 Task: Explore Airbnb accommodation in Iasi, Romania from 5th December, 2023 to 12th December, 2023 for 2 adults.  With 1  bedroom having 1 bed and 1 bathroom. Property type can be hotel. Look for 5 properties as per requirement.
Action: Mouse moved to (516, 73)
Screenshot: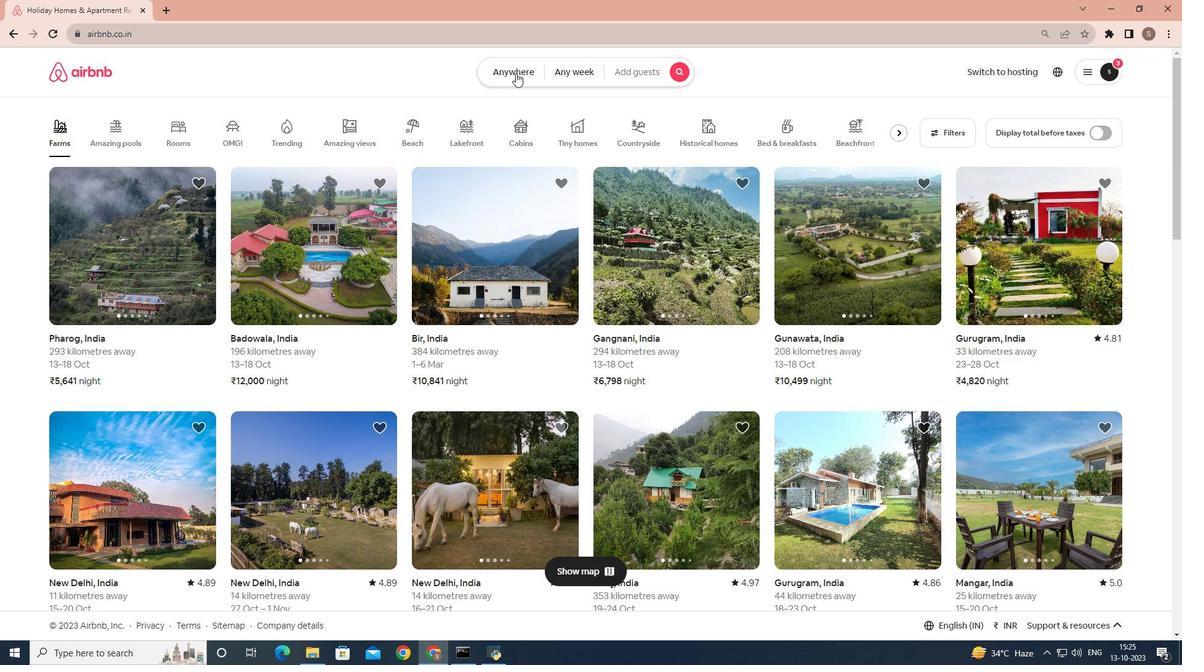
Action: Mouse pressed left at (516, 73)
Screenshot: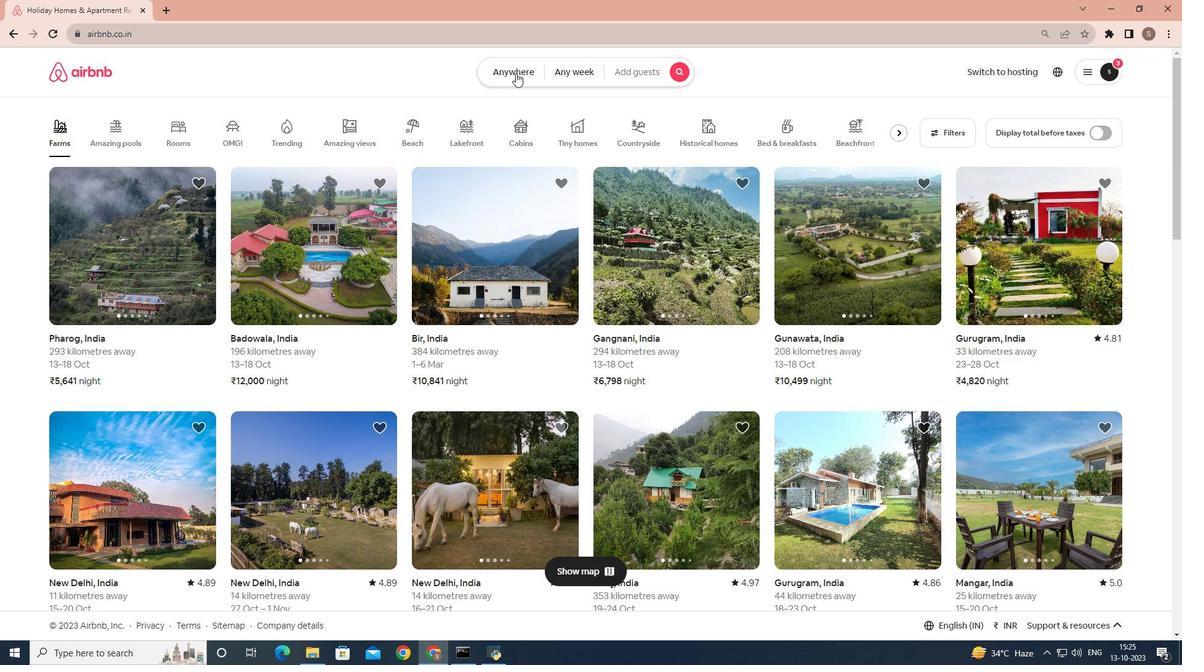 
Action: Mouse moved to (434, 125)
Screenshot: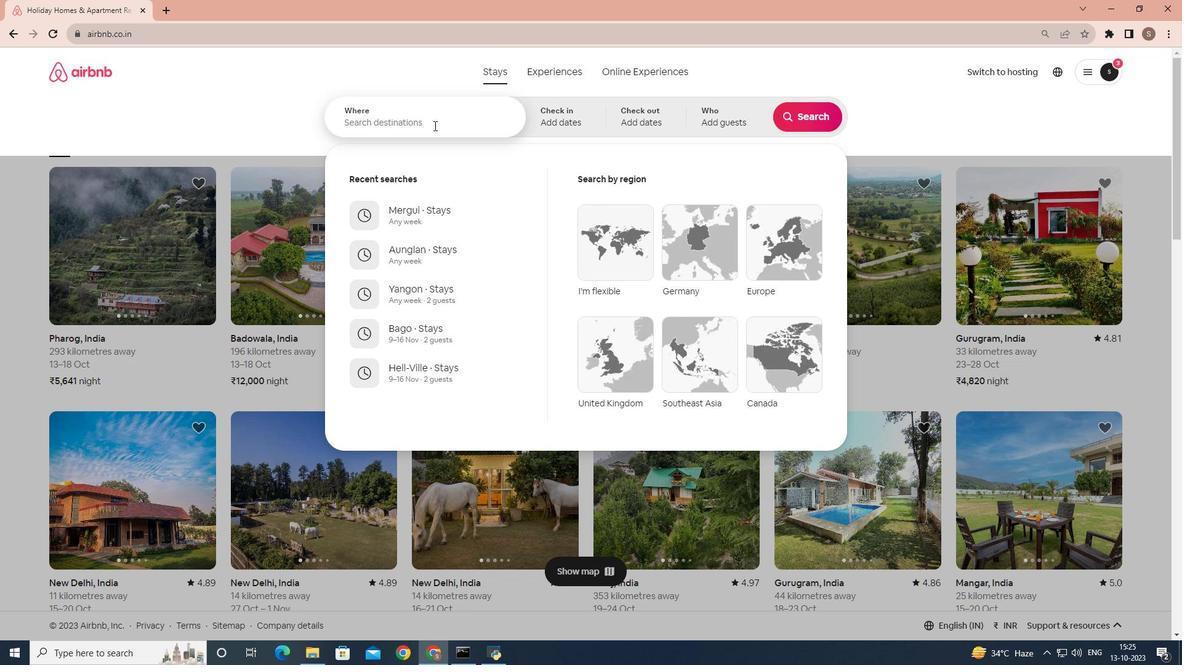 
Action: Mouse pressed left at (434, 125)
Screenshot: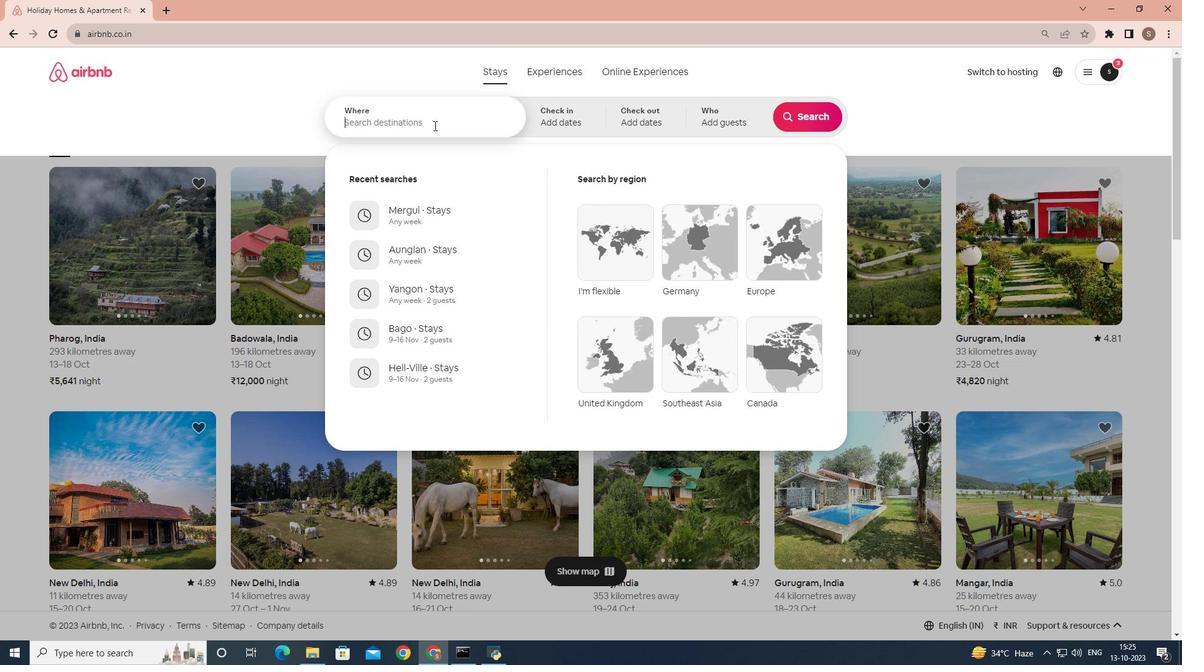 
Action: Key pressed <Key.shift>lasi,<Key.space><Key.shift>Romania
Screenshot: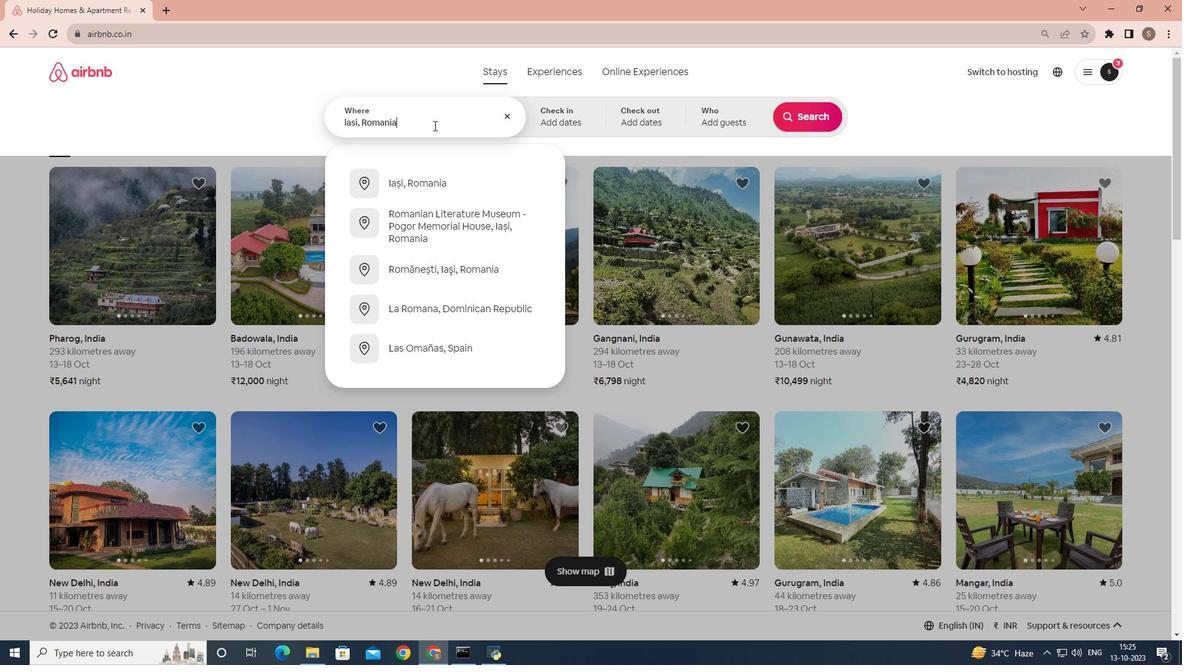 
Action: Mouse moved to (433, 172)
Screenshot: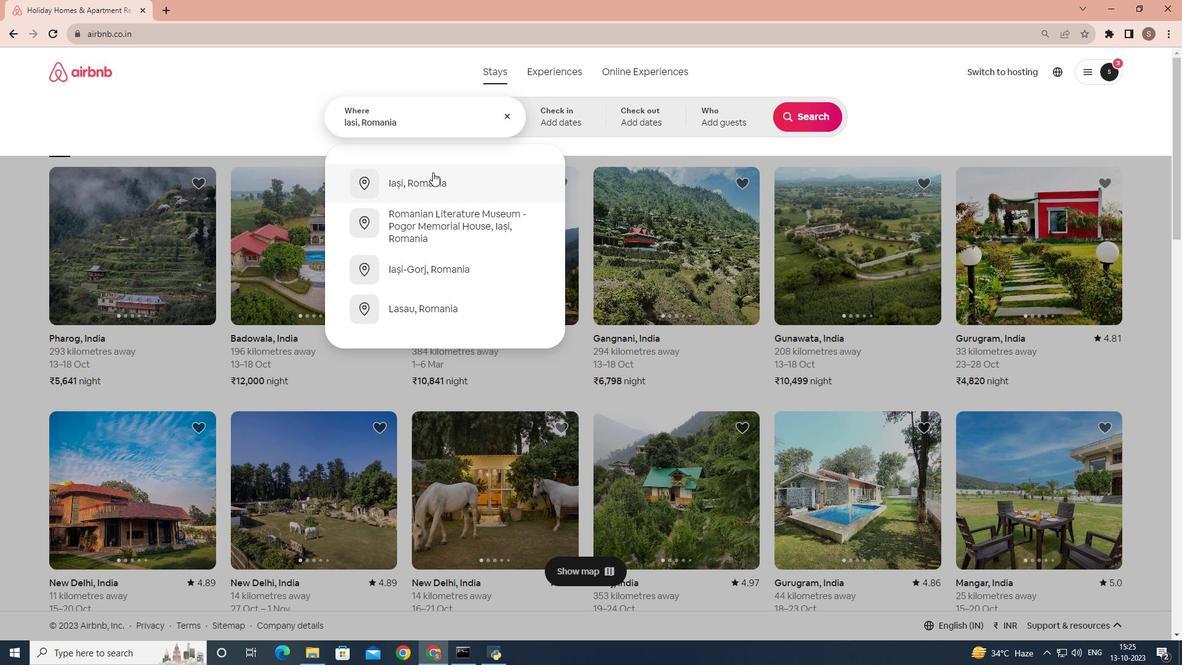 
Action: Mouse pressed left at (433, 172)
Screenshot: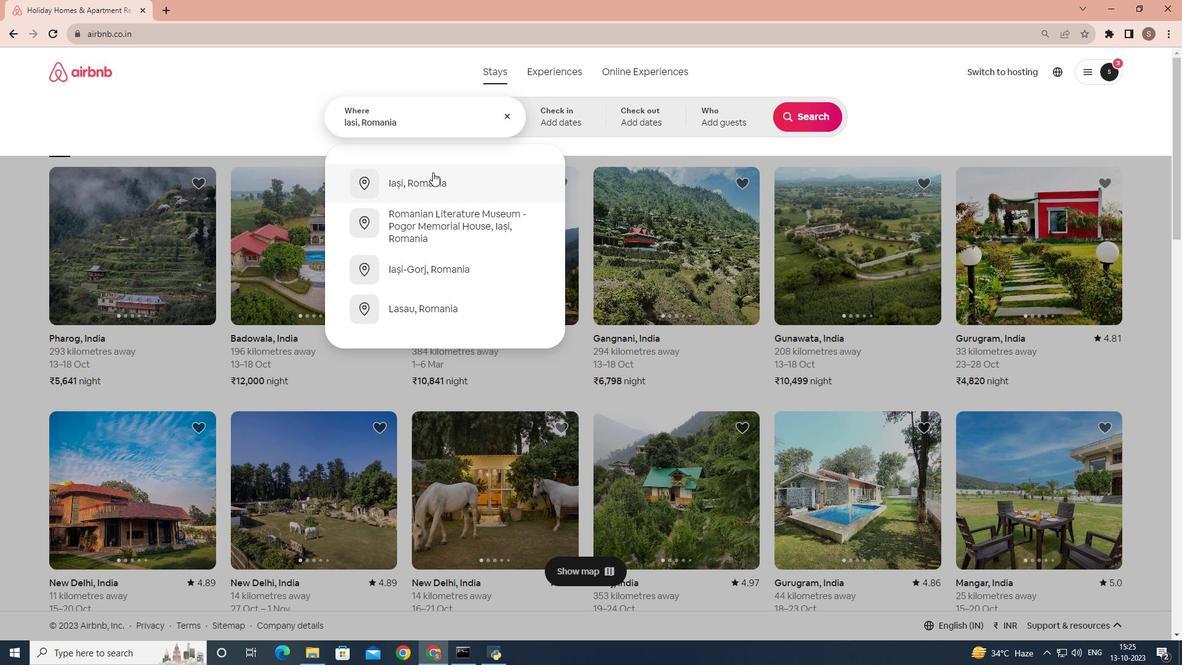 
Action: Mouse moved to (804, 214)
Screenshot: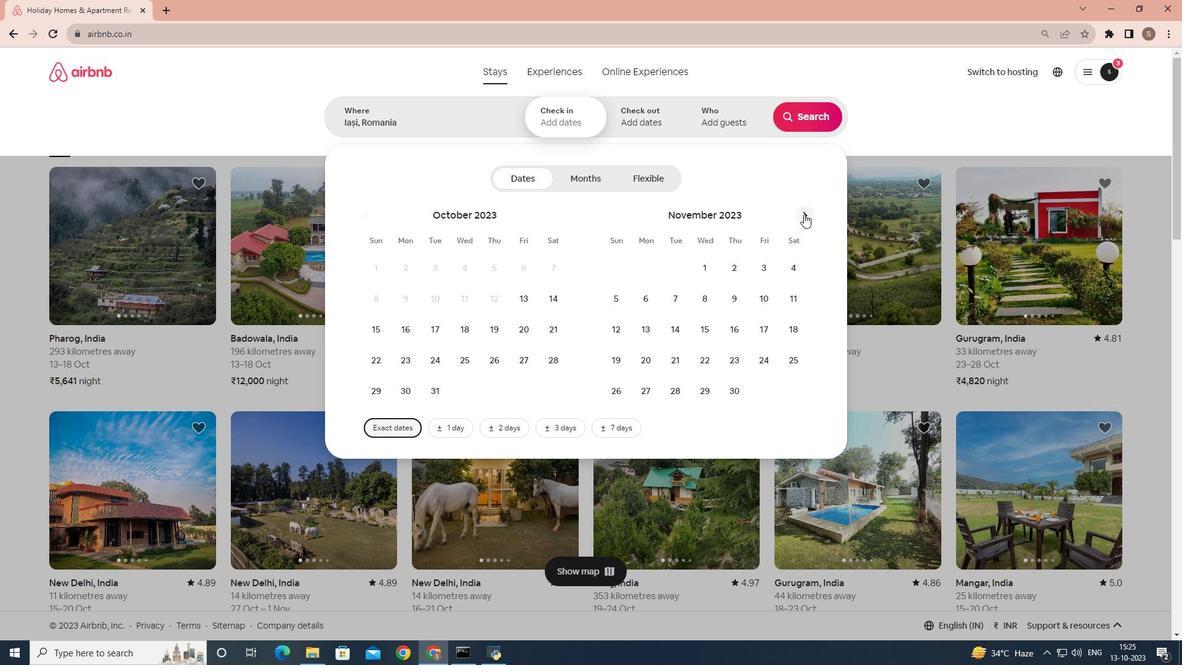 
Action: Mouse pressed left at (804, 214)
Screenshot: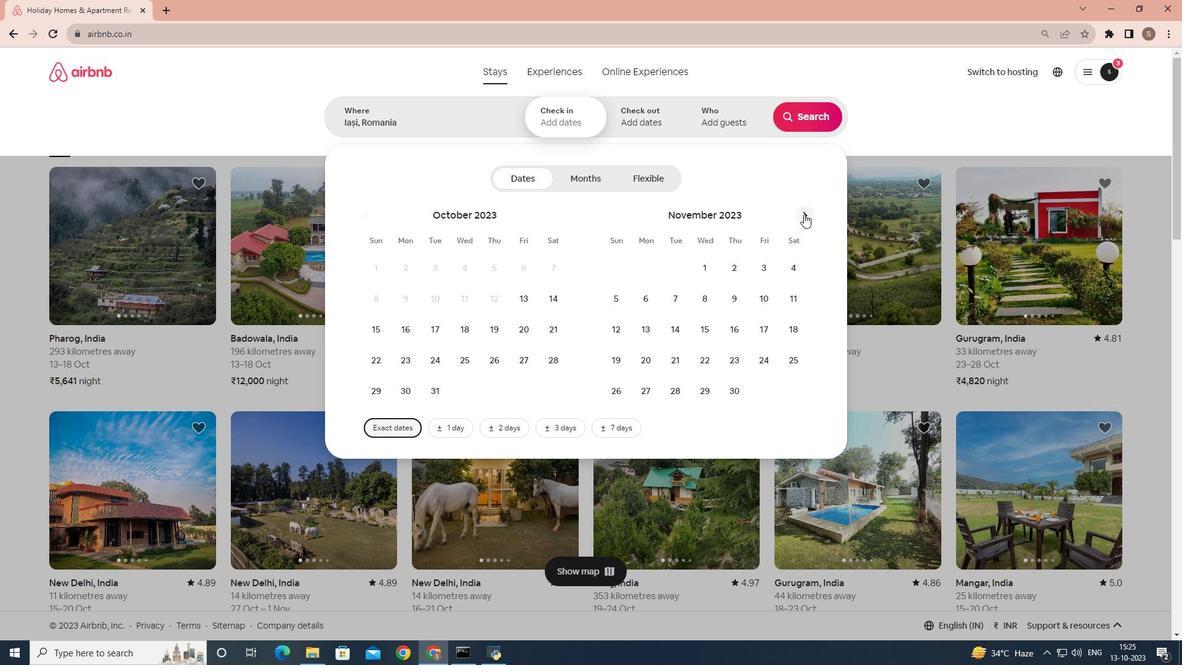 
Action: Mouse moved to (670, 295)
Screenshot: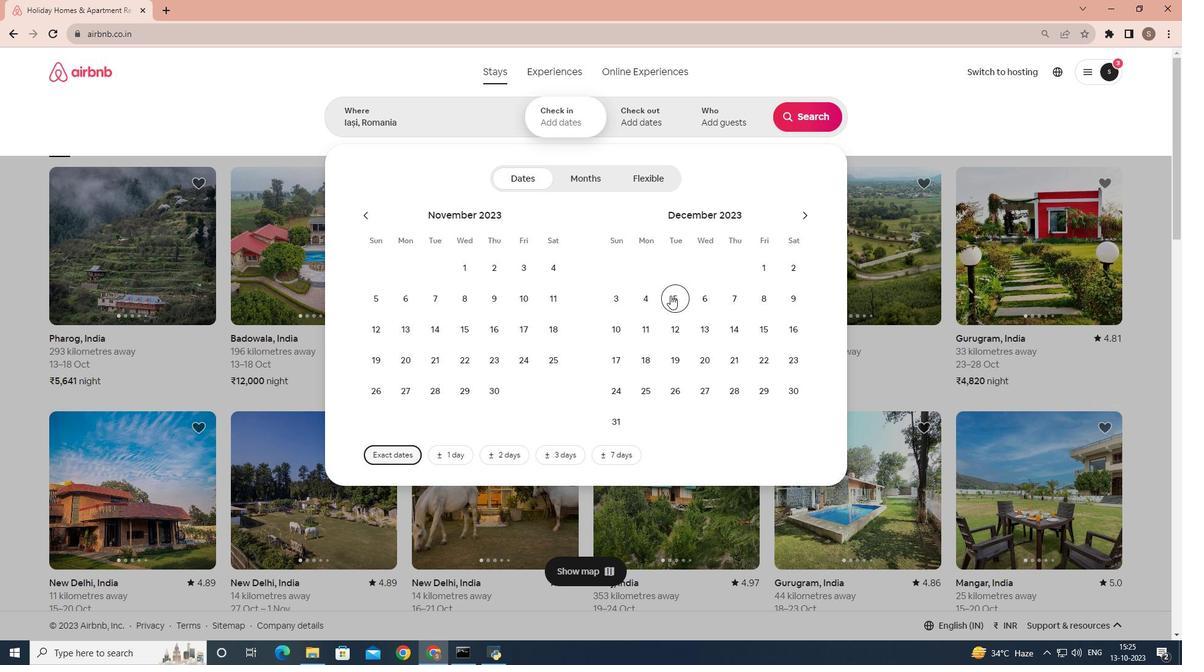 
Action: Mouse pressed left at (670, 295)
Screenshot: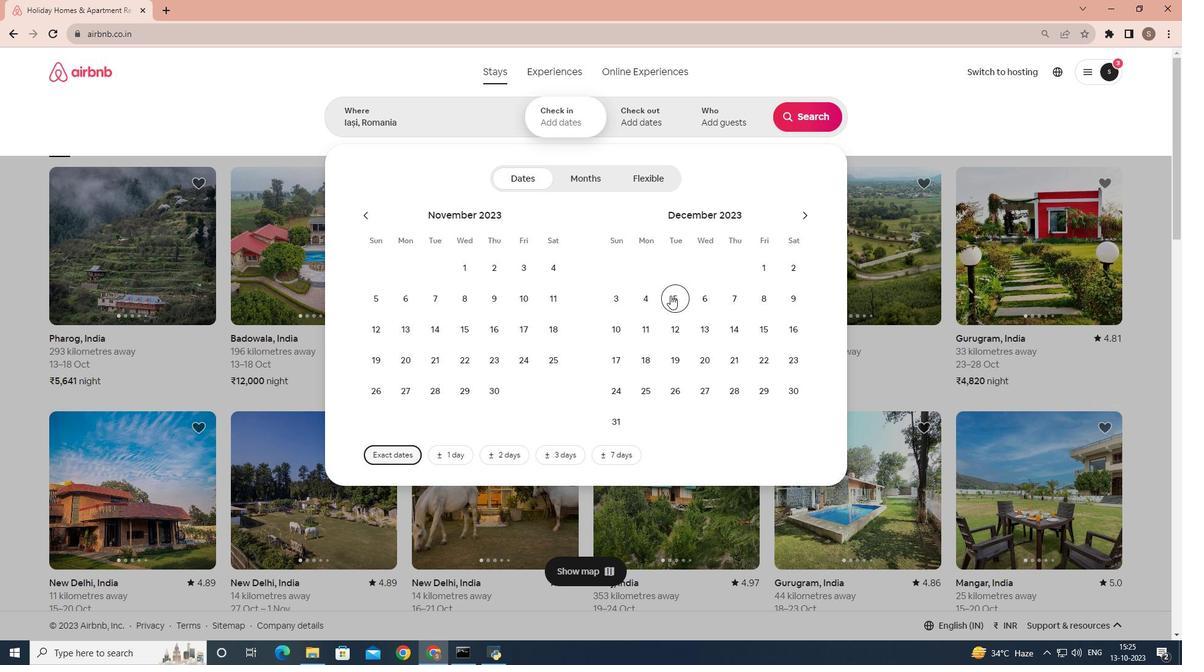 
Action: Mouse moved to (681, 334)
Screenshot: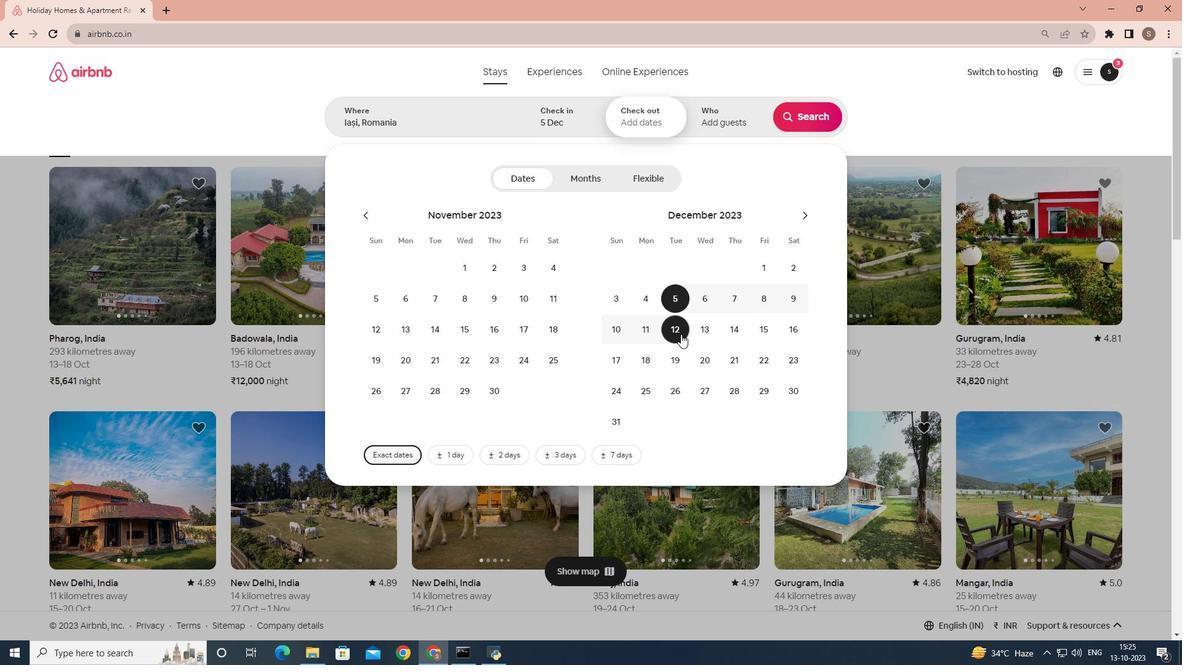 
Action: Mouse pressed left at (681, 334)
Screenshot: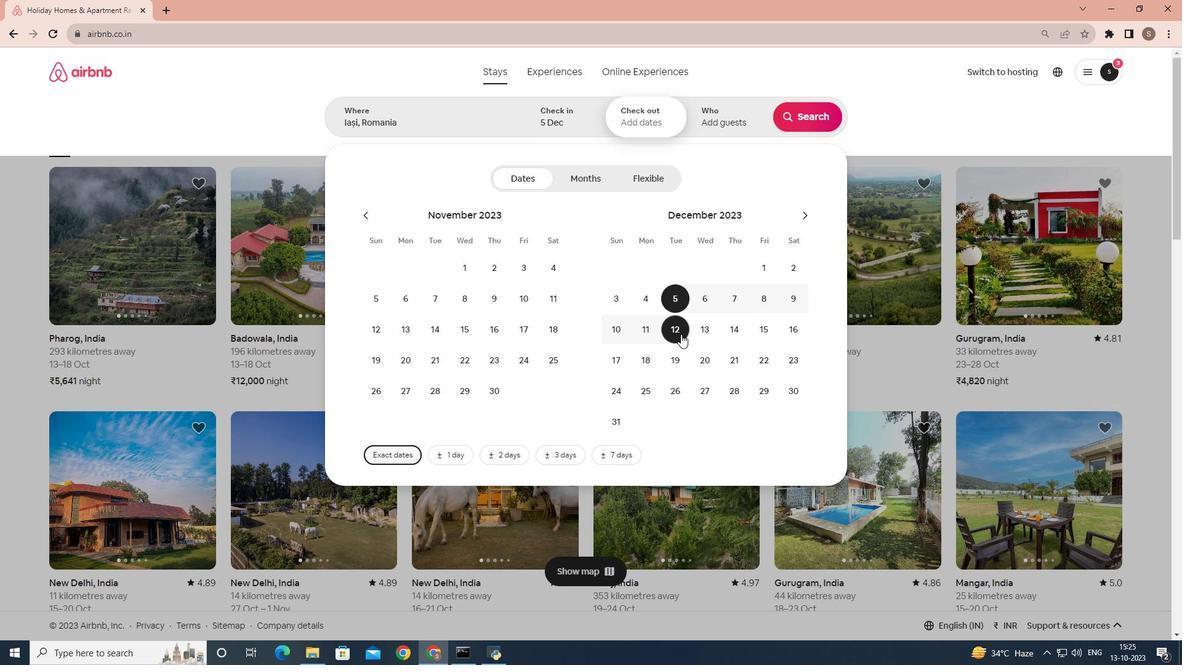 
Action: Mouse moved to (693, 102)
Screenshot: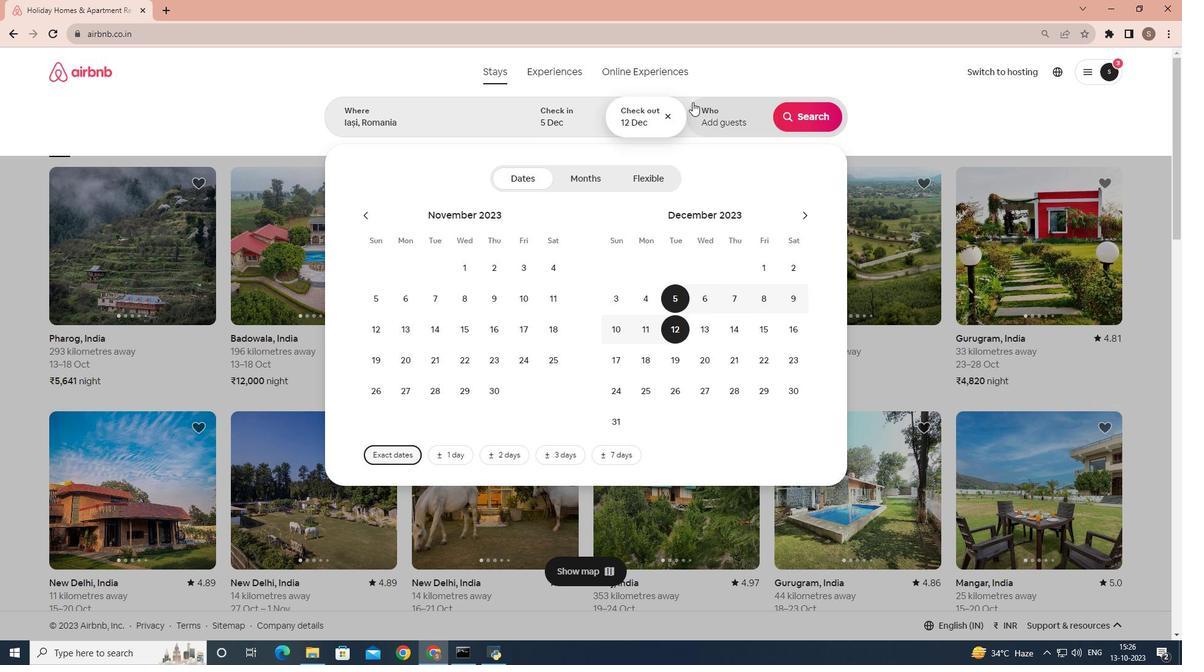
Action: Mouse pressed left at (693, 102)
Screenshot: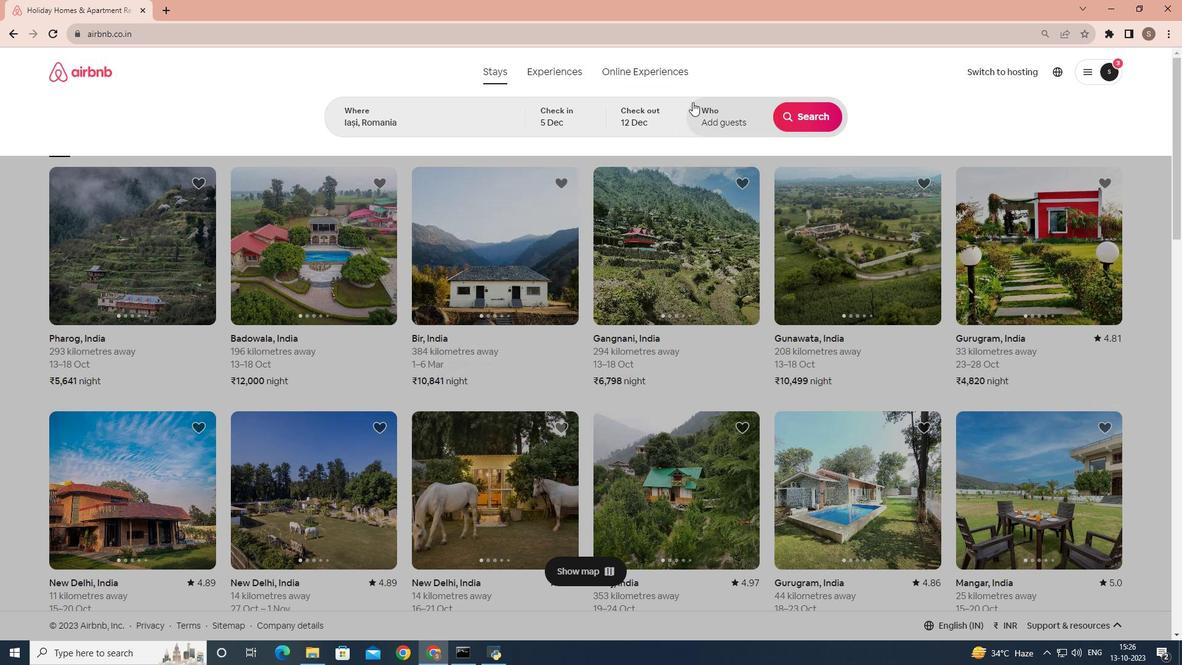
Action: Mouse moved to (813, 184)
Screenshot: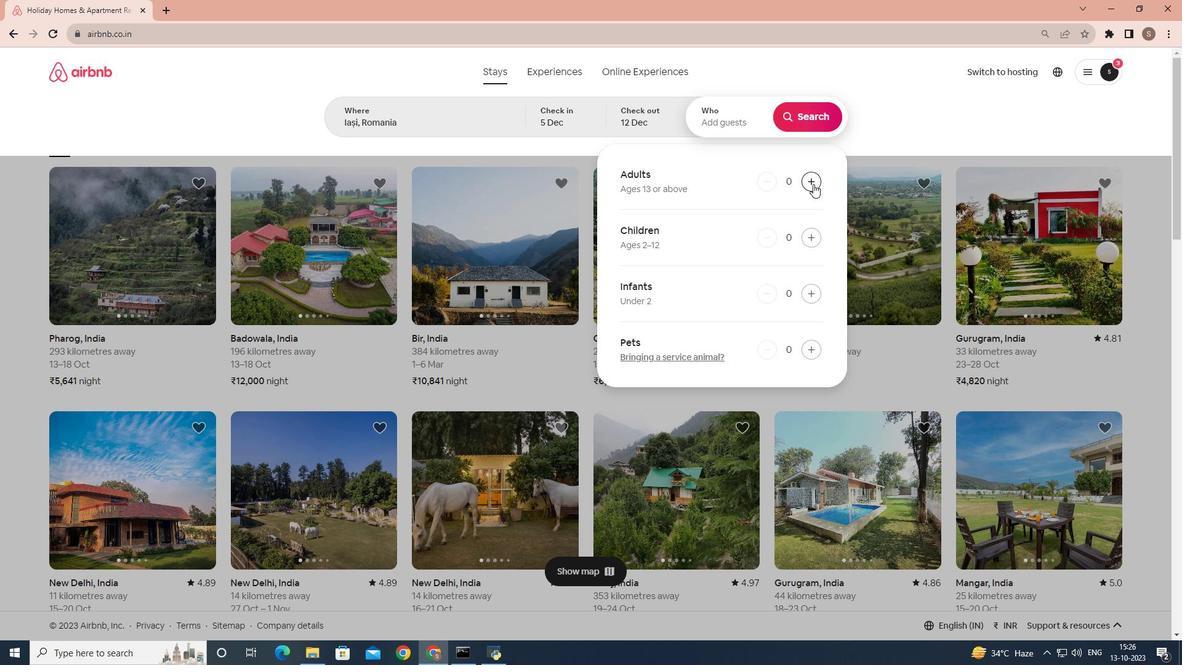 
Action: Mouse pressed left at (813, 184)
Screenshot: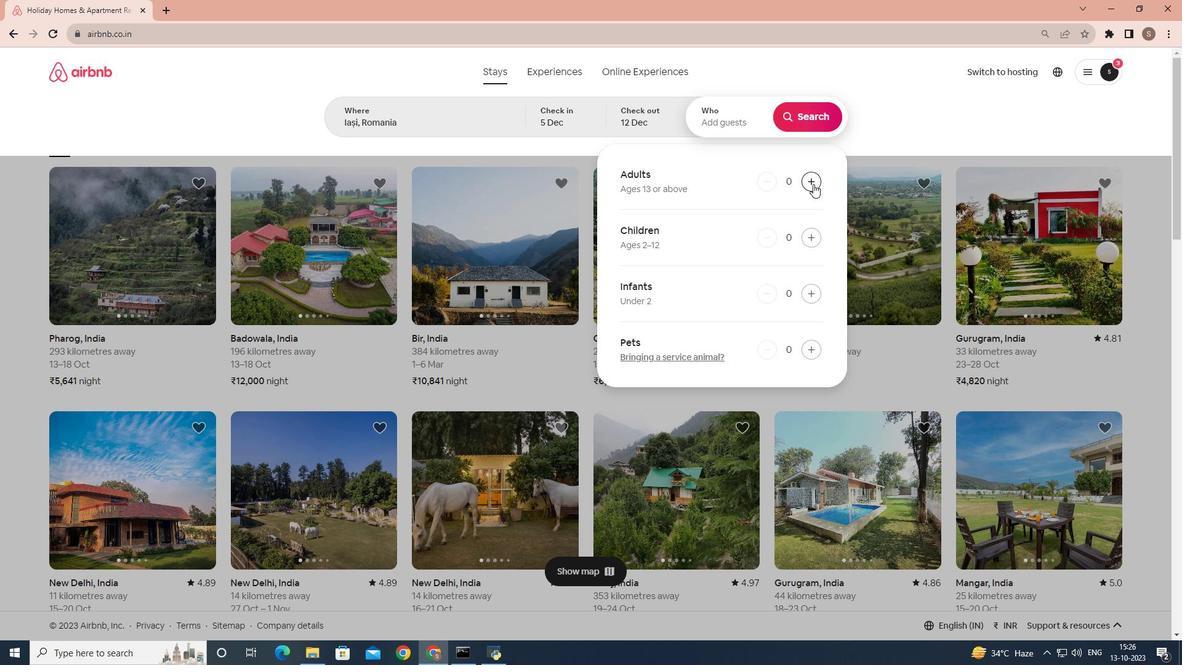 
Action: Mouse pressed left at (813, 184)
Screenshot: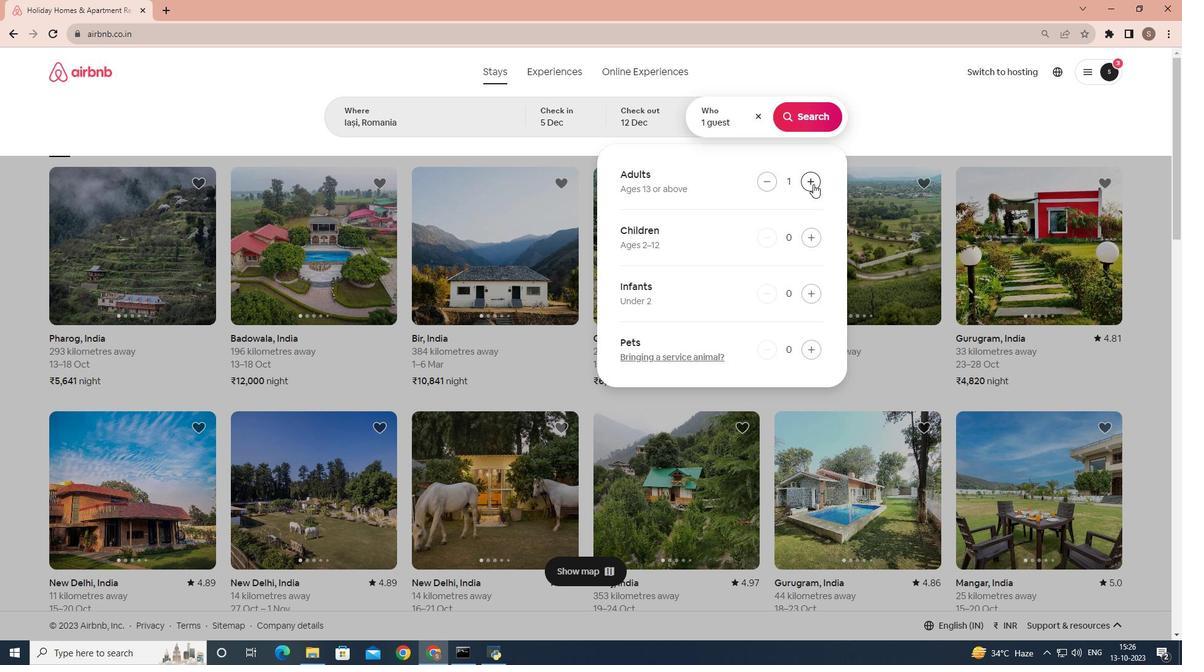 
Action: Mouse moved to (813, 113)
Screenshot: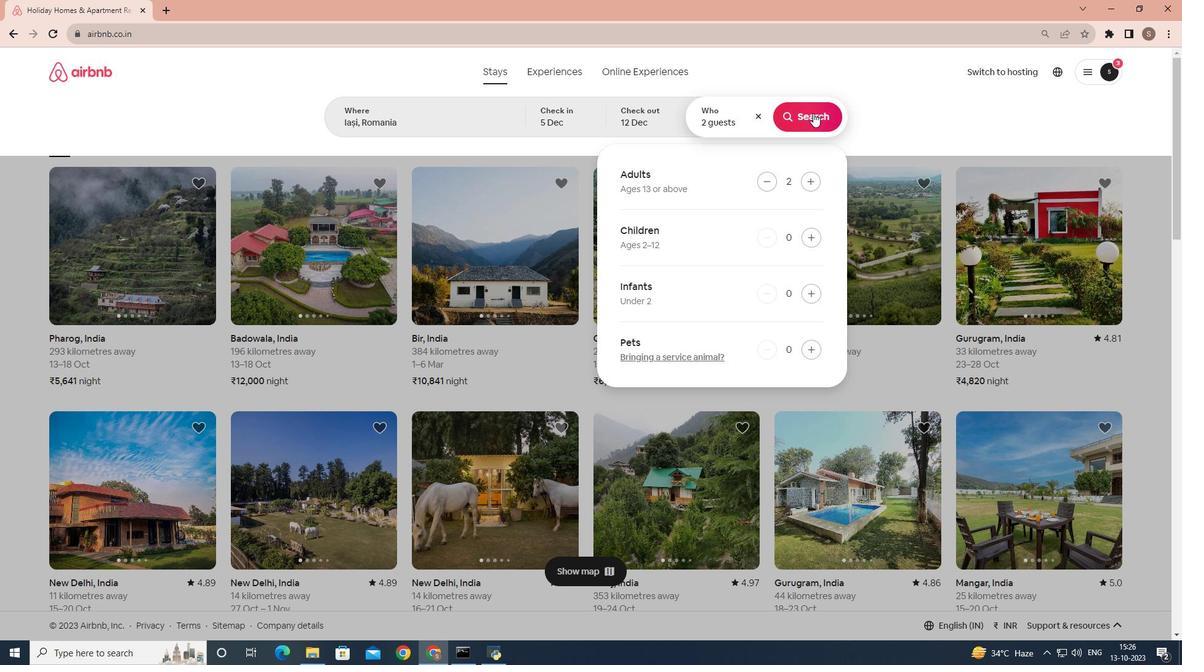 
Action: Mouse pressed left at (813, 113)
Screenshot: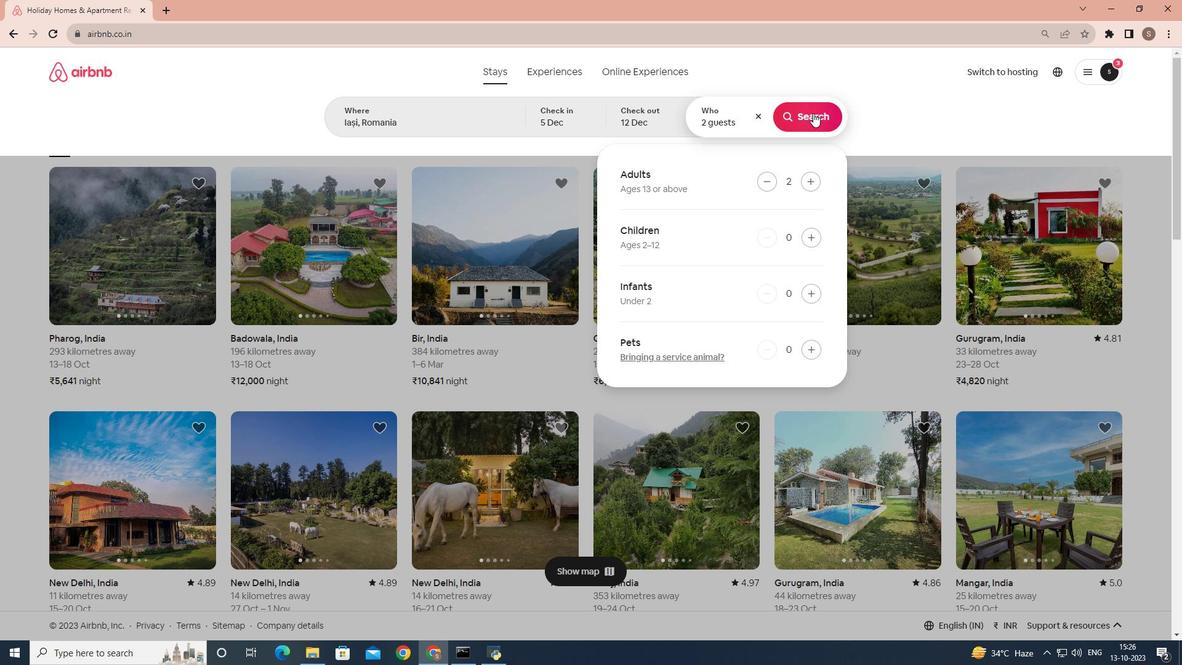 
Action: Mouse moved to (979, 115)
Screenshot: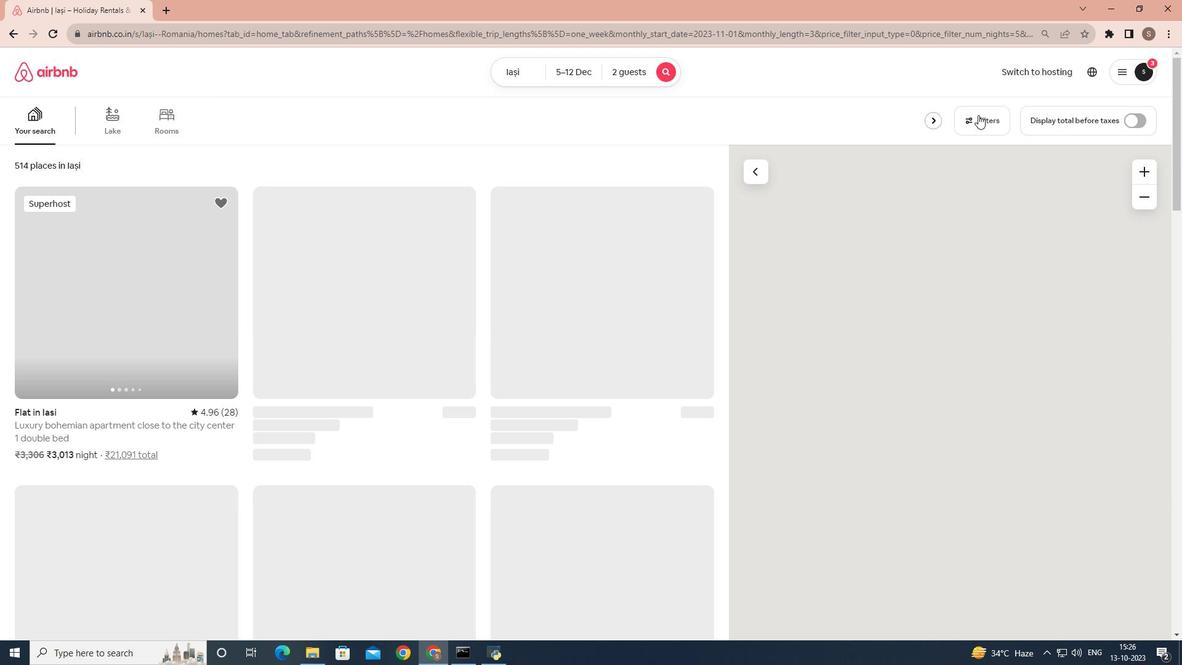 
Action: Mouse pressed left at (979, 115)
Screenshot: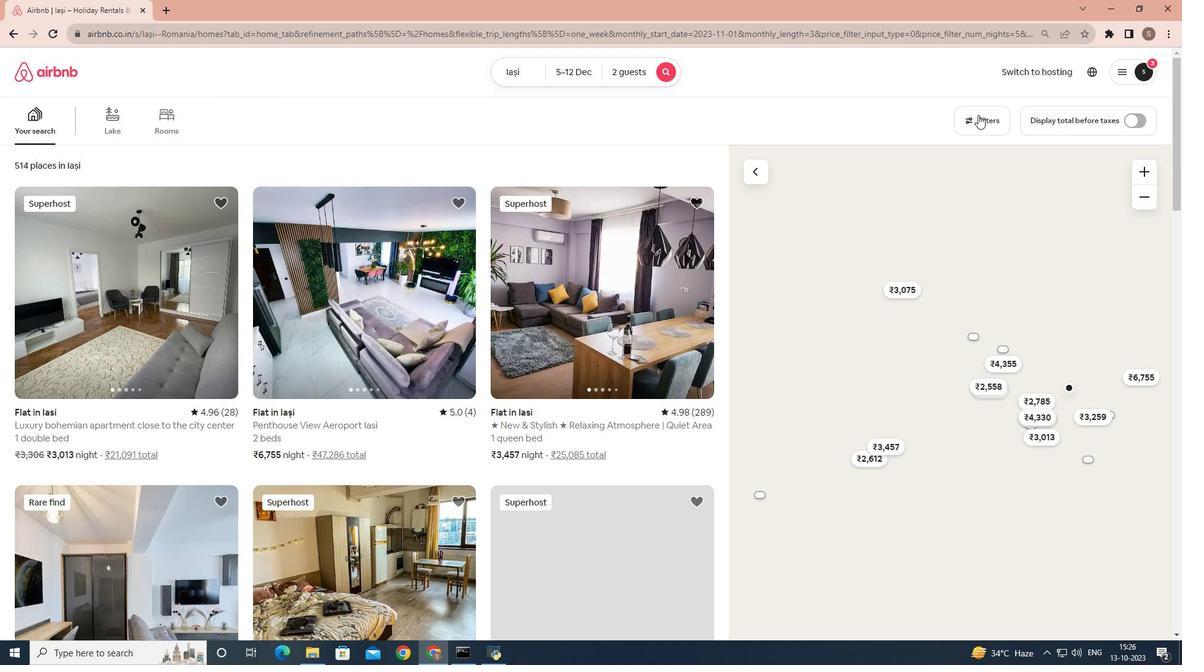 
Action: Mouse moved to (441, 387)
Screenshot: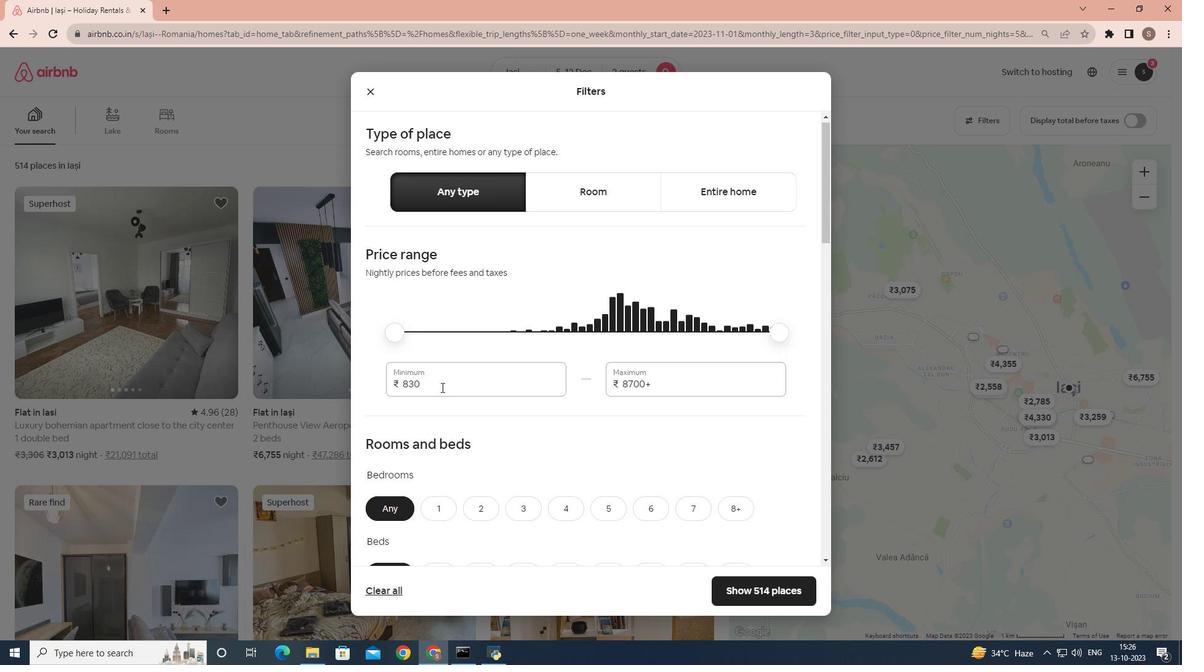 
Action: Mouse scrolled (441, 386) with delta (0, 0)
Screenshot: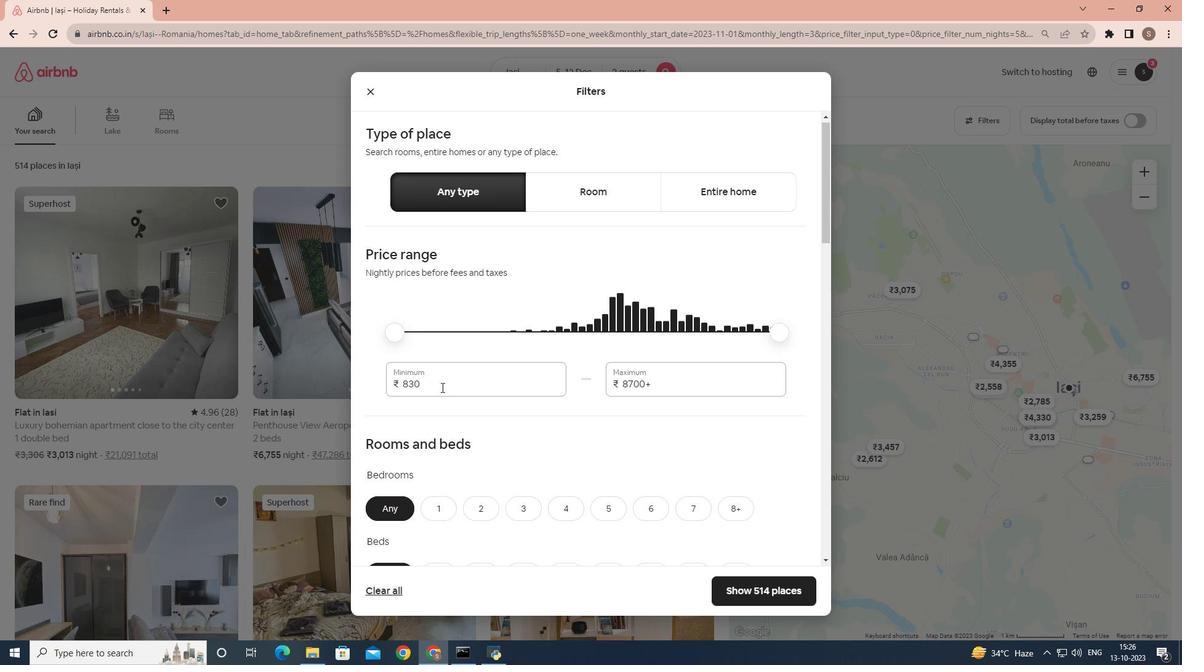 
Action: Mouse moved to (434, 404)
Screenshot: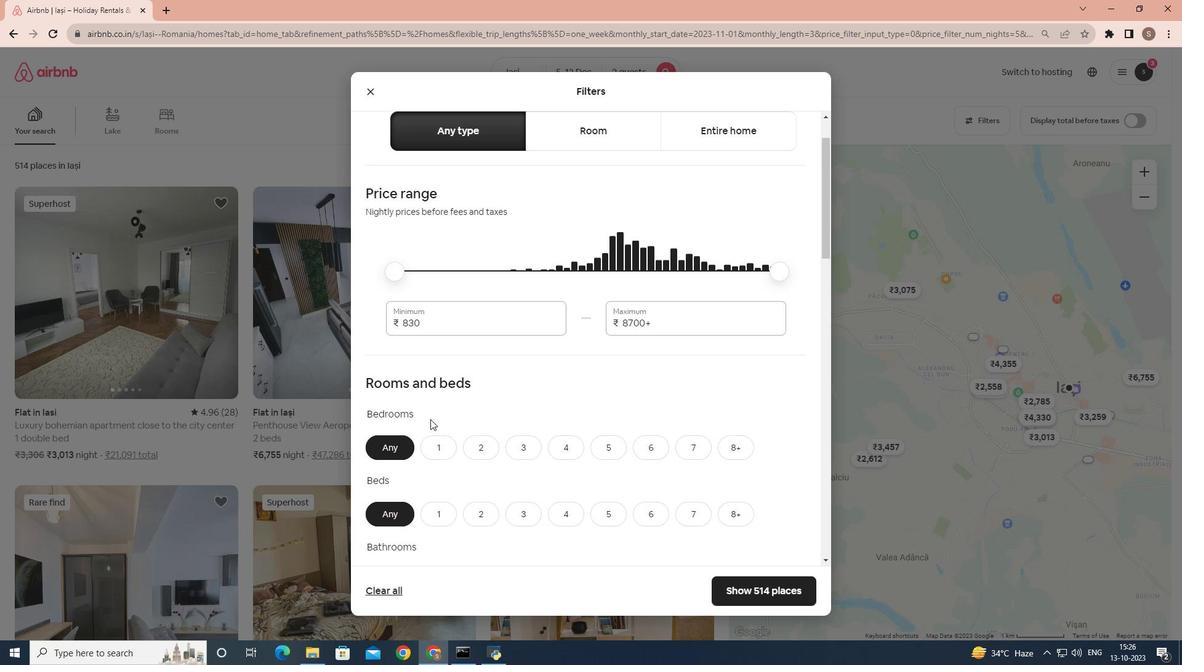 
Action: Mouse scrolled (434, 401) with delta (0, 0)
Screenshot: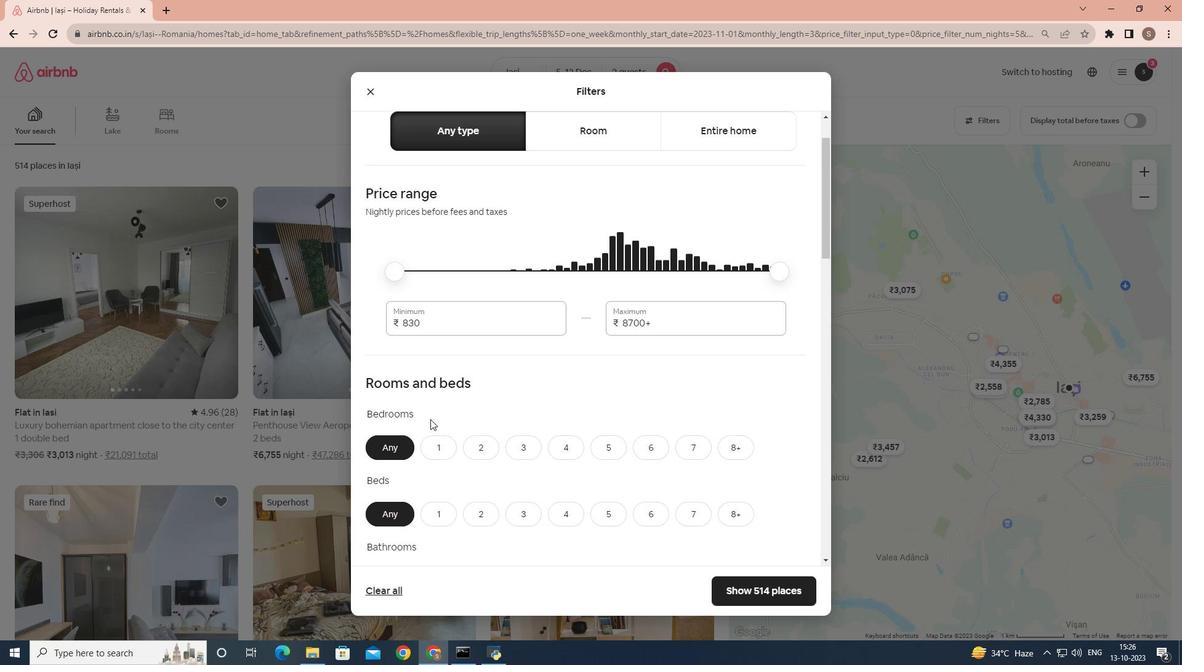 
Action: Mouse moved to (436, 391)
Screenshot: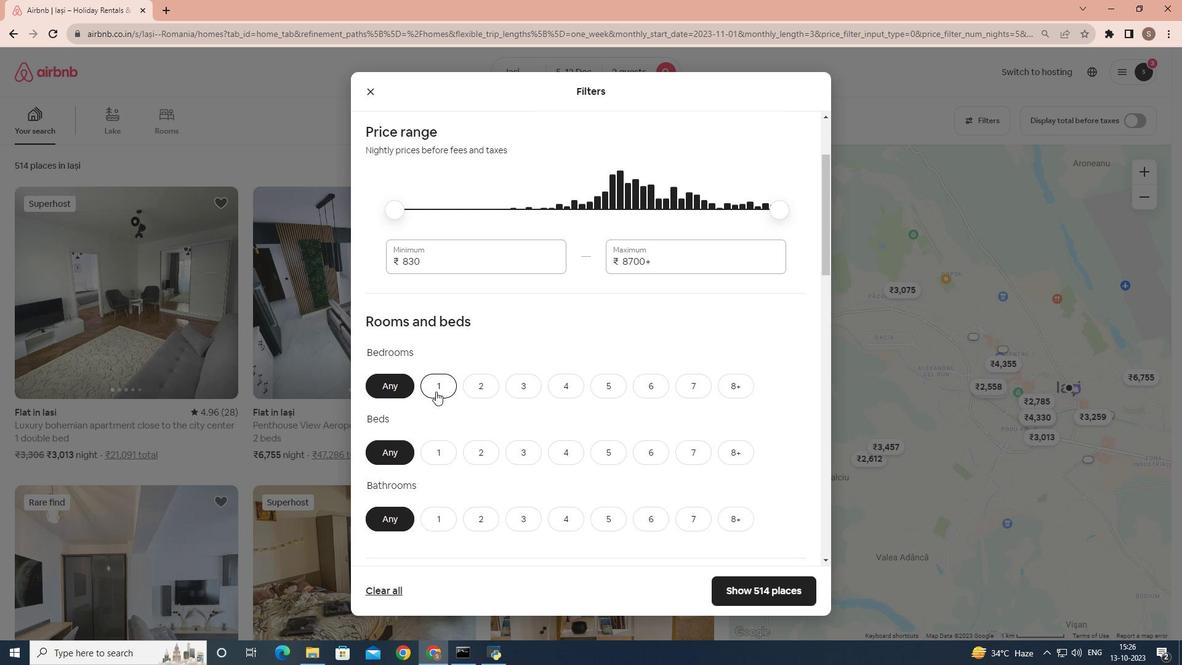 
Action: Mouse pressed left at (436, 391)
Screenshot: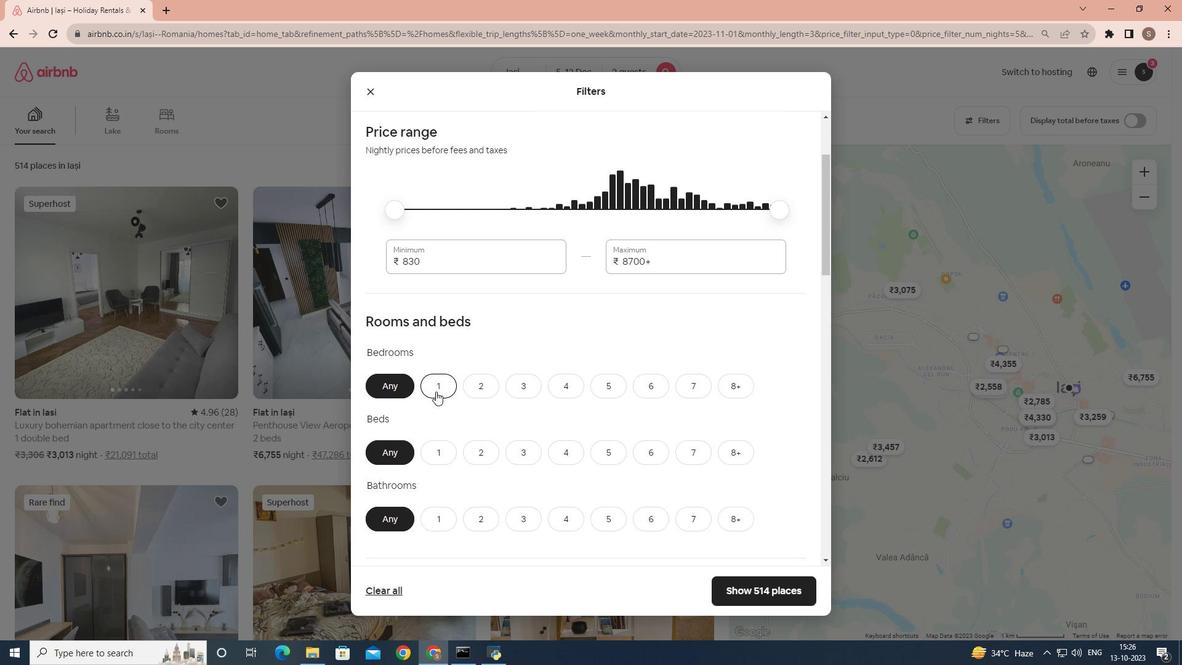 
Action: Mouse scrolled (436, 391) with delta (0, 0)
Screenshot: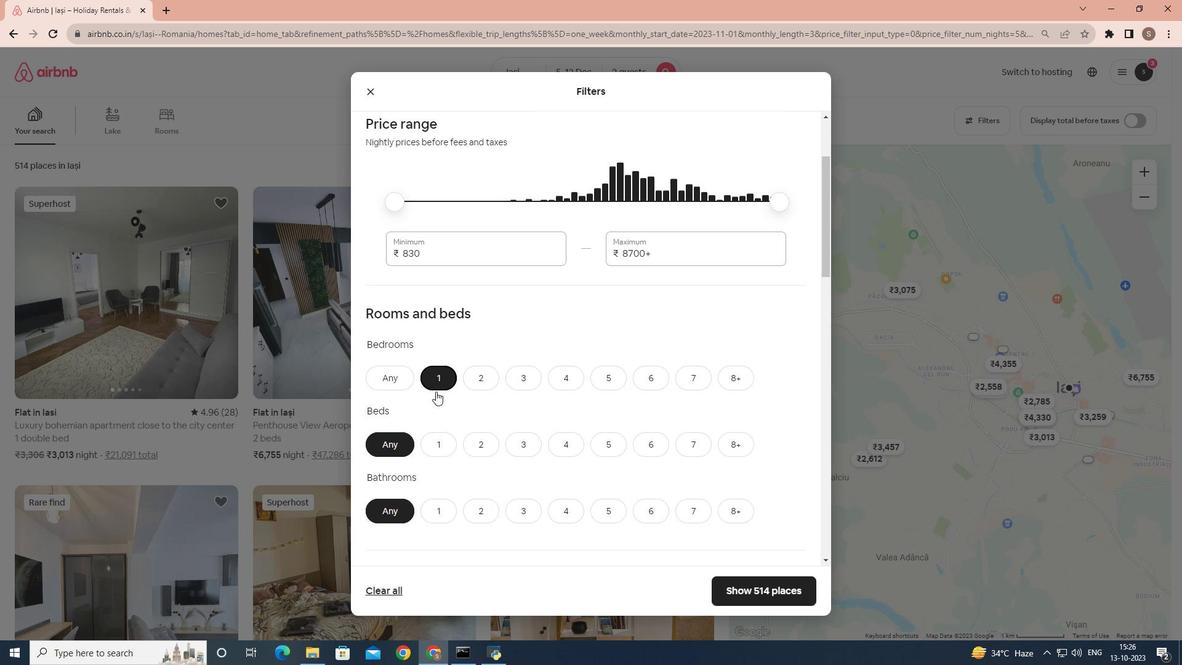 
Action: Mouse moved to (442, 385)
Screenshot: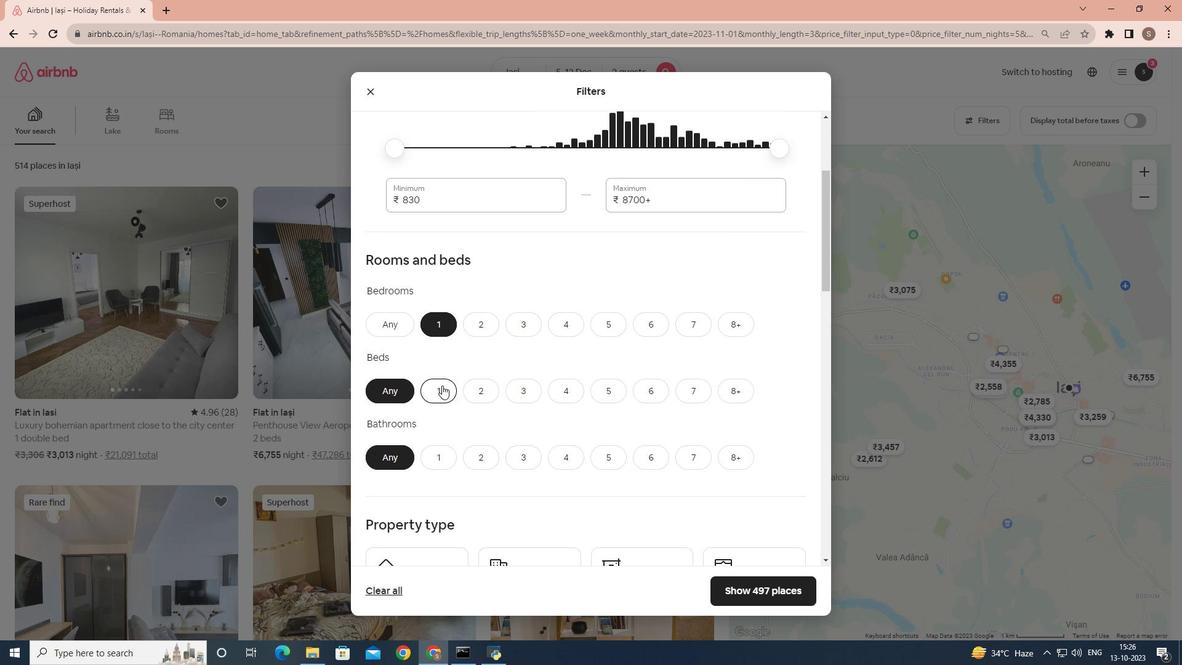 
Action: Mouse pressed left at (442, 385)
Screenshot: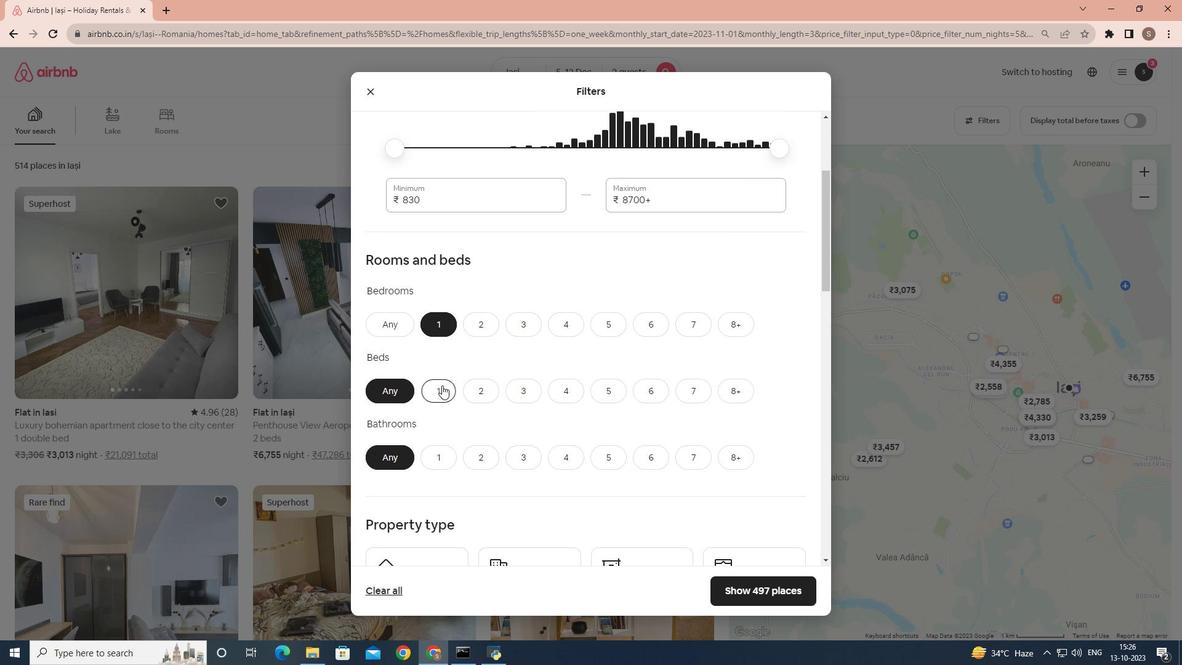 
Action: Mouse scrolled (442, 385) with delta (0, 0)
Screenshot: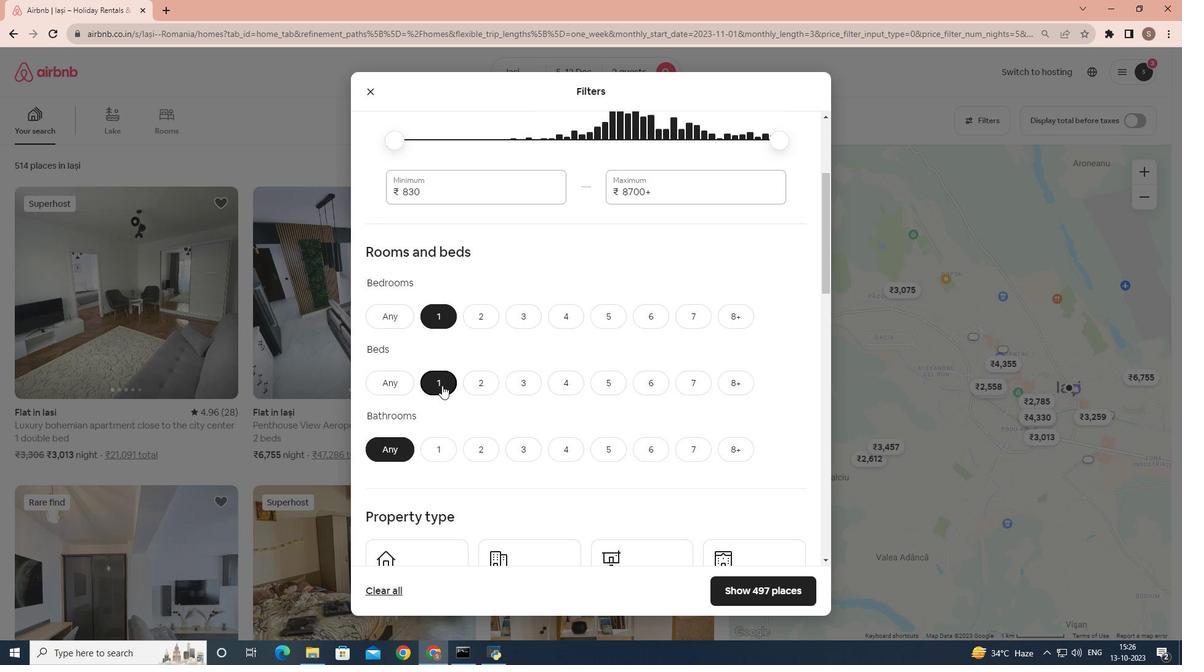 
Action: Mouse scrolled (442, 385) with delta (0, 0)
Screenshot: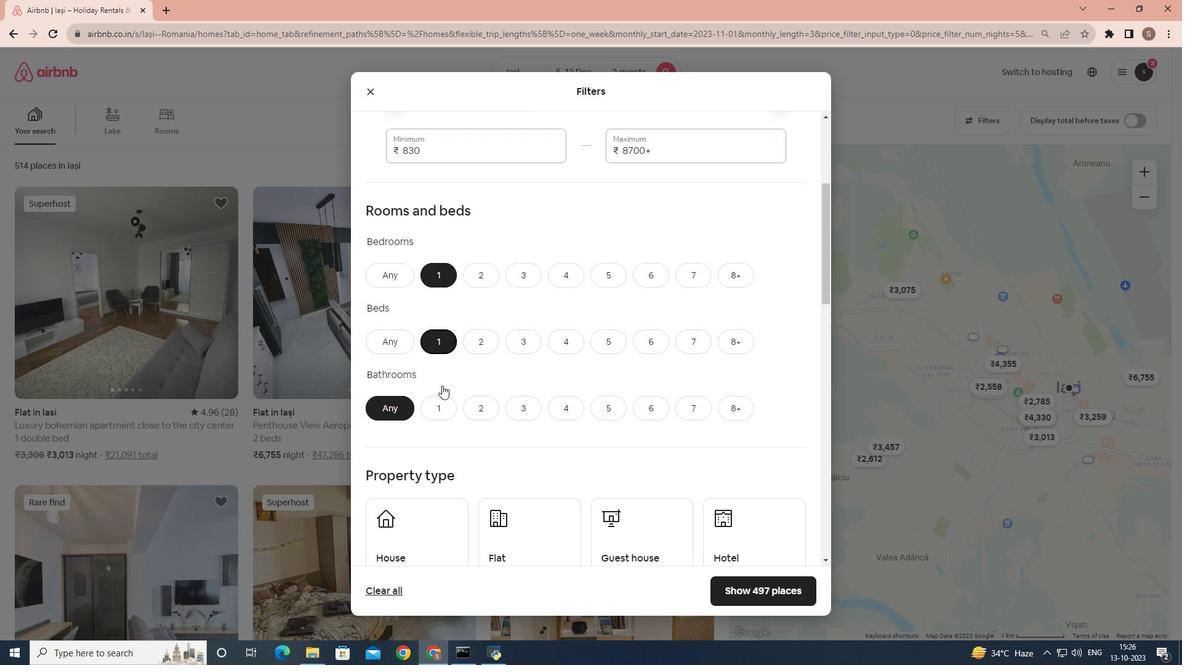 
Action: Mouse moved to (443, 333)
Screenshot: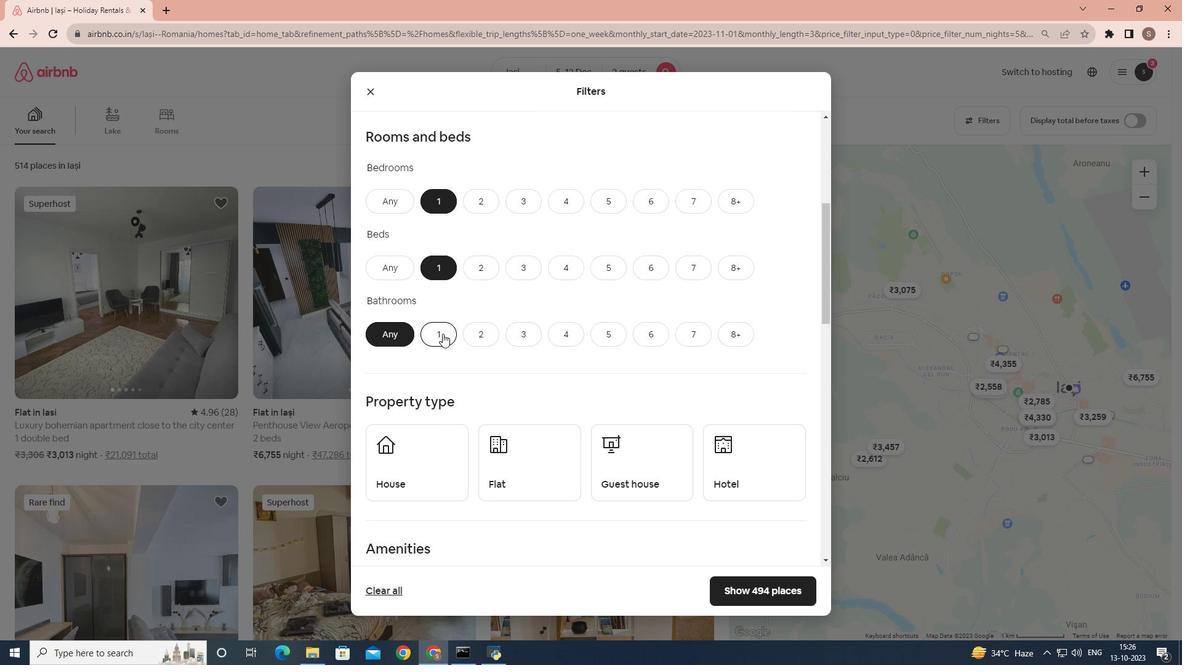 
Action: Mouse pressed left at (443, 333)
Screenshot: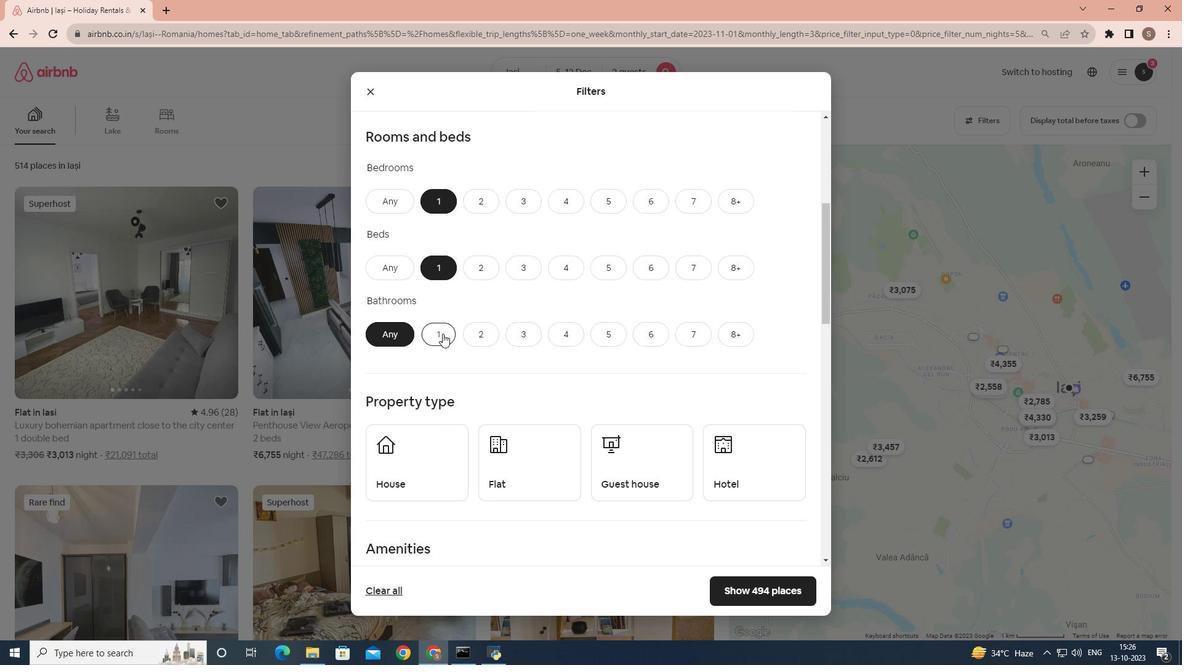 
Action: Mouse moved to (457, 343)
Screenshot: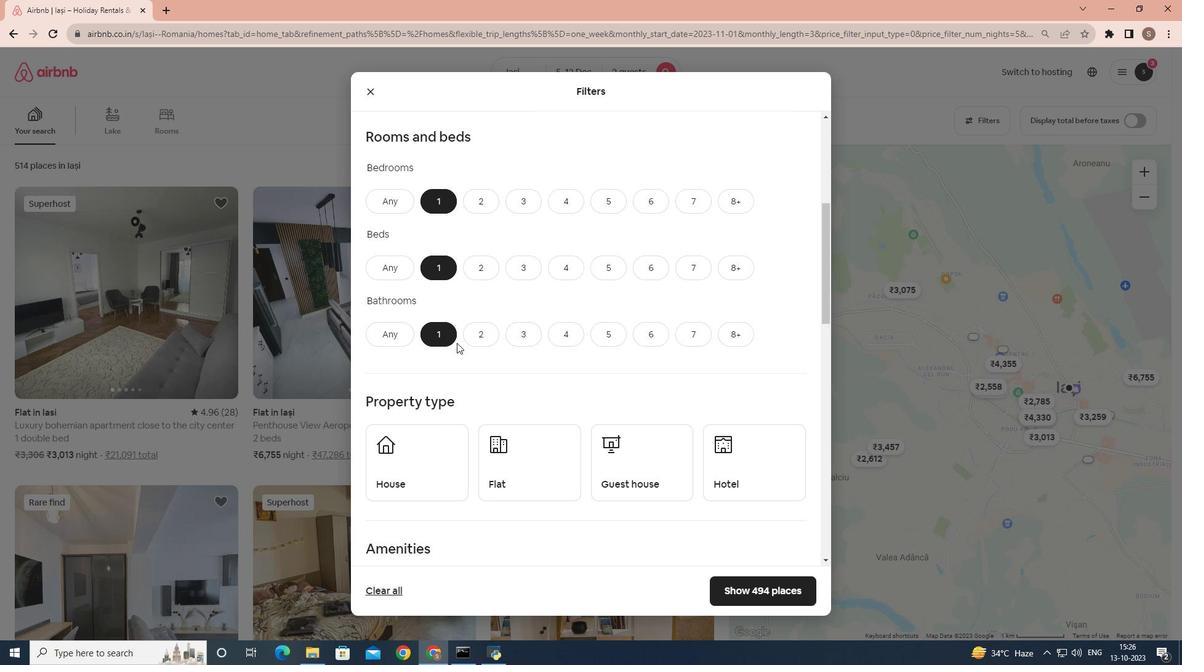 
Action: Mouse scrolled (457, 342) with delta (0, 0)
Screenshot: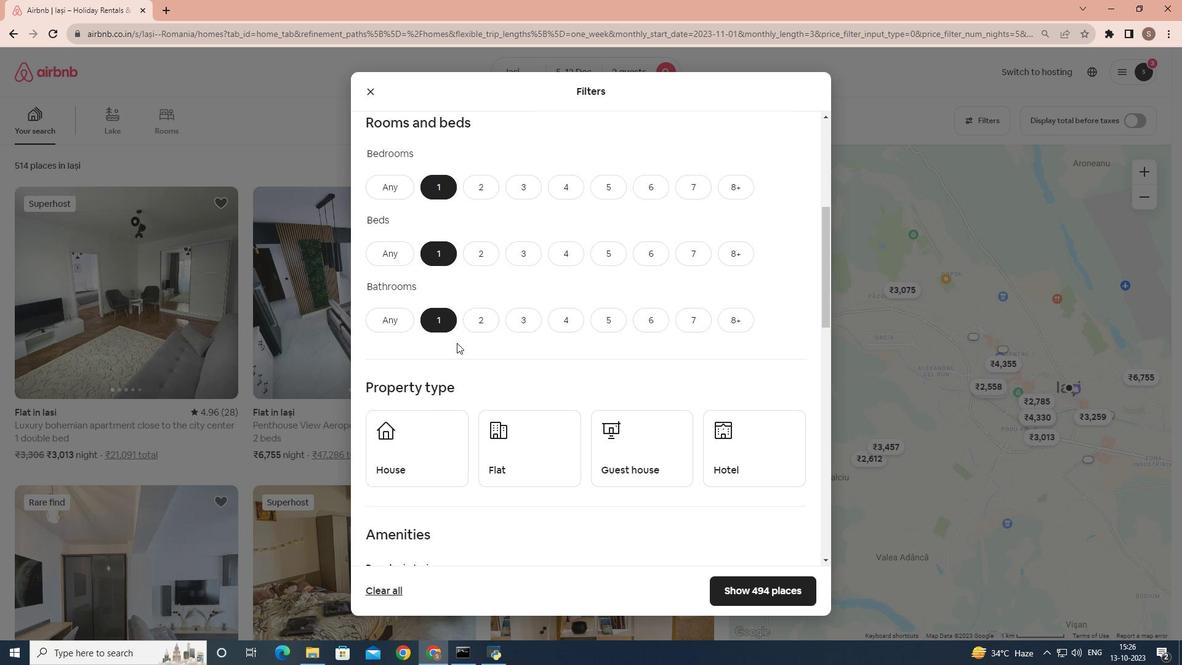 
Action: Mouse scrolled (457, 342) with delta (0, 0)
Screenshot: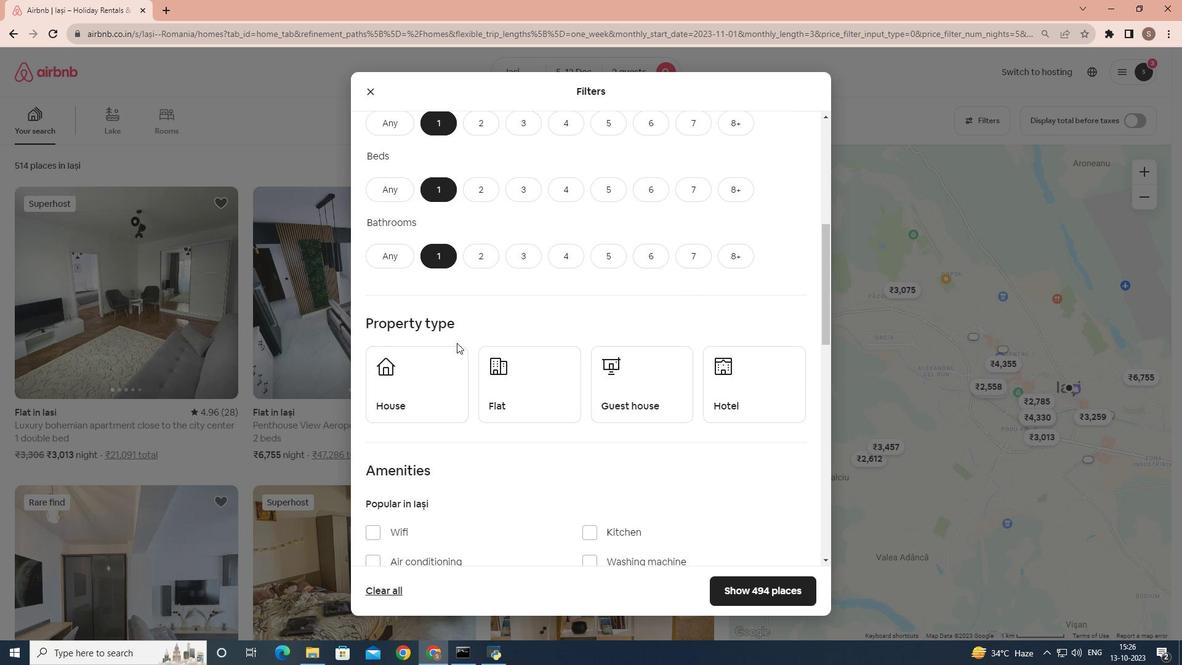 
Action: Mouse moved to (718, 337)
Screenshot: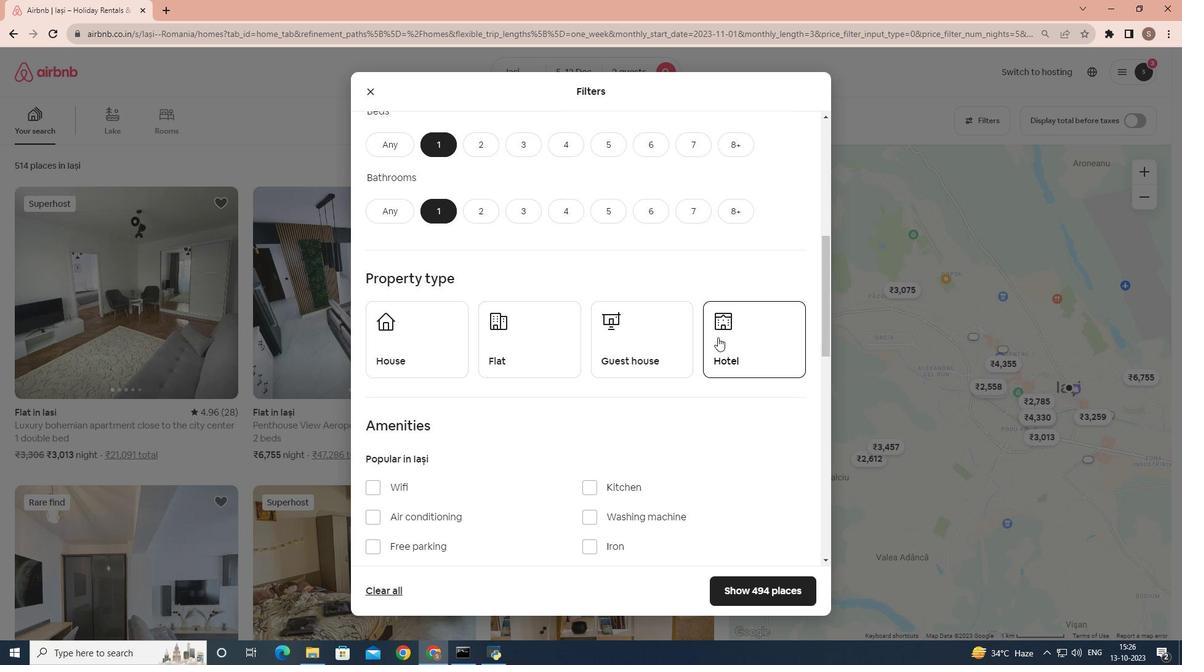 
Action: Mouse pressed left at (718, 337)
Screenshot: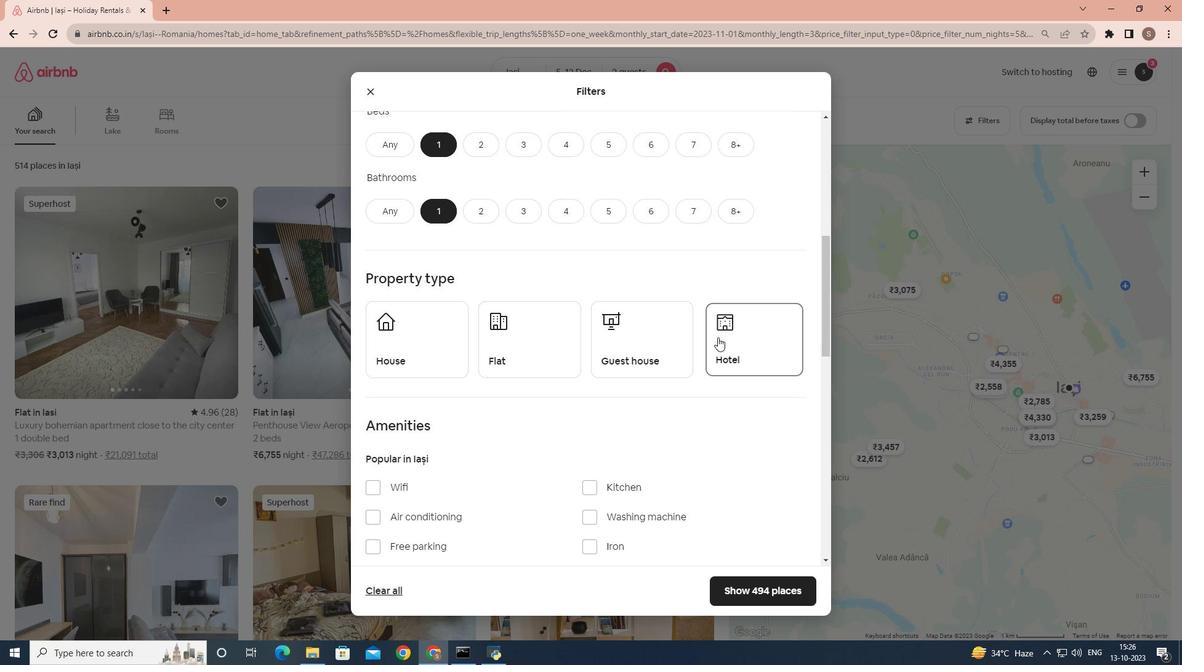 
Action: Mouse moved to (744, 582)
Screenshot: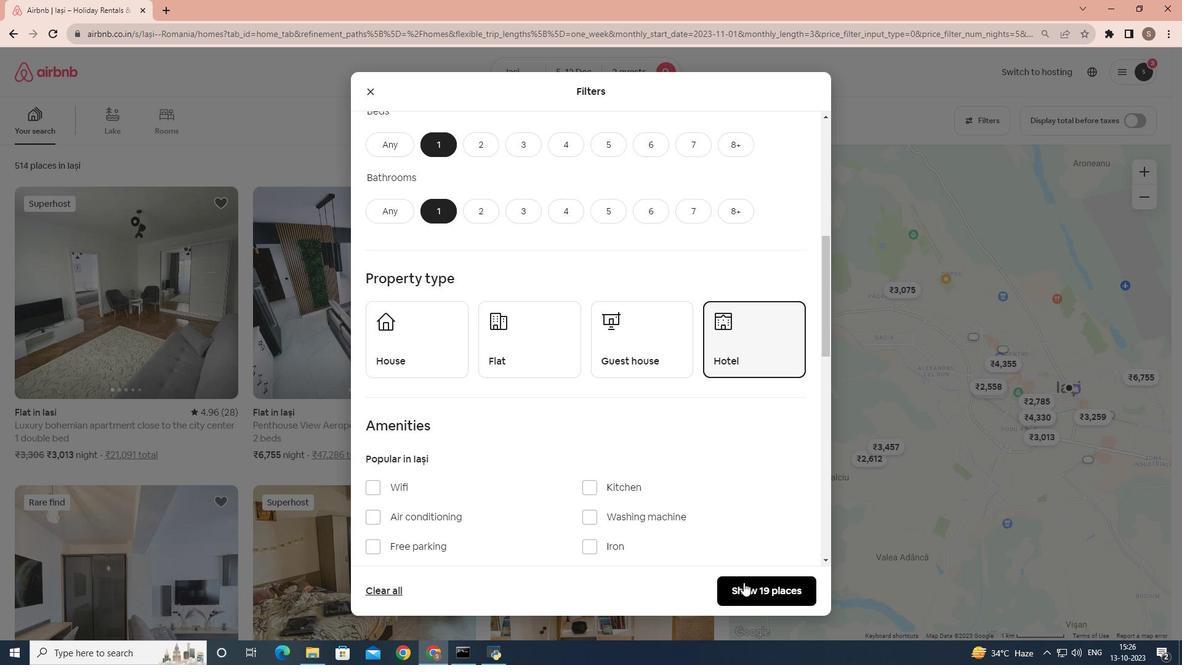 
Action: Mouse pressed left at (744, 582)
Screenshot: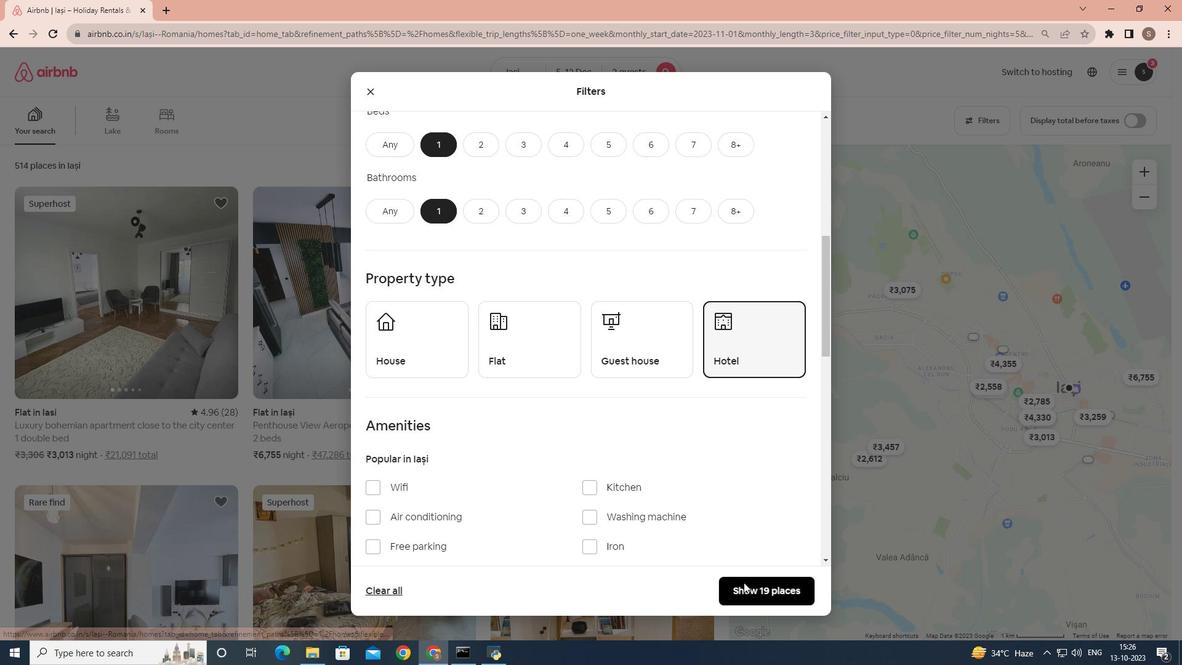 
Action: Mouse moved to (182, 360)
Screenshot: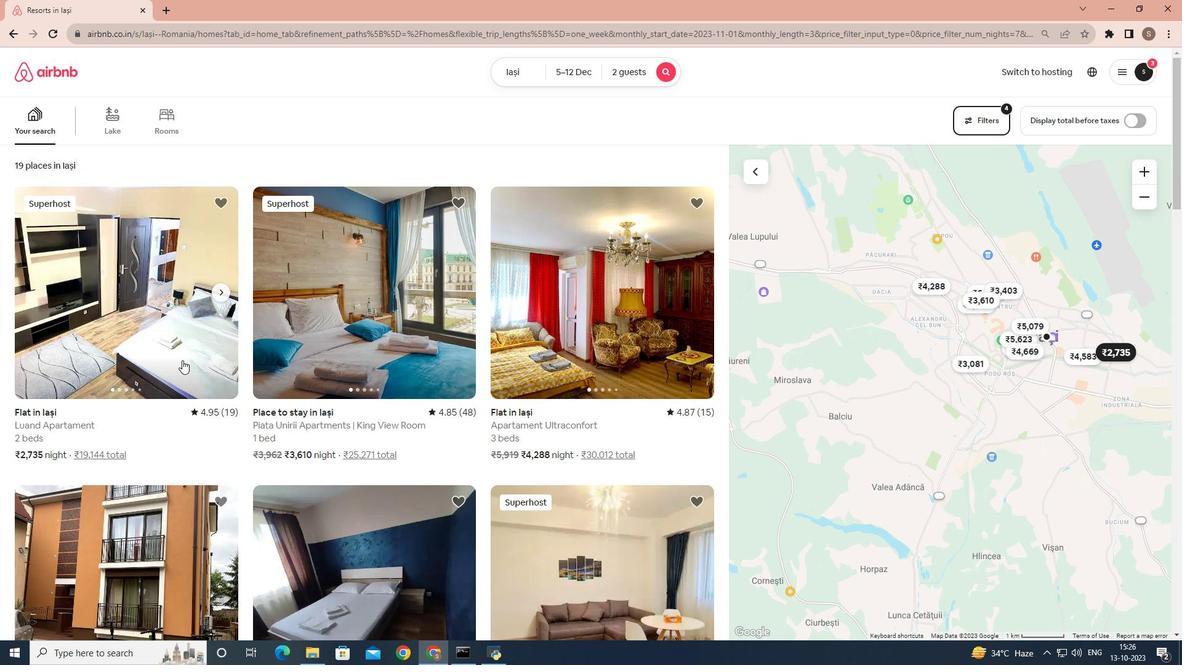 
Action: Mouse pressed left at (182, 360)
Screenshot: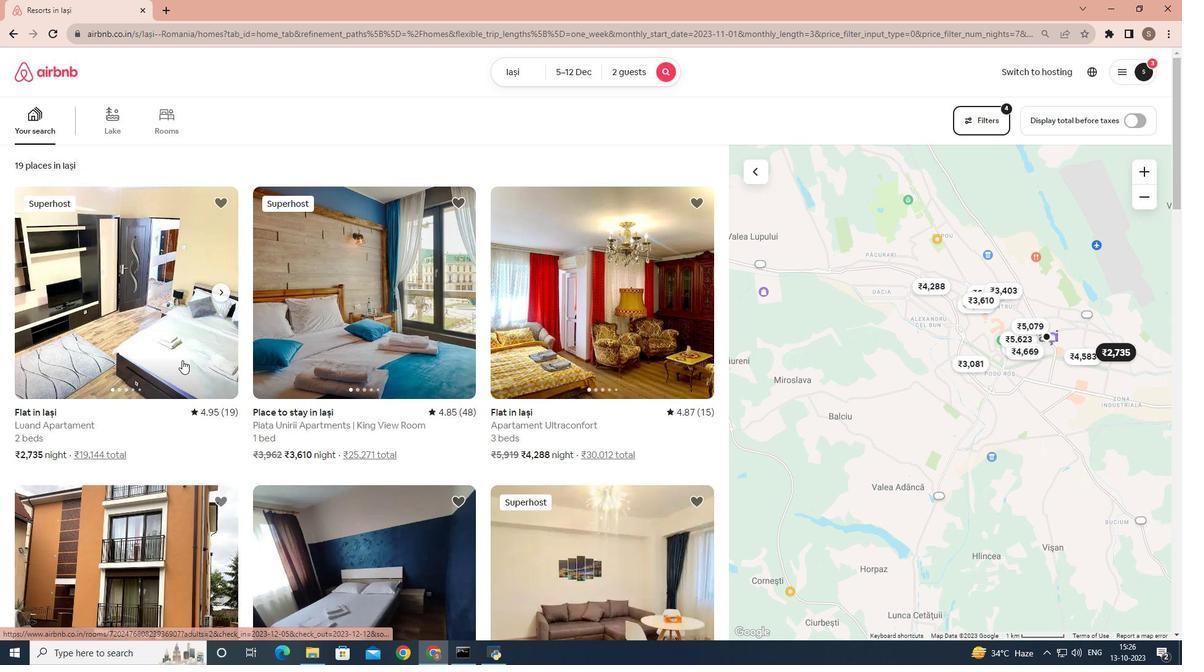 
Action: Mouse moved to (869, 457)
Screenshot: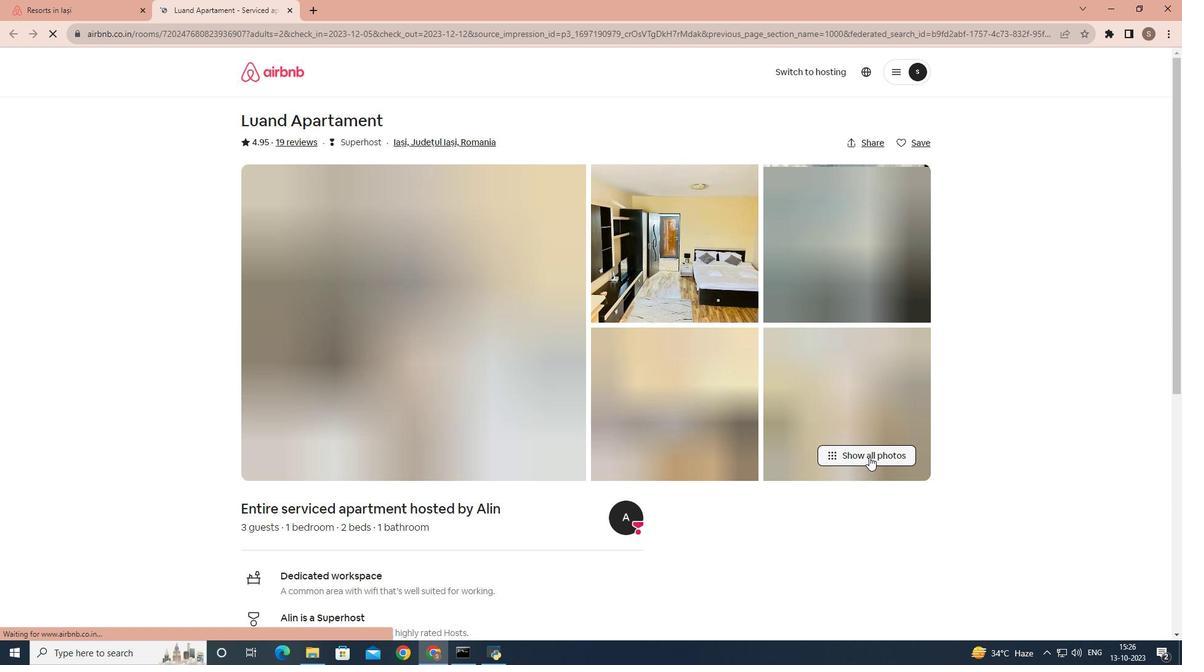 
Action: Mouse pressed left at (869, 457)
Screenshot: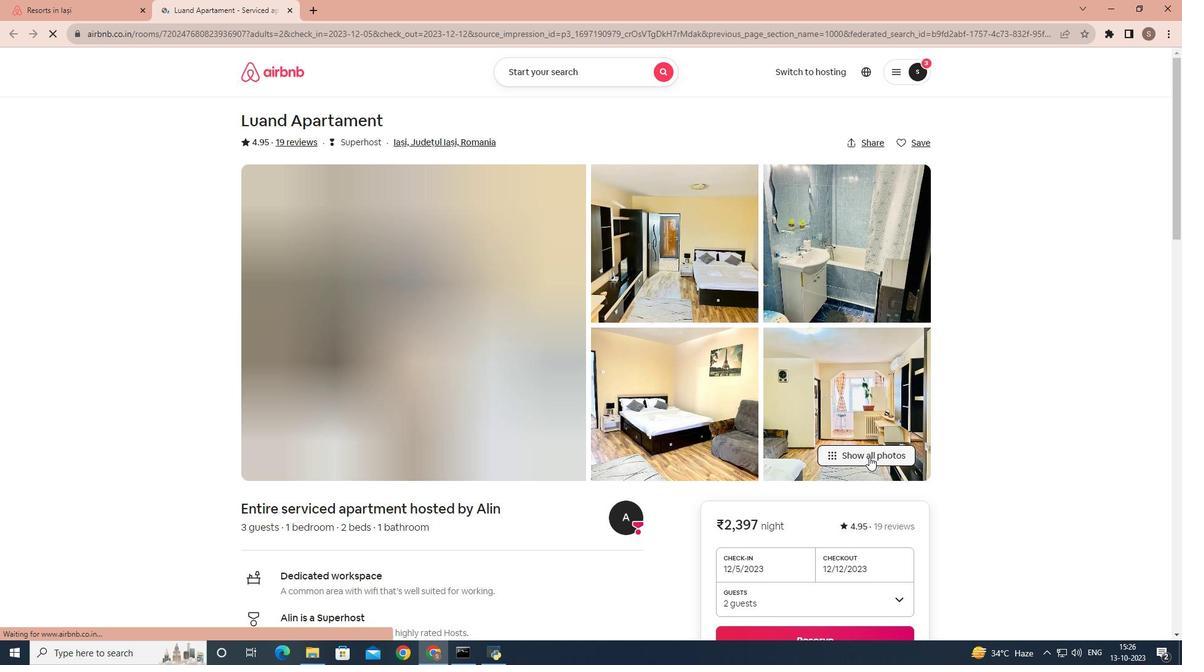 
Action: Mouse moved to (765, 378)
Screenshot: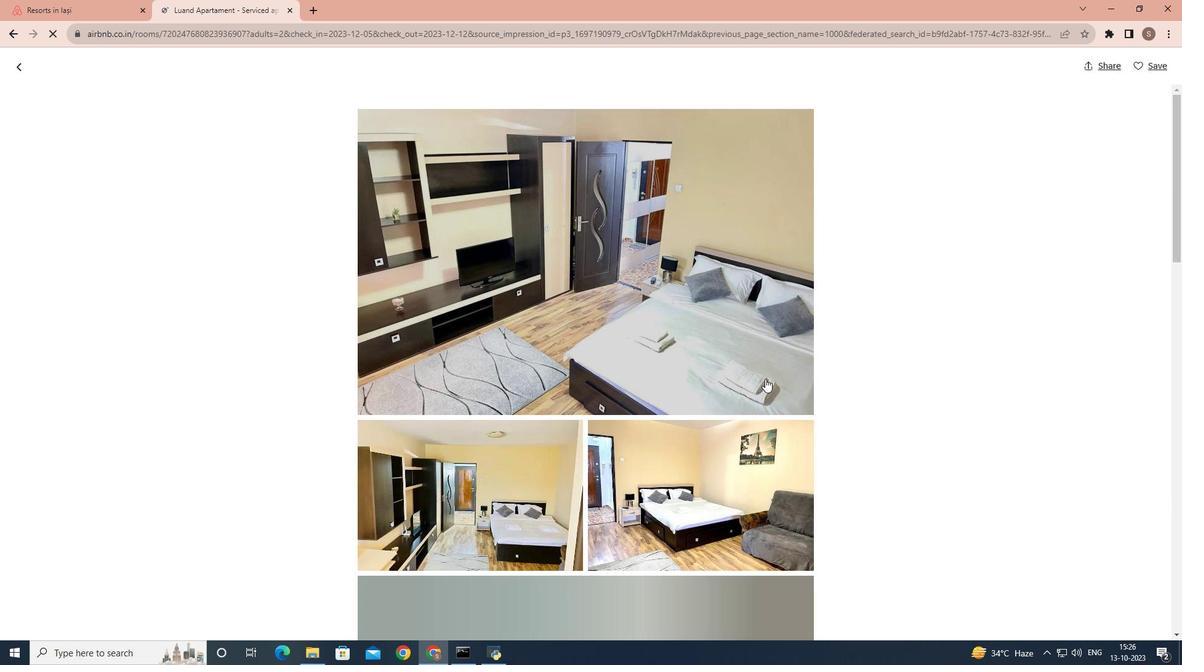 
Action: Mouse scrolled (765, 378) with delta (0, 0)
Screenshot: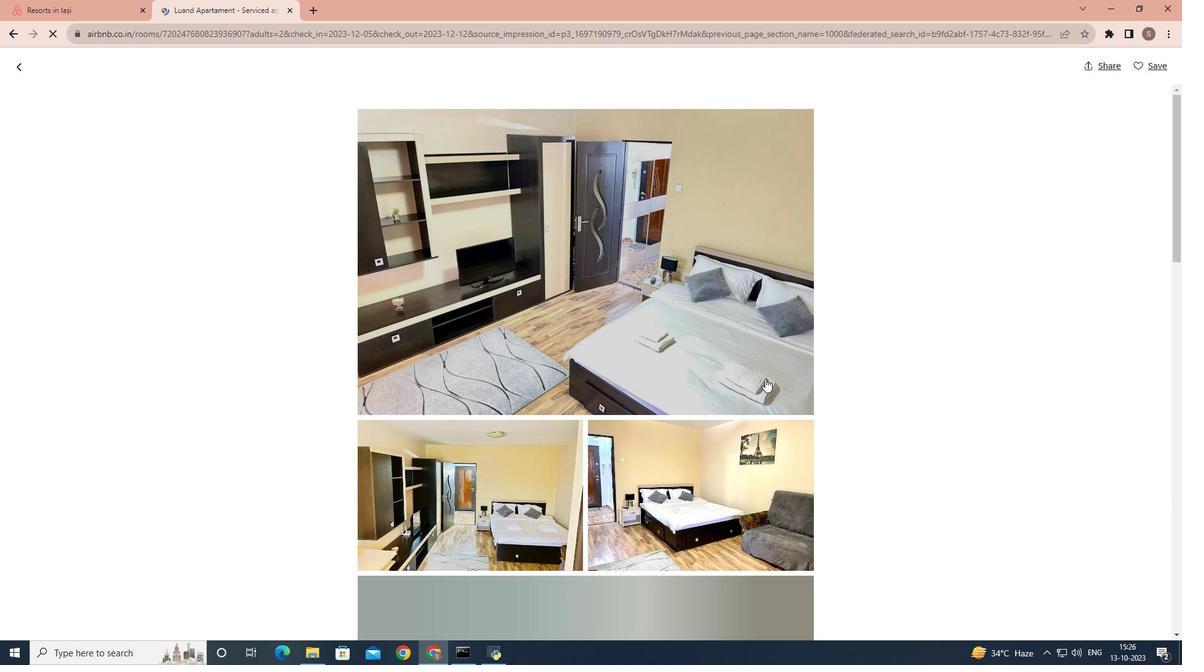
Action: Mouse scrolled (765, 378) with delta (0, 0)
Screenshot: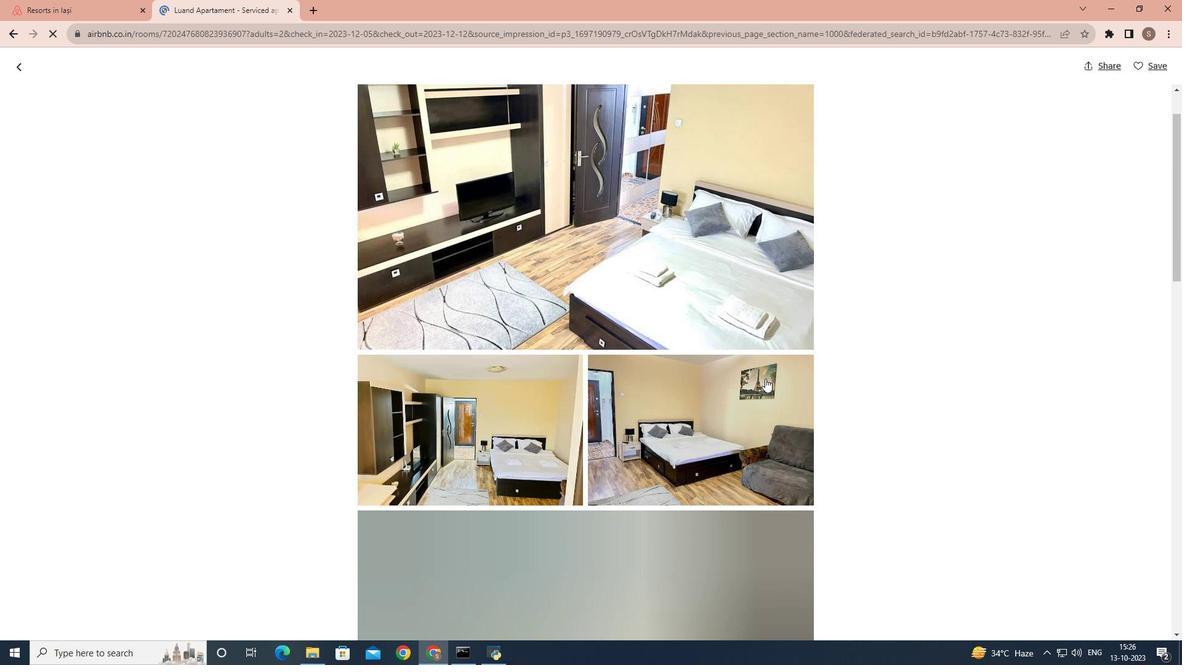 
Action: Mouse scrolled (765, 378) with delta (0, 0)
Screenshot: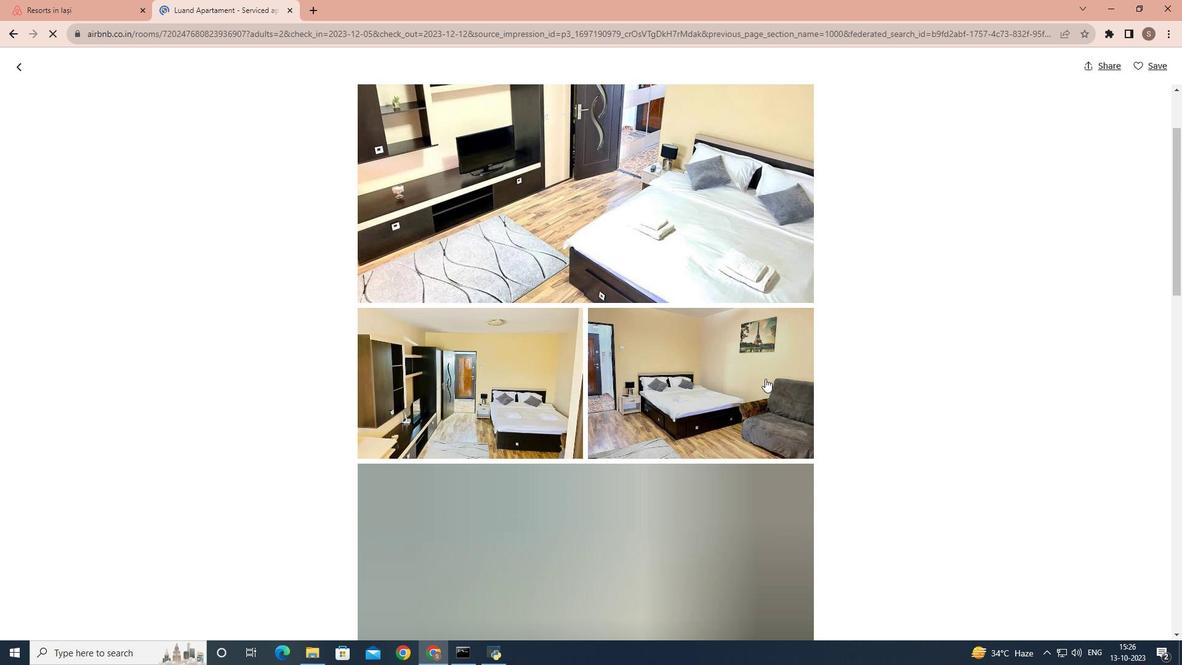 
Action: Mouse scrolled (765, 378) with delta (0, 0)
Screenshot: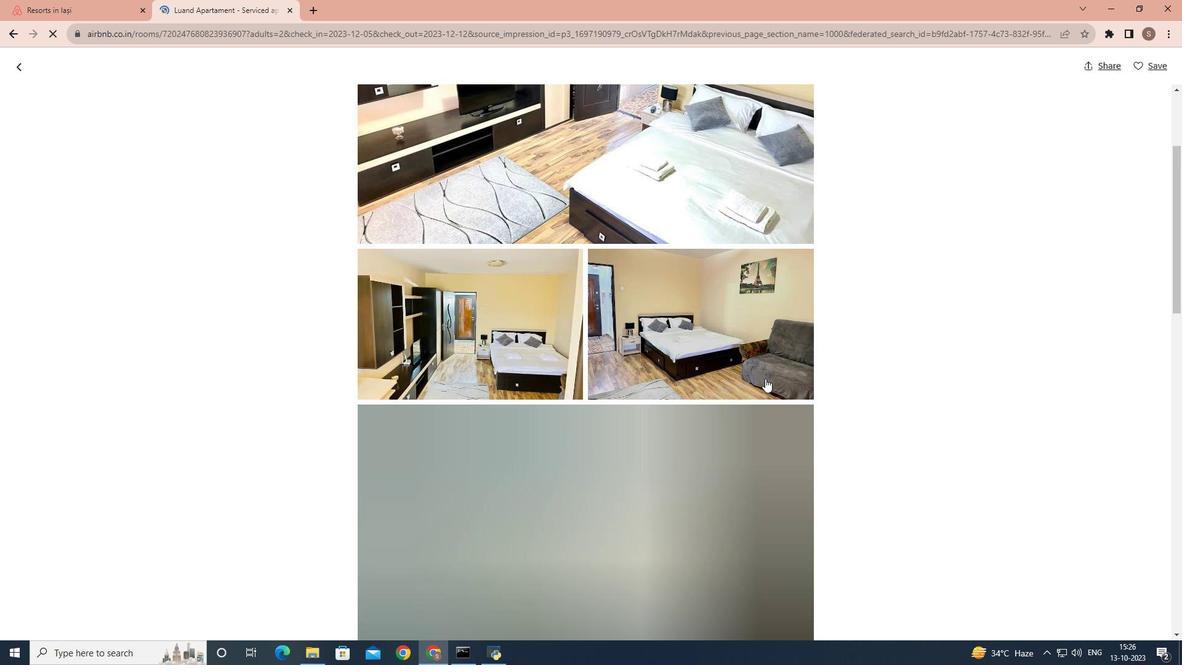 
Action: Mouse scrolled (765, 378) with delta (0, 0)
Screenshot: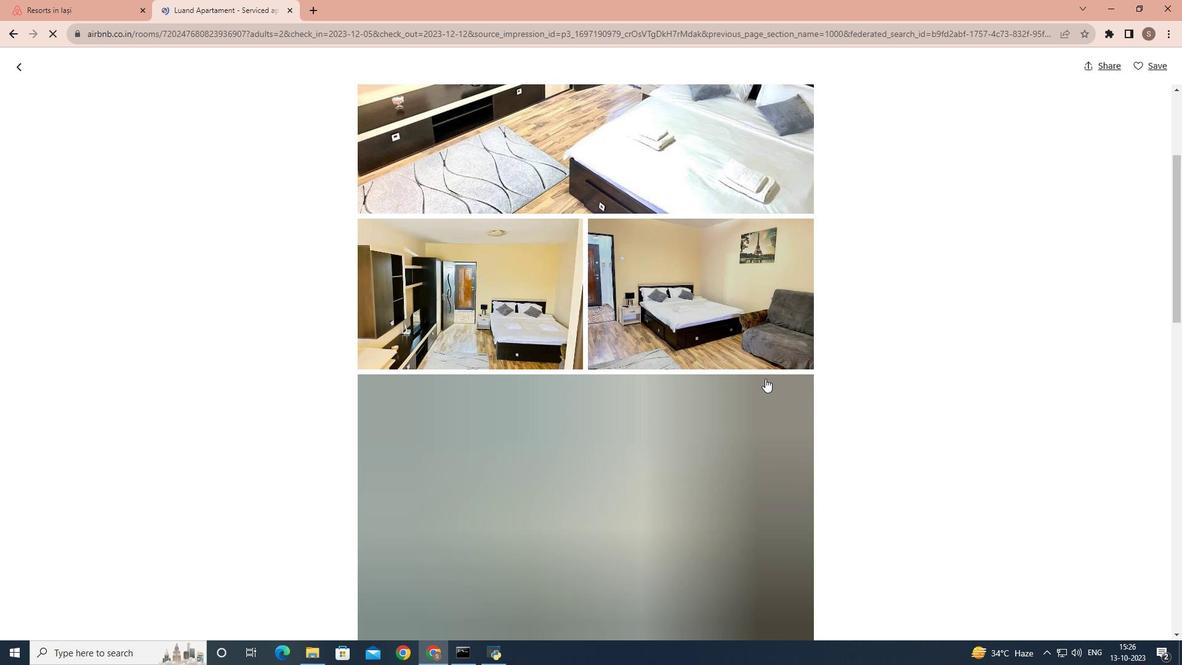 
Action: Mouse scrolled (765, 378) with delta (0, 0)
Screenshot: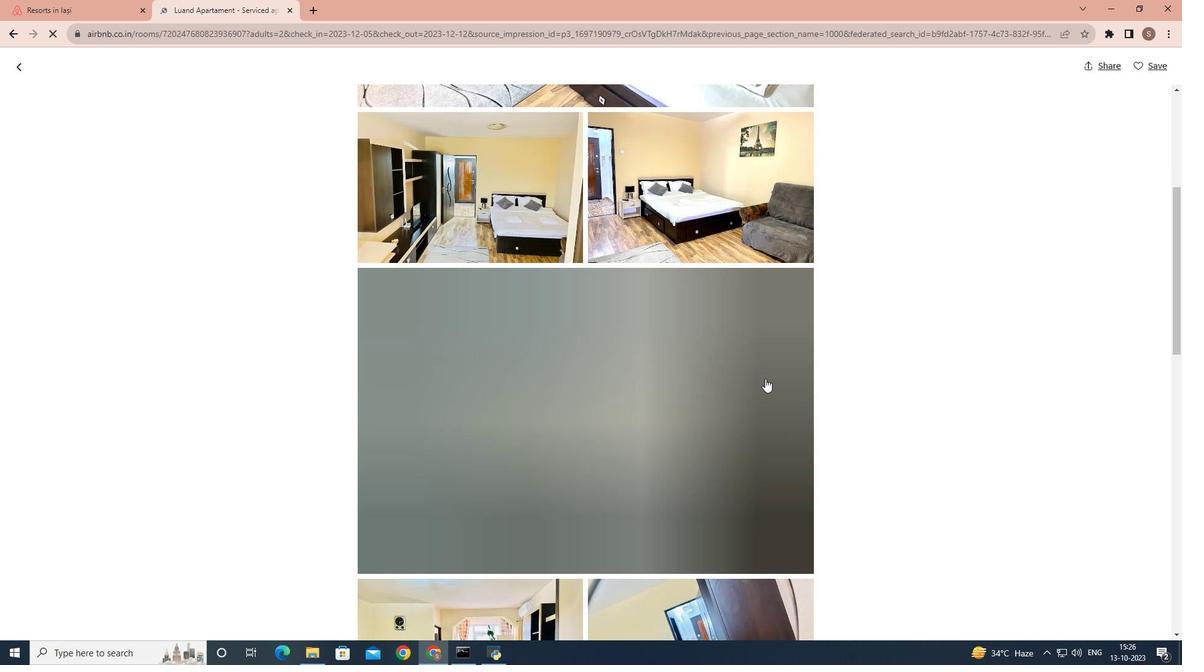 
Action: Mouse scrolled (765, 378) with delta (0, 0)
Screenshot: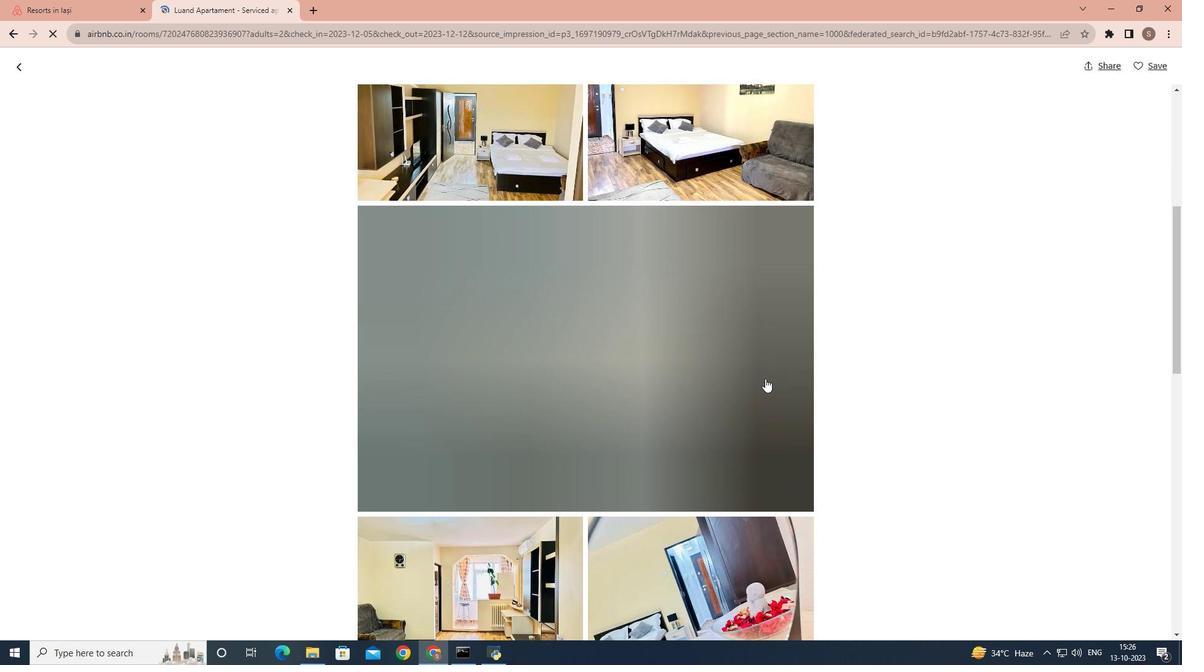 
Action: Mouse scrolled (765, 378) with delta (0, 0)
Screenshot: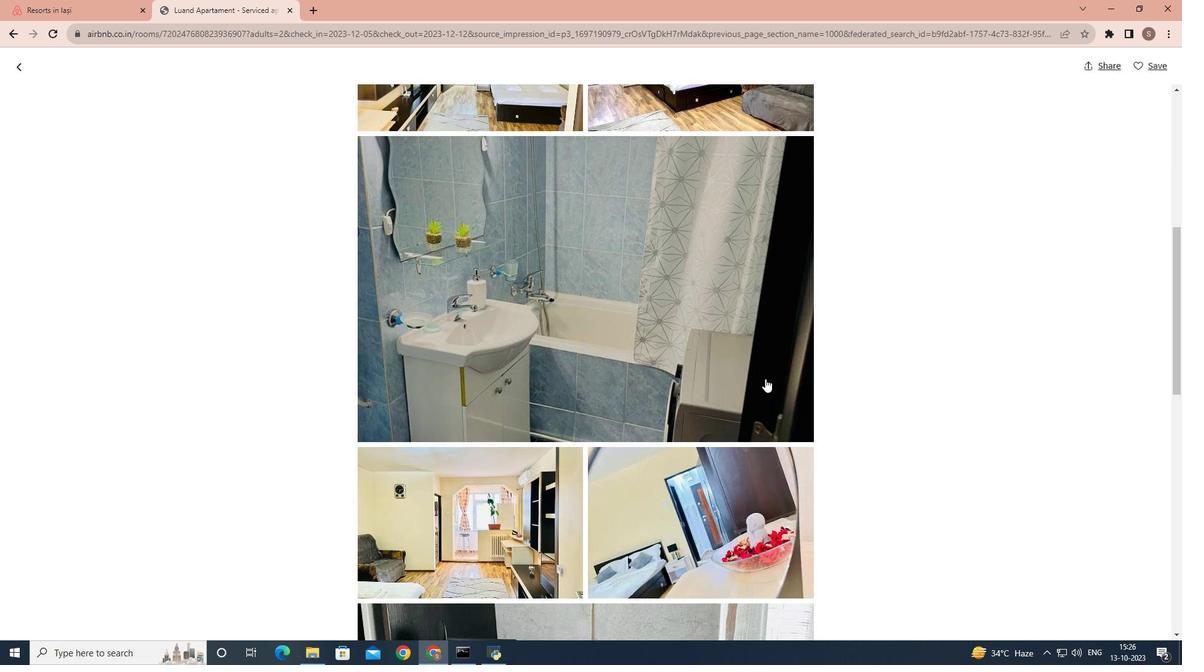 
Action: Mouse scrolled (765, 378) with delta (0, 0)
Screenshot: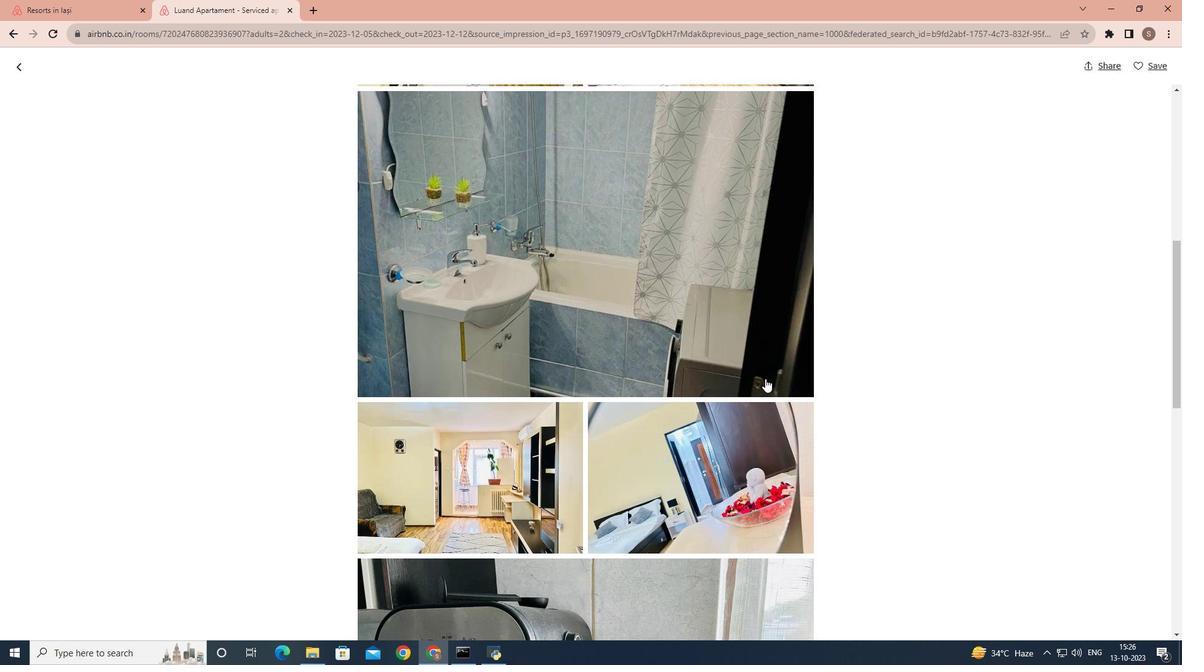 
Action: Mouse scrolled (765, 378) with delta (0, 0)
Screenshot: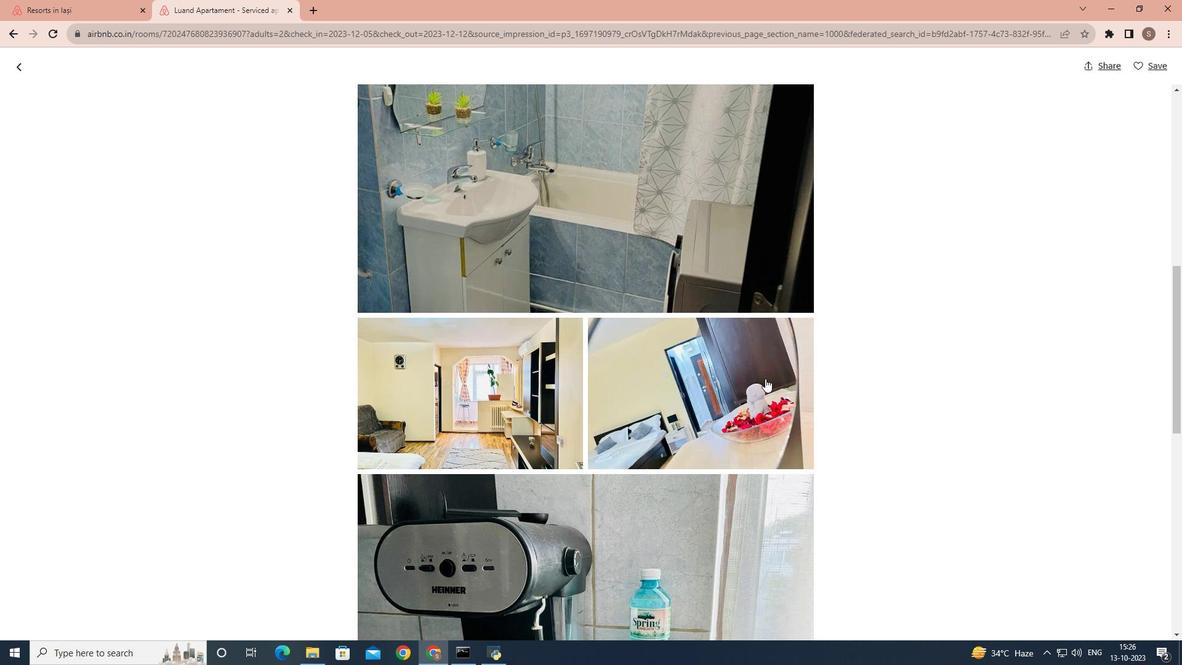 
Action: Mouse scrolled (765, 378) with delta (0, 0)
Screenshot: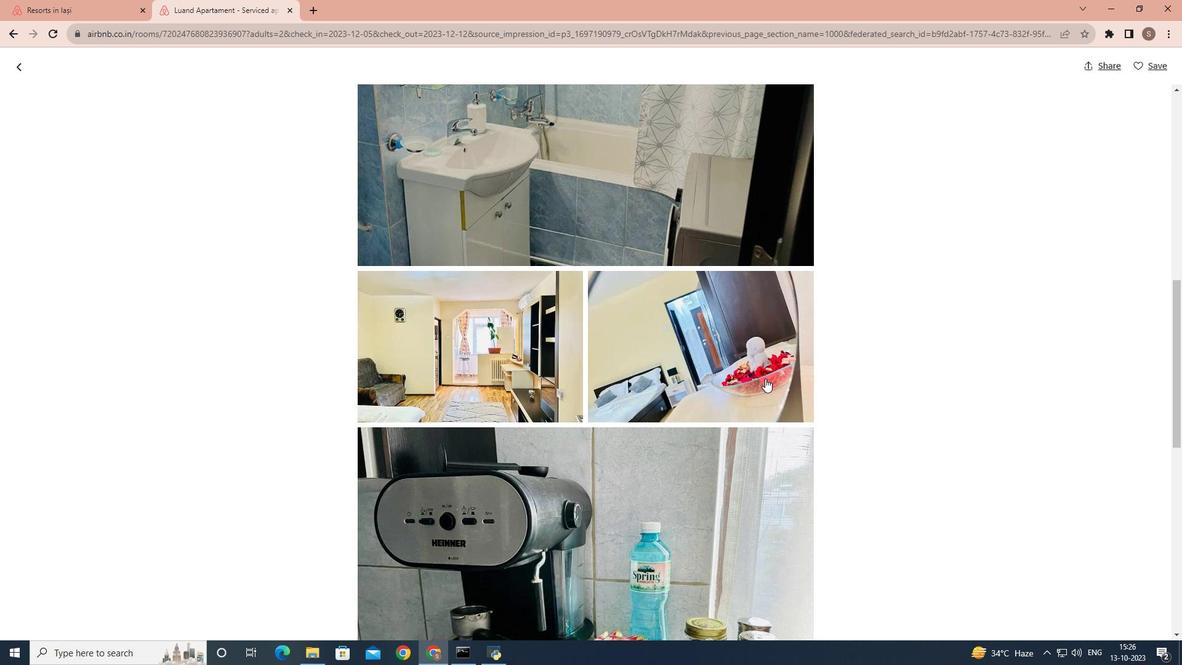
Action: Mouse scrolled (765, 378) with delta (0, 0)
Screenshot: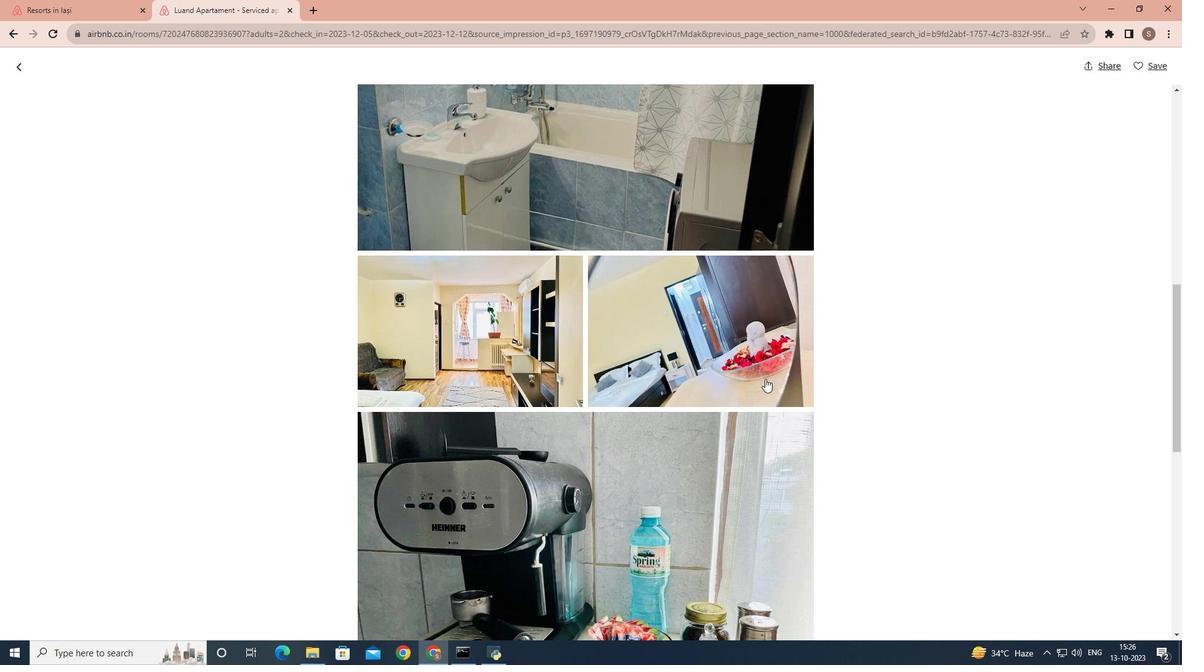 
Action: Mouse scrolled (765, 378) with delta (0, 0)
Screenshot: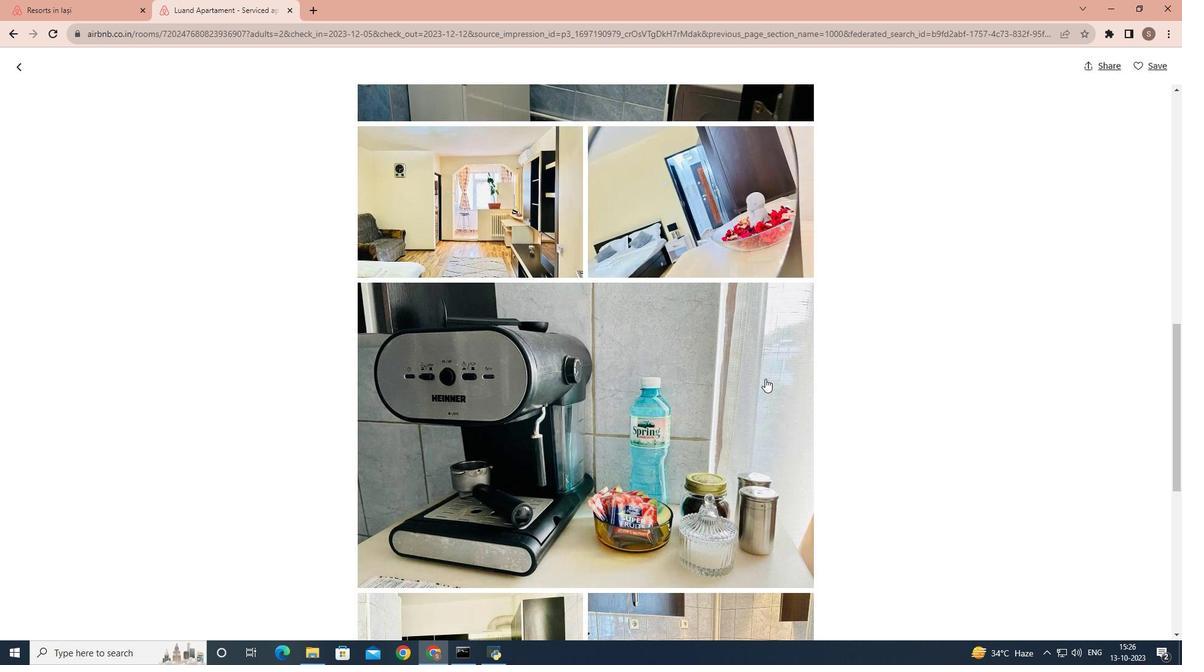 
Action: Mouse scrolled (765, 378) with delta (0, 0)
Screenshot: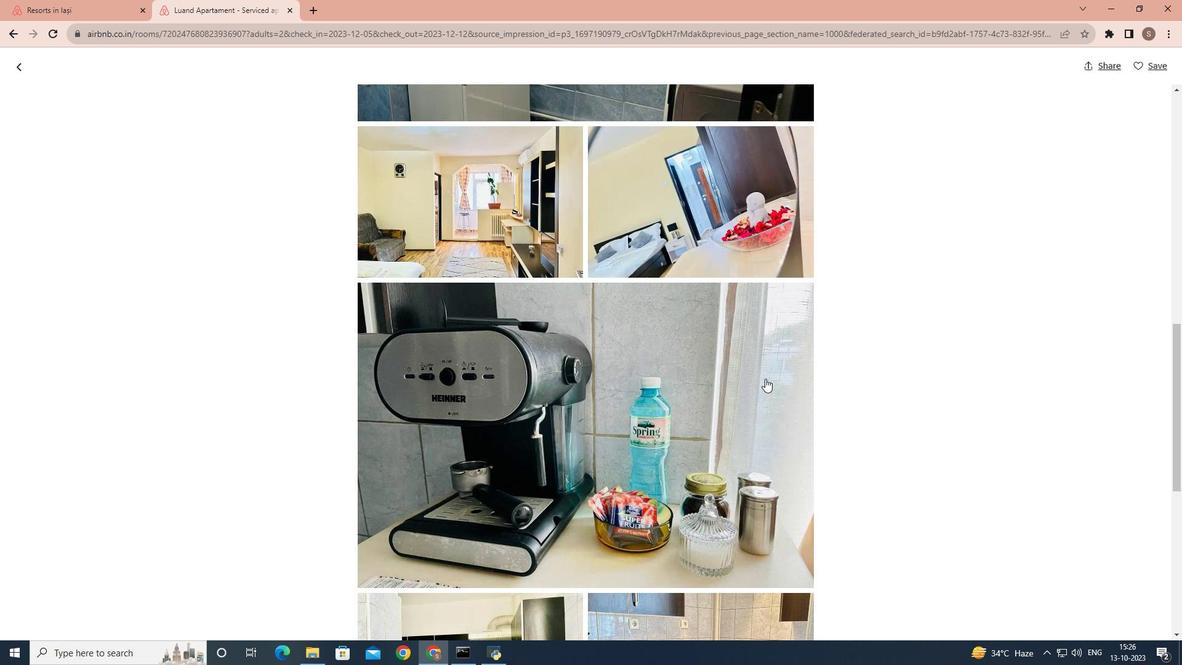 
Action: Mouse scrolled (765, 378) with delta (0, 0)
Screenshot: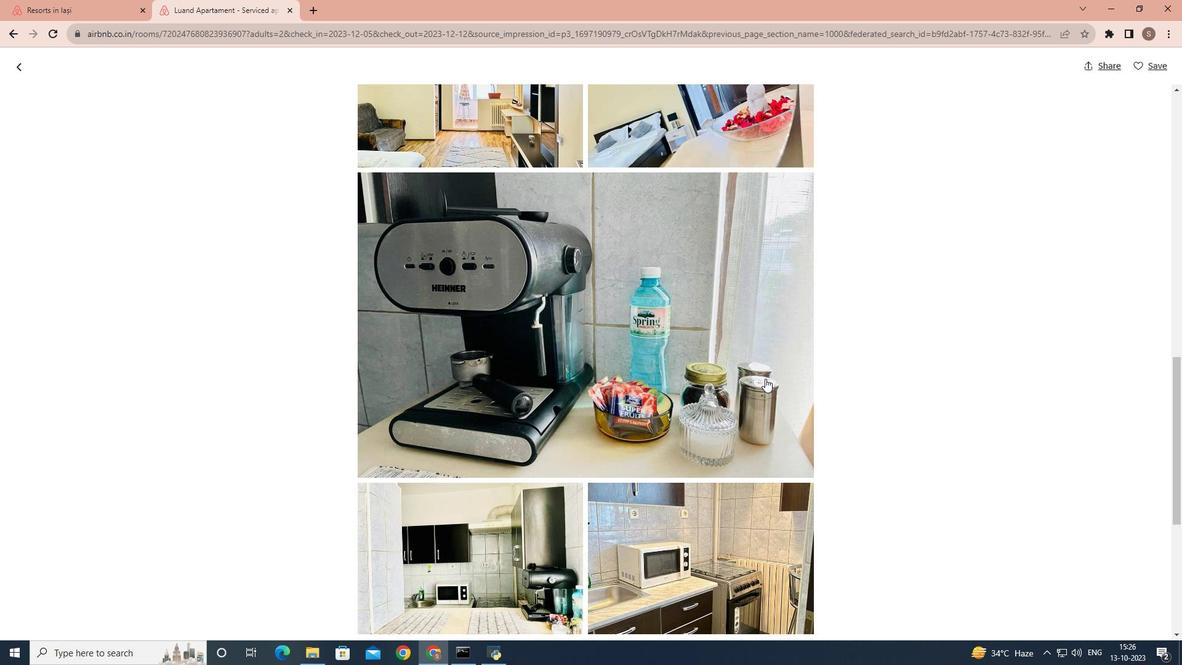 
Action: Mouse scrolled (765, 378) with delta (0, 0)
Screenshot: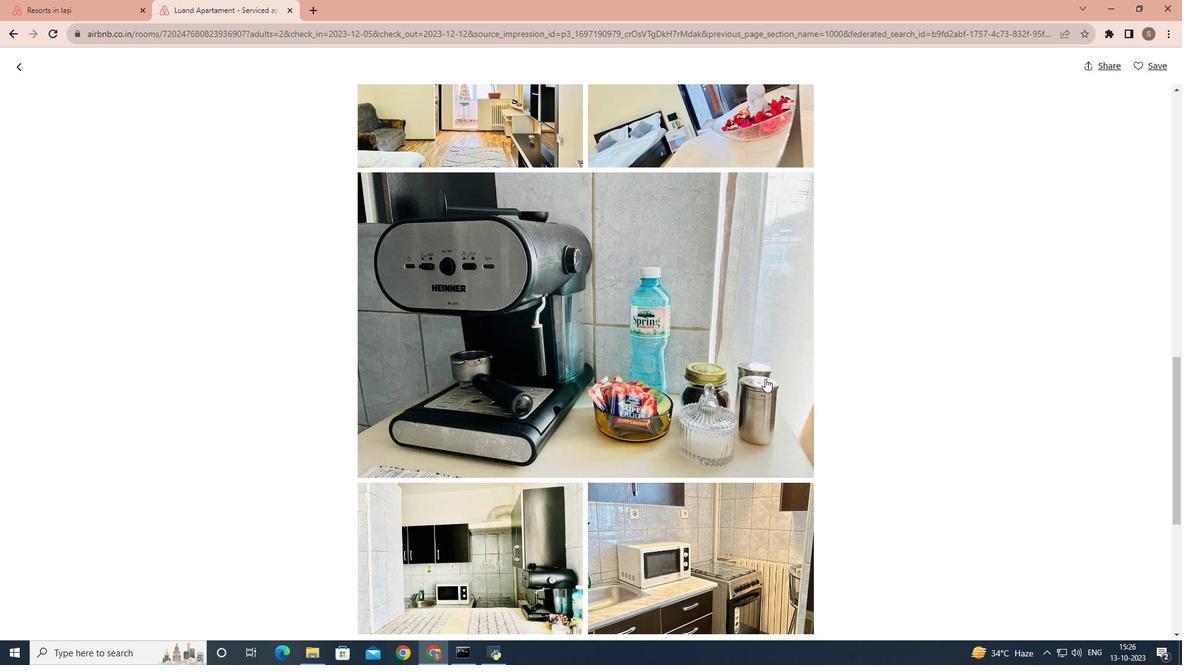 
Action: Mouse scrolled (765, 378) with delta (0, 0)
Screenshot: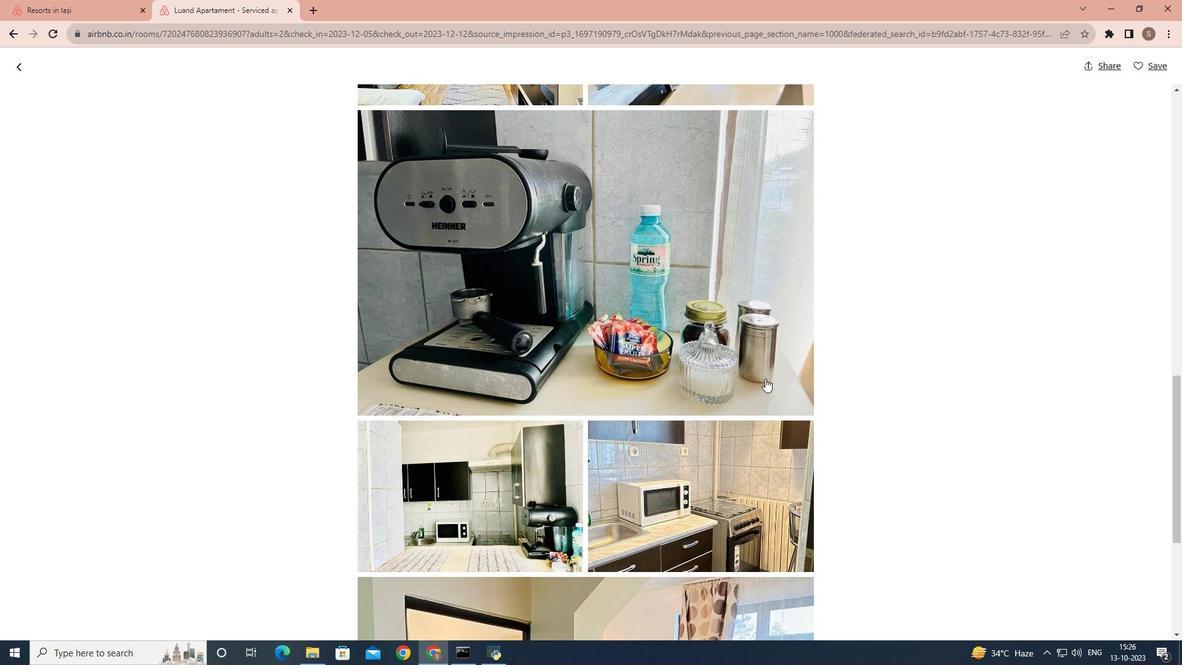 
Action: Mouse scrolled (765, 378) with delta (0, 0)
Screenshot: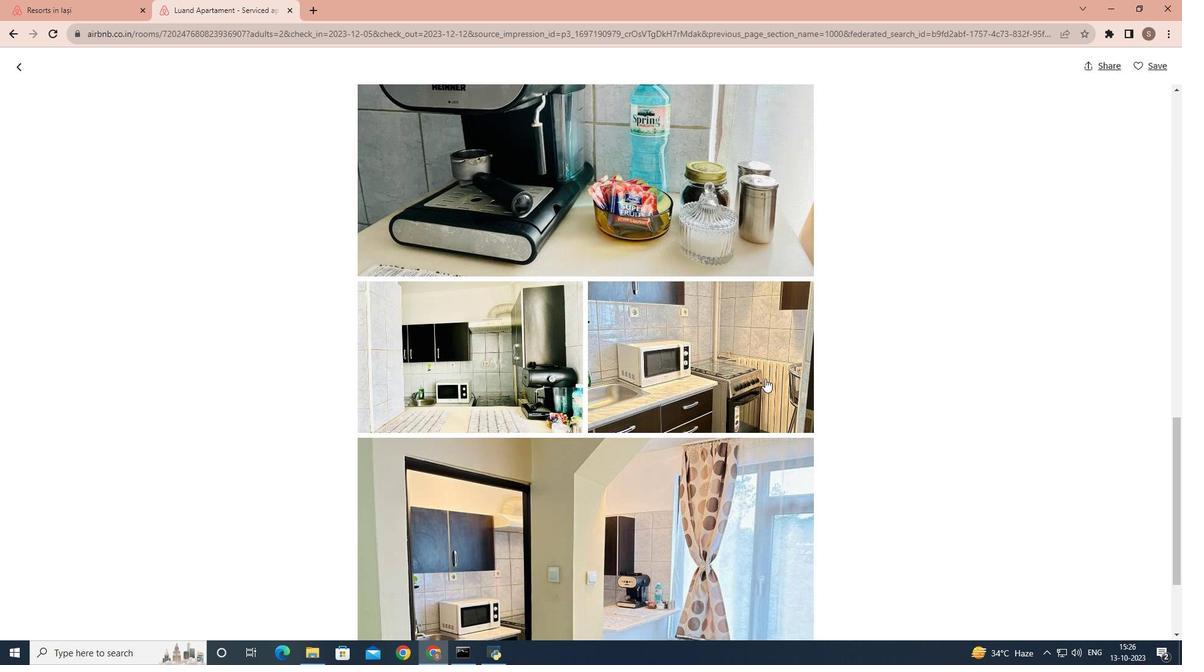 
Action: Mouse scrolled (765, 378) with delta (0, 0)
Screenshot: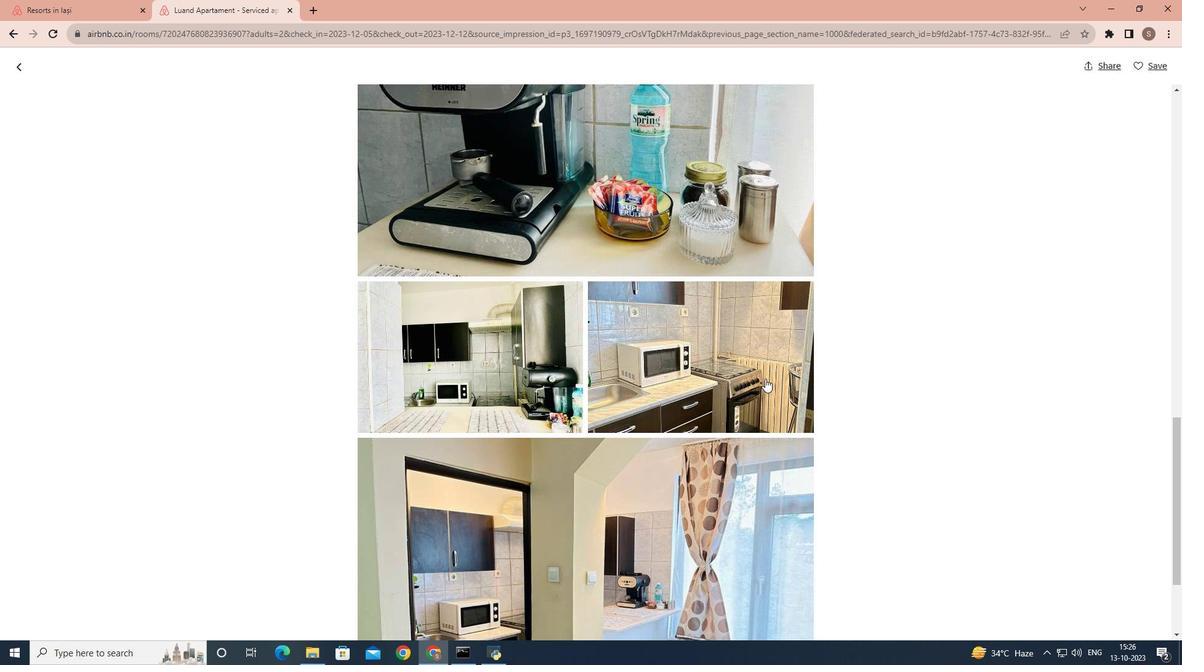 
Action: Mouse scrolled (765, 378) with delta (0, 0)
Screenshot: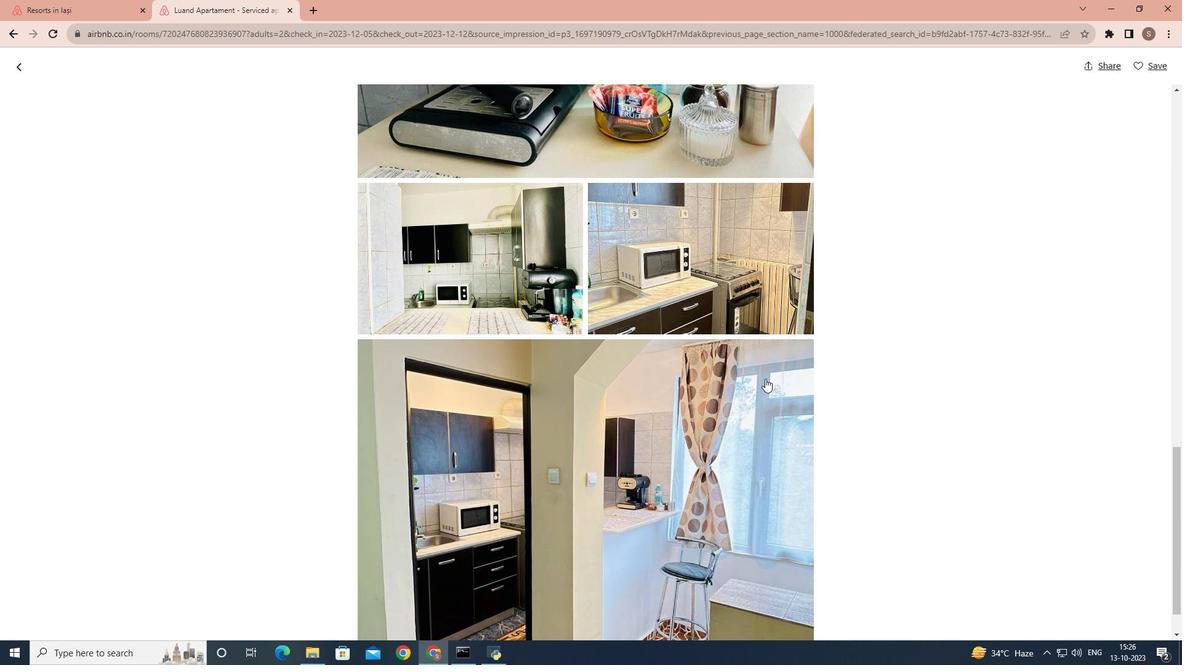 
Action: Mouse scrolled (765, 378) with delta (0, 0)
Screenshot: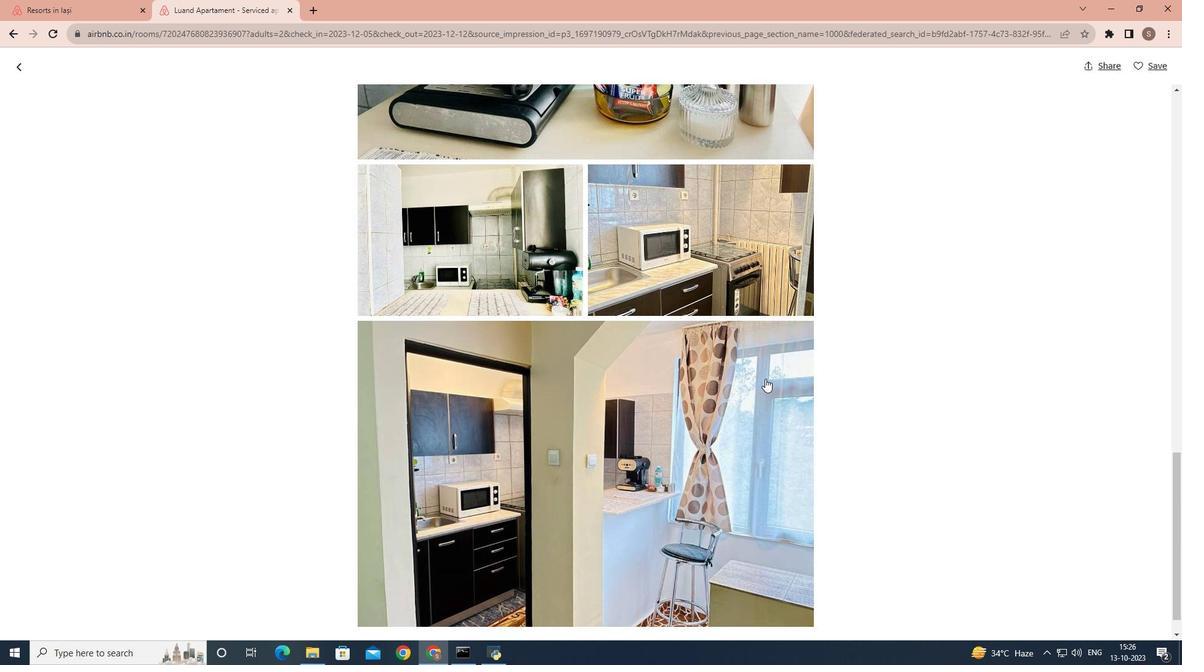 
Action: Mouse scrolled (765, 378) with delta (0, 0)
Screenshot: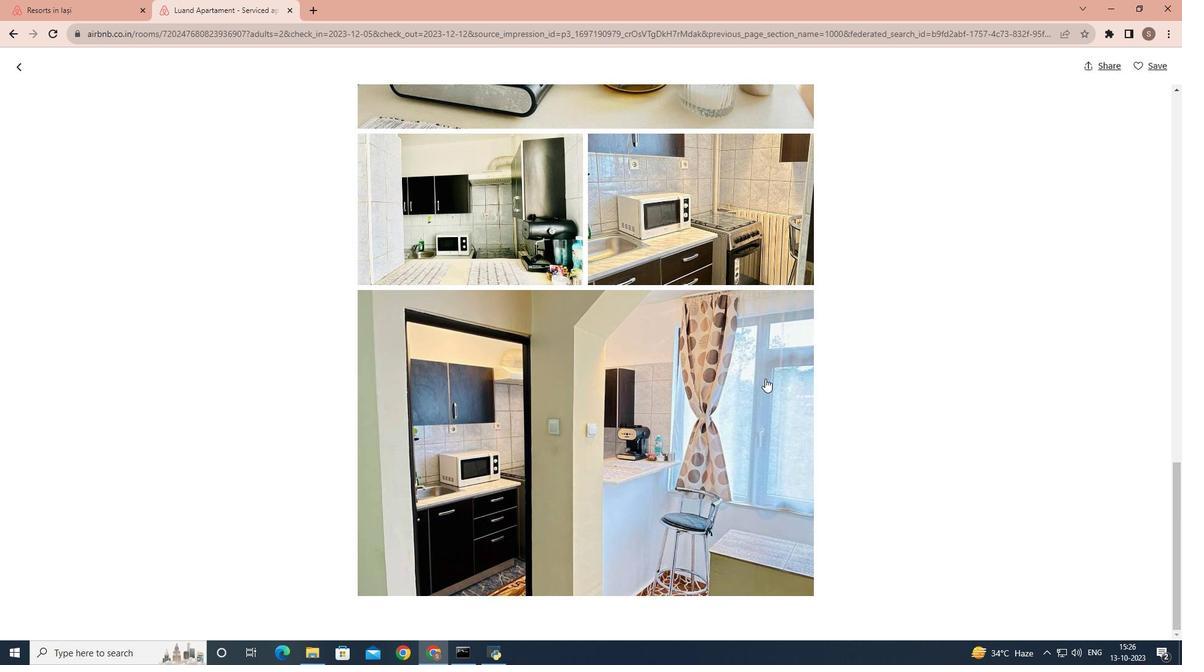 
Action: Mouse scrolled (765, 378) with delta (0, 0)
Screenshot: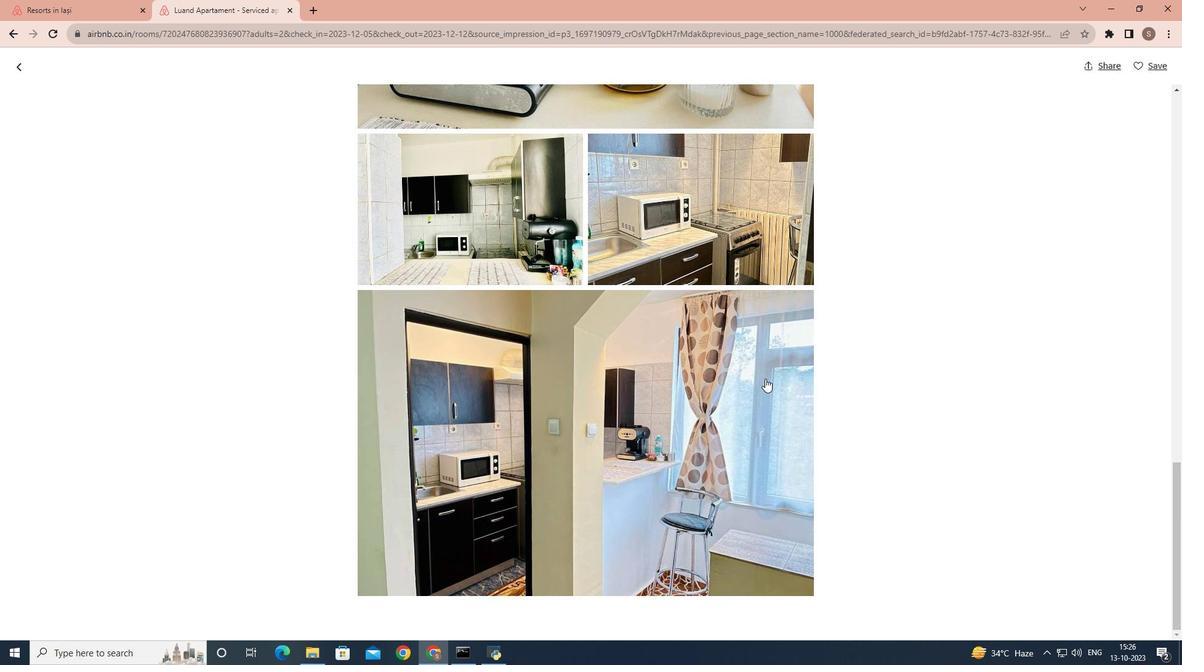 
Action: Mouse scrolled (765, 378) with delta (0, 0)
Screenshot: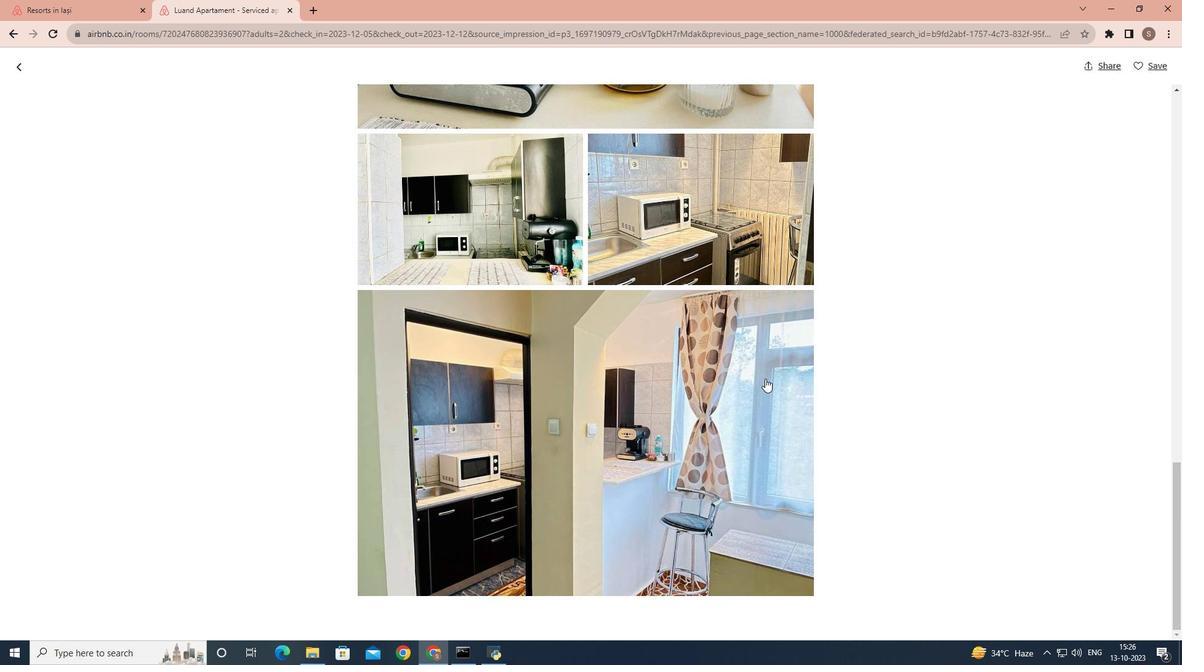 
Action: Mouse scrolled (765, 378) with delta (0, 0)
Screenshot: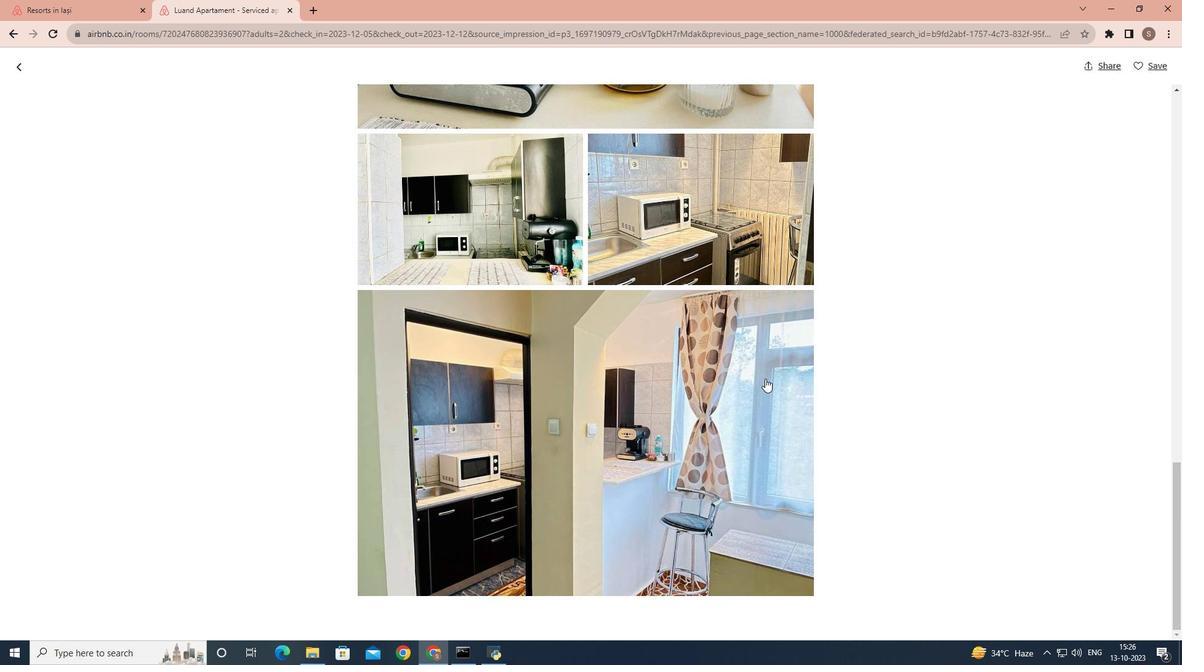 
Action: Mouse scrolled (765, 378) with delta (0, 0)
Screenshot: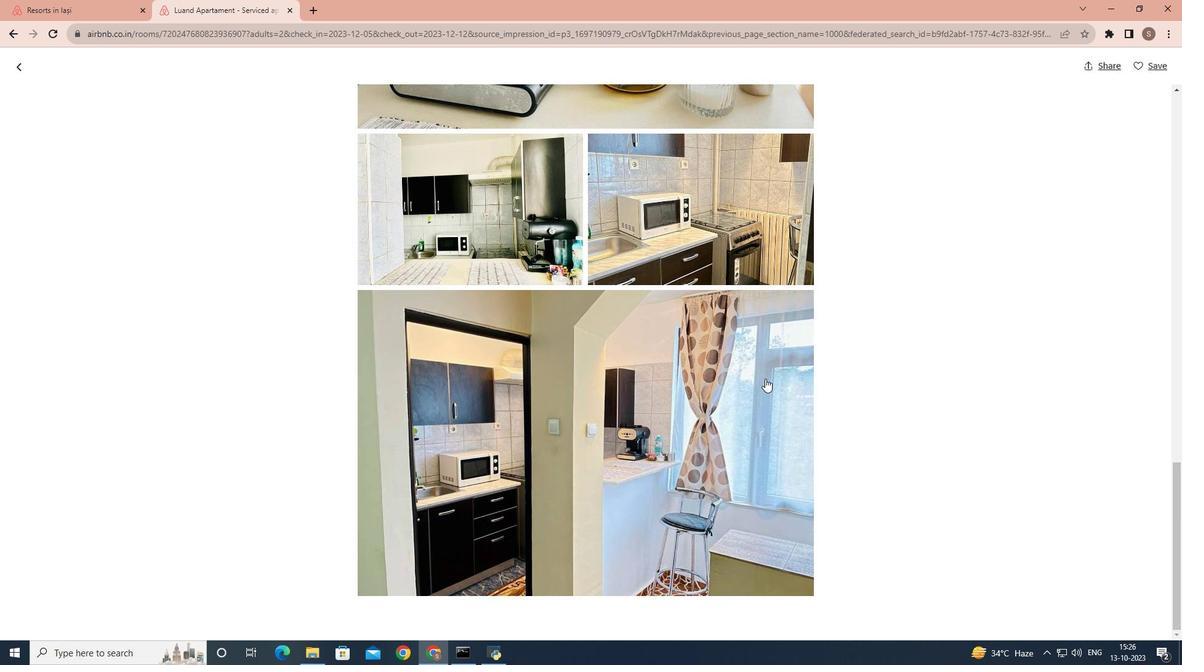 
Action: Mouse moved to (29, 66)
Screenshot: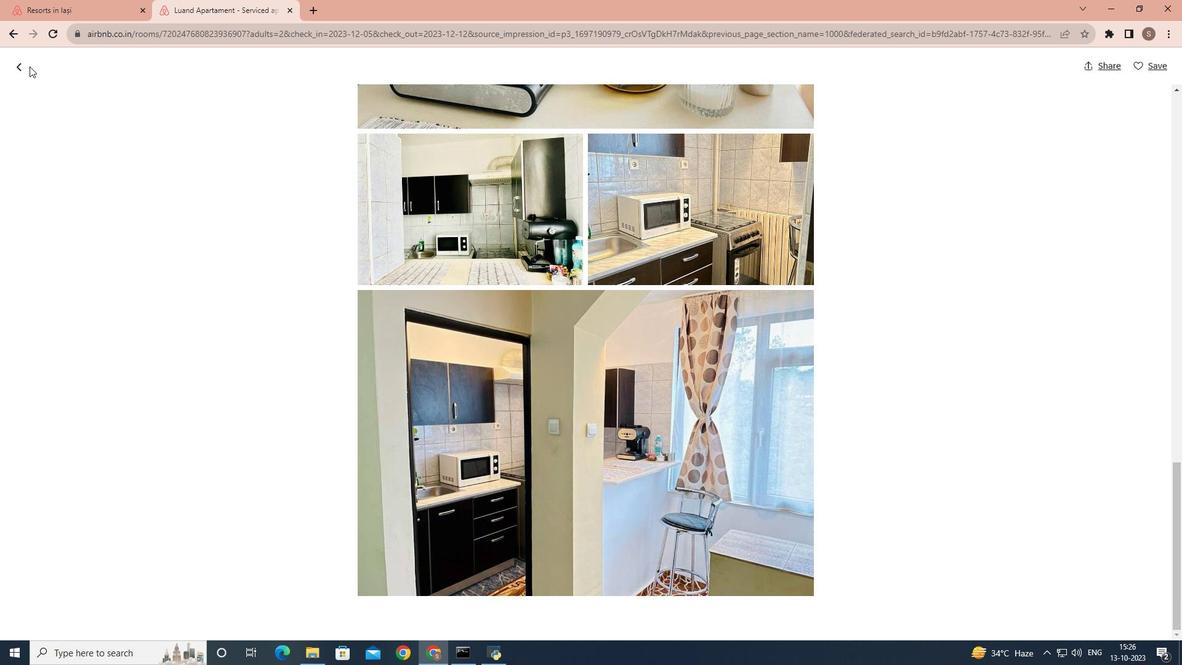 
Action: Mouse pressed left at (29, 66)
Screenshot: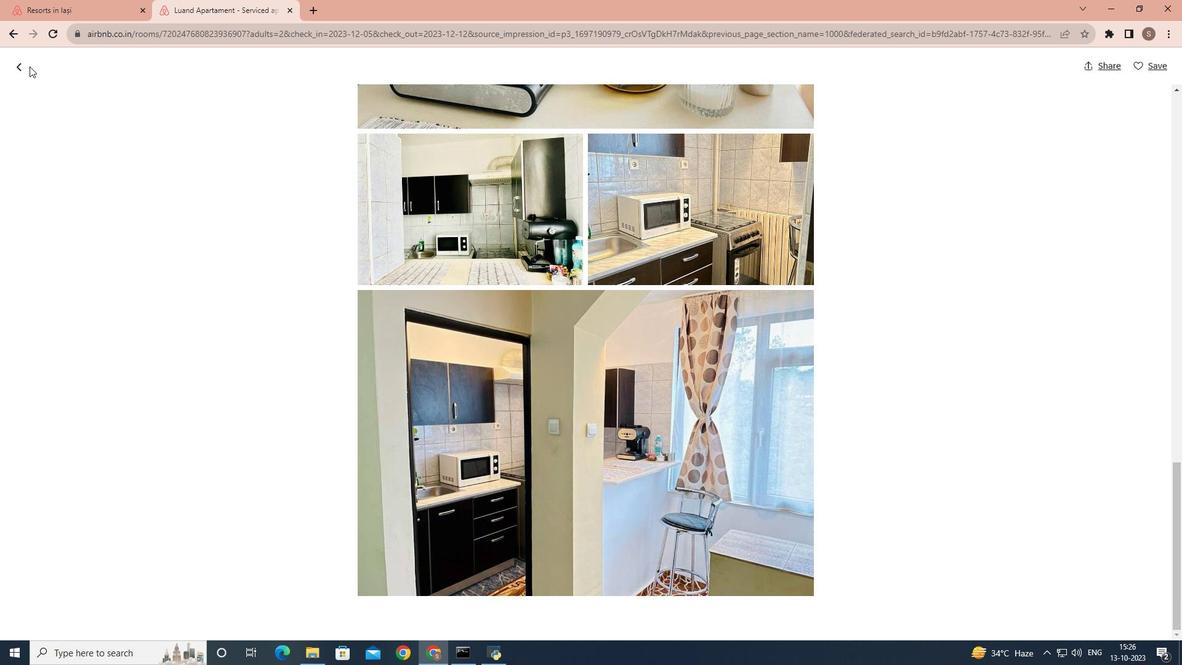 
Action: Mouse moved to (24, 68)
Screenshot: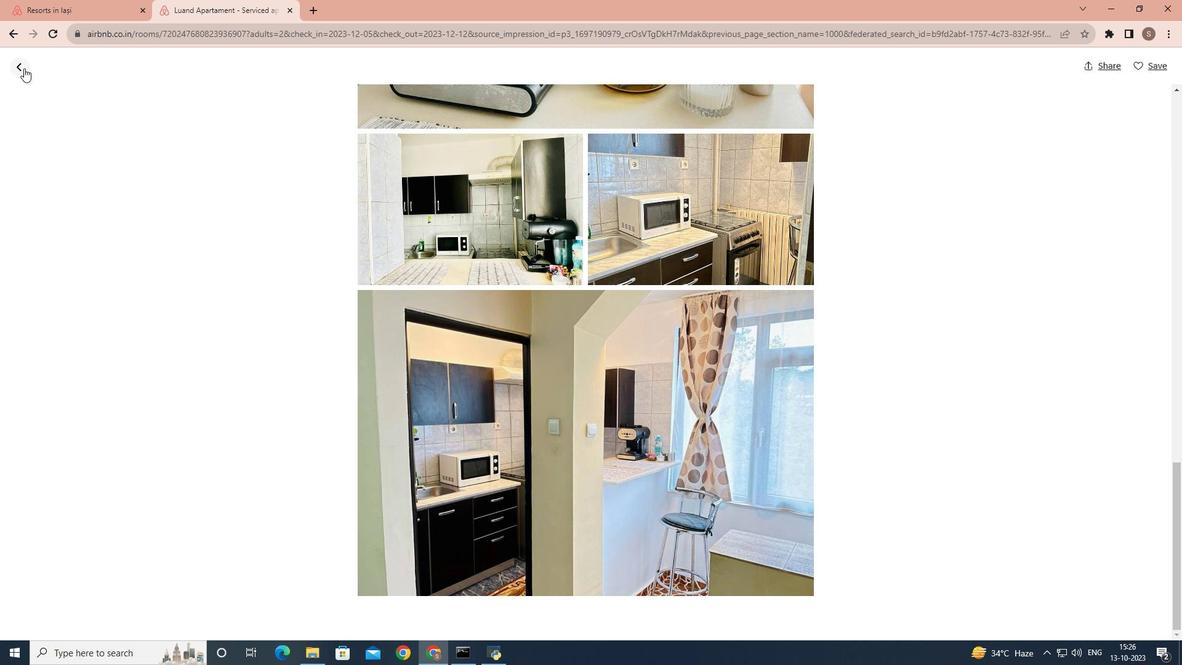 
Action: Mouse pressed left at (24, 68)
Screenshot: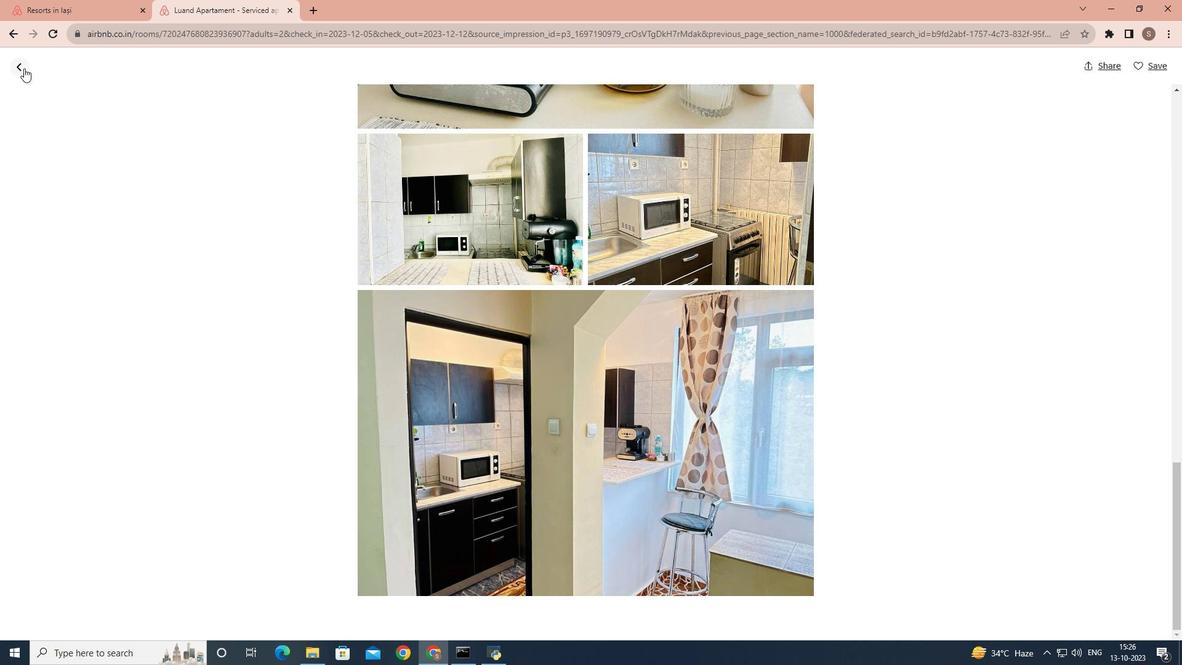 
Action: Mouse moved to (469, 424)
Screenshot: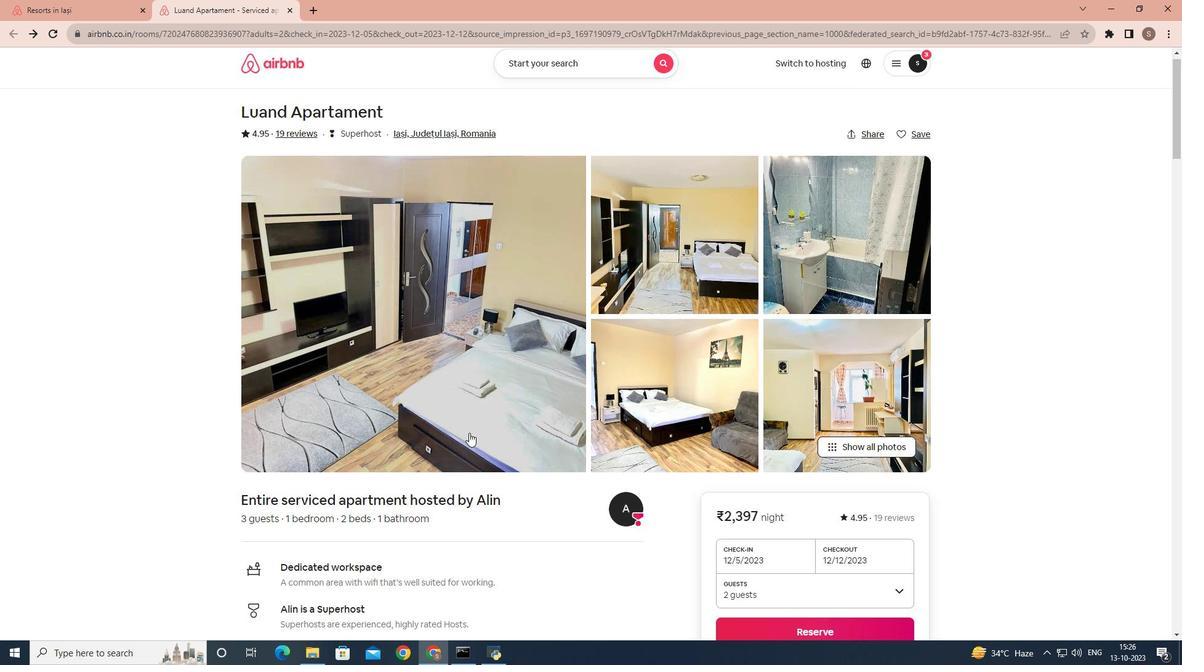
Action: Mouse scrolled (469, 423) with delta (0, 0)
Screenshot: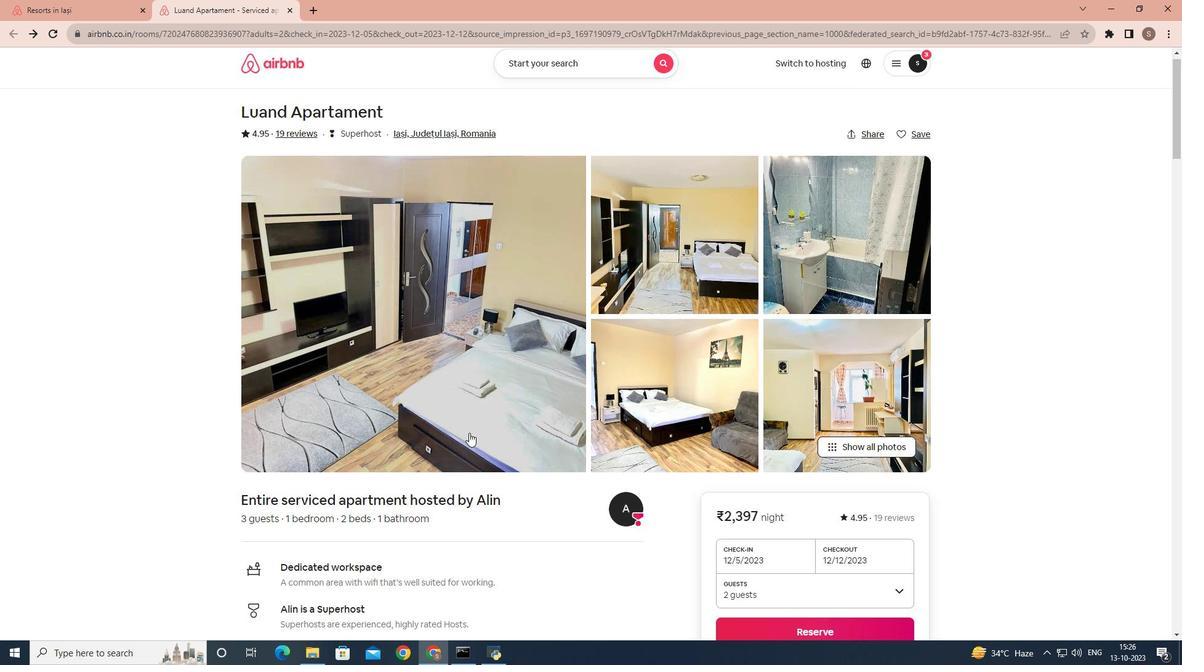 
Action: Mouse moved to (469, 428)
Screenshot: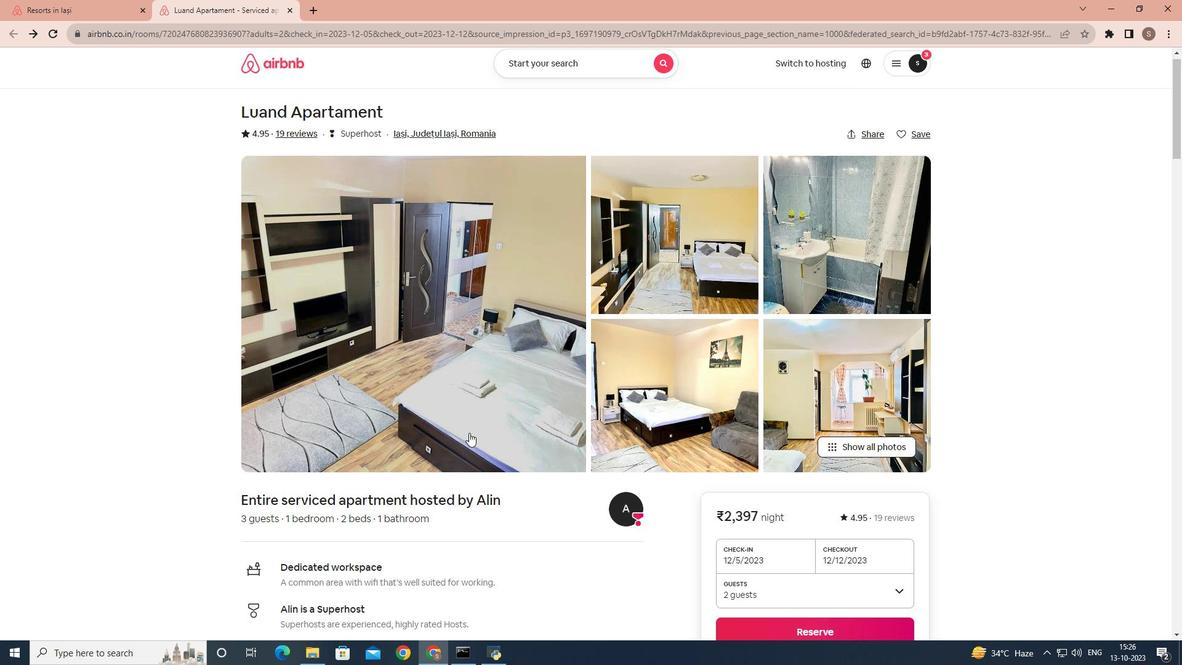 
Action: Mouse scrolled (469, 428) with delta (0, 0)
Screenshot: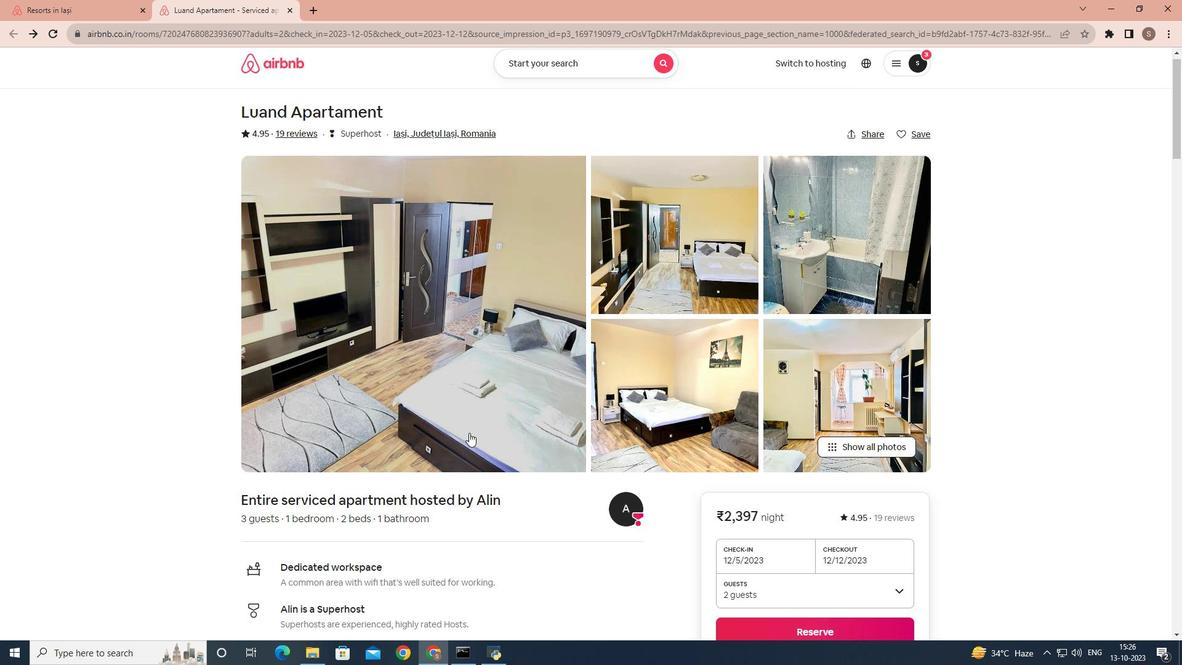 
Action: Mouse moved to (469, 433)
Screenshot: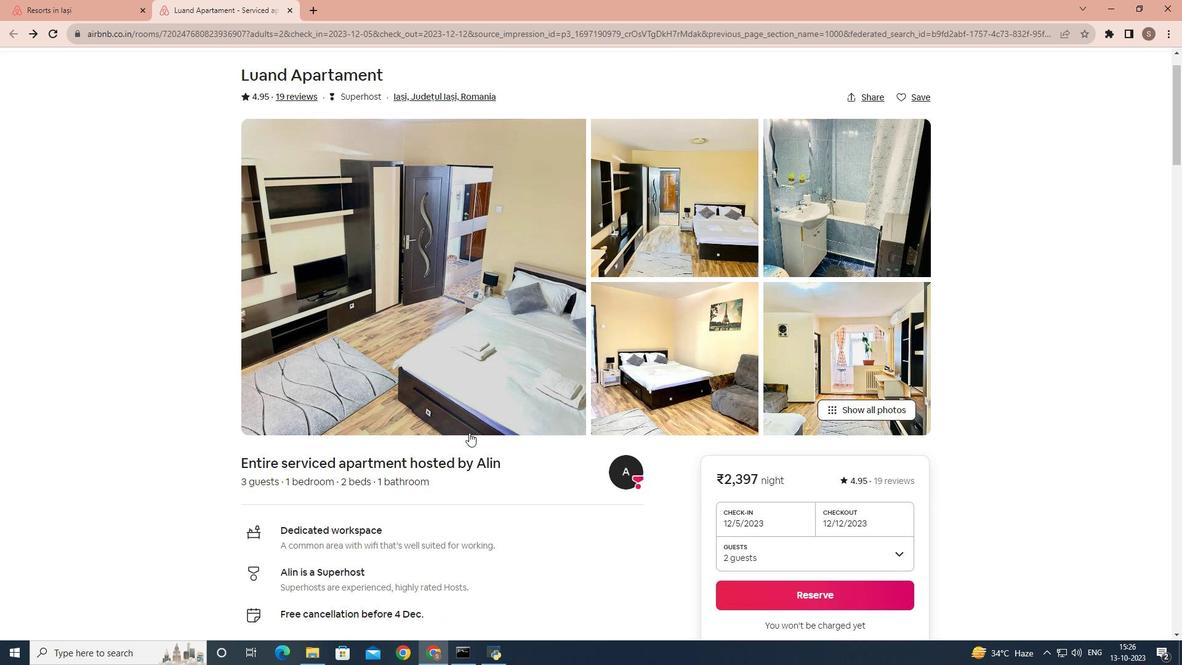 
Action: Mouse scrolled (469, 432) with delta (0, 0)
Screenshot: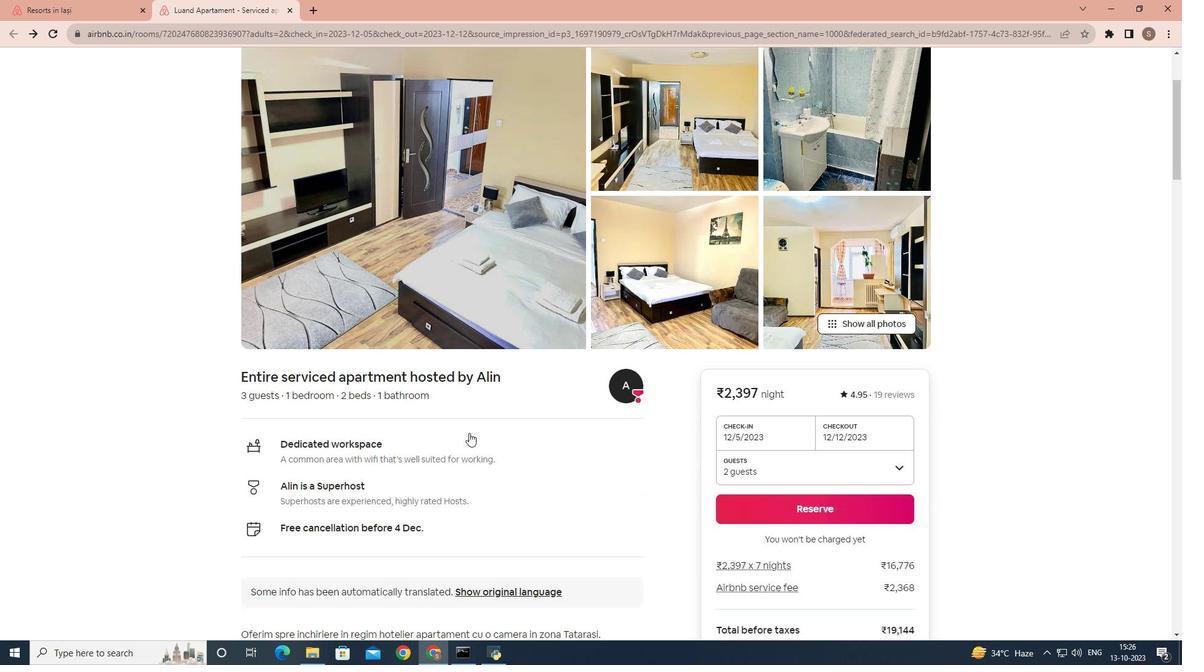 
Action: Mouse moved to (469, 433)
Screenshot: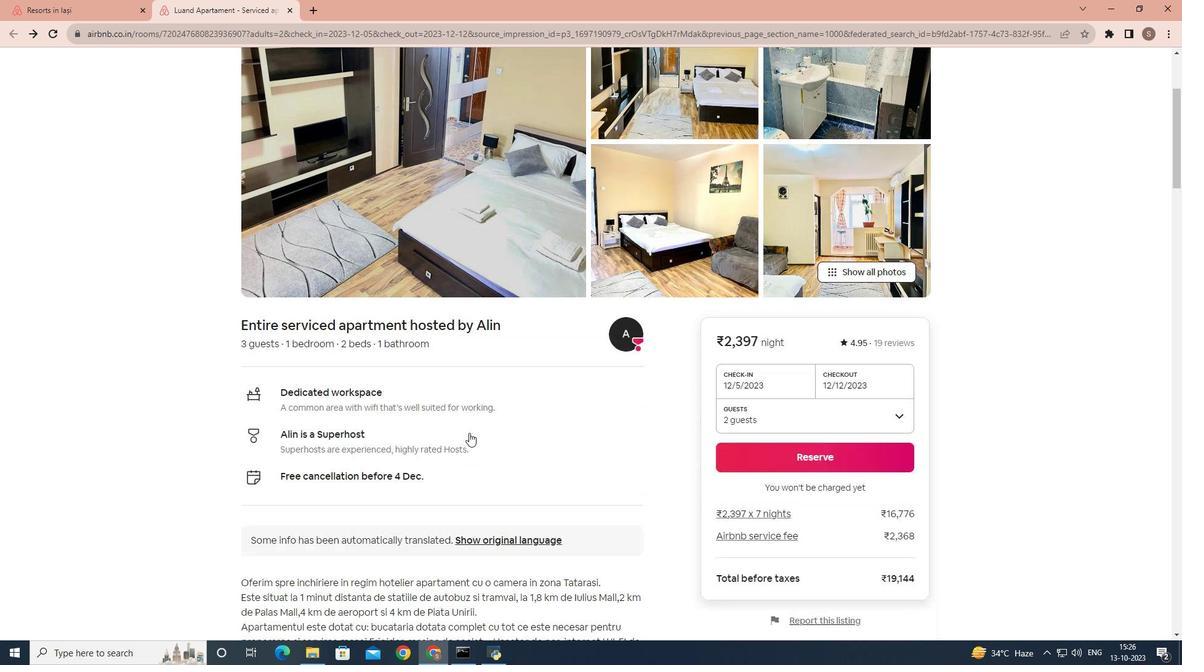 
Action: Mouse scrolled (469, 432) with delta (0, 0)
Screenshot: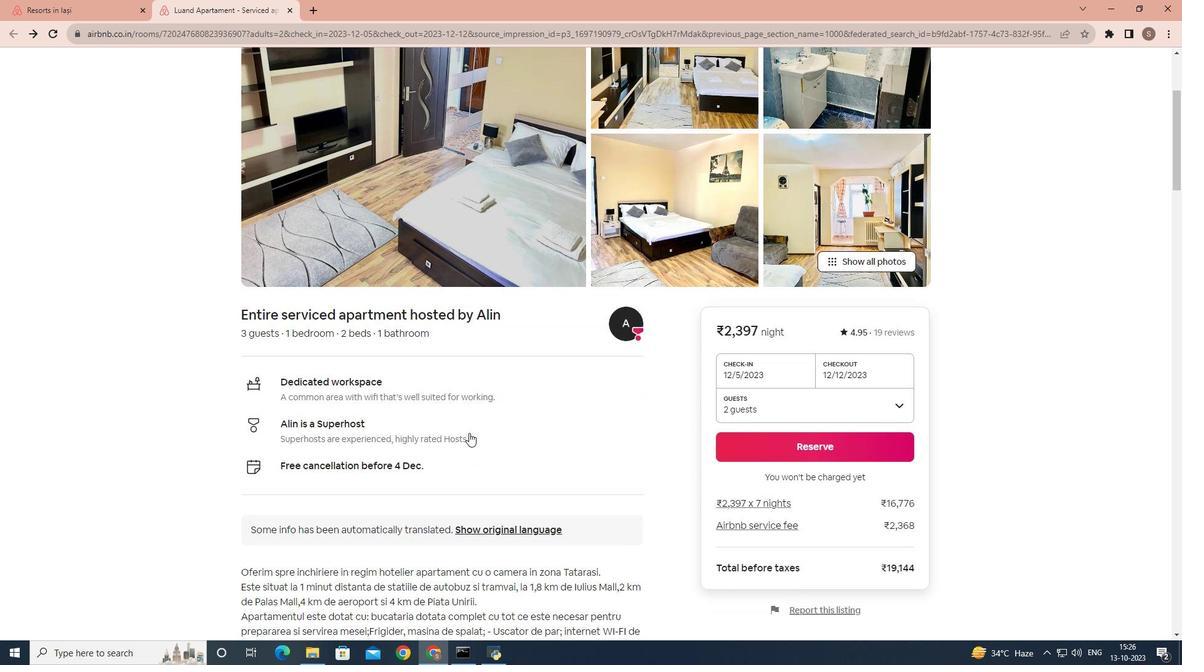 
Action: Mouse scrolled (469, 432) with delta (0, 0)
Screenshot: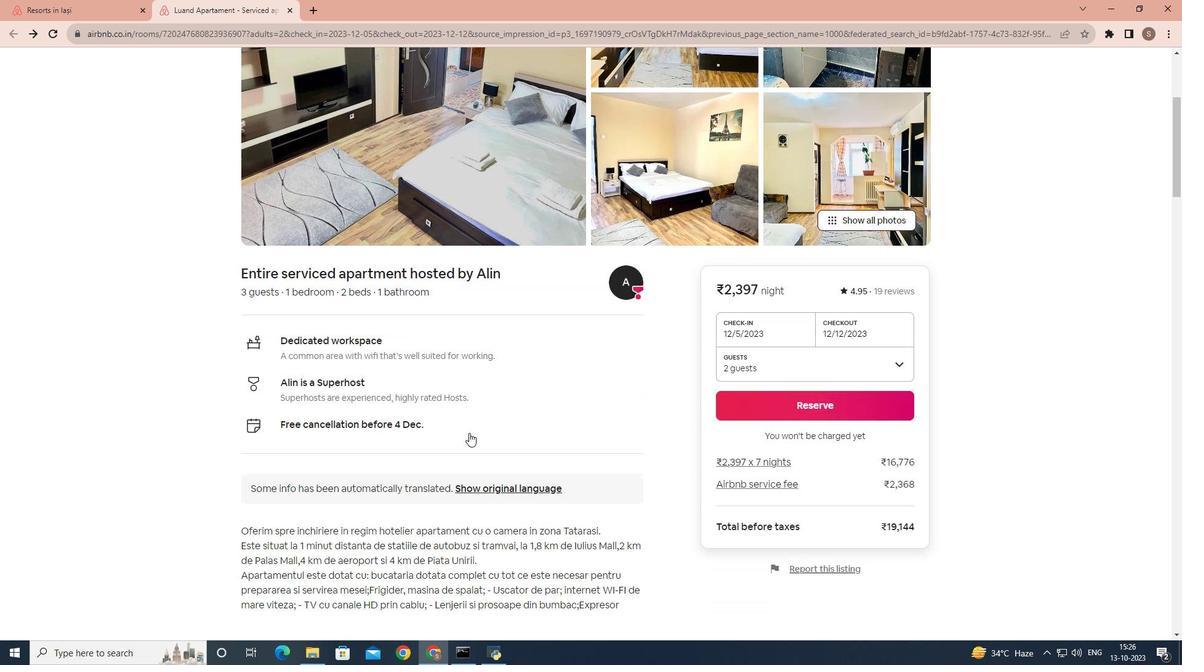 
Action: Mouse scrolled (469, 432) with delta (0, 0)
Screenshot: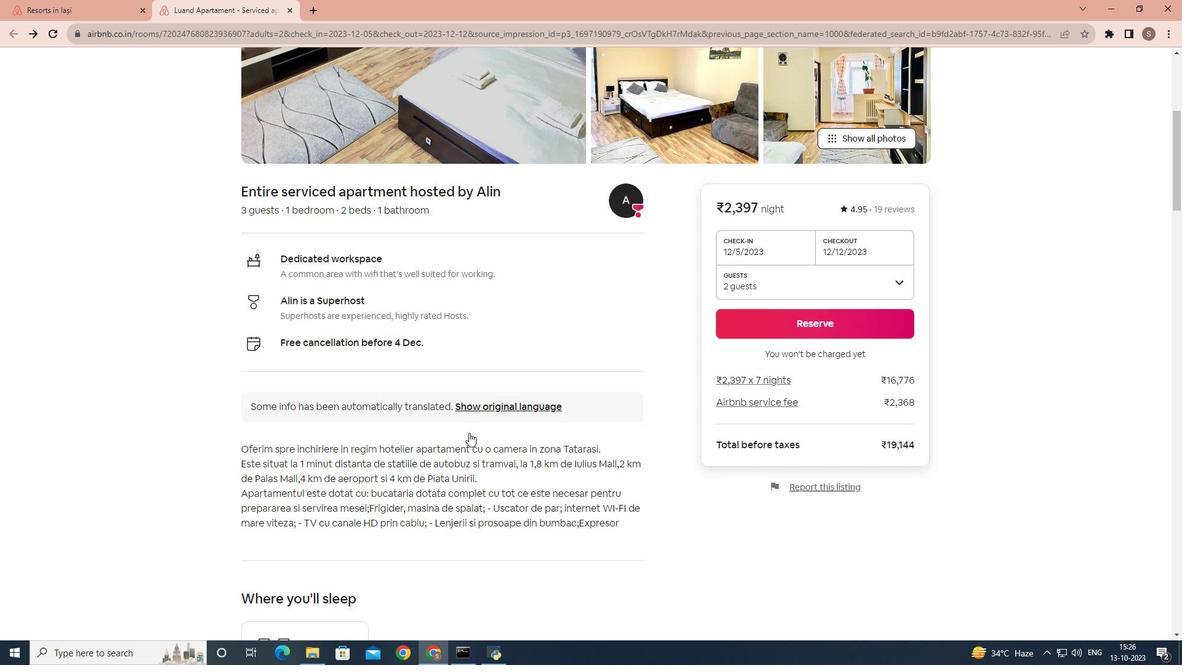 
Action: Mouse scrolled (469, 432) with delta (0, 0)
Screenshot: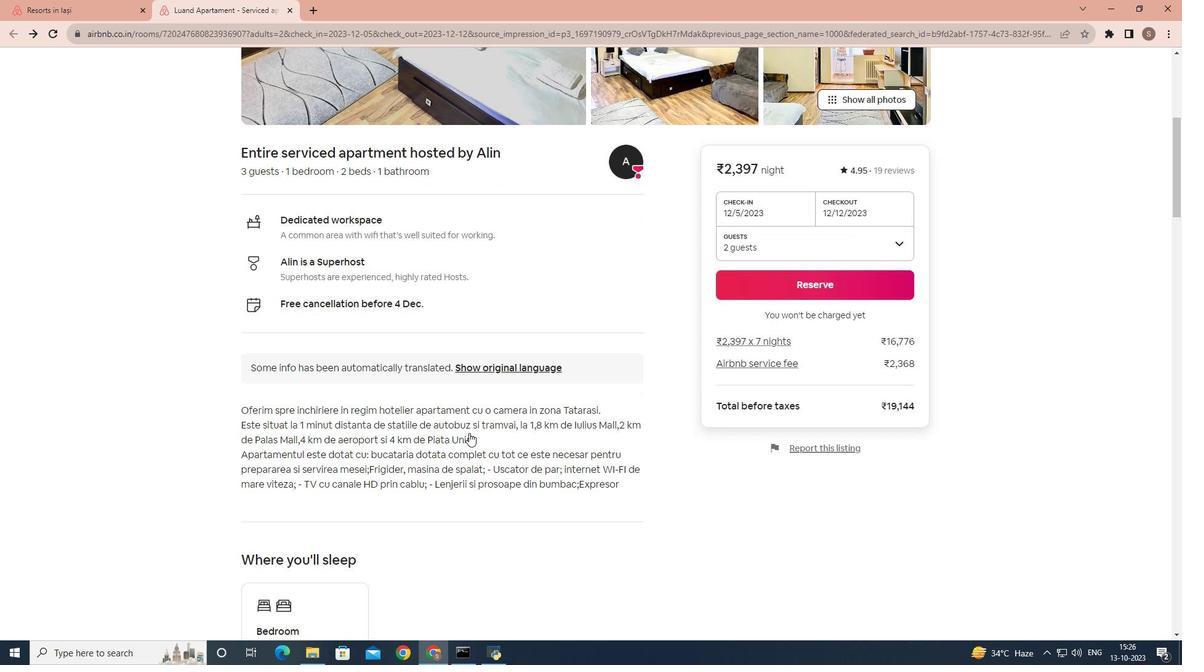 
Action: Mouse moved to (355, 434)
Screenshot: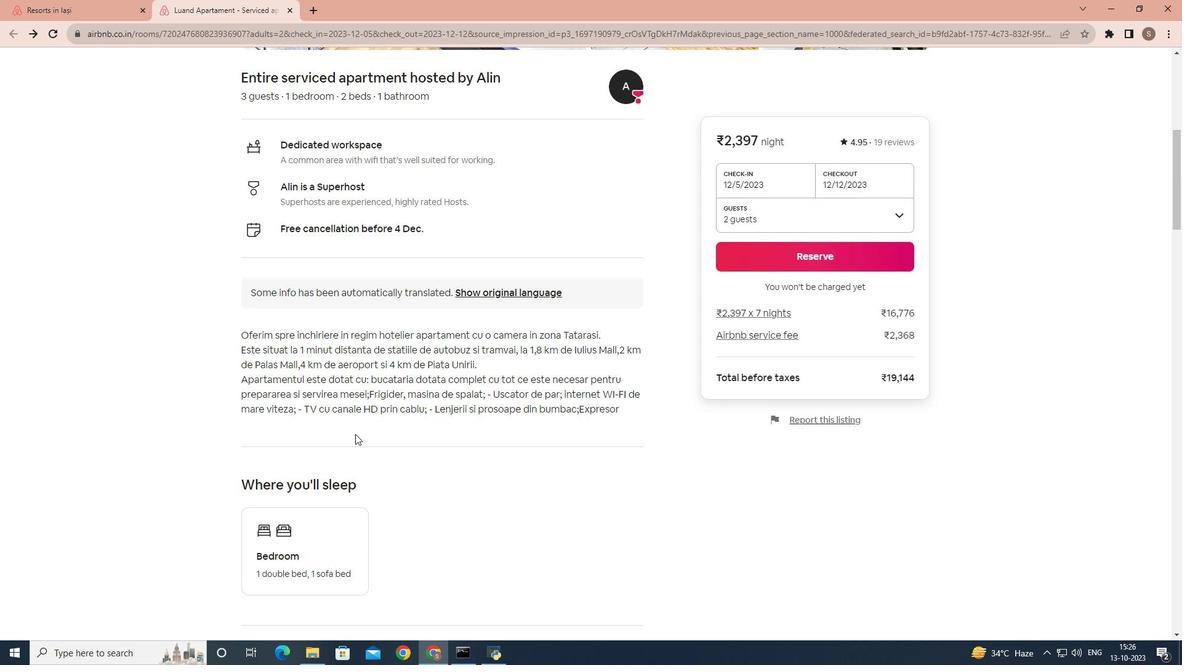 
Action: Mouse scrolled (355, 433) with delta (0, 0)
Screenshot: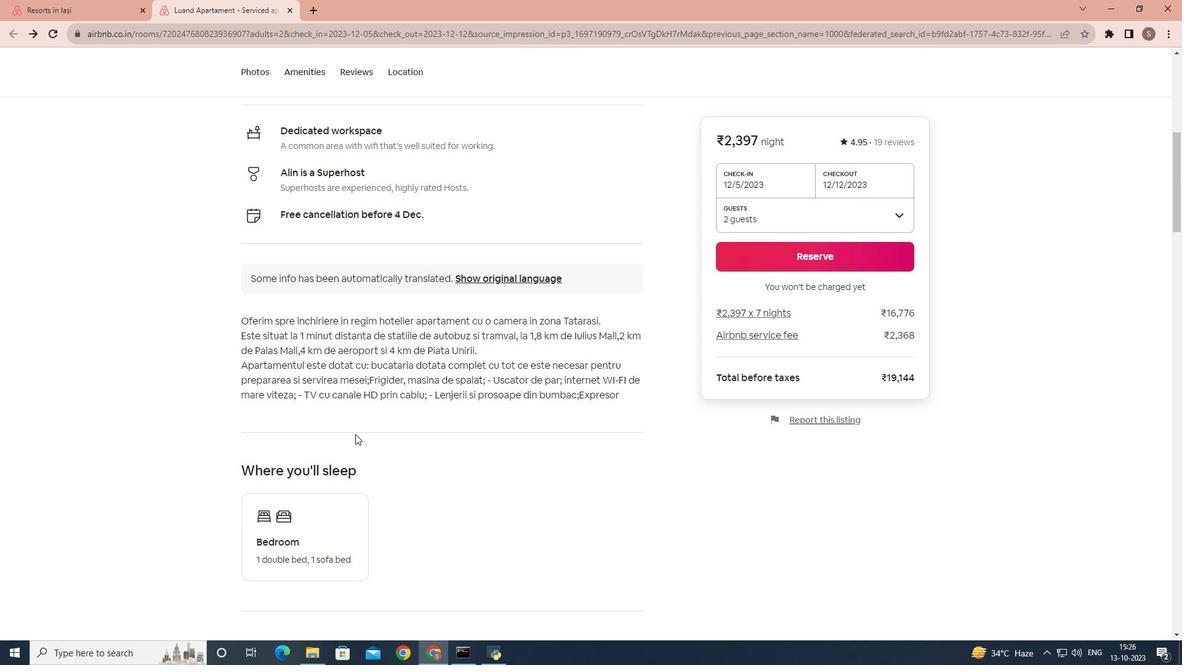
Action: Mouse scrolled (355, 433) with delta (0, 0)
Screenshot: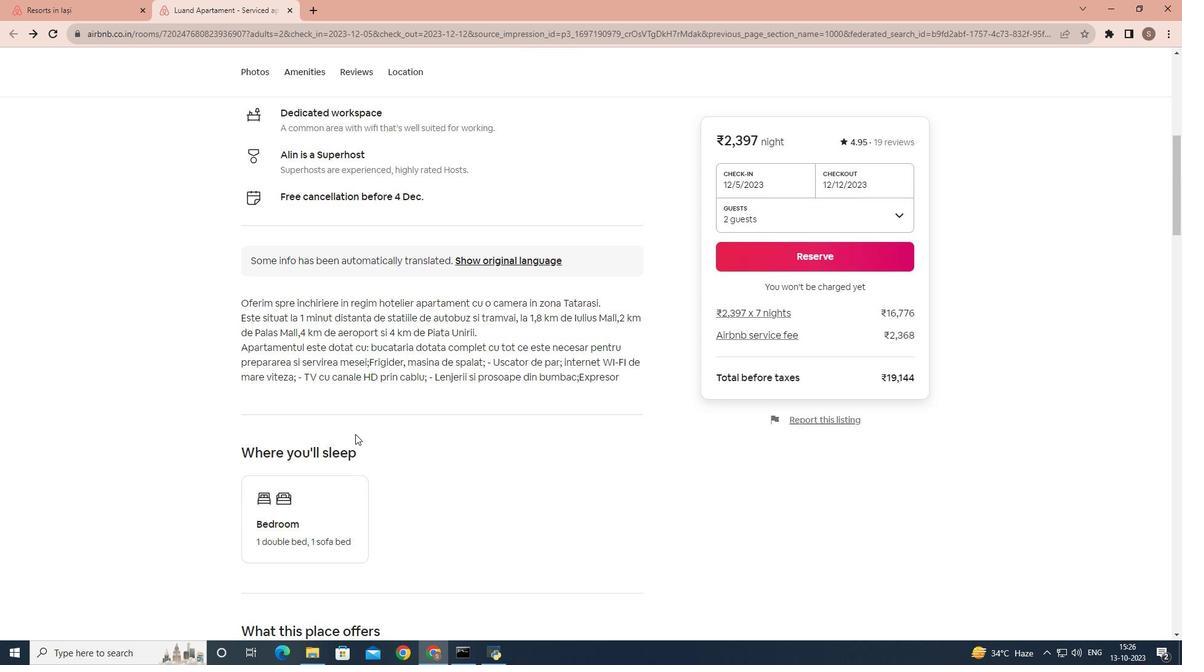 
Action: Mouse scrolled (355, 433) with delta (0, 0)
Screenshot: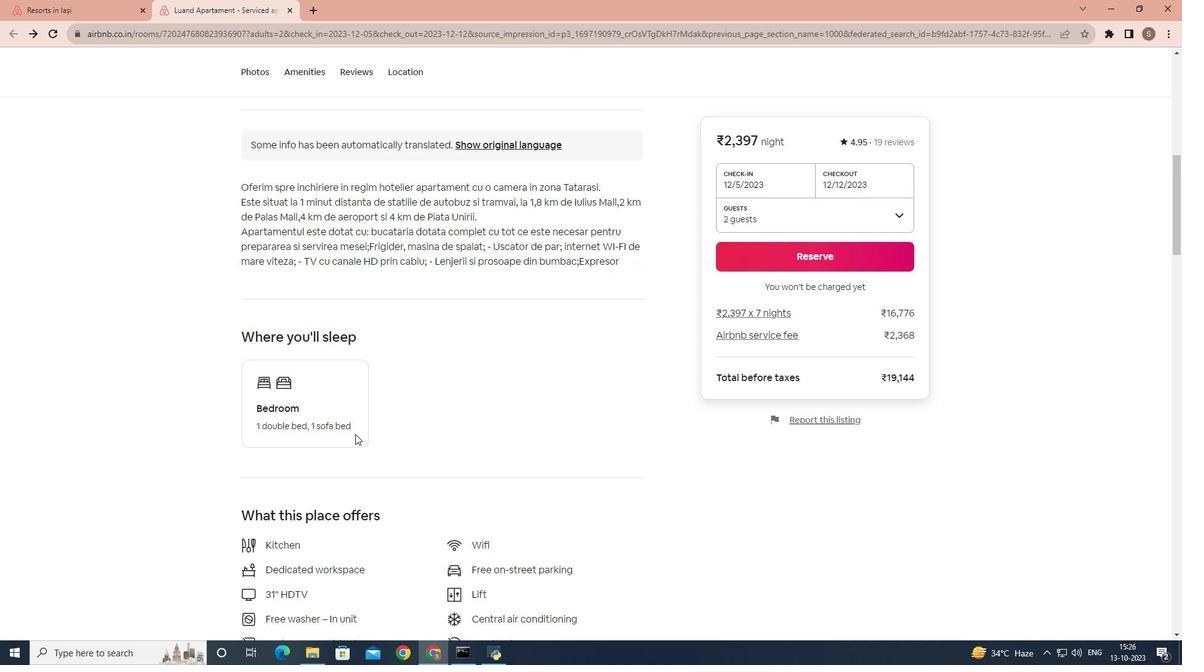 
Action: Mouse scrolled (355, 433) with delta (0, 0)
Screenshot: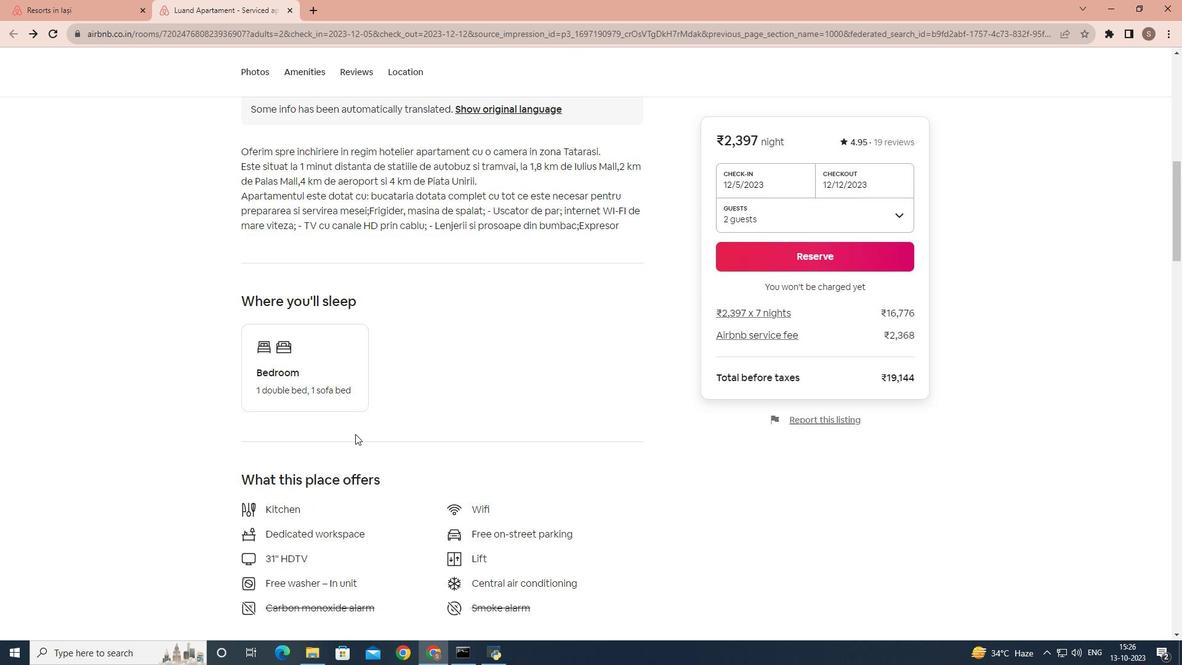 
Action: Mouse scrolled (355, 433) with delta (0, 0)
Screenshot: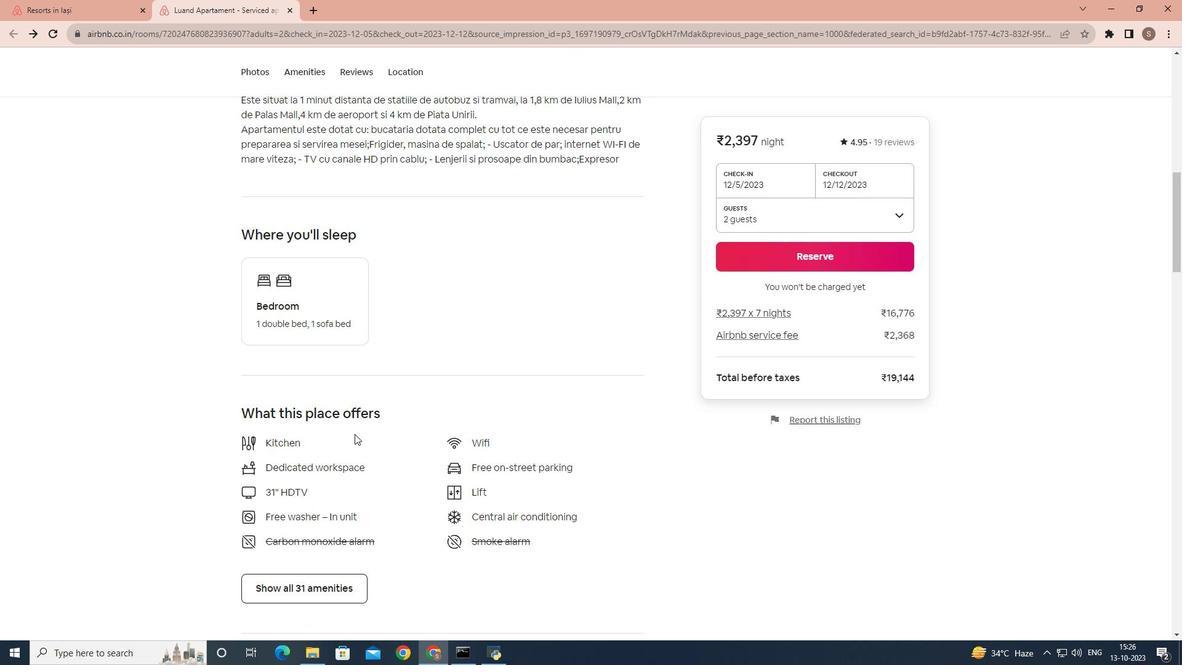 
Action: Mouse moved to (354, 434)
Screenshot: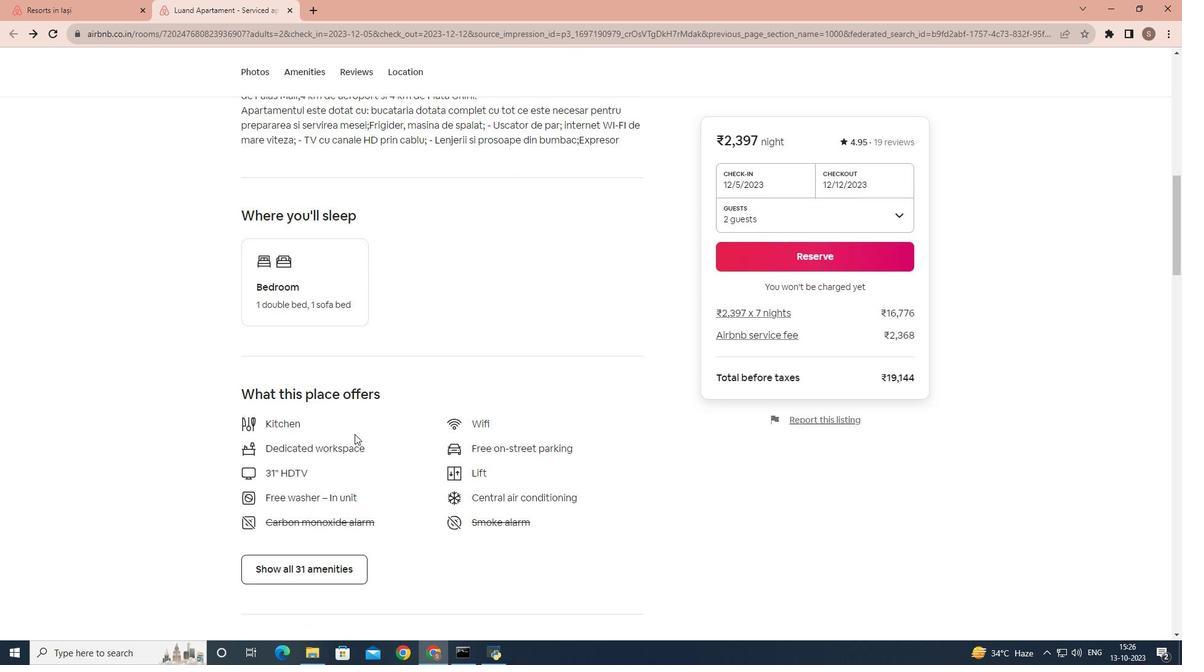 
Action: Mouse scrolled (354, 433) with delta (0, 0)
Screenshot: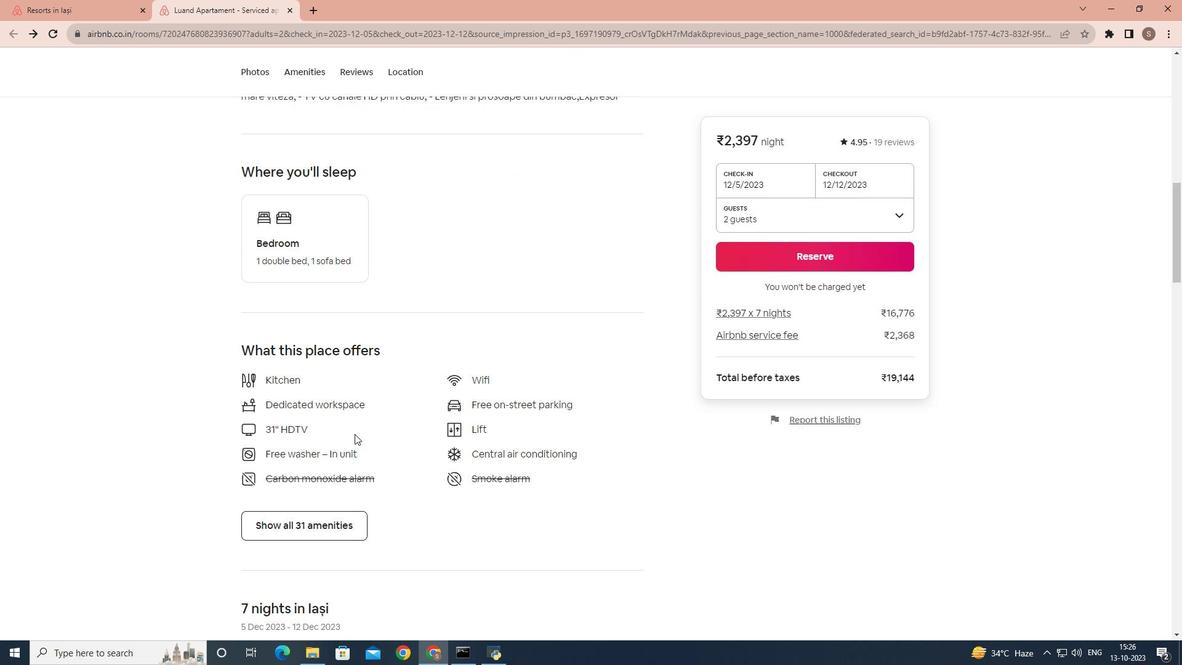 
Action: Mouse moved to (307, 469)
Screenshot: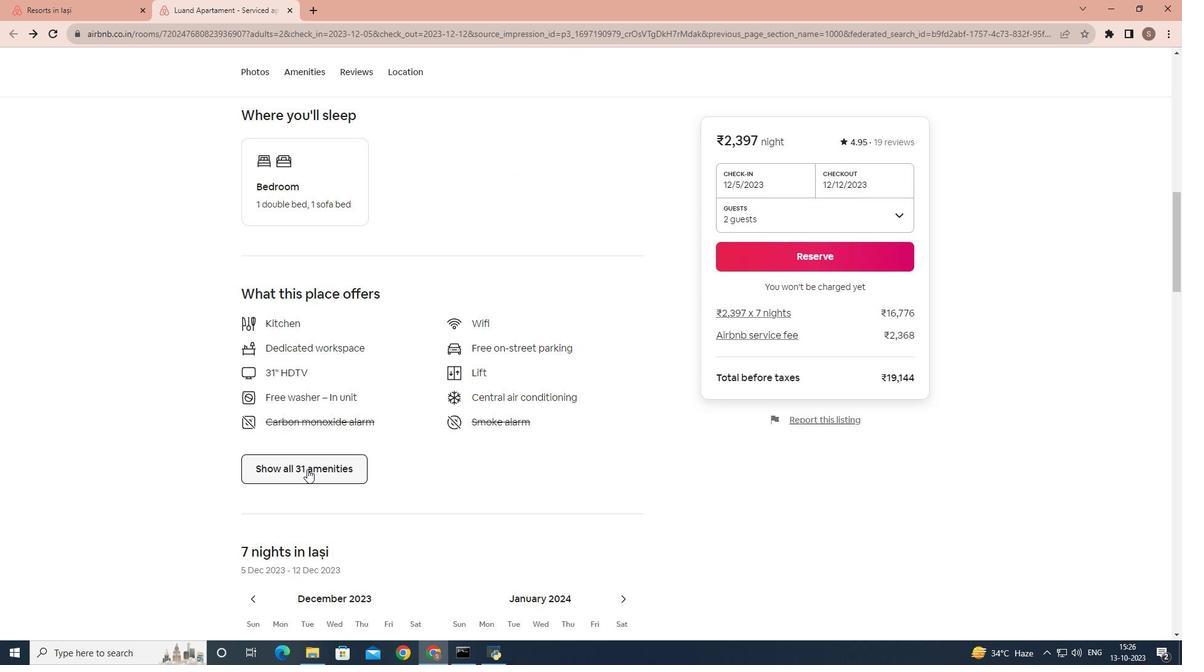 
Action: Mouse pressed left at (307, 469)
Screenshot: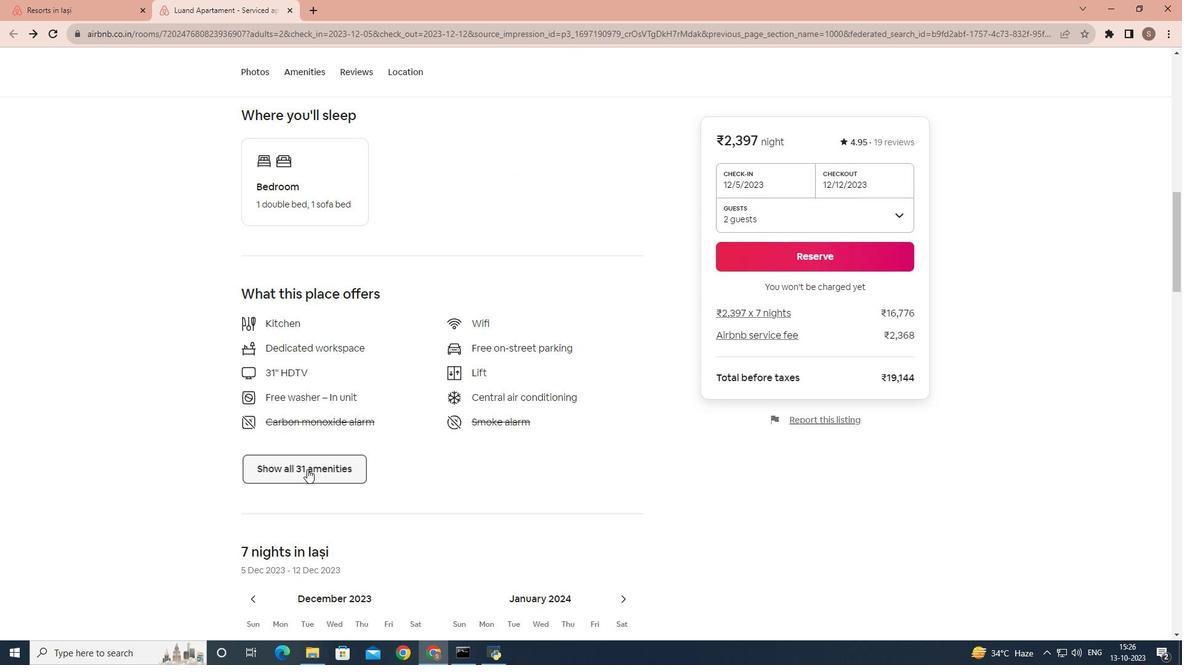 
Action: Mouse moved to (524, 431)
Screenshot: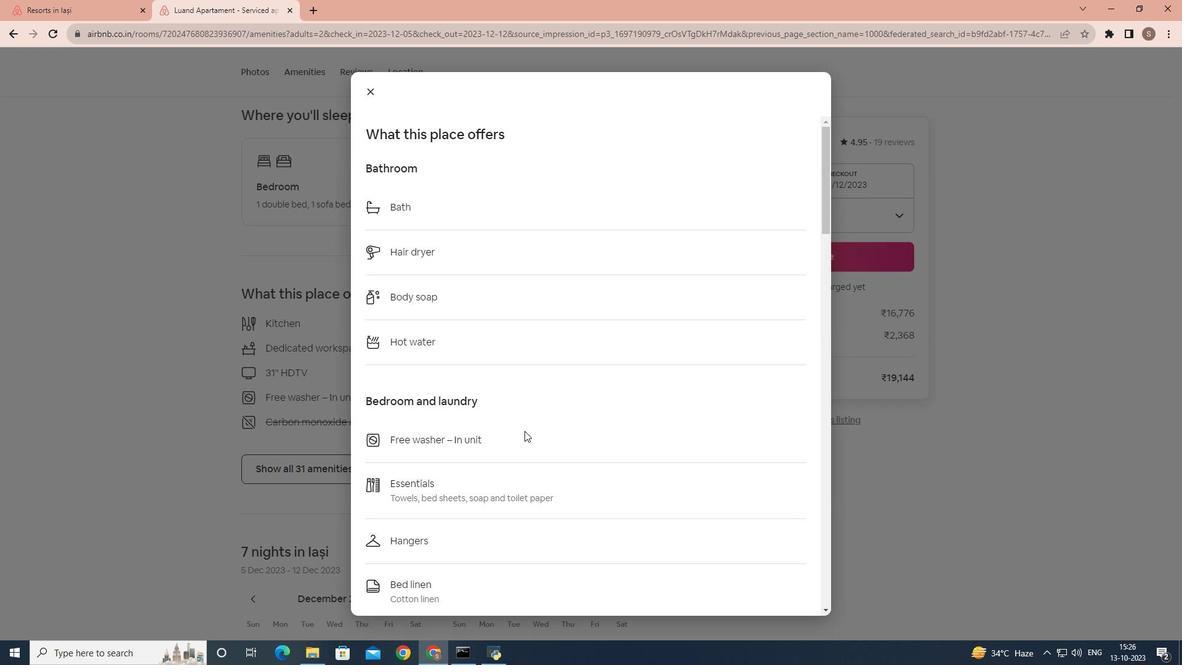 
Action: Mouse scrolled (524, 430) with delta (0, 0)
Screenshot: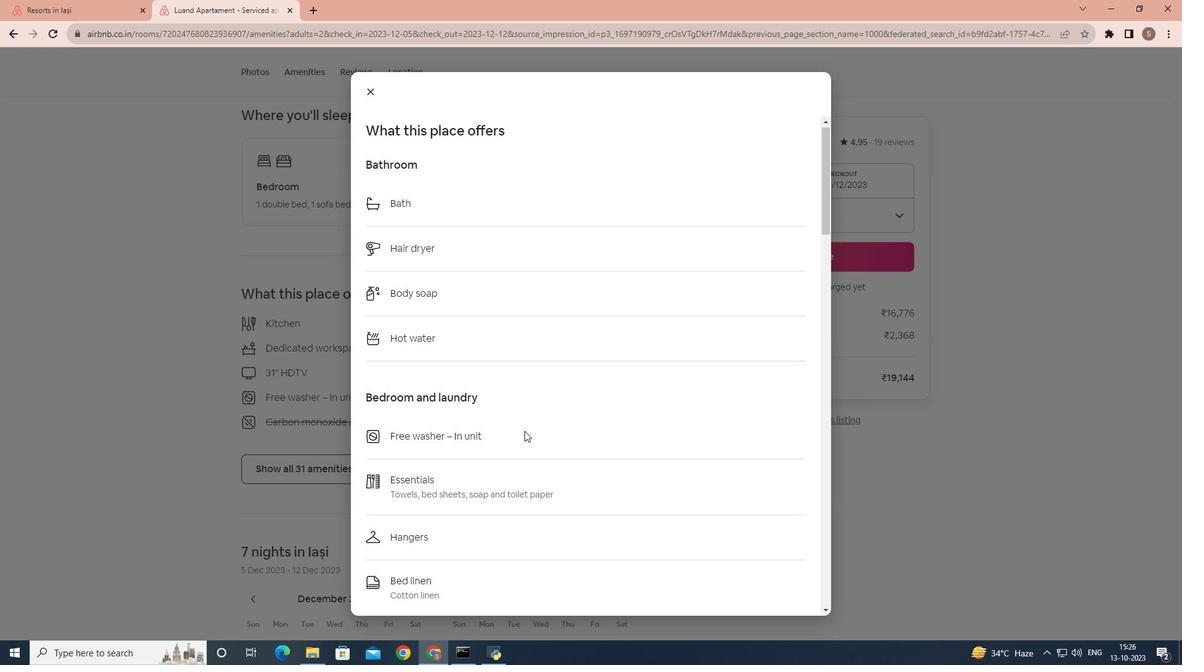 
Action: Mouse scrolled (524, 430) with delta (0, 0)
Screenshot: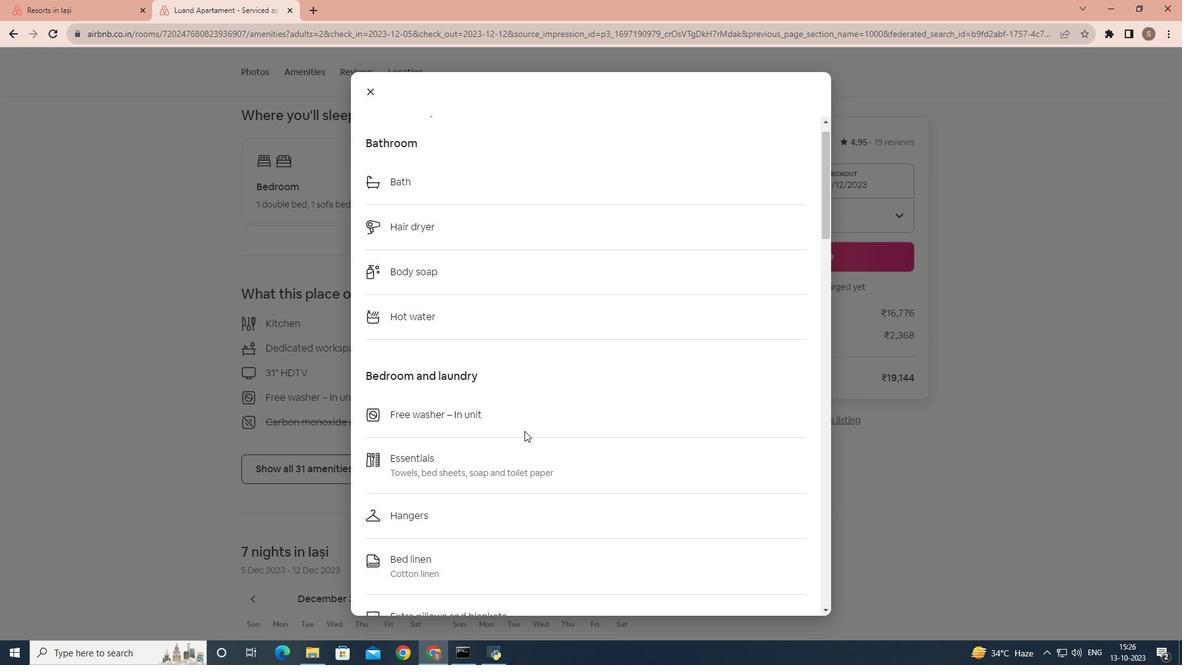 
Action: Mouse scrolled (524, 430) with delta (0, 0)
Screenshot: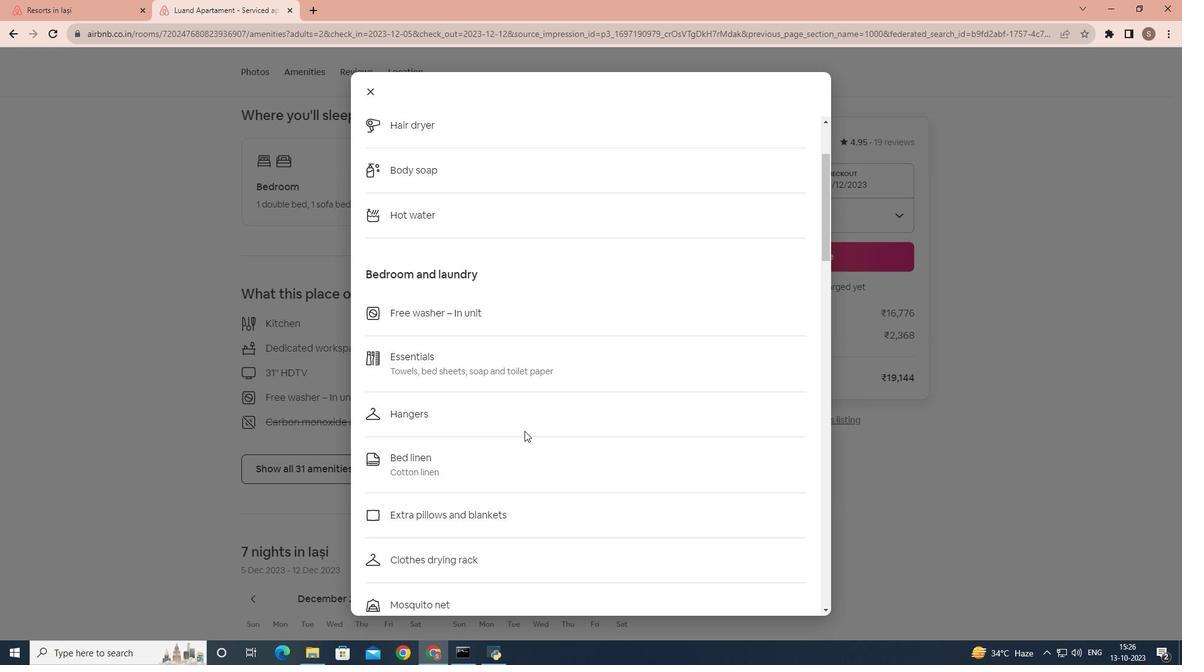 
Action: Mouse scrolled (524, 430) with delta (0, 0)
Screenshot: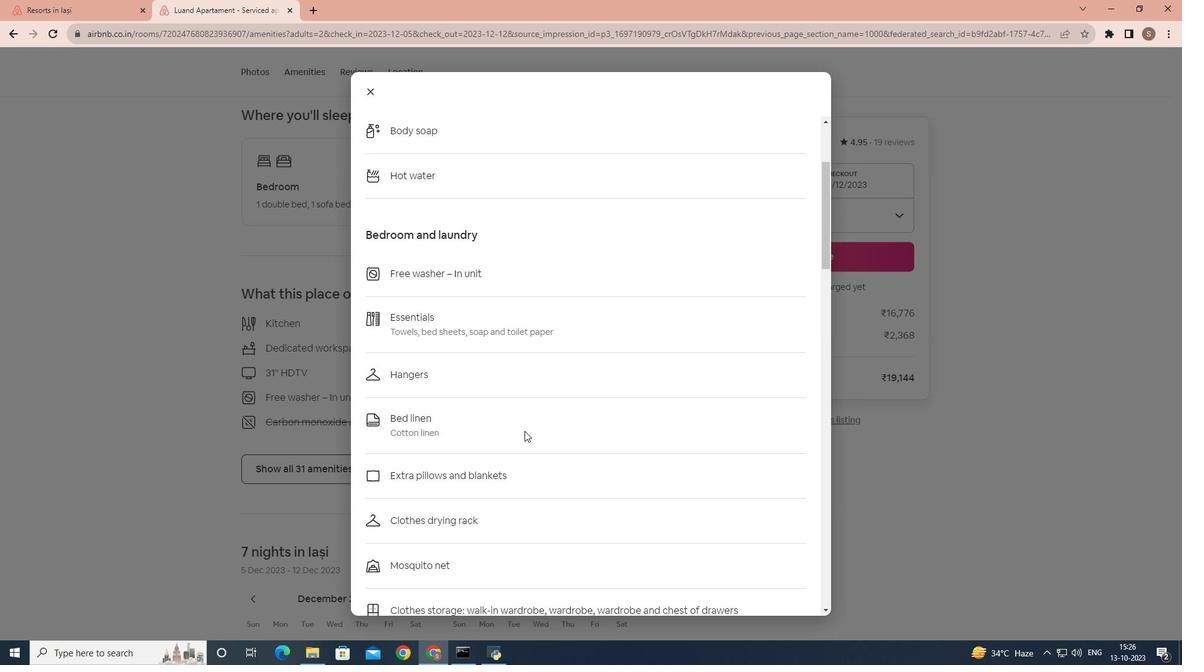 
Action: Mouse scrolled (524, 430) with delta (0, 0)
Screenshot: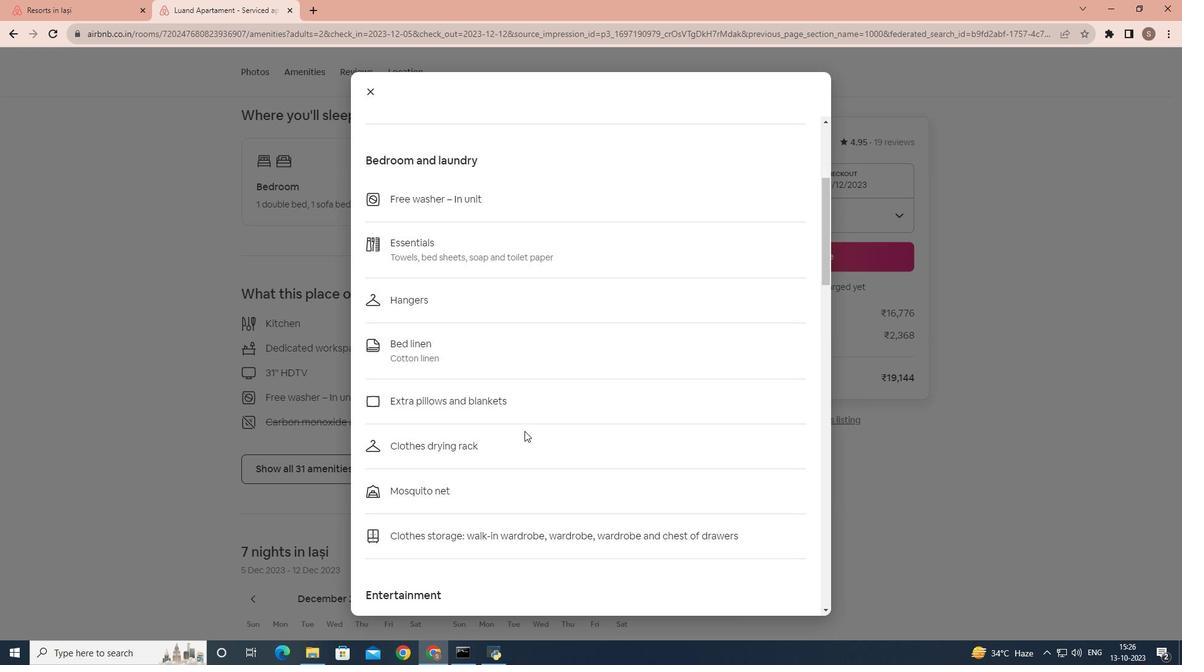 
Action: Mouse scrolled (524, 430) with delta (0, 0)
Screenshot: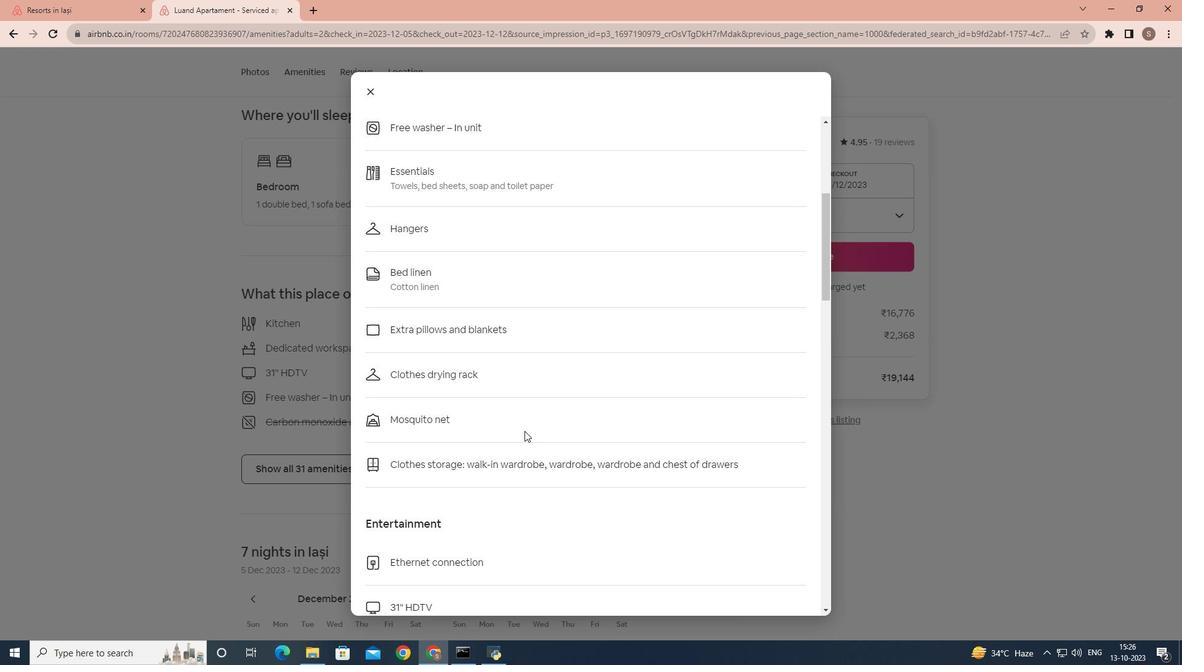 
Action: Mouse scrolled (524, 430) with delta (0, 0)
Screenshot: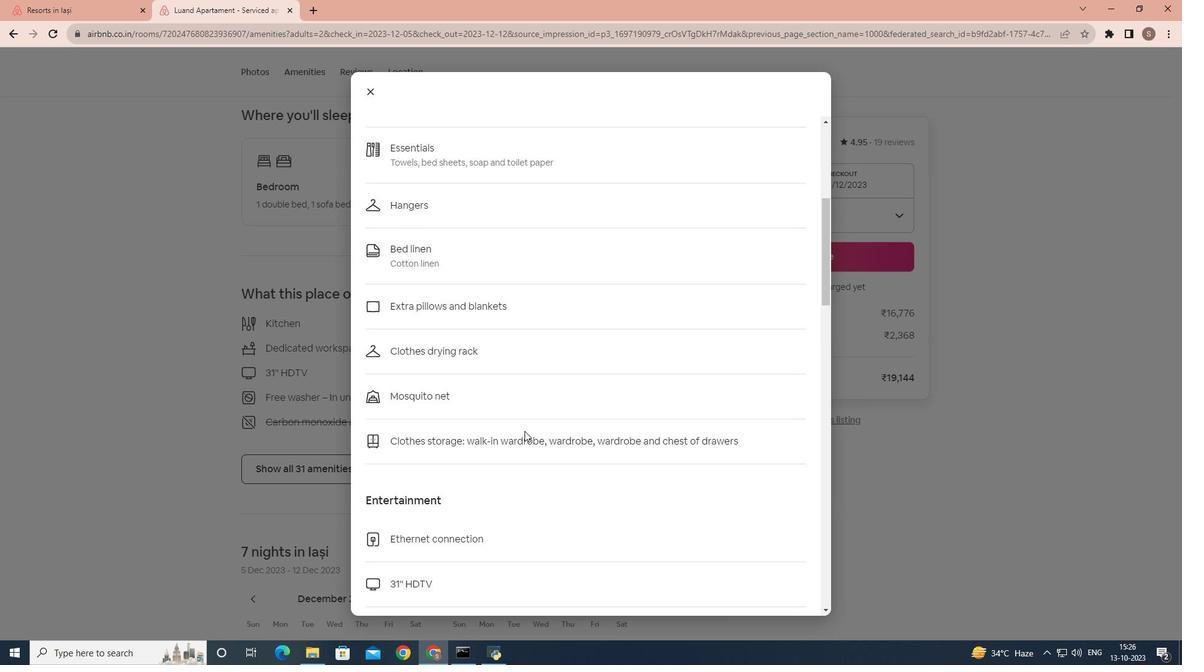 
Action: Mouse scrolled (524, 430) with delta (0, 0)
Screenshot: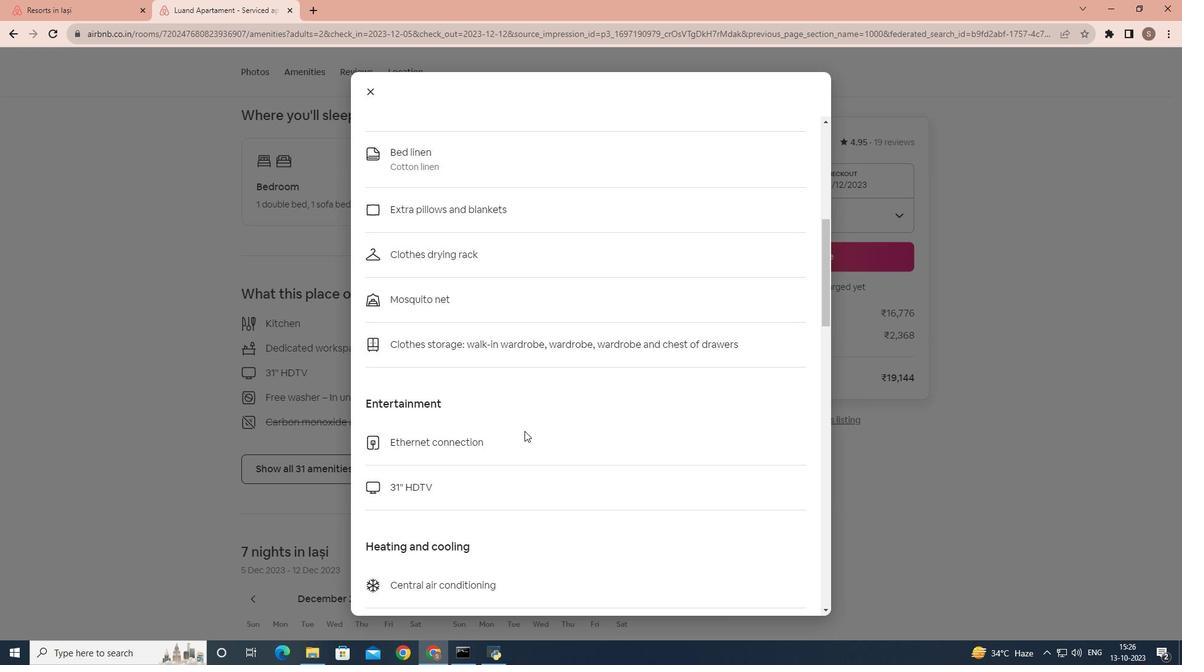 
Action: Mouse scrolled (524, 430) with delta (0, 0)
Screenshot: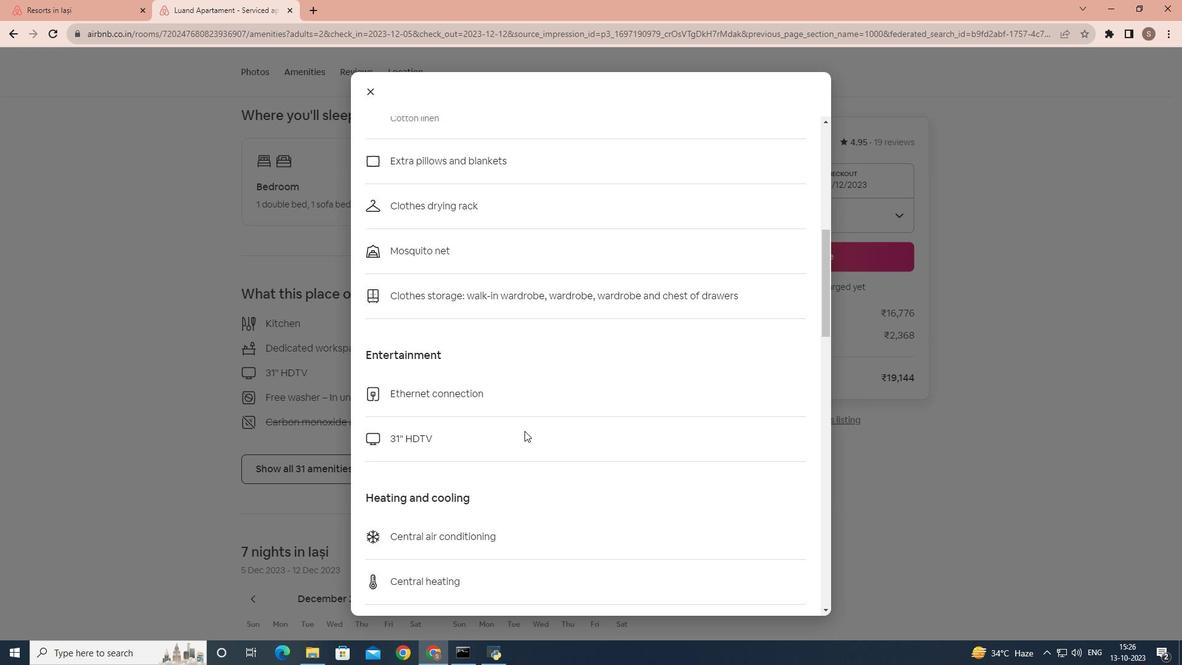 
Action: Mouse scrolled (524, 430) with delta (0, 0)
Screenshot: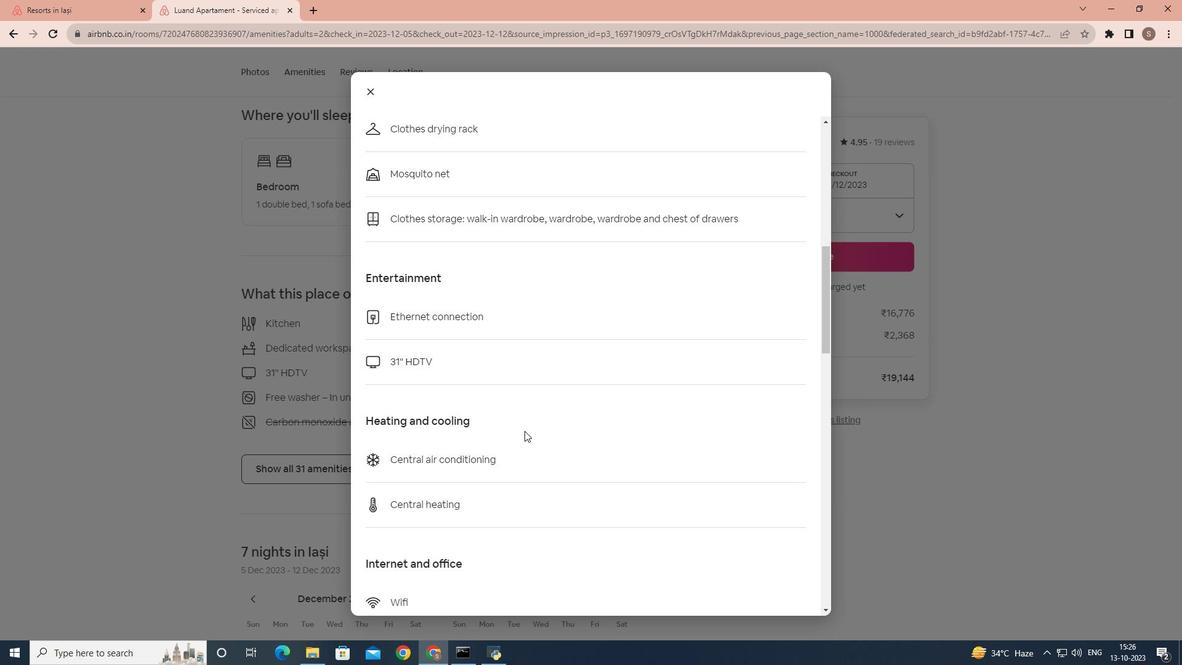 
Action: Mouse scrolled (524, 430) with delta (0, 0)
Screenshot: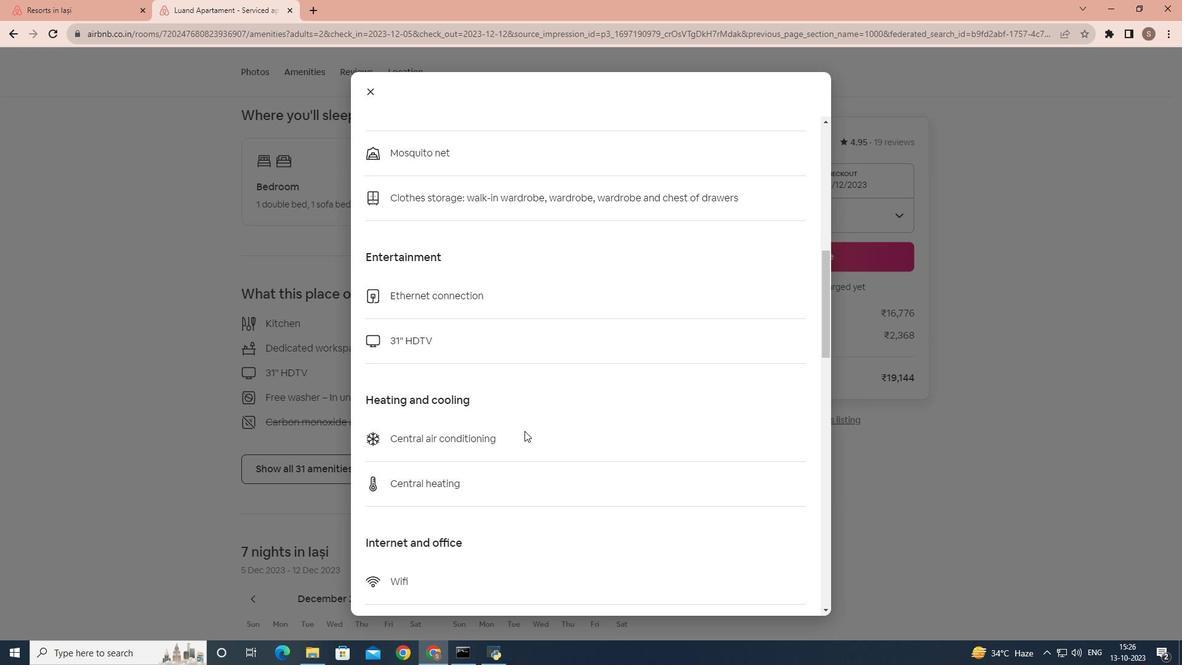 
Action: Mouse scrolled (524, 430) with delta (0, 0)
Screenshot: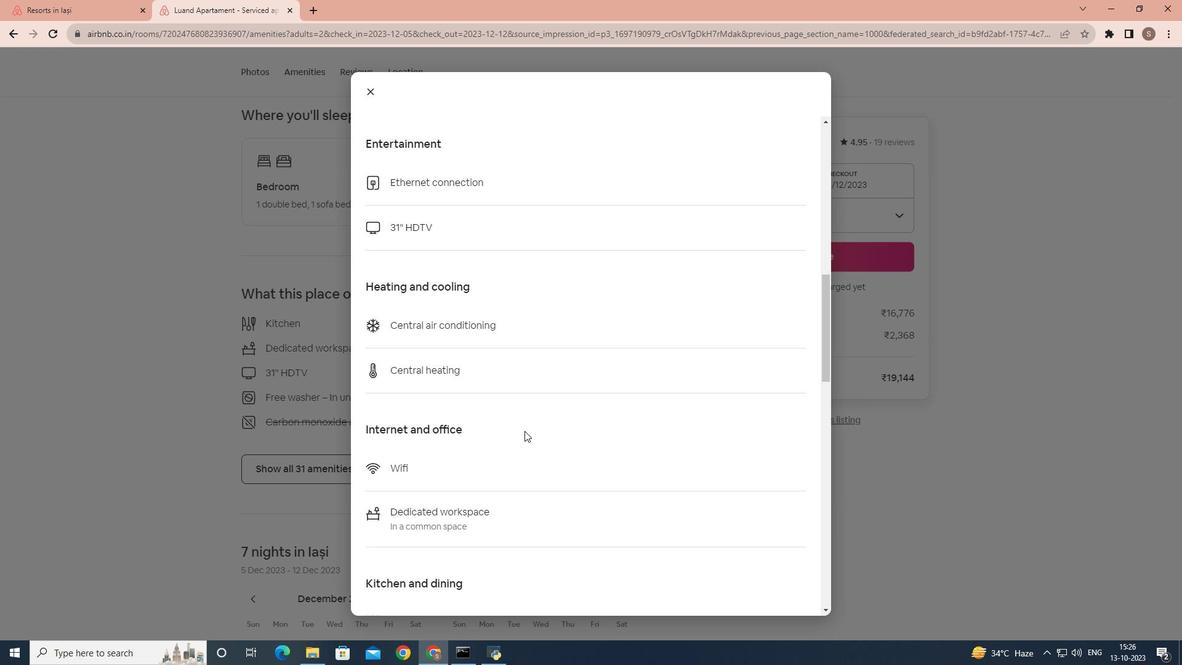 
Action: Mouse scrolled (524, 430) with delta (0, 0)
Screenshot: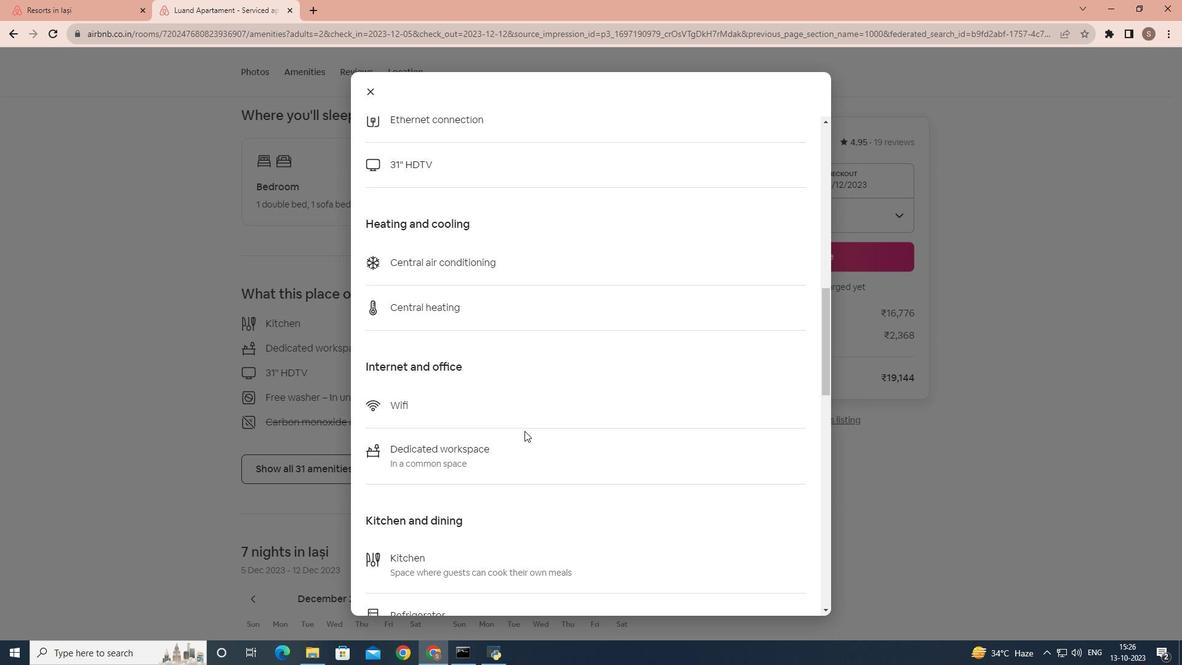 
Action: Mouse scrolled (524, 430) with delta (0, 0)
Screenshot: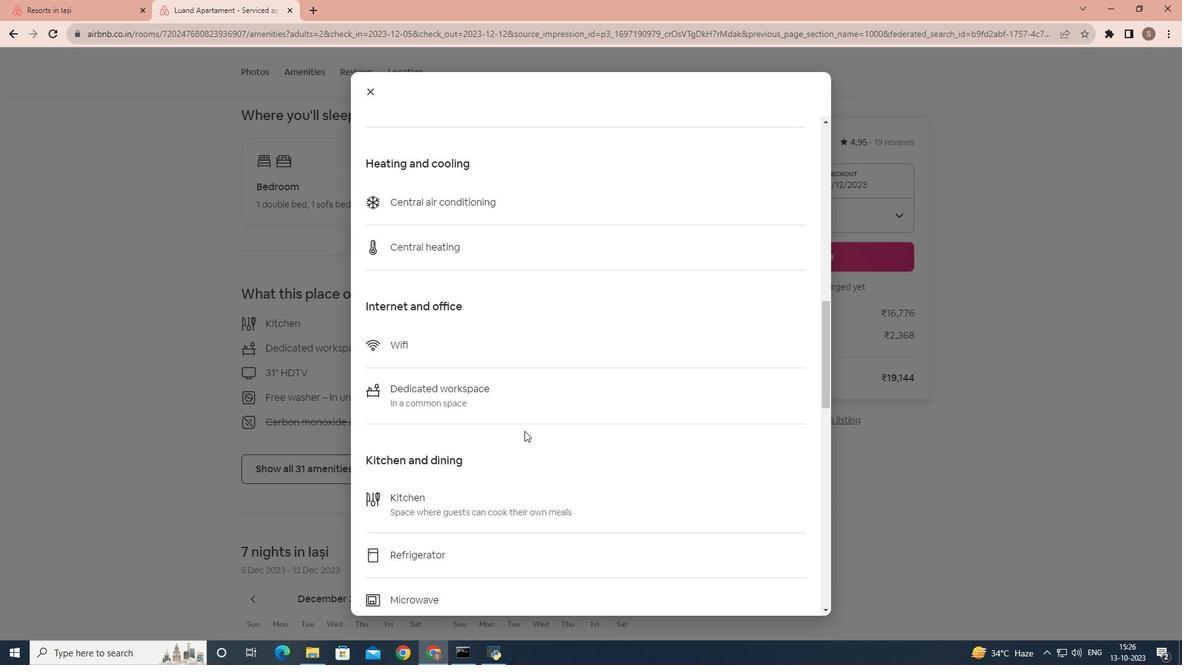 
Action: Mouse scrolled (524, 430) with delta (0, 0)
Screenshot: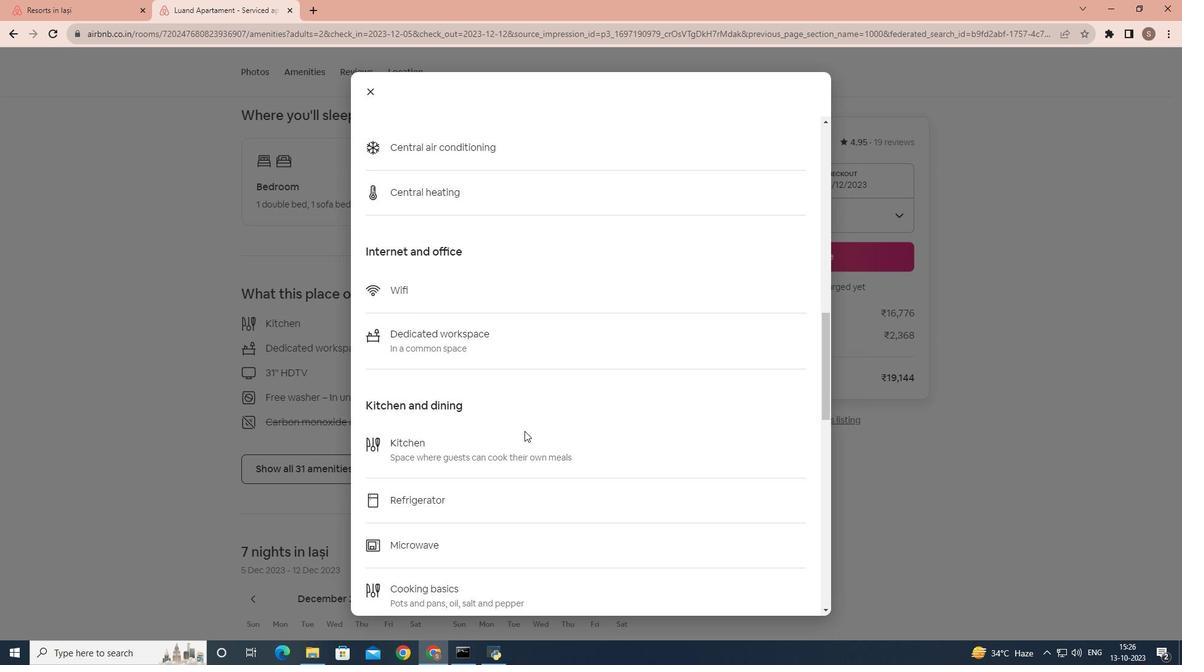 
Action: Mouse scrolled (524, 430) with delta (0, 0)
Screenshot: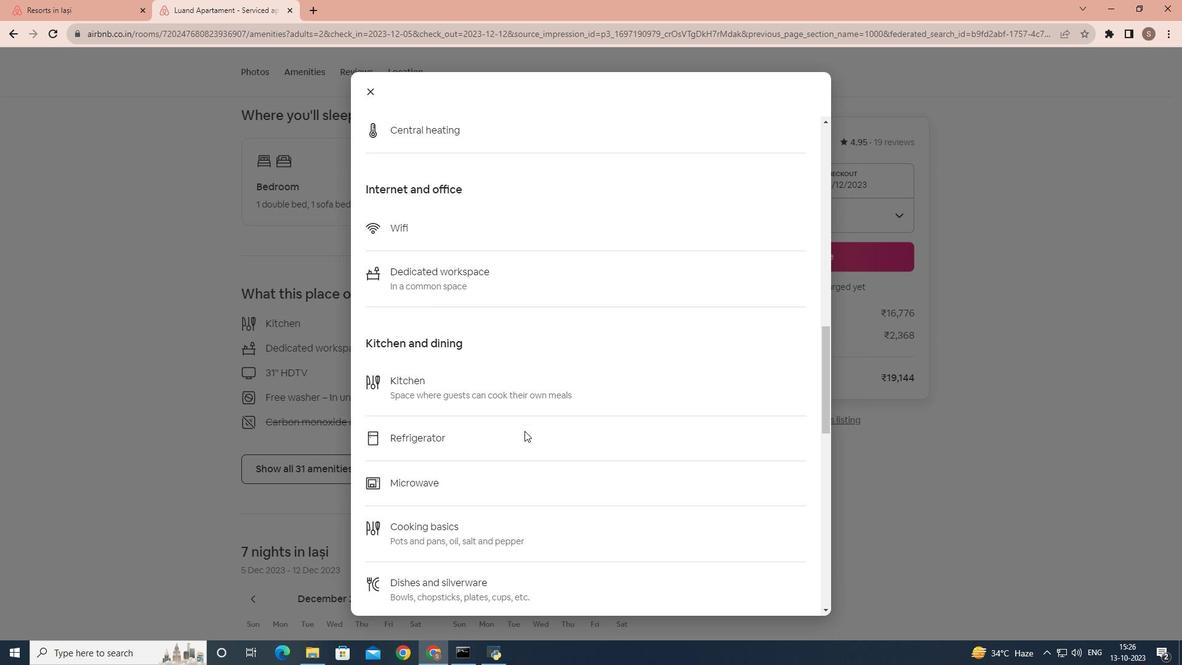 
Action: Mouse scrolled (524, 430) with delta (0, 0)
Screenshot: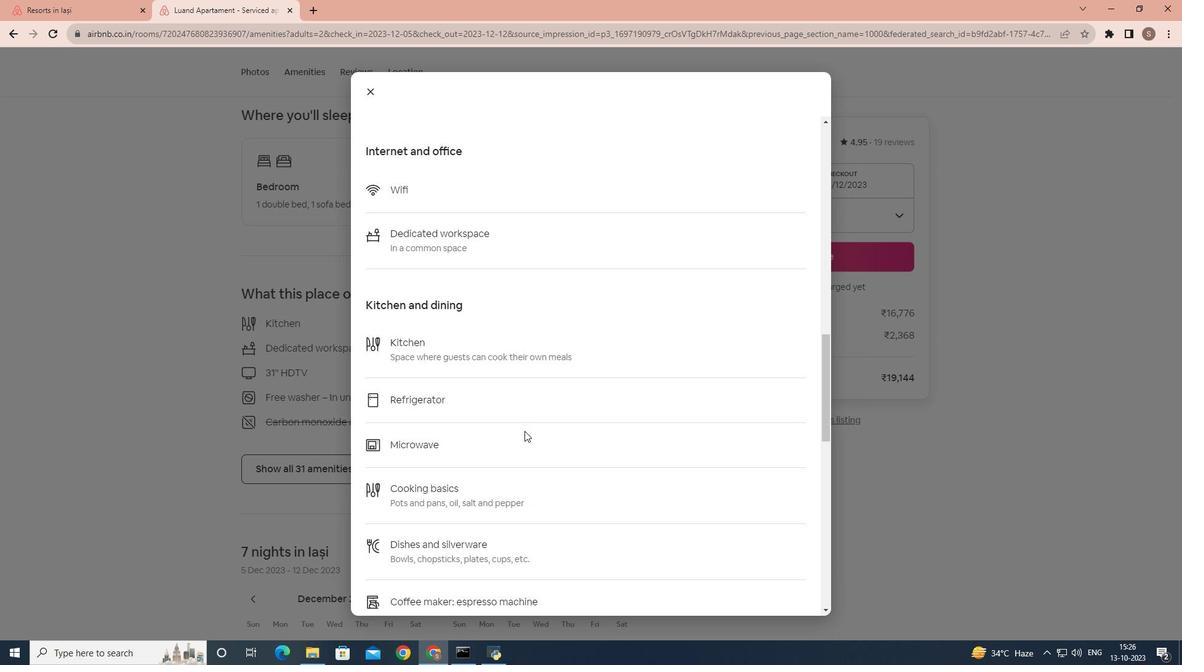 
Action: Mouse scrolled (524, 430) with delta (0, 0)
Screenshot: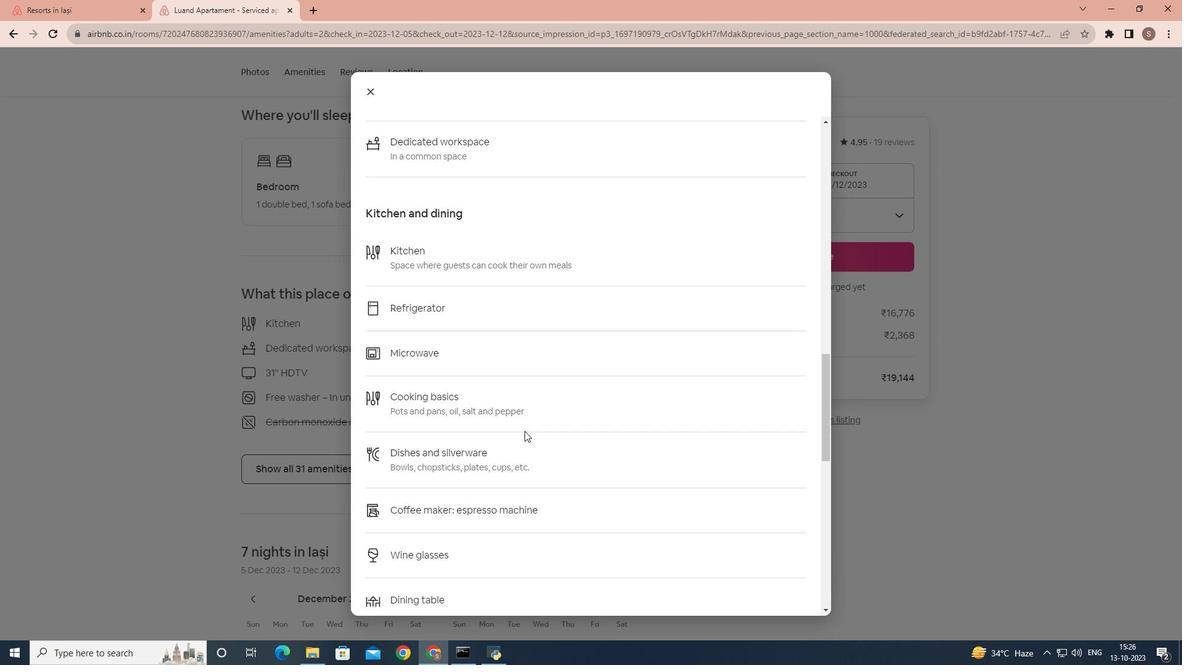
Action: Mouse scrolled (524, 430) with delta (0, 0)
Screenshot: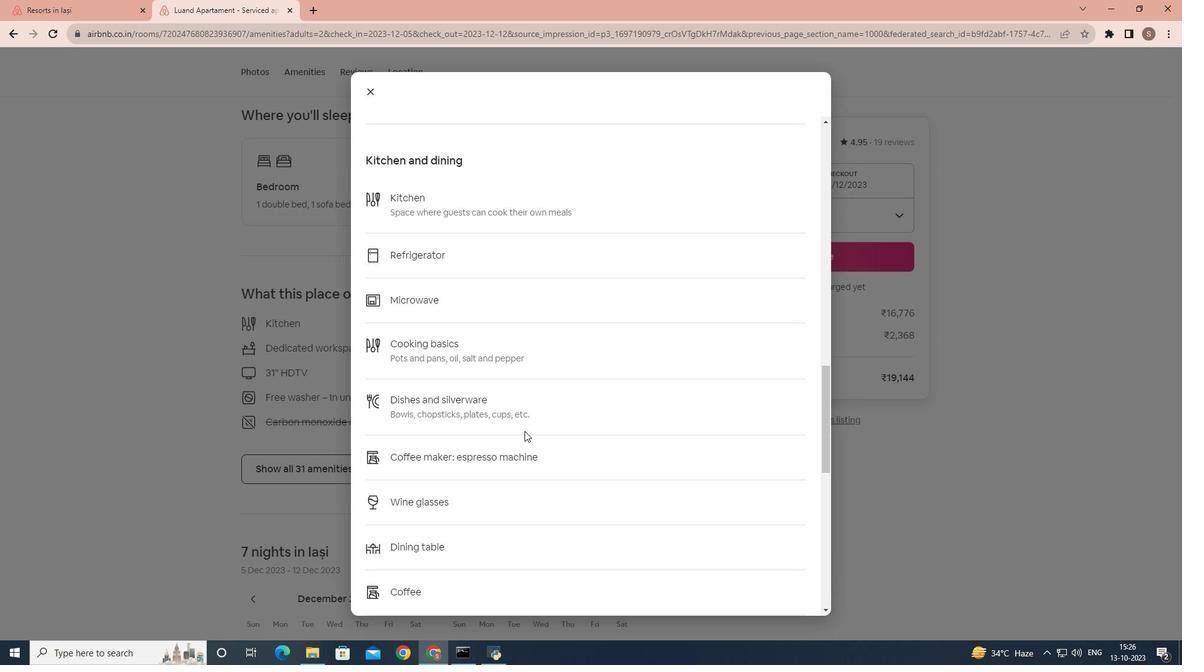 
Action: Mouse scrolled (524, 430) with delta (0, 0)
Screenshot: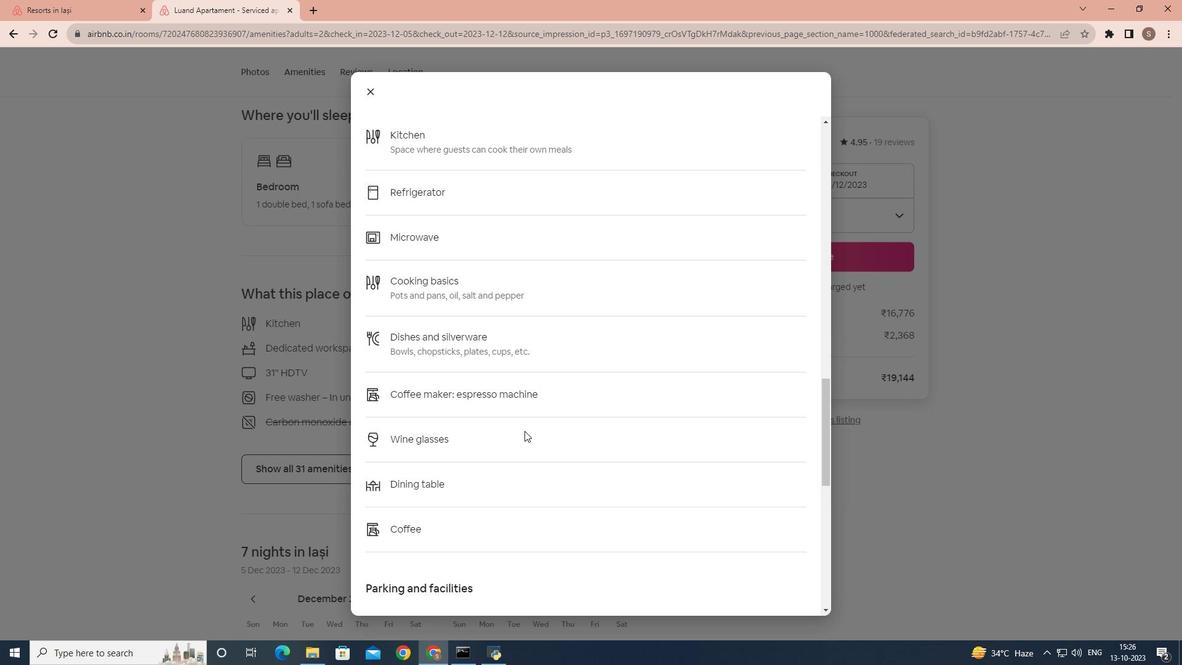 
Action: Mouse scrolled (524, 430) with delta (0, 0)
Screenshot: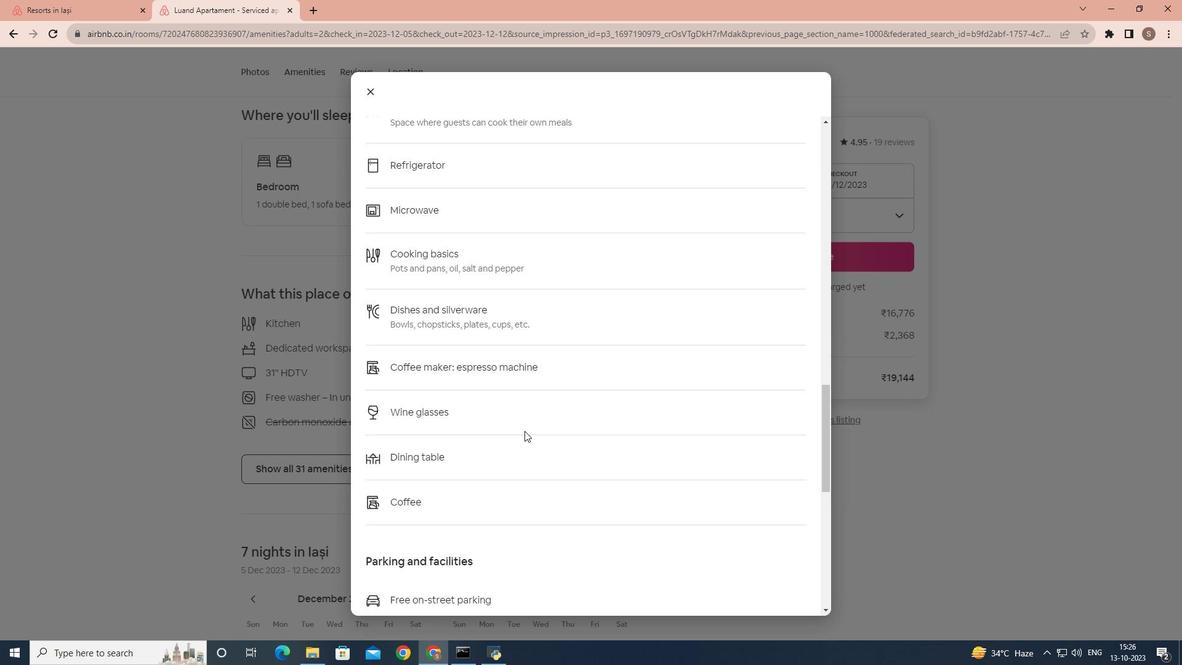 
Action: Mouse scrolled (524, 430) with delta (0, 0)
Screenshot: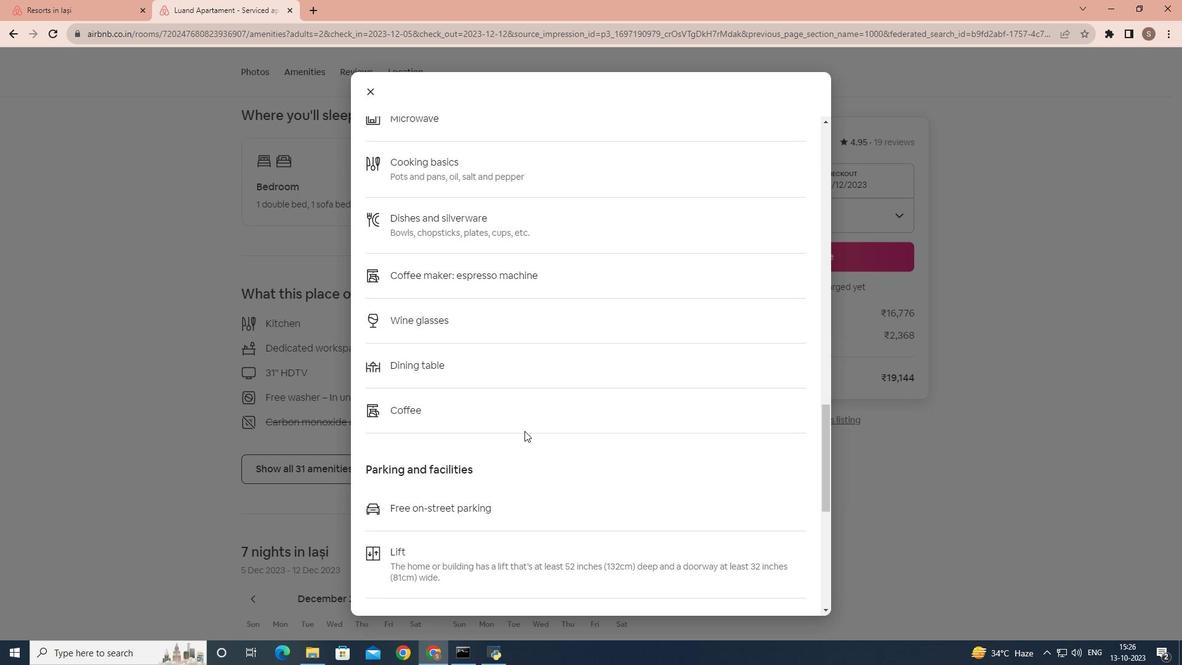 
Action: Mouse scrolled (524, 430) with delta (0, 0)
Screenshot: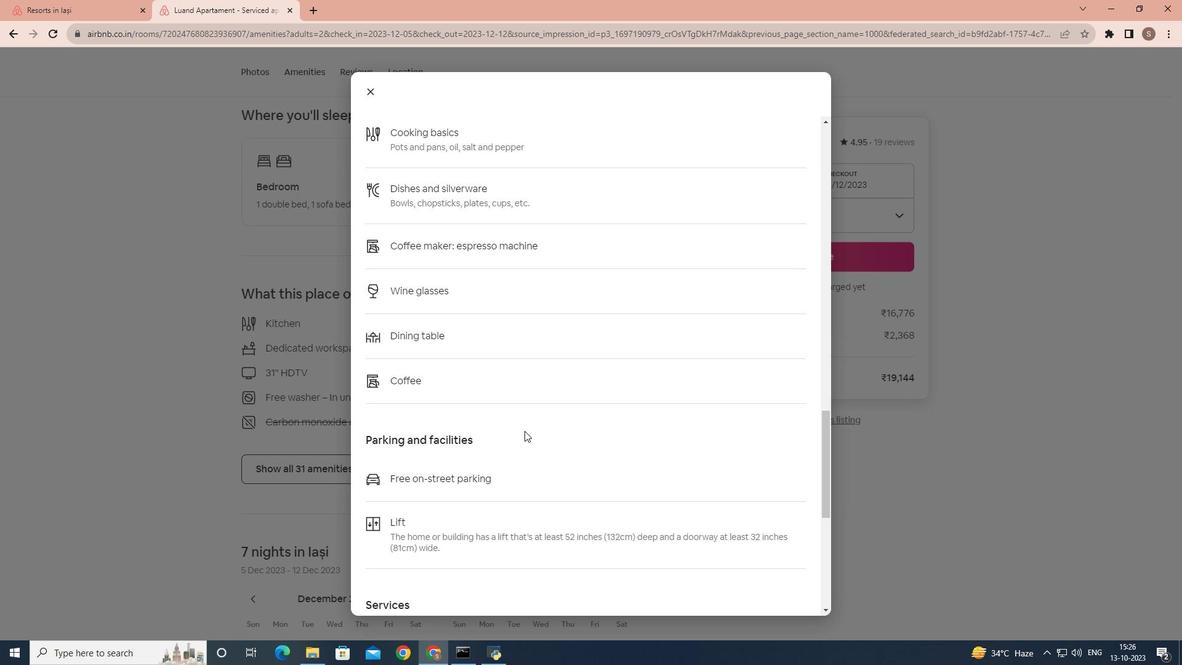 
Action: Mouse scrolled (524, 430) with delta (0, 0)
Screenshot: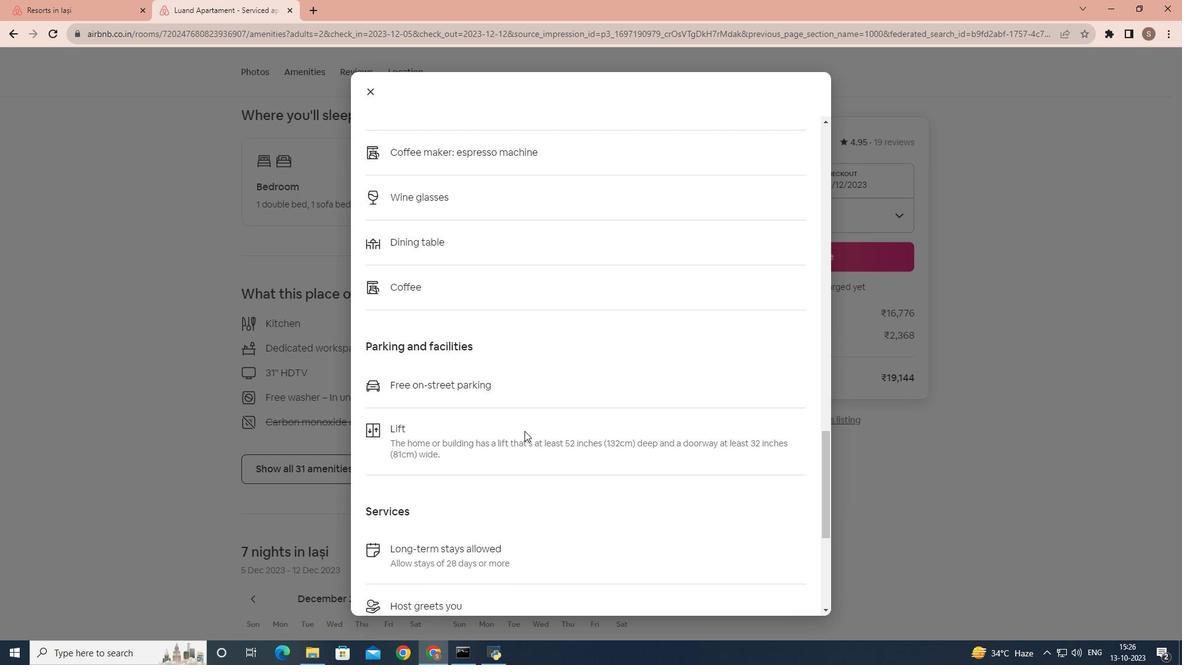 
Action: Mouse scrolled (524, 430) with delta (0, 0)
Screenshot: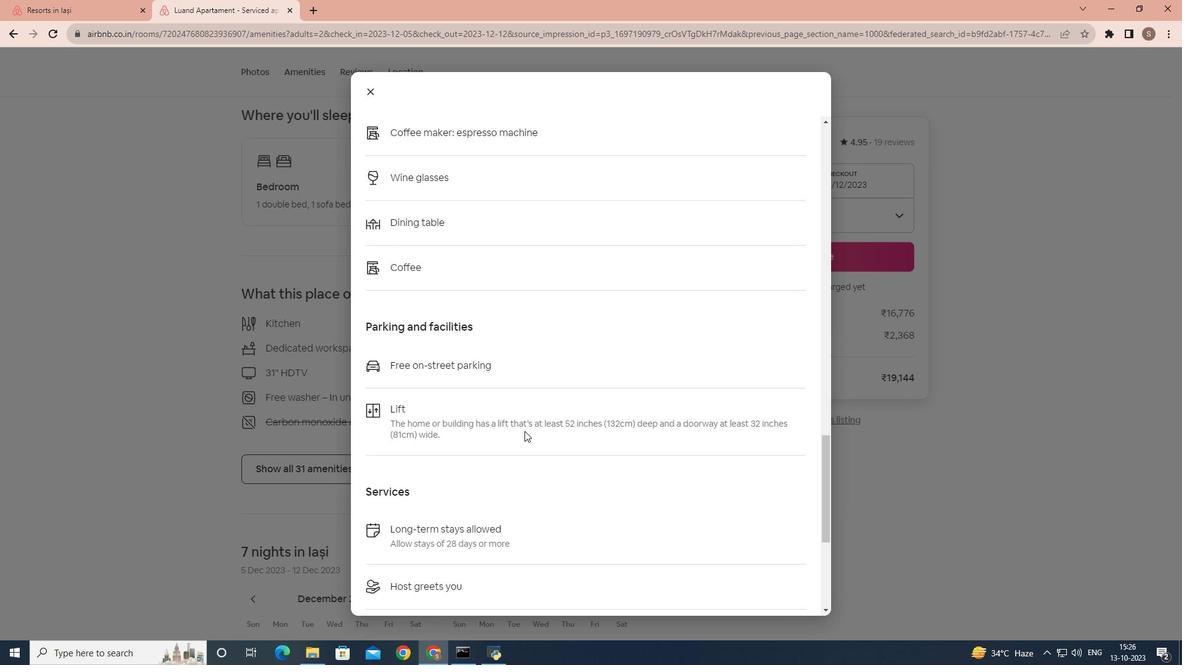 
Action: Mouse scrolled (524, 430) with delta (0, 0)
Screenshot: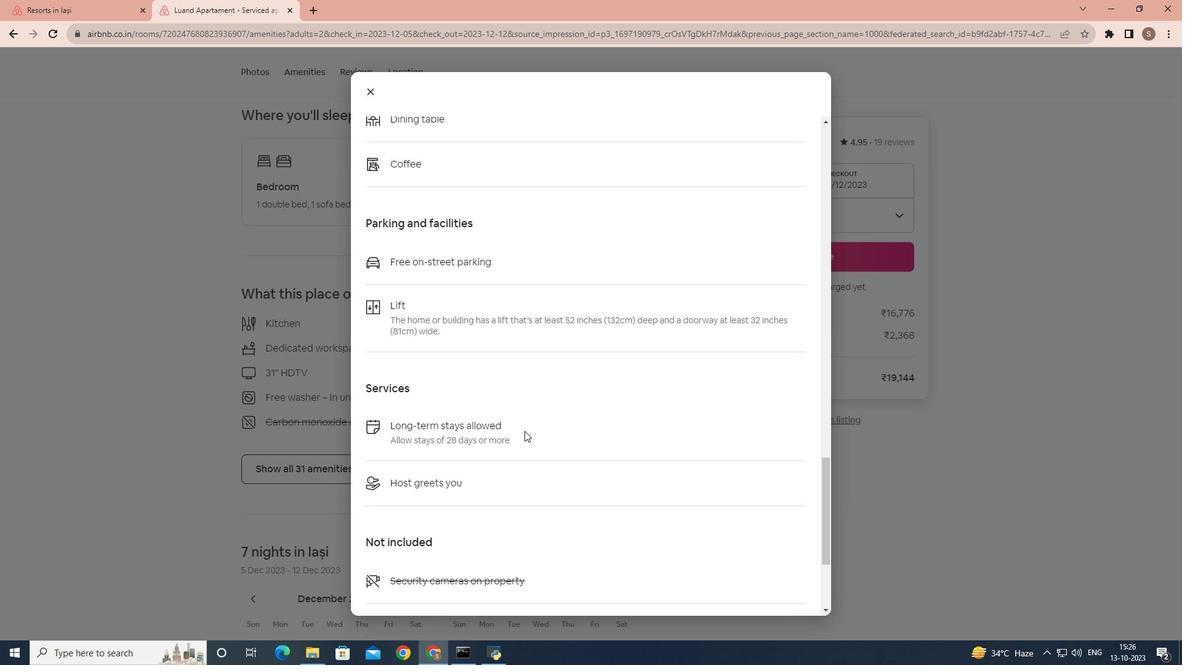
Action: Mouse scrolled (524, 430) with delta (0, 0)
Screenshot: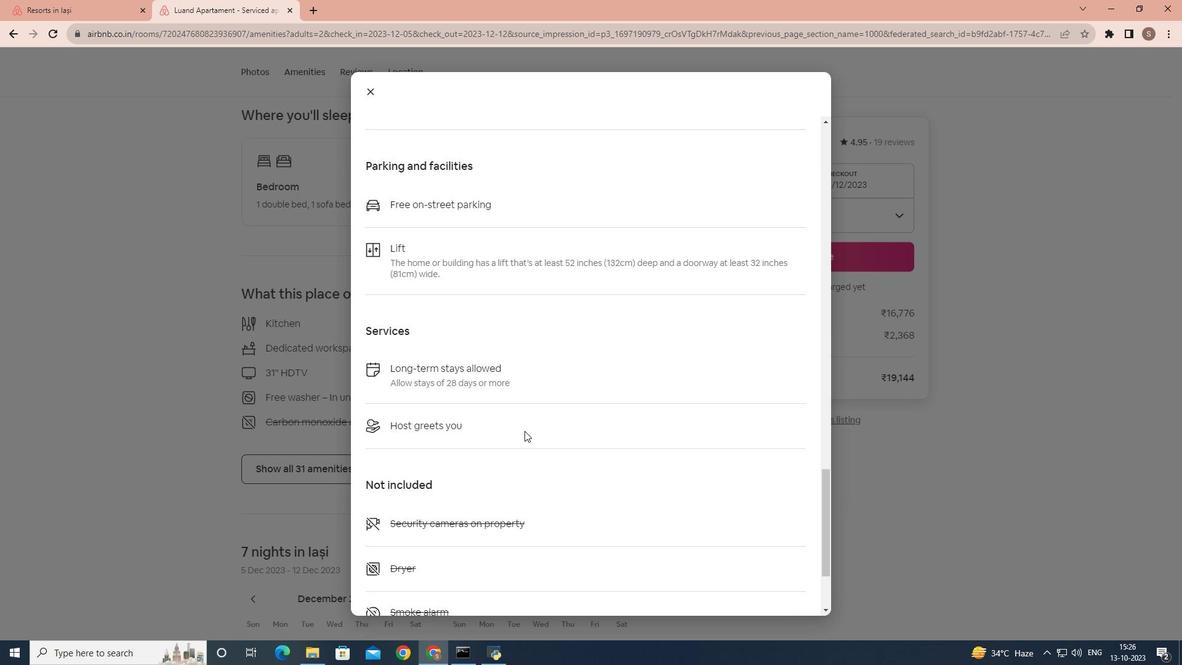 
Action: Mouse scrolled (524, 430) with delta (0, 0)
Screenshot: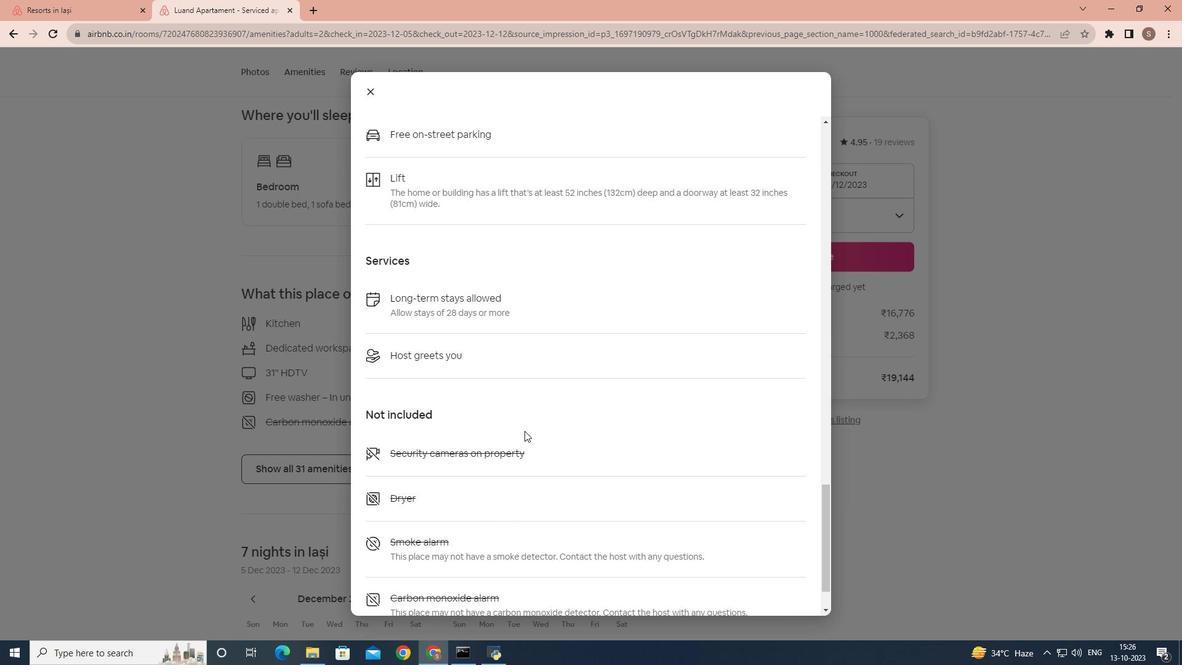 
Action: Mouse scrolled (524, 430) with delta (0, 0)
Screenshot: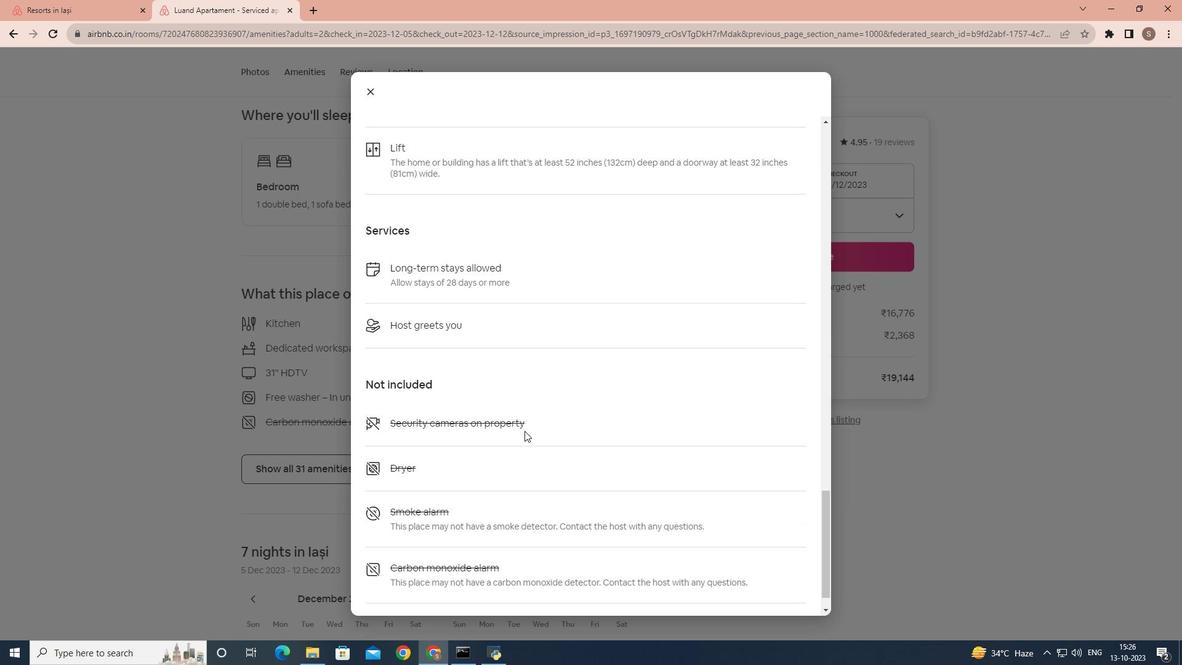 
Action: Mouse scrolled (524, 430) with delta (0, 0)
Screenshot: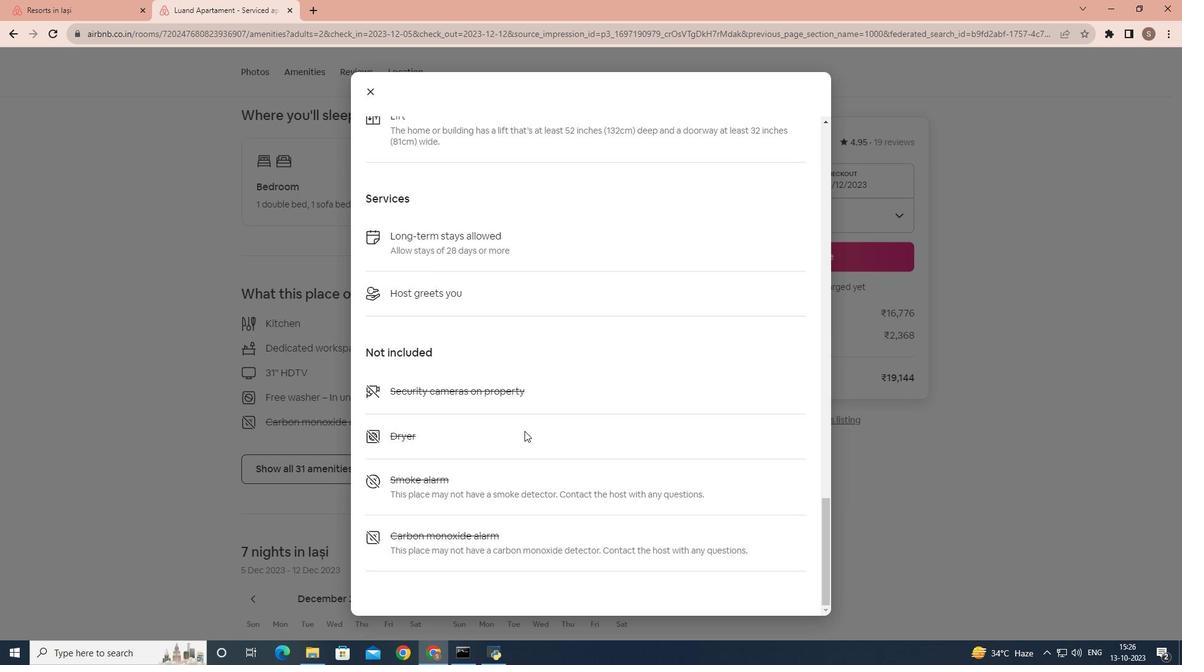 
Action: Mouse scrolled (524, 430) with delta (0, 0)
Screenshot: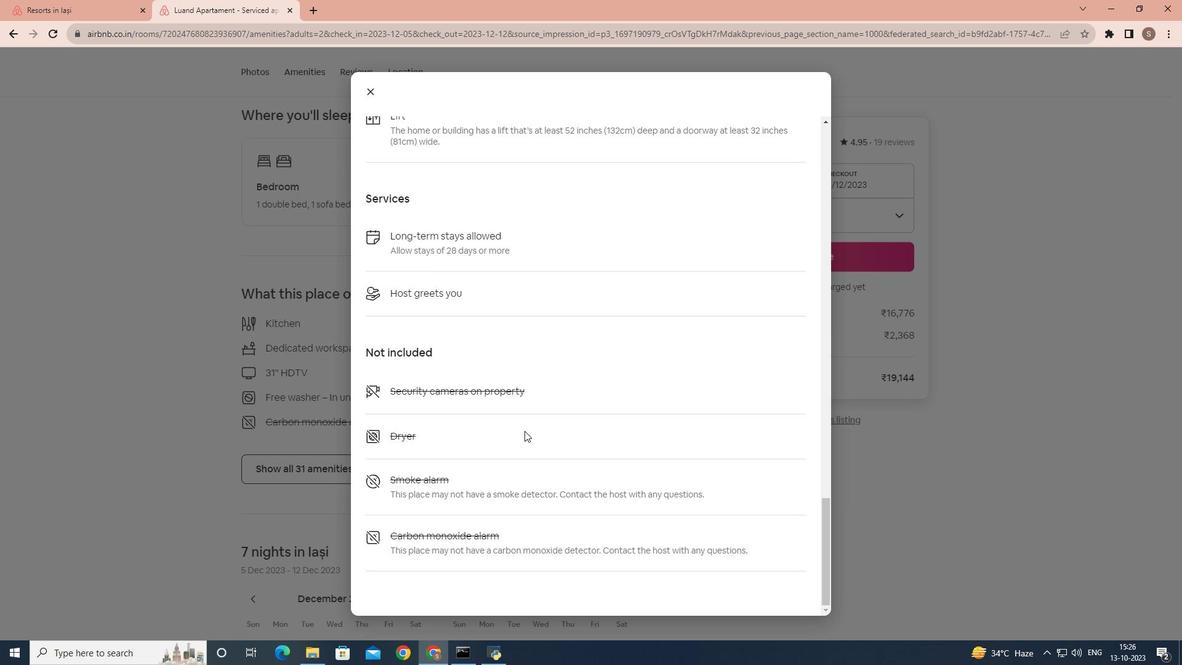 
Action: Mouse moved to (372, 91)
Screenshot: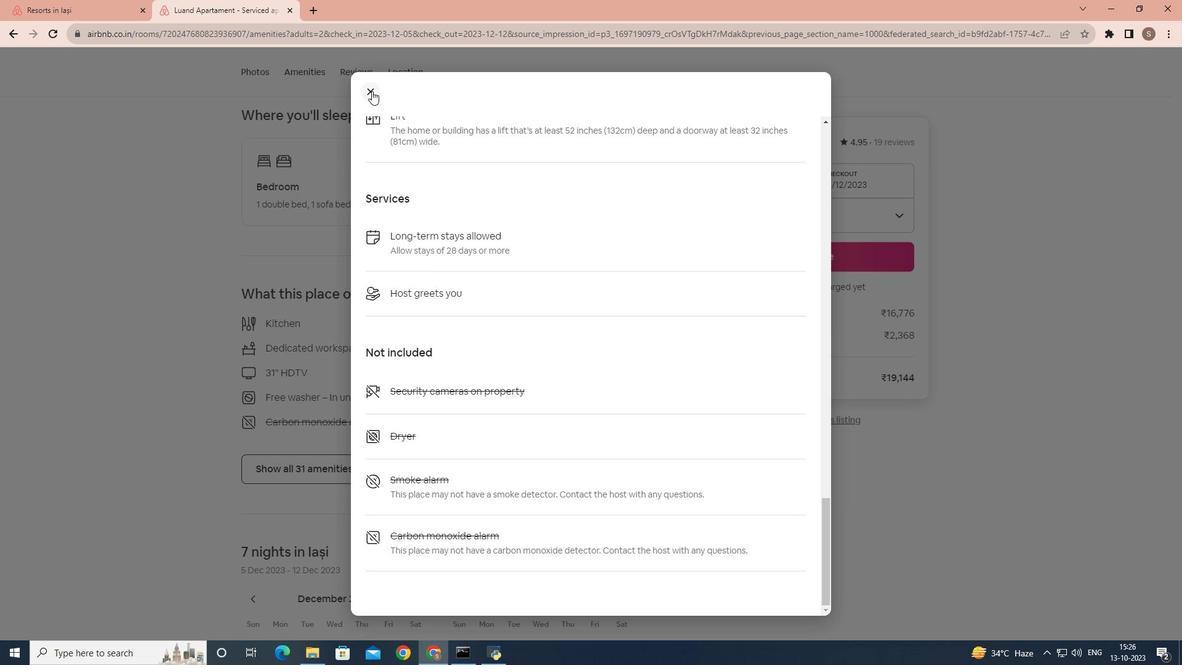 
Action: Mouse pressed left at (372, 91)
Screenshot: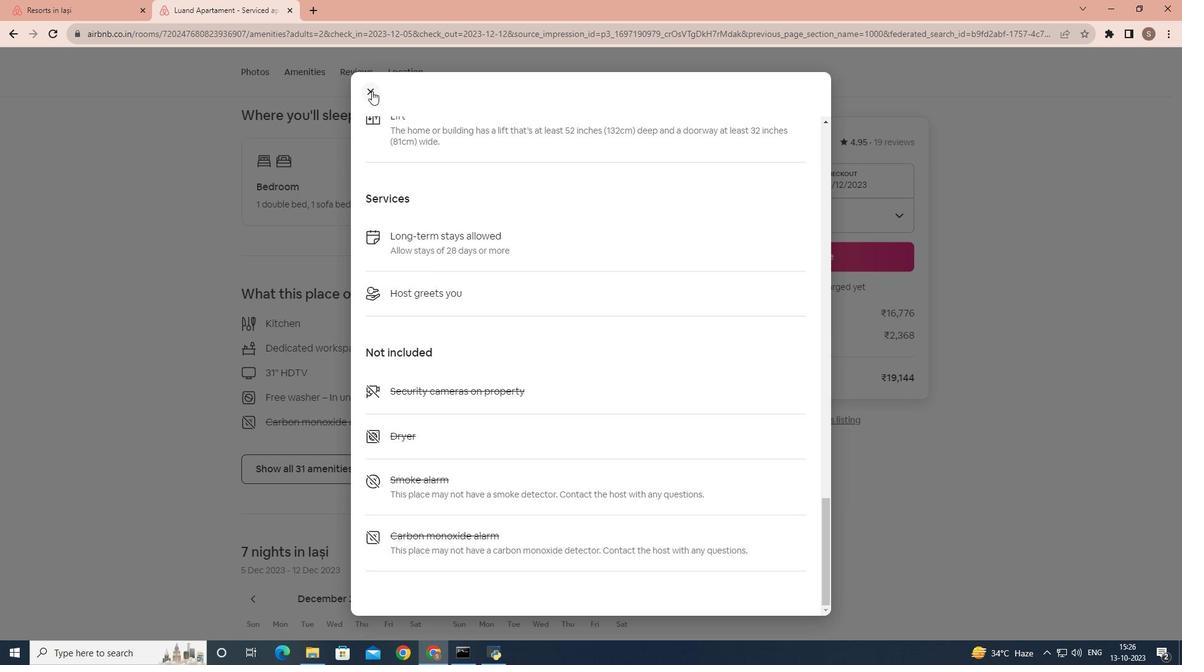 
Action: Mouse moved to (459, 460)
Screenshot: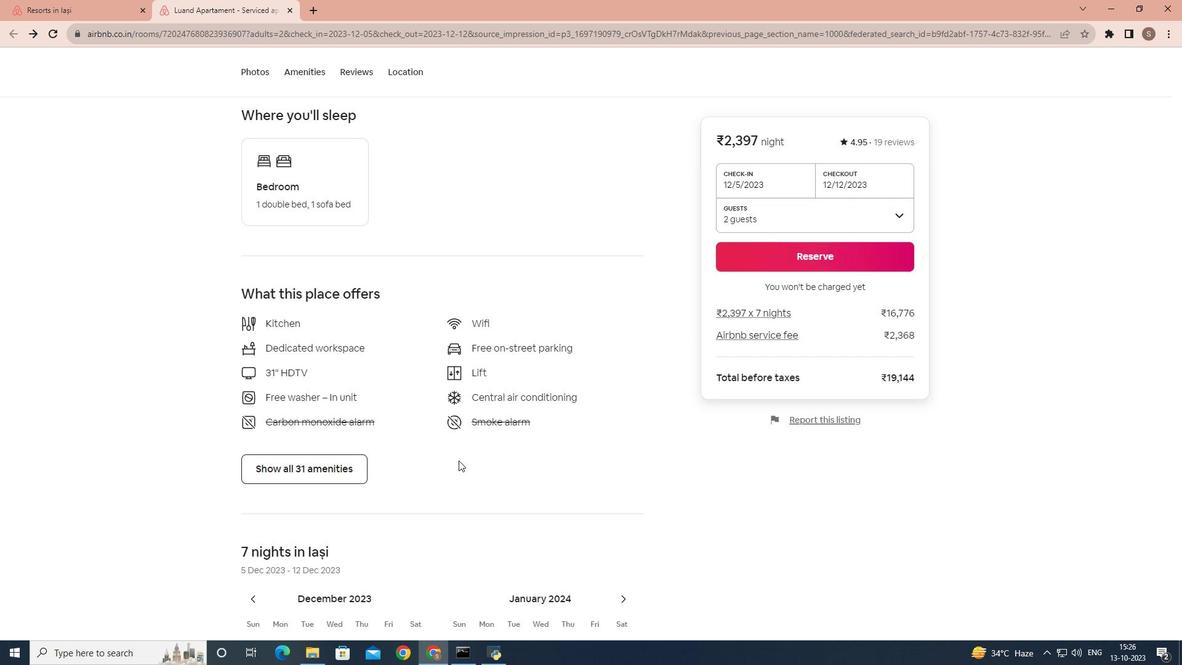 
Action: Mouse scrolled (459, 459) with delta (0, 0)
Screenshot: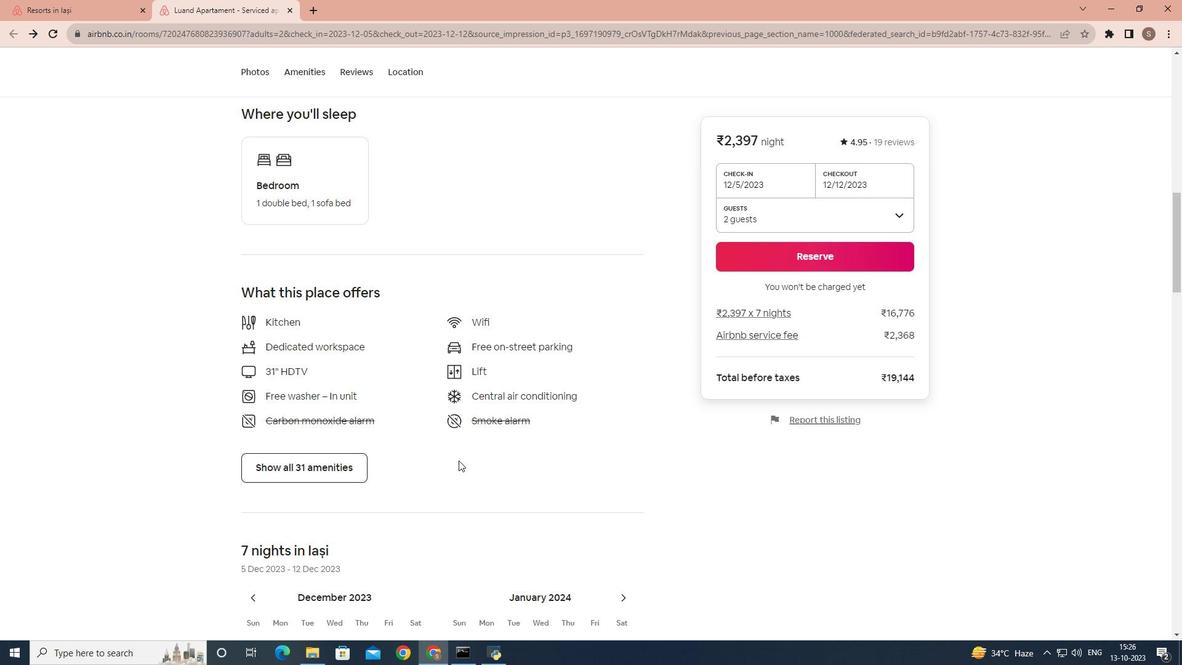 
Action: Mouse moved to (459, 460)
Screenshot: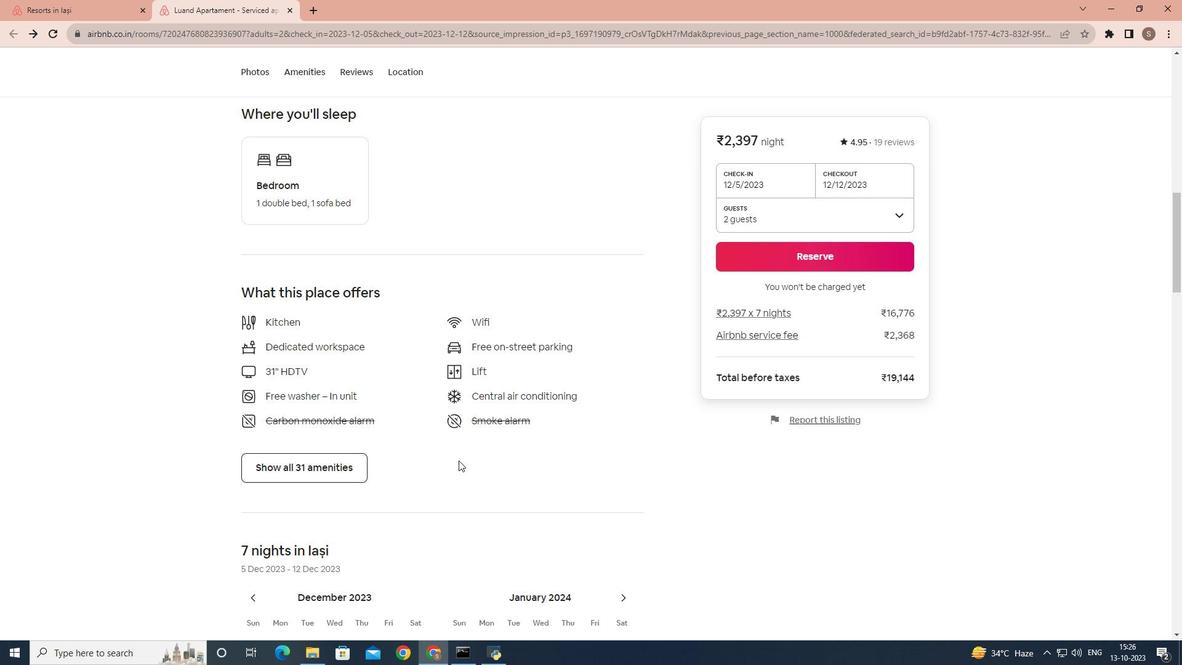
Action: Mouse scrolled (459, 460) with delta (0, 0)
Screenshot: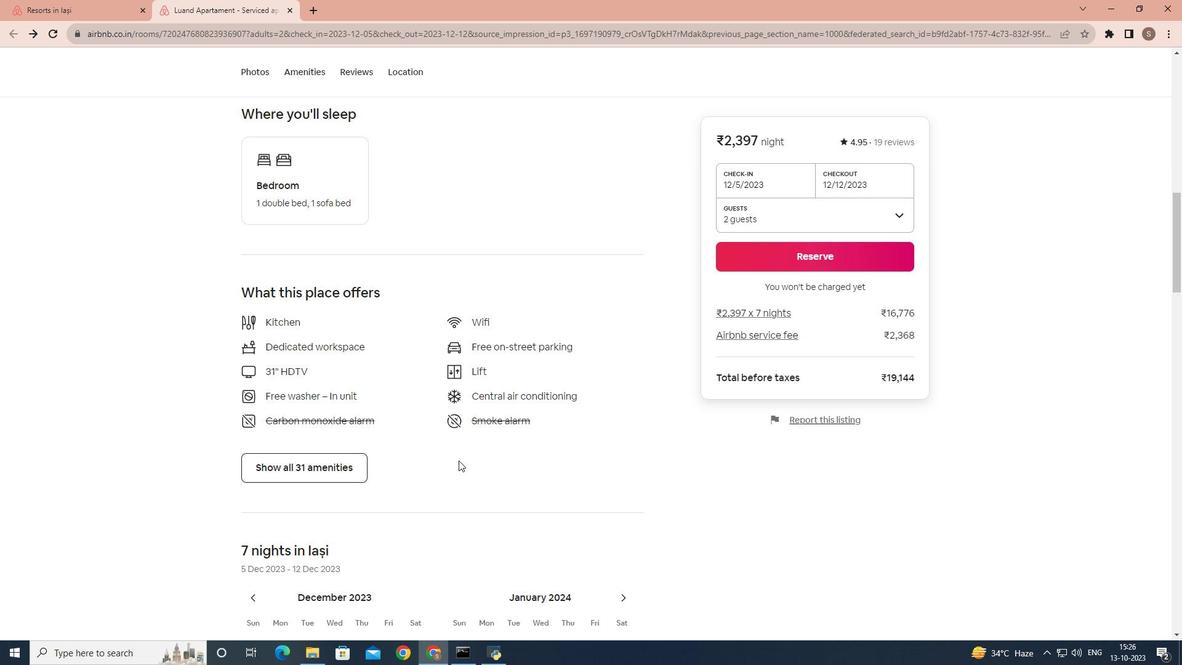 
Action: Mouse scrolled (459, 460) with delta (0, 0)
Screenshot: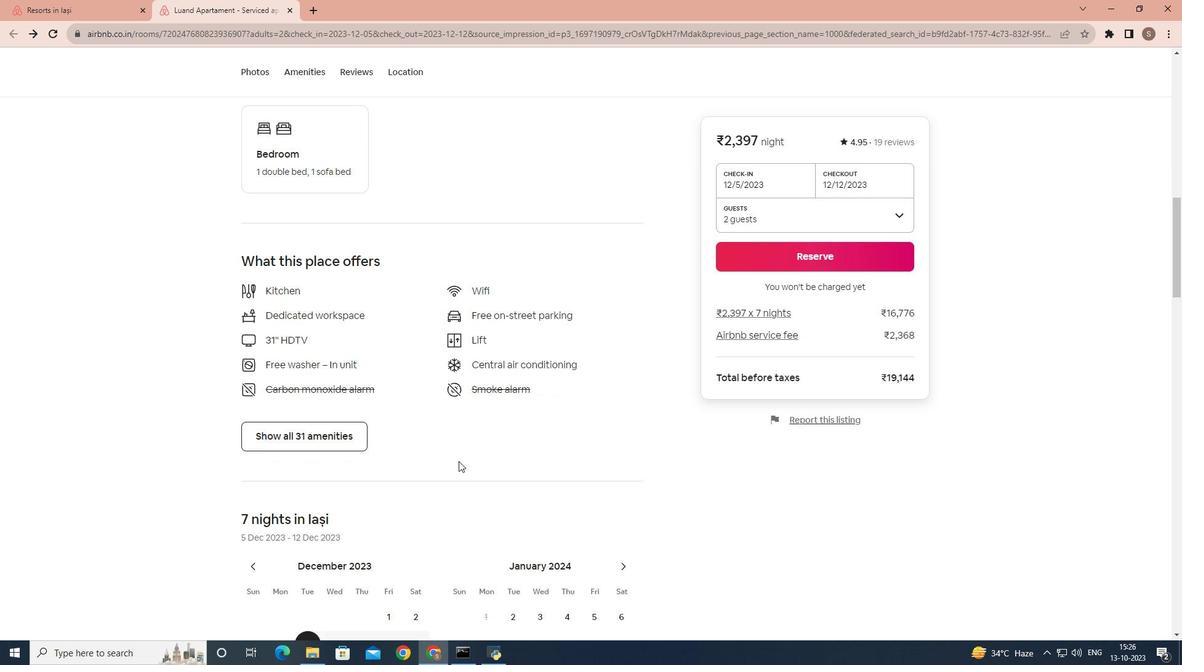 
Action: Mouse moved to (459, 461)
Screenshot: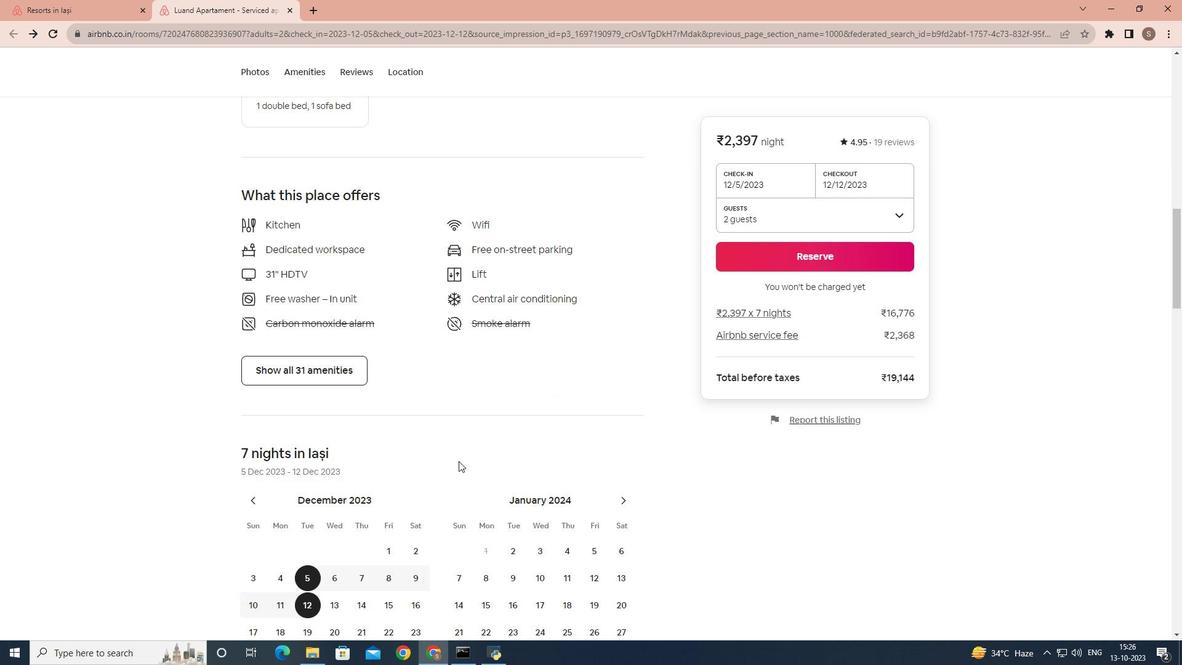 
Action: Mouse scrolled (459, 460) with delta (0, 0)
Screenshot: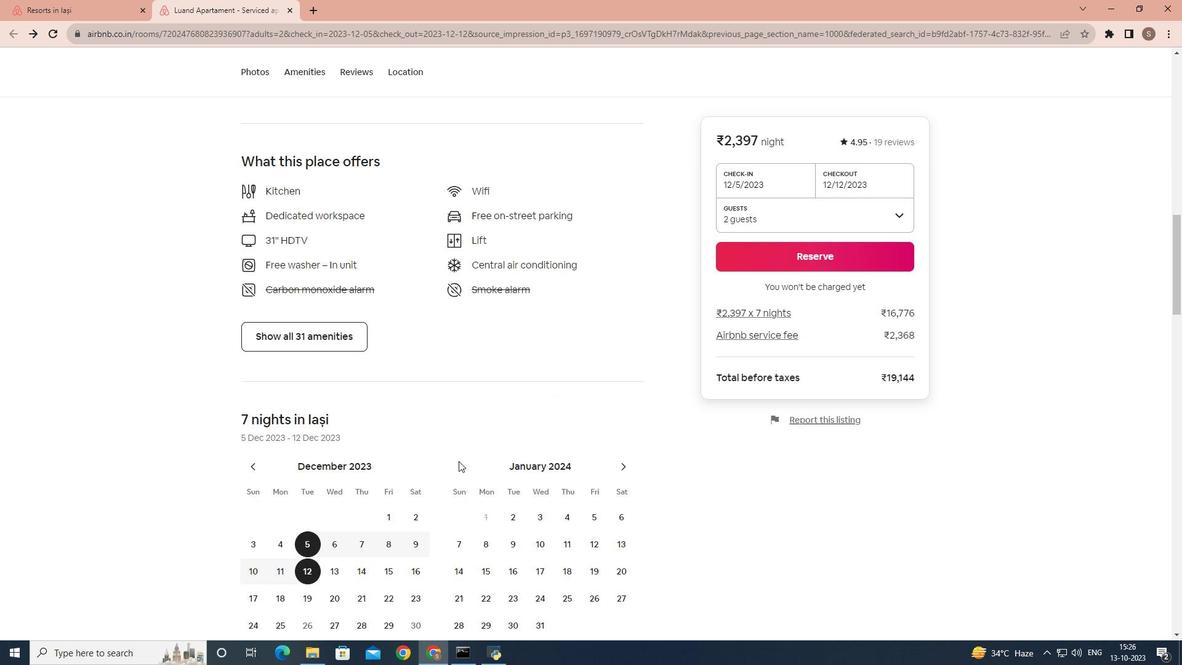 
Action: Mouse scrolled (459, 460) with delta (0, 0)
Screenshot: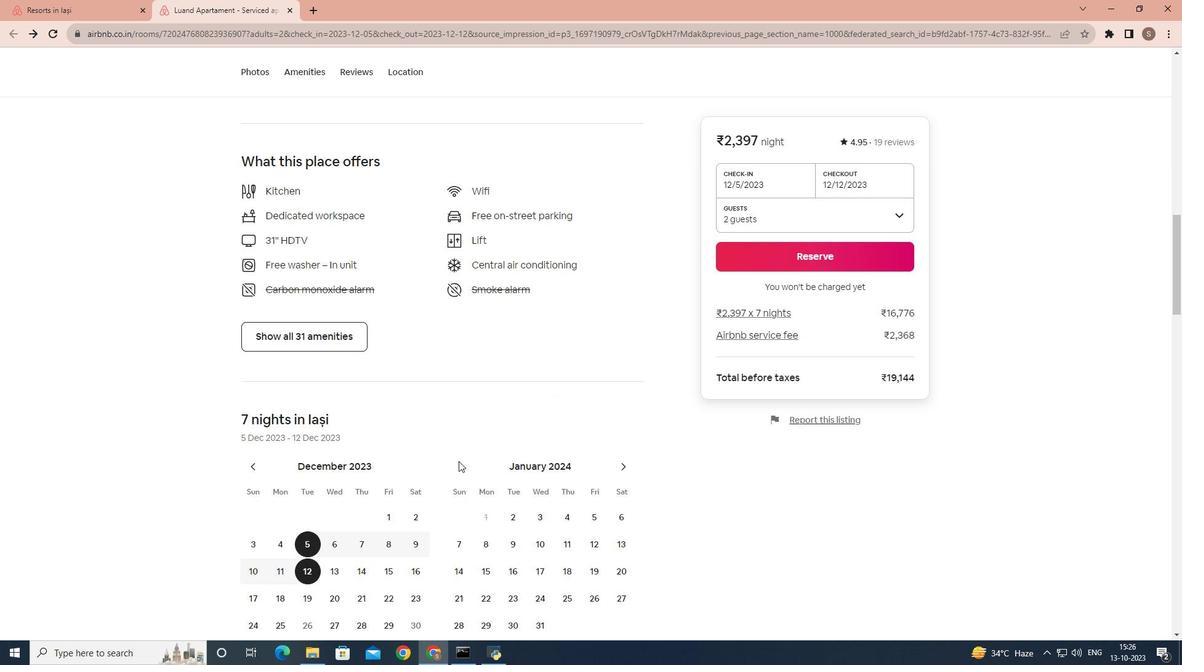 
Action: Mouse scrolled (459, 460) with delta (0, 0)
Screenshot: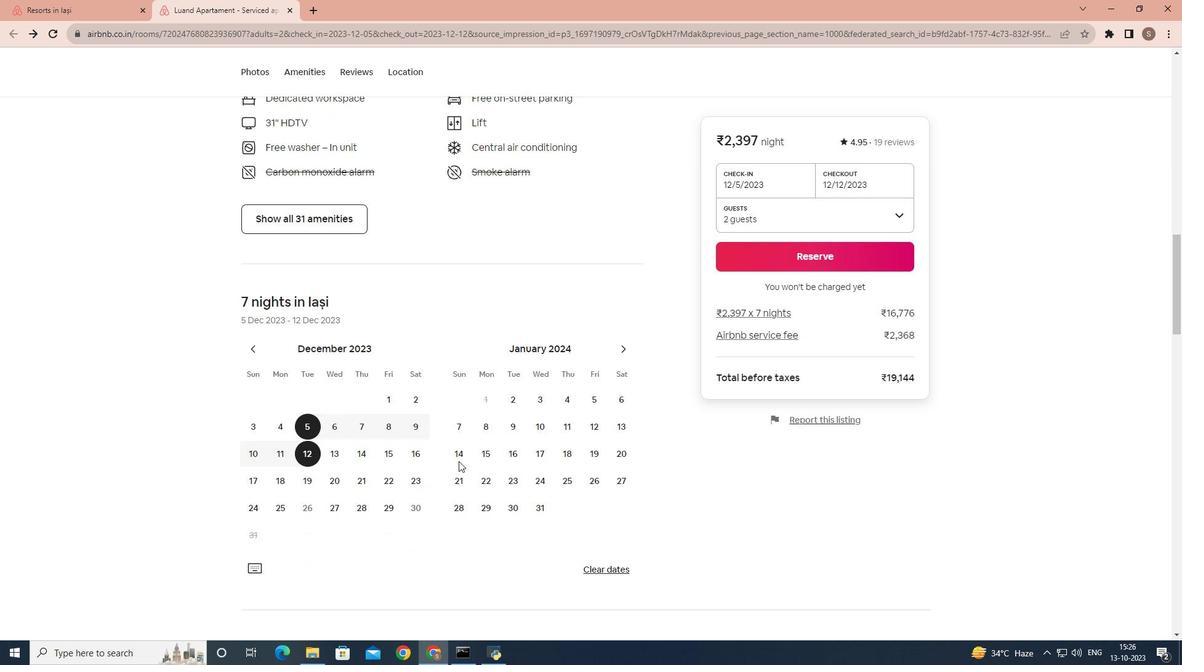 
Action: Mouse scrolled (459, 460) with delta (0, 0)
Screenshot: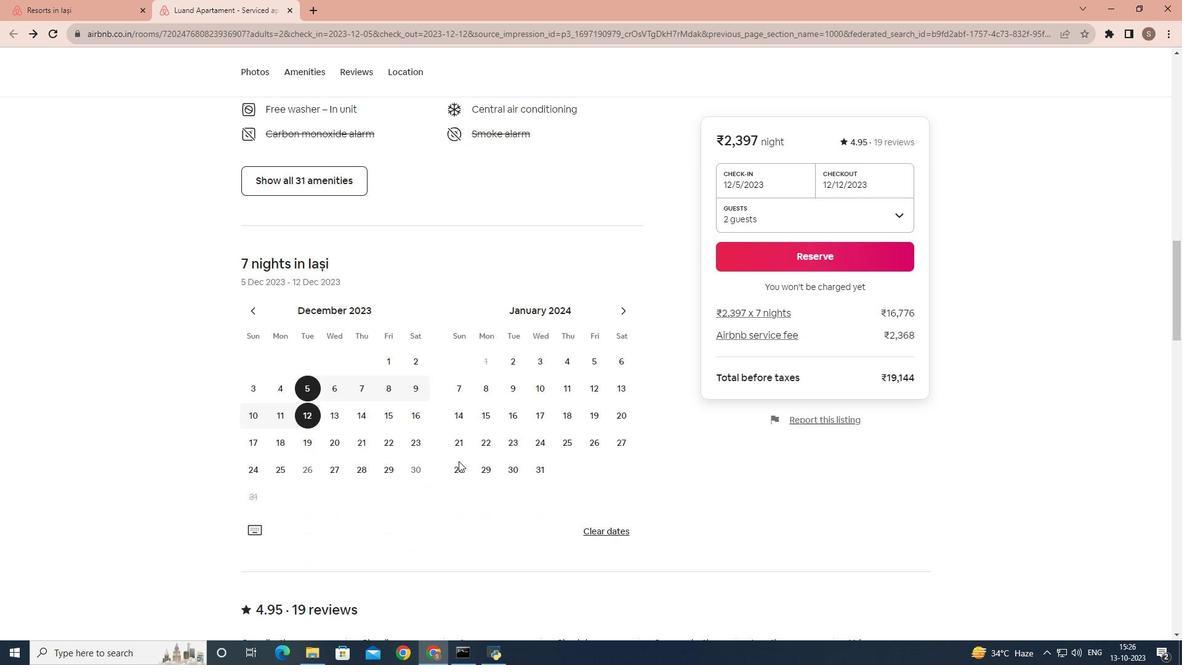 
Action: Mouse scrolled (459, 460) with delta (0, 0)
Screenshot: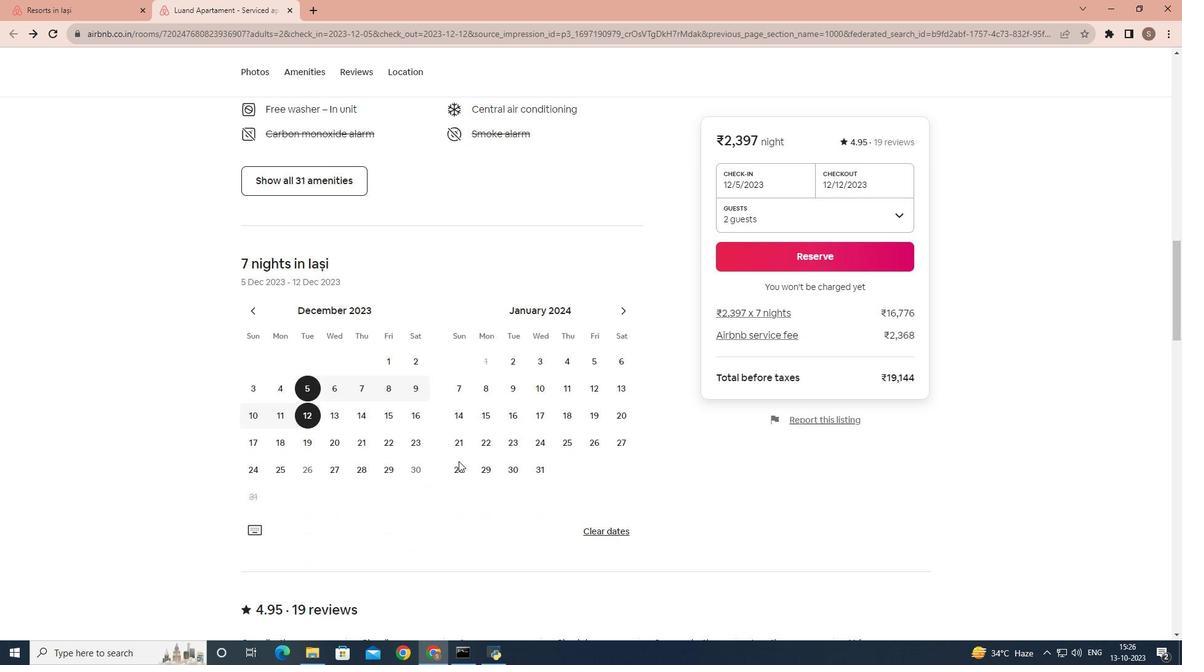
Action: Mouse scrolled (459, 460) with delta (0, 0)
Screenshot: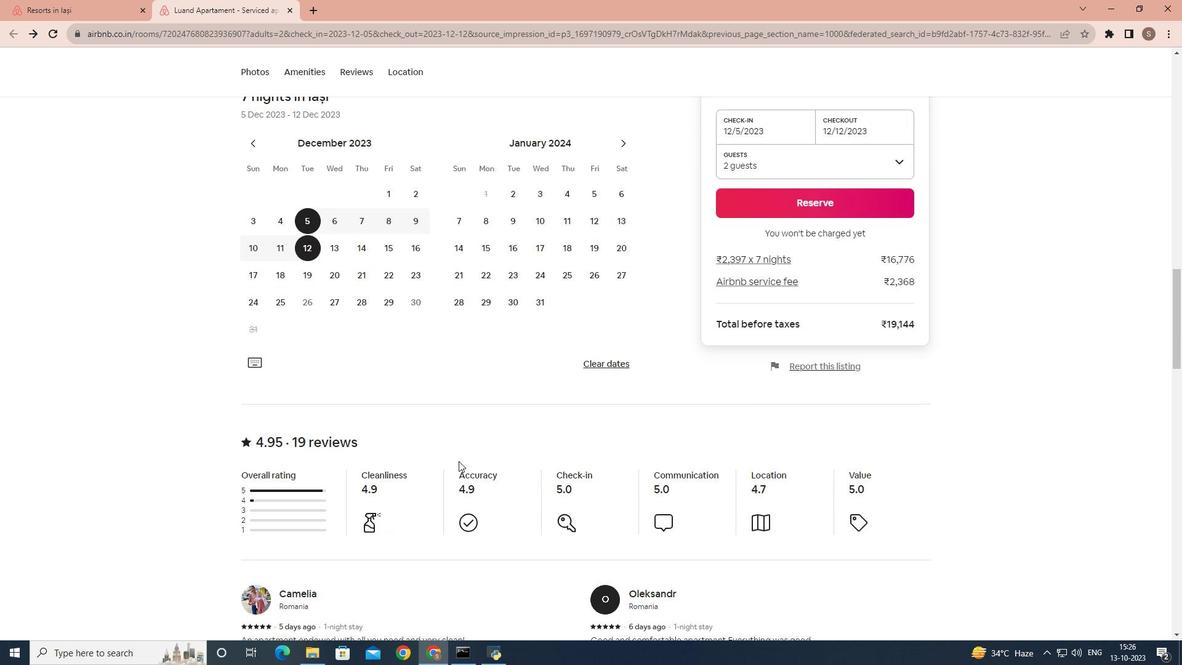 
Action: Mouse scrolled (459, 460) with delta (0, 0)
Screenshot: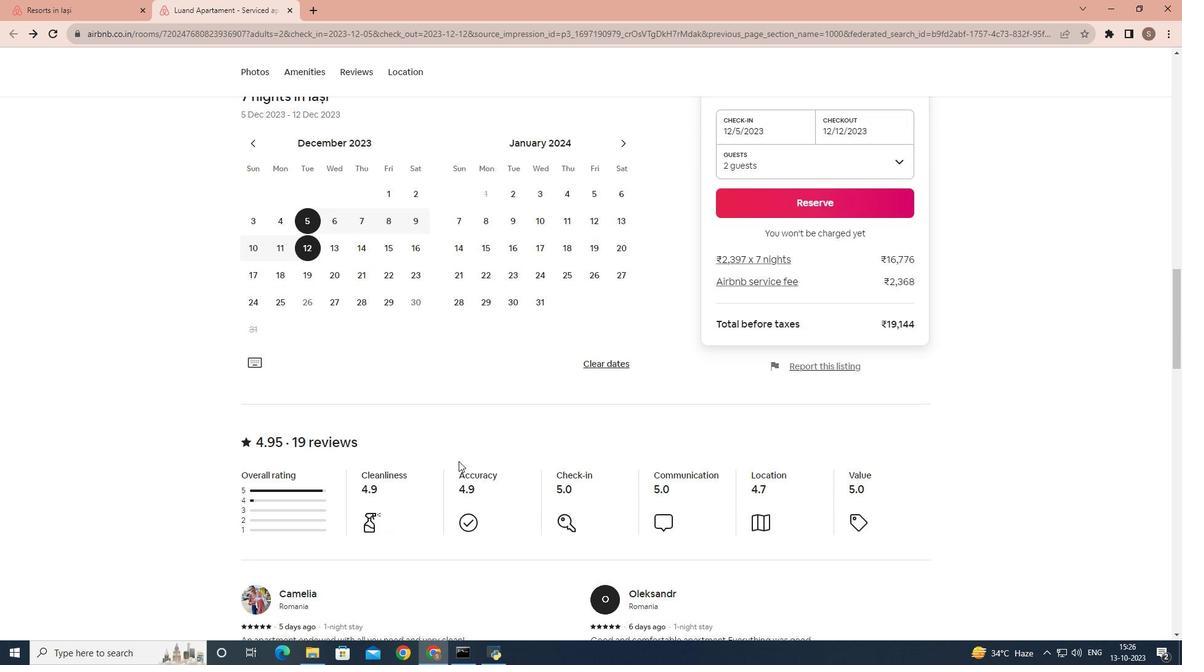 
Action: Mouse scrolled (459, 460) with delta (0, 0)
Screenshot: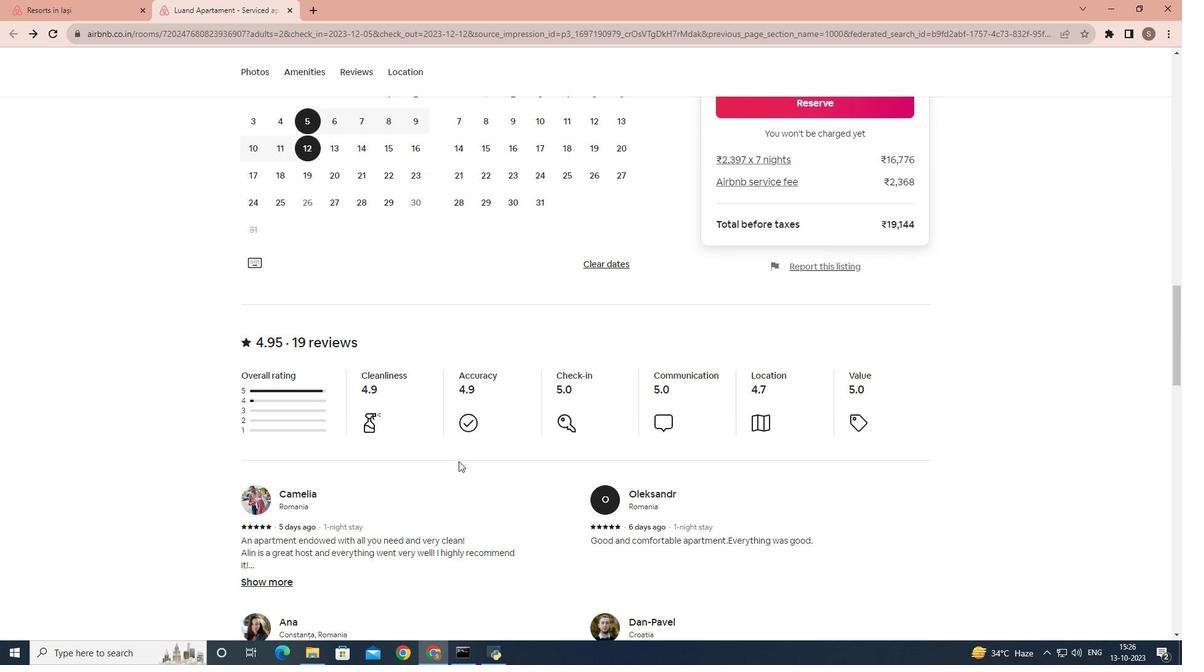 
Action: Mouse scrolled (459, 460) with delta (0, 0)
Screenshot: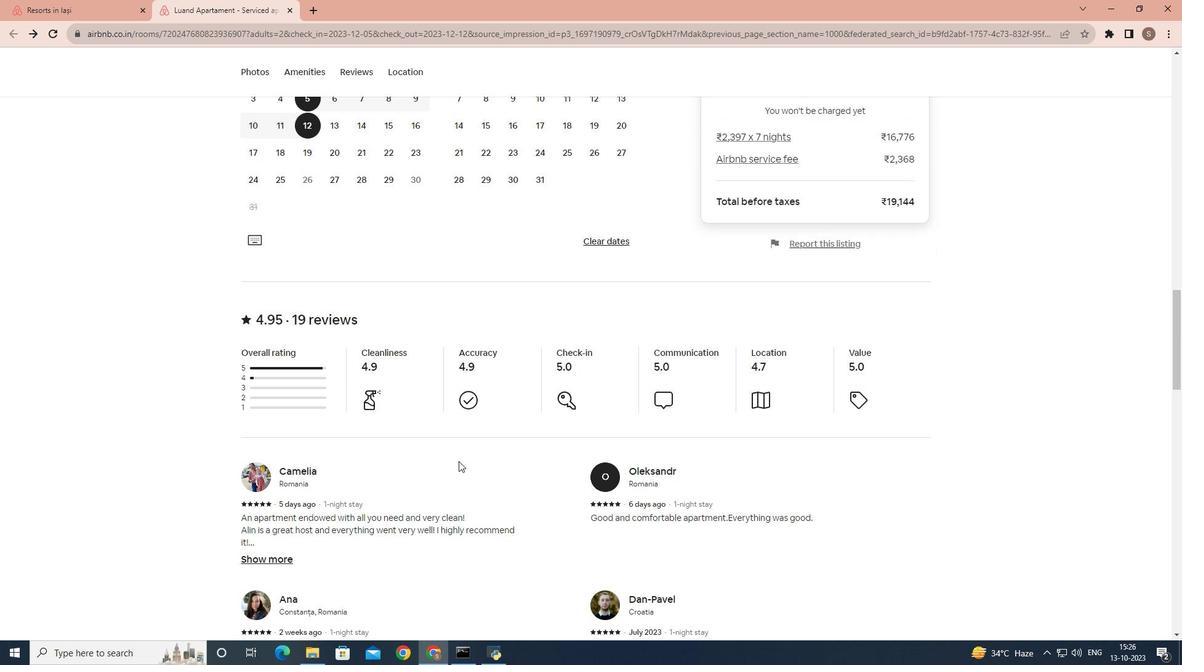 
Action: Mouse moved to (444, 468)
Screenshot: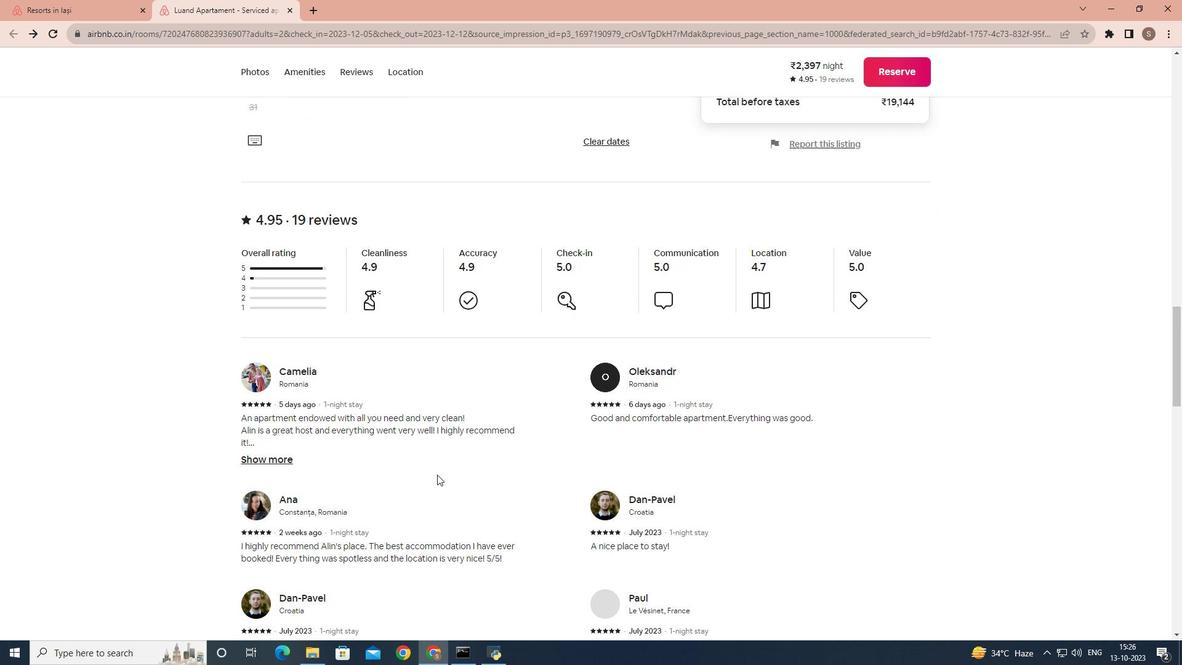 
Action: Mouse scrolled (444, 467) with delta (0, 0)
Screenshot: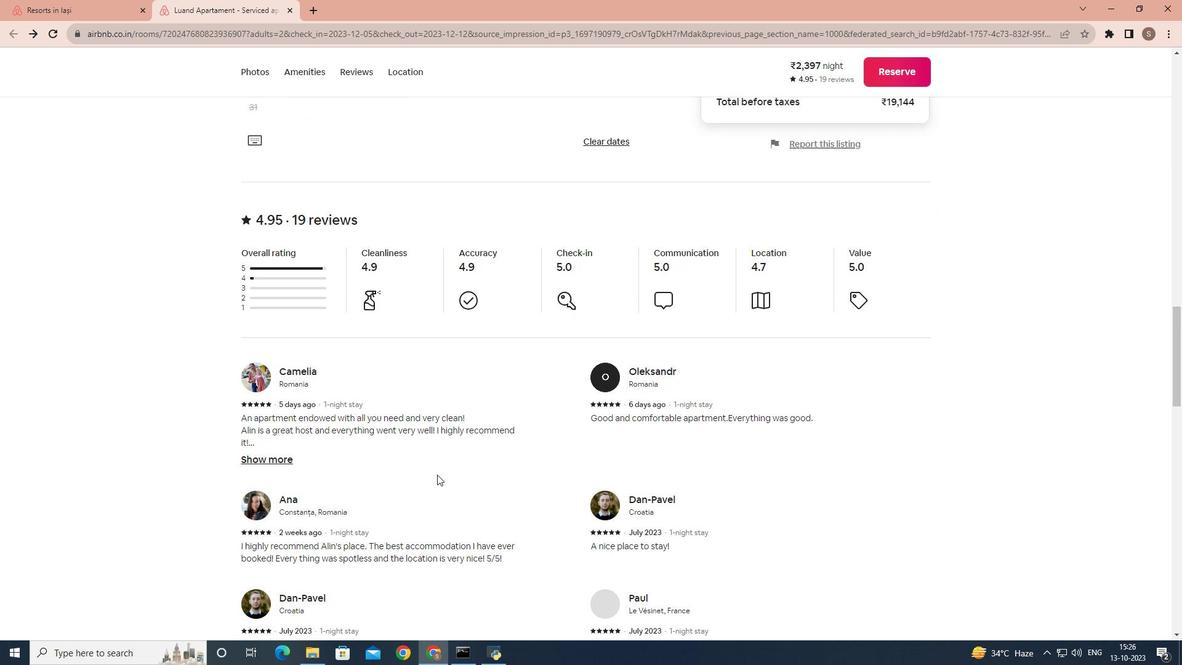 
Action: Mouse moved to (438, 474)
Screenshot: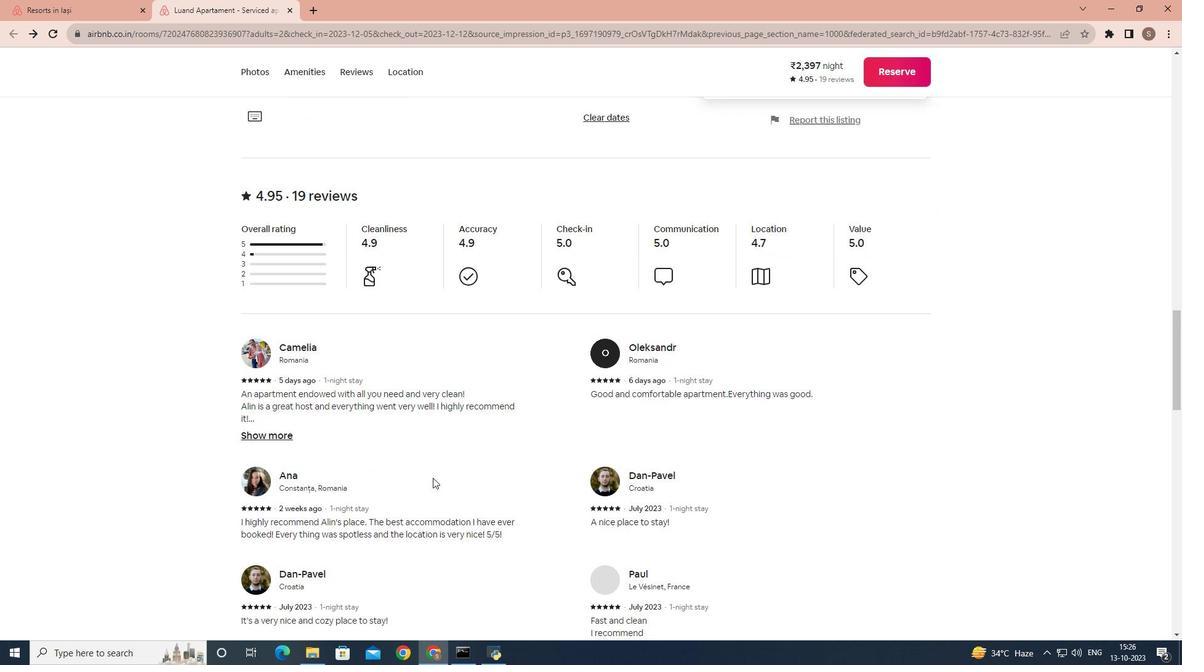 
Action: Mouse scrolled (438, 473) with delta (0, 0)
Screenshot: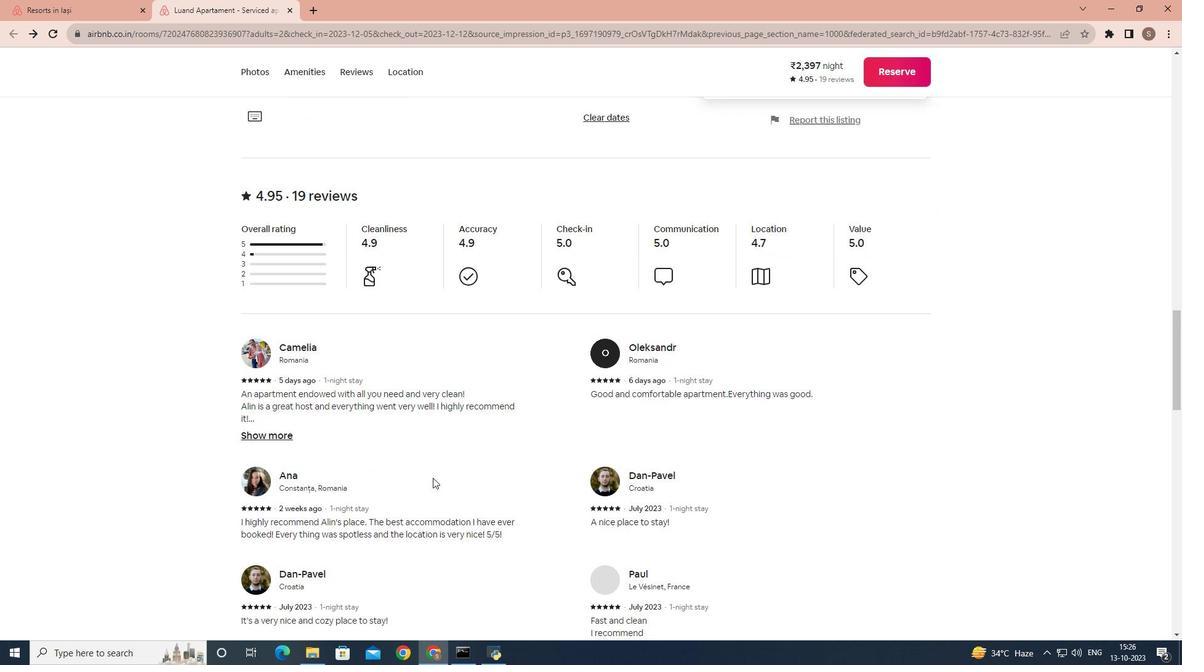 
Action: Mouse moved to (434, 477)
Screenshot: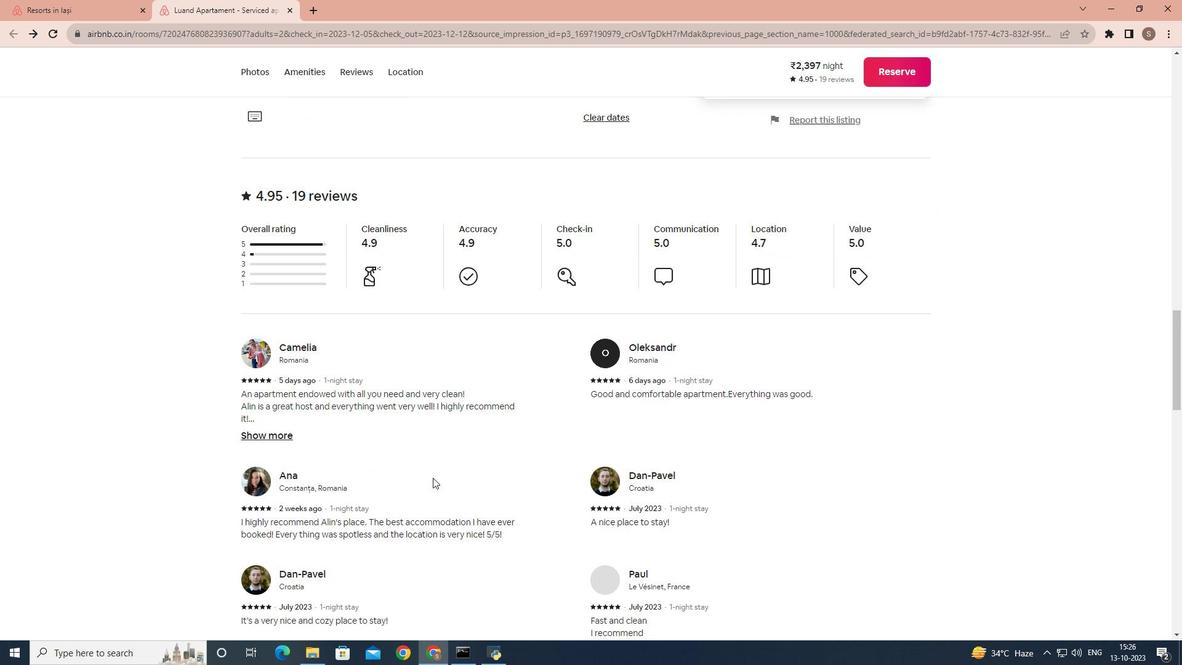 
Action: Mouse scrolled (434, 476) with delta (0, 0)
Screenshot: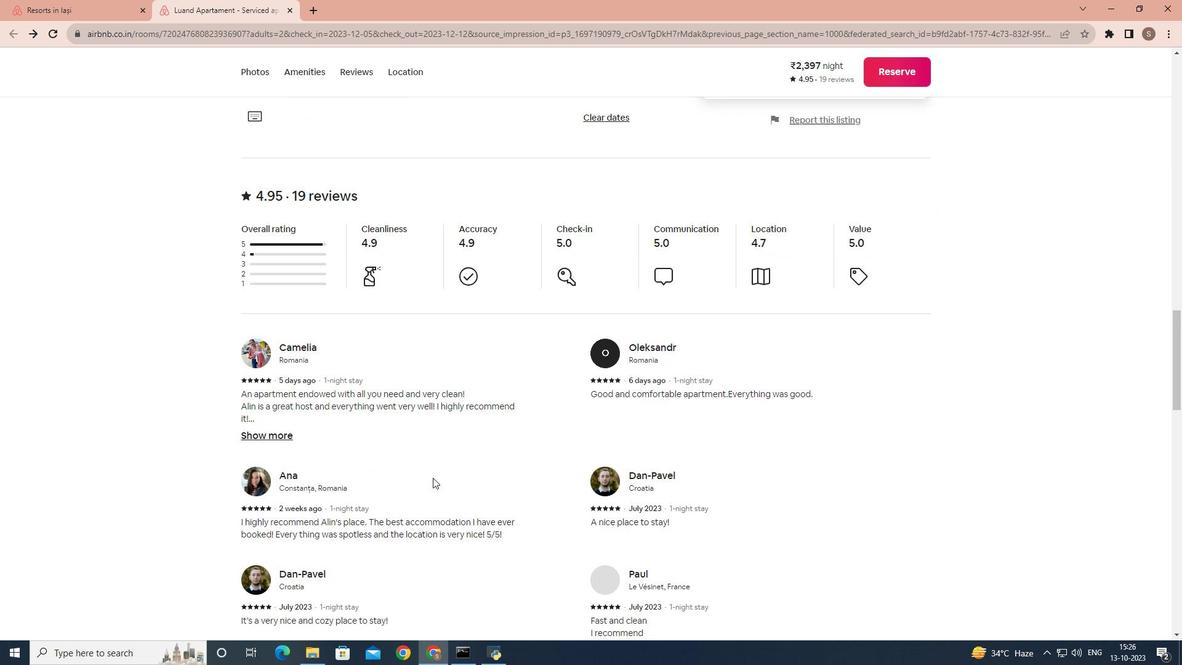 
Action: Mouse moved to (426, 481)
Screenshot: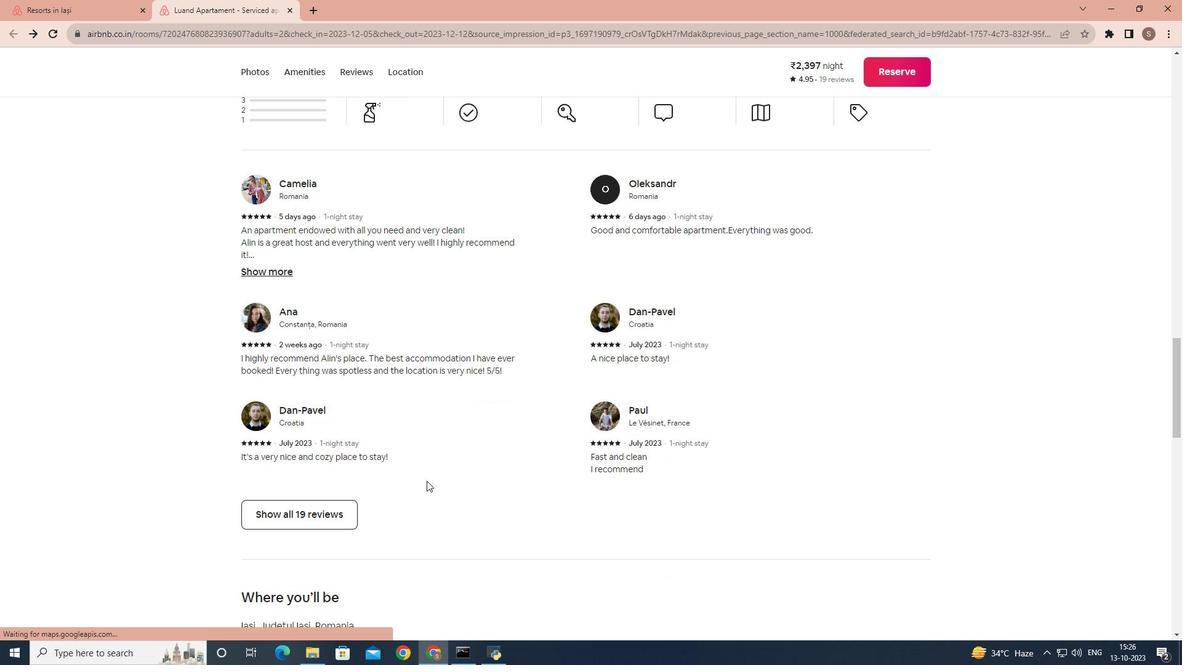 
Action: Mouse scrolled (426, 480) with delta (0, 0)
Screenshot: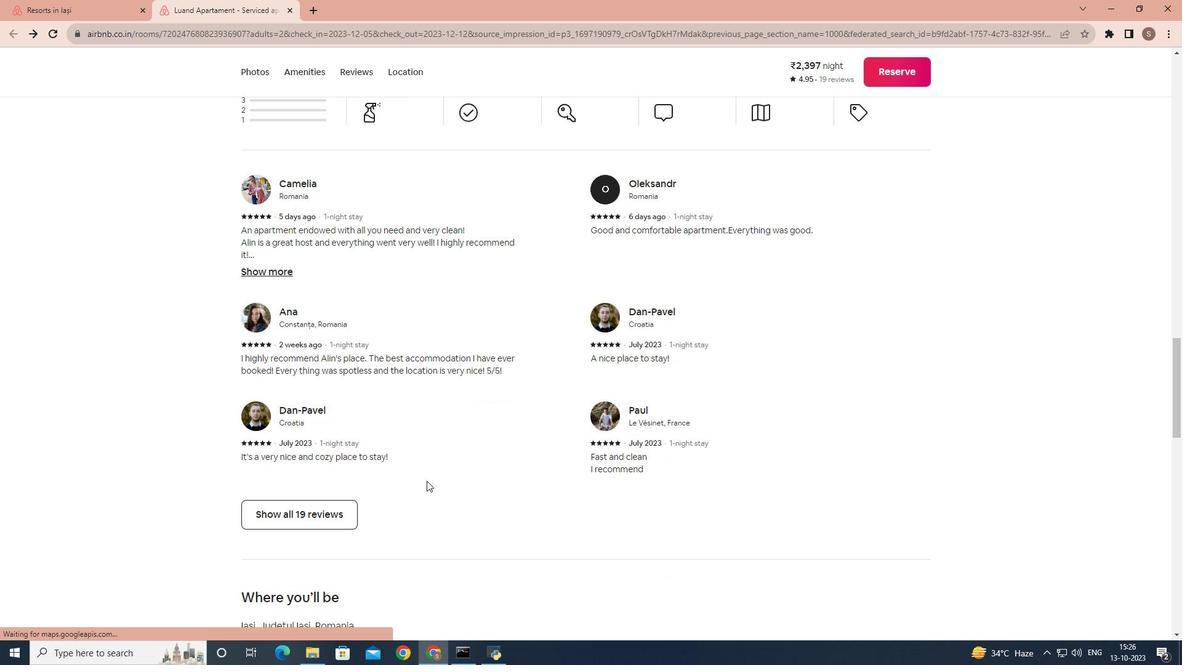 
Action: Mouse moved to (342, 460)
Screenshot: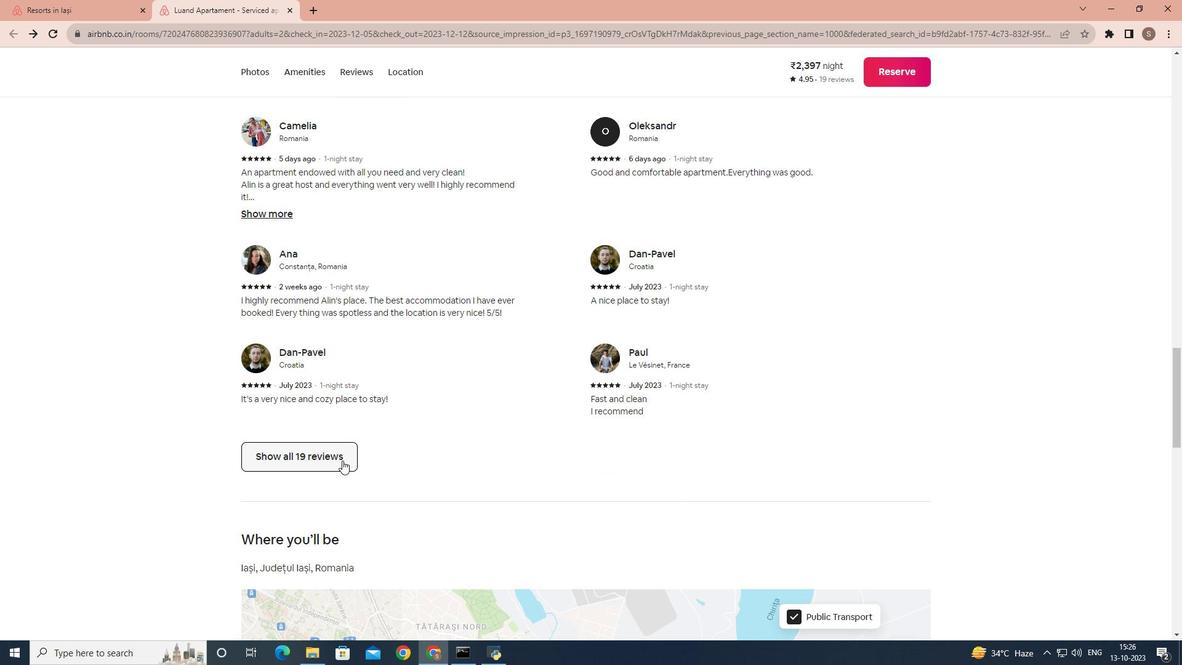 
Action: Mouse pressed left at (342, 460)
Screenshot: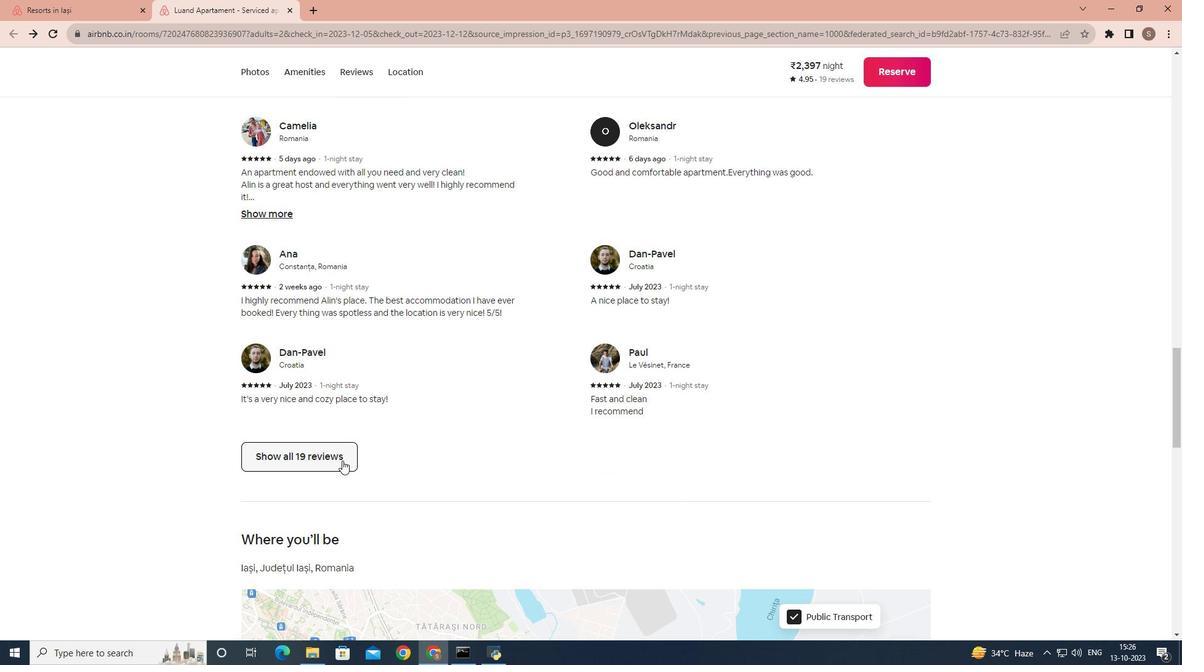 
Action: Mouse moved to (653, 387)
Screenshot: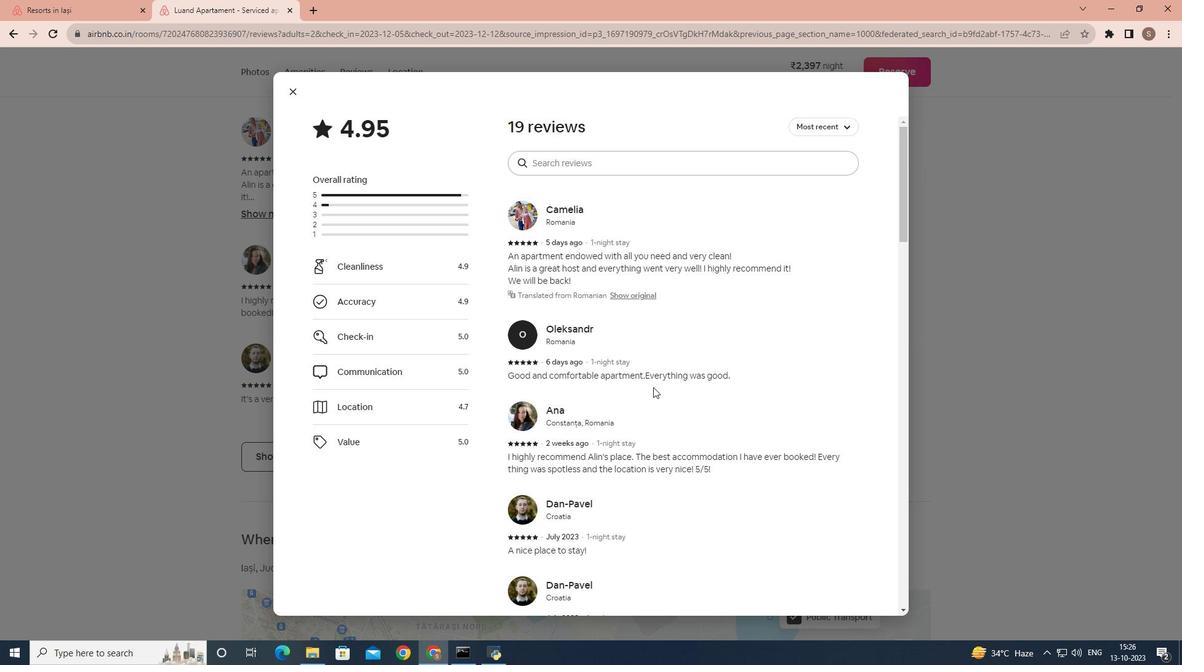 
Action: Mouse scrolled (653, 386) with delta (0, 0)
Screenshot: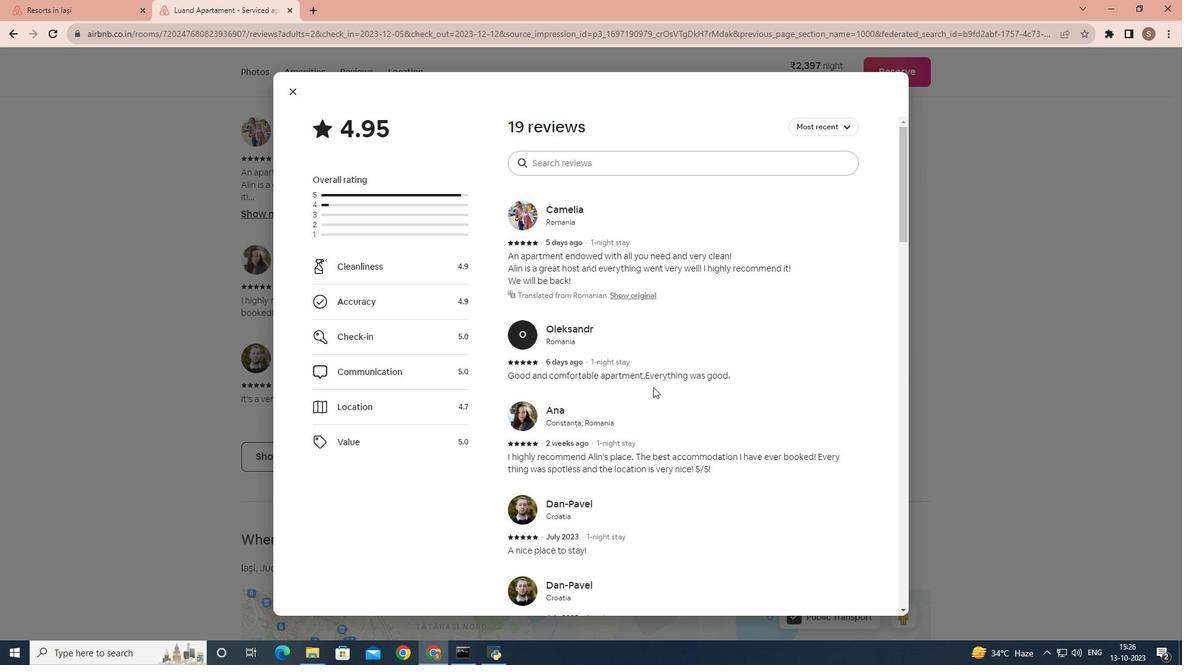 
Action: Mouse scrolled (653, 386) with delta (0, 0)
Screenshot: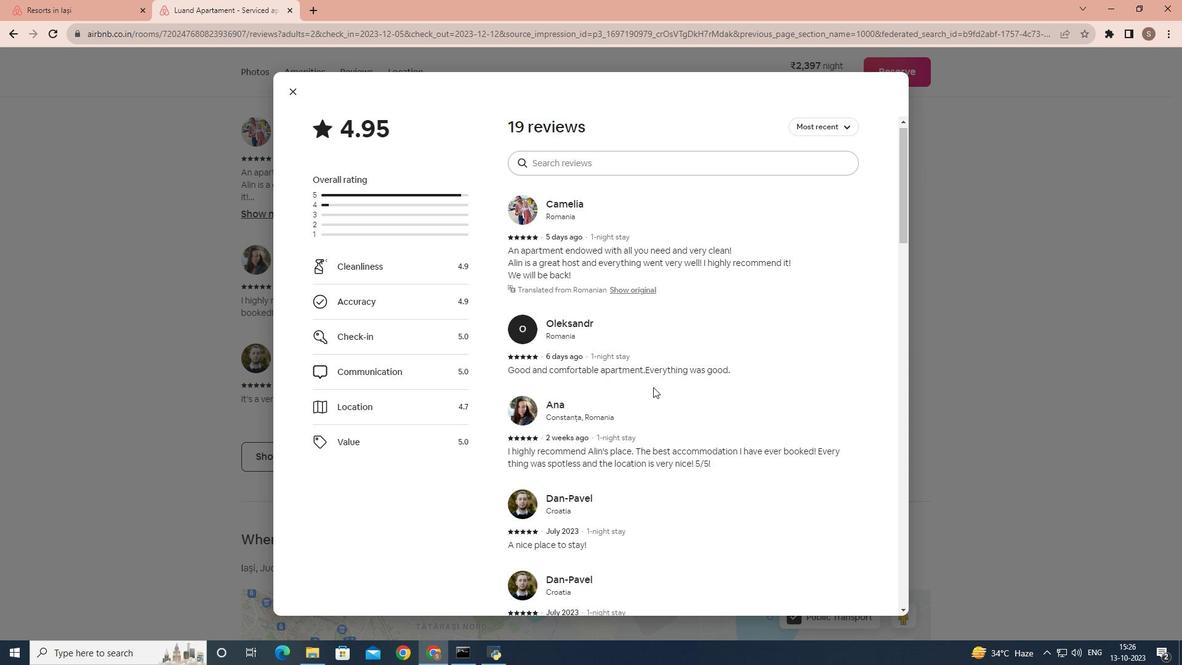 
Action: Mouse scrolled (653, 386) with delta (0, 0)
Screenshot: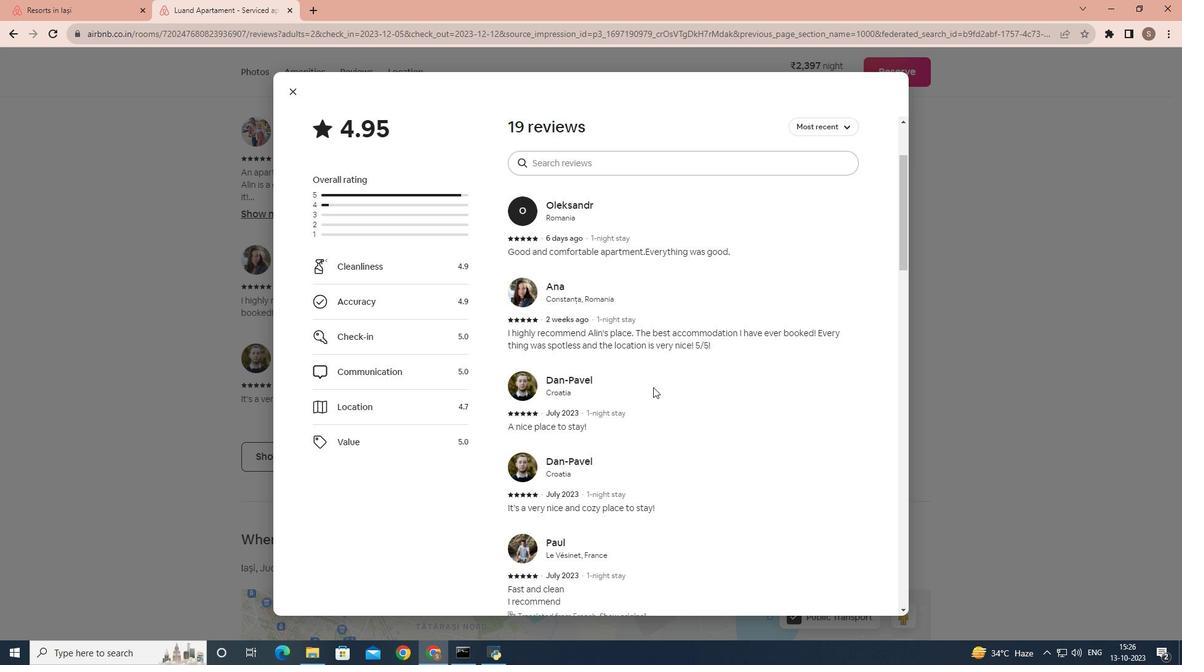
Action: Mouse scrolled (653, 386) with delta (0, 0)
Screenshot: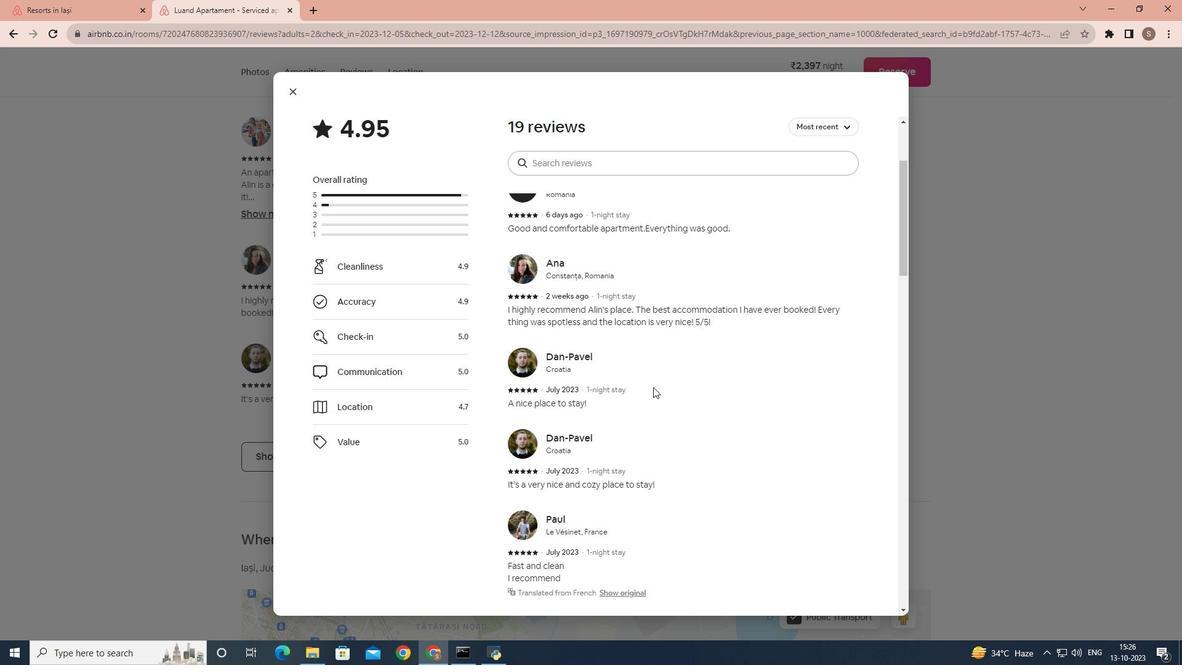 
Action: Mouse scrolled (653, 386) with delta (0, 0)
Screenshot: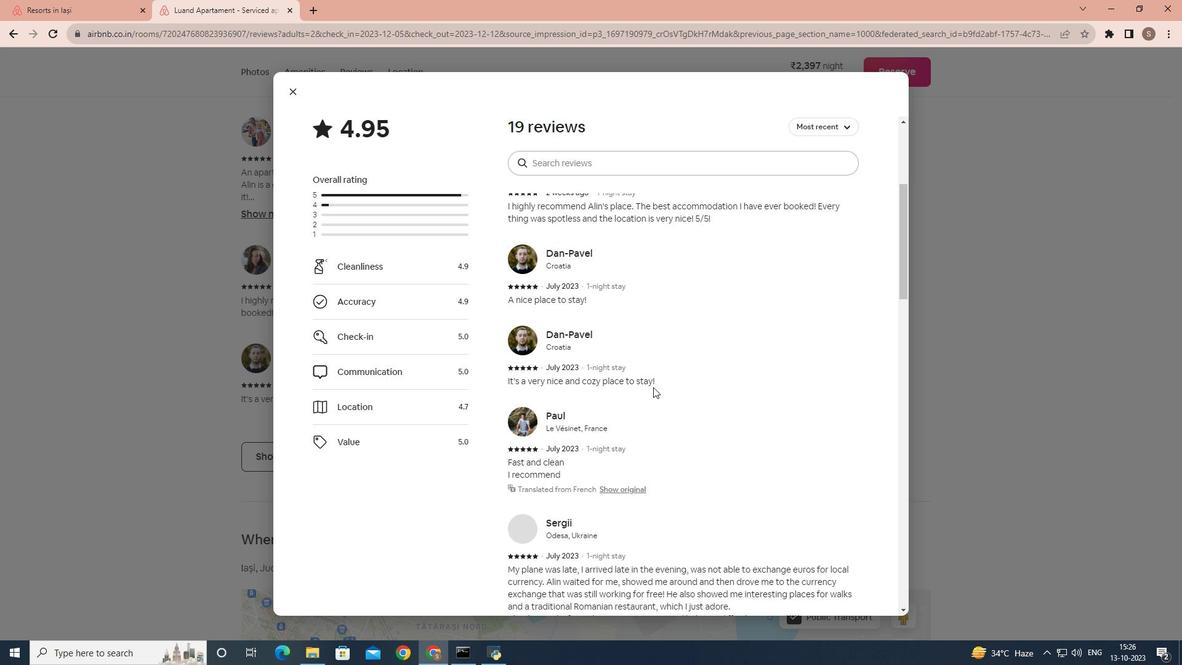 
Action: Mouse scrolled (653, 386) with delta (0, 0)
Screenshot: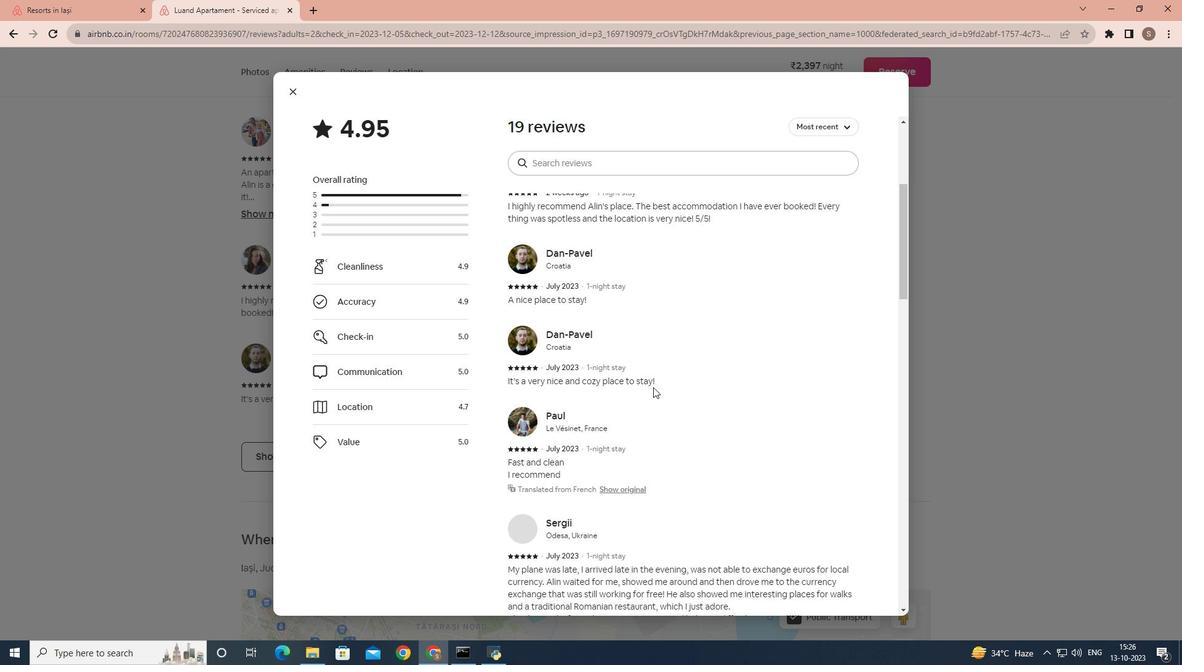 
Action: Mouse scrolled (653, 386) with delta (0, 0)
Screenshot: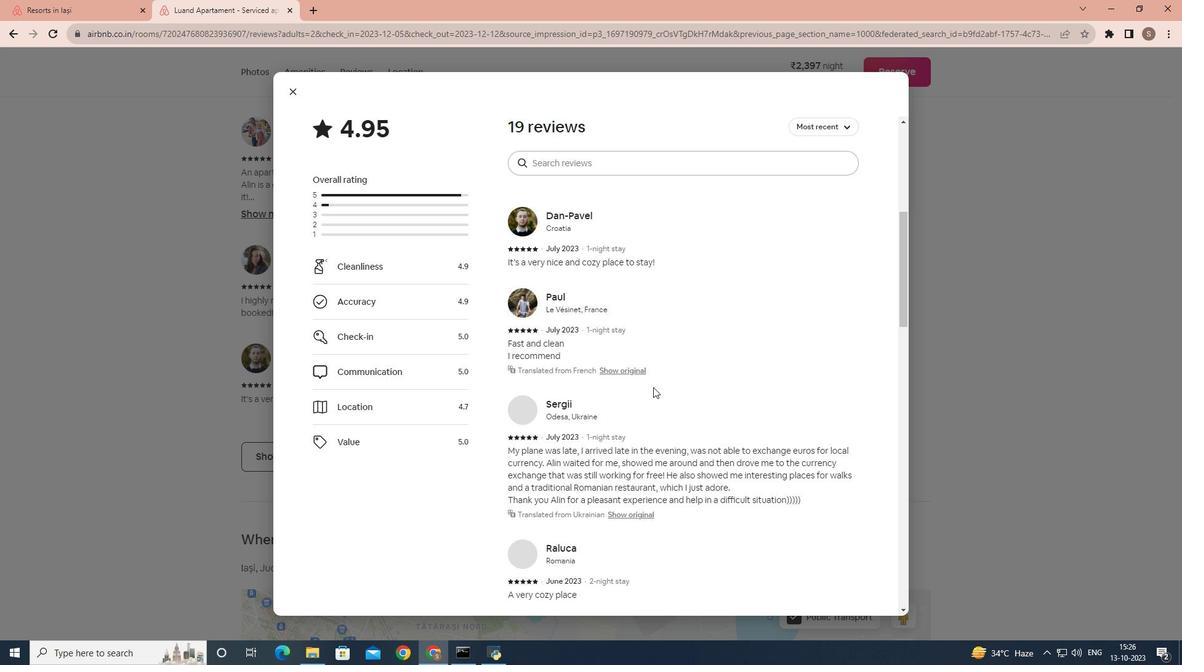
Action: Mouse scrolled (653, 386) with delta (0, 0)
Screenshot: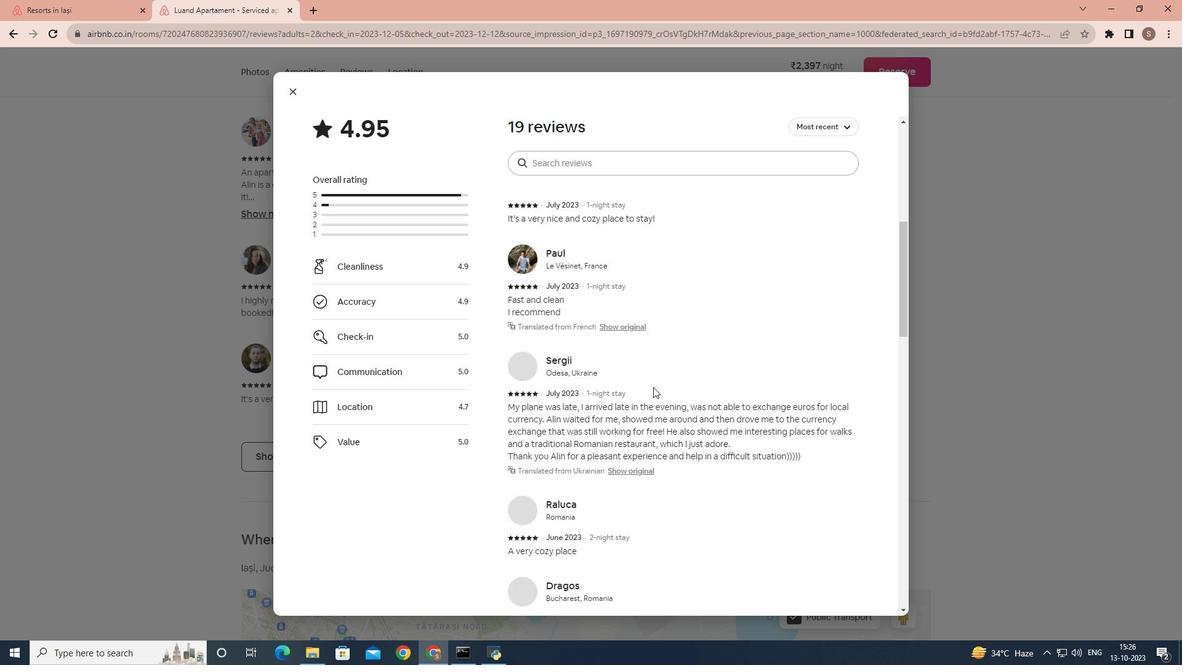 
Action: Mouse scrolled (653, 386) with delta (0, 0)
Screenshot: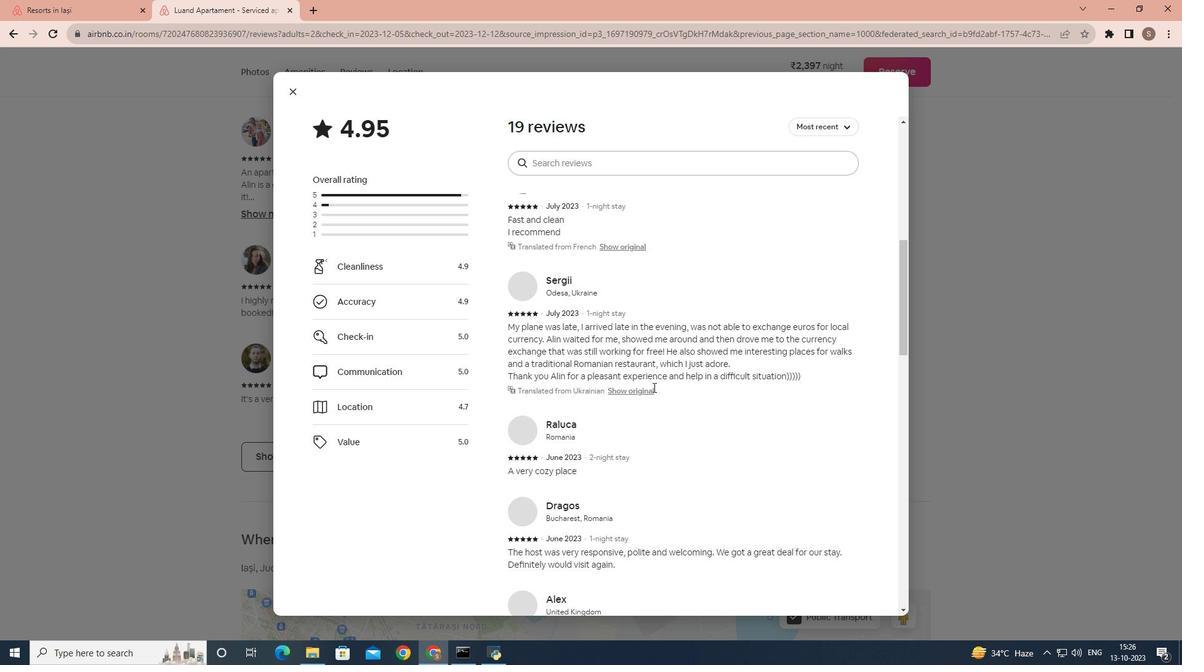 
Action: Mouse scrolled (653, 386) with delta (0, 0)
Screenshot: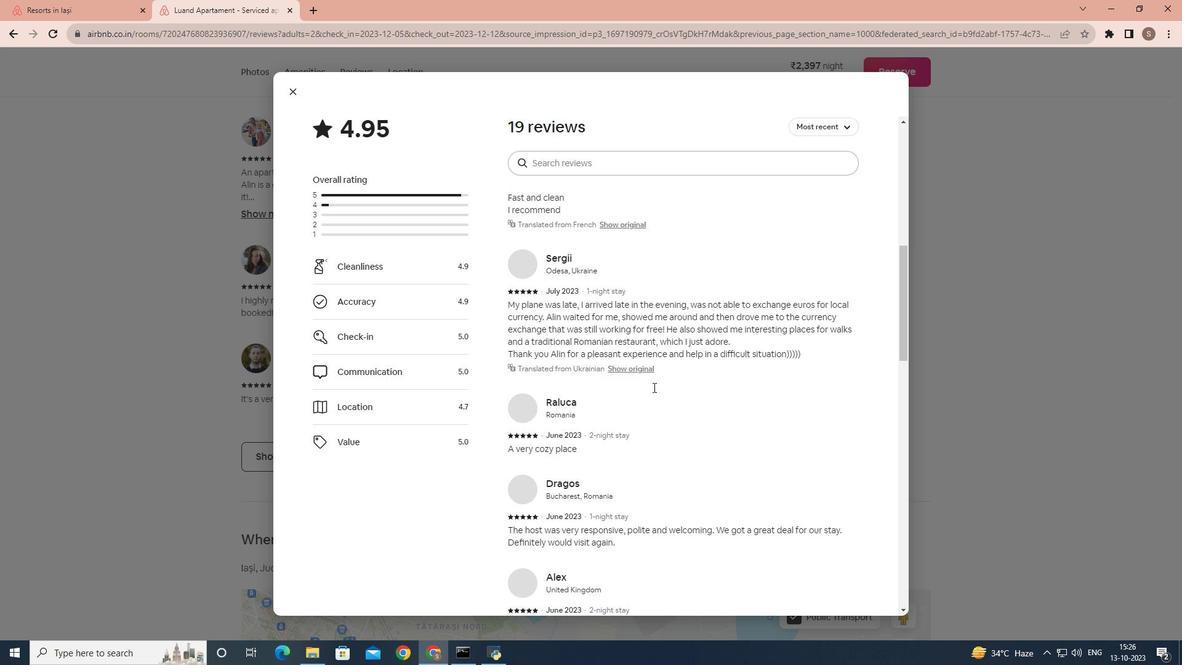 
Action: Mouse scrolled (653, 386) with delta (0, 0)
Screenshot: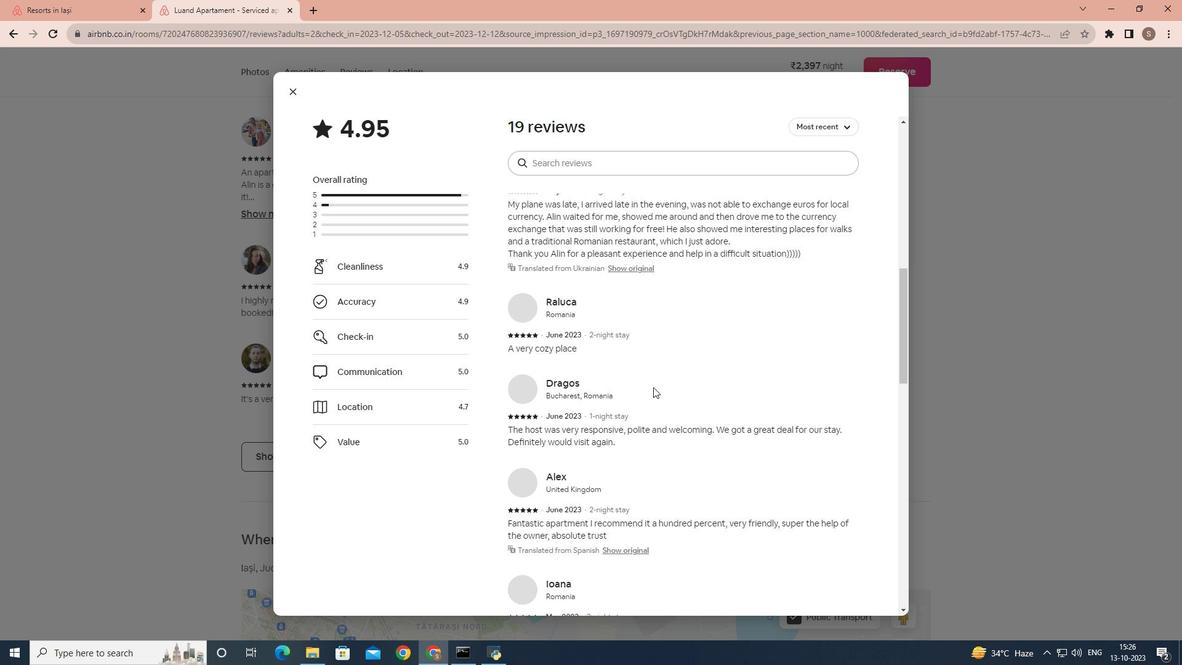 
Action: Mouse scrolled (653, 386) with delta (0, 0)
Screenshot: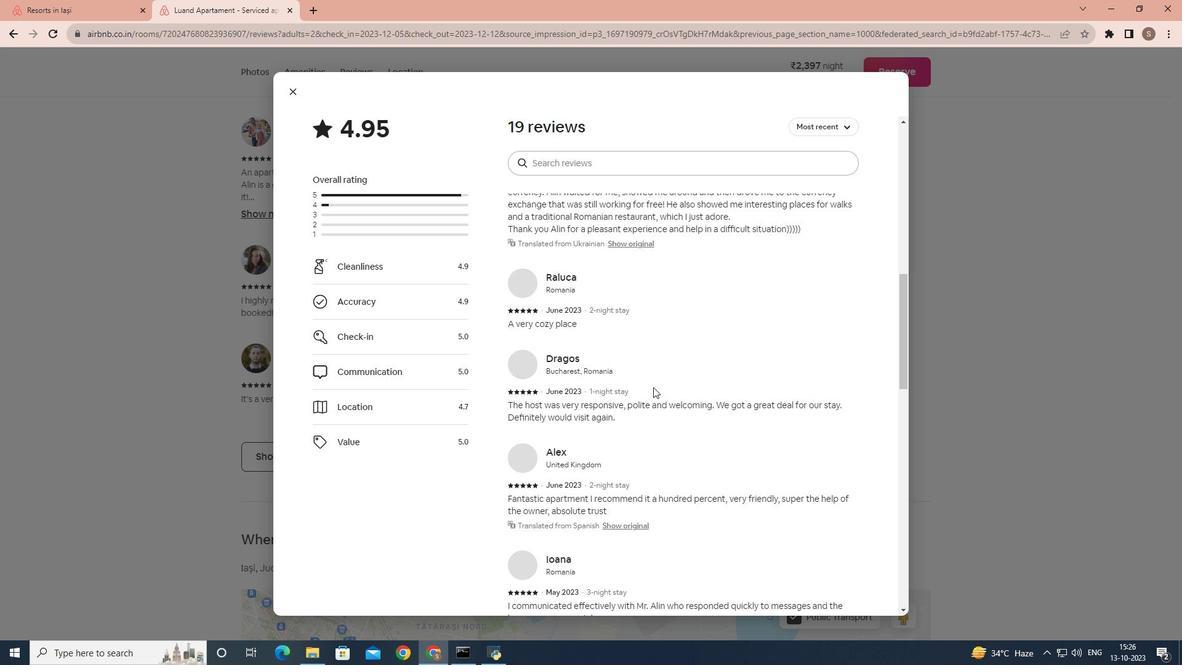 
Action: Mouse scrolled (653, 386) with delta (0, 0)
Screenshot: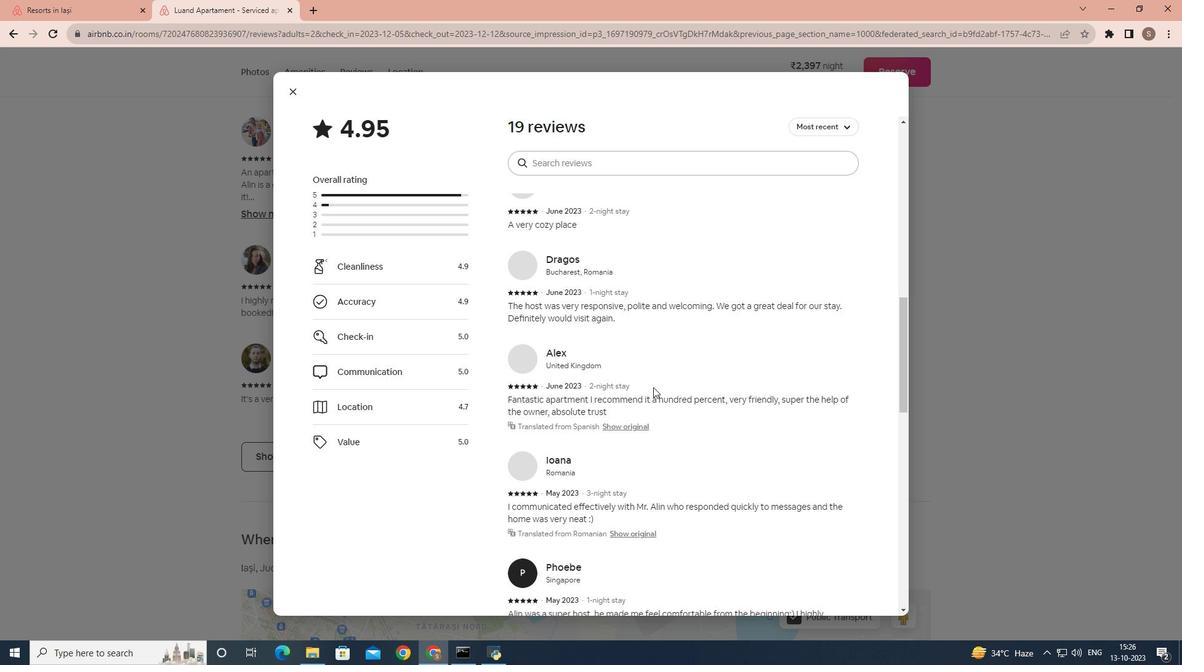 
Action: Mouse scrolled (653, 386) with delta (0, 0)
Screenshot: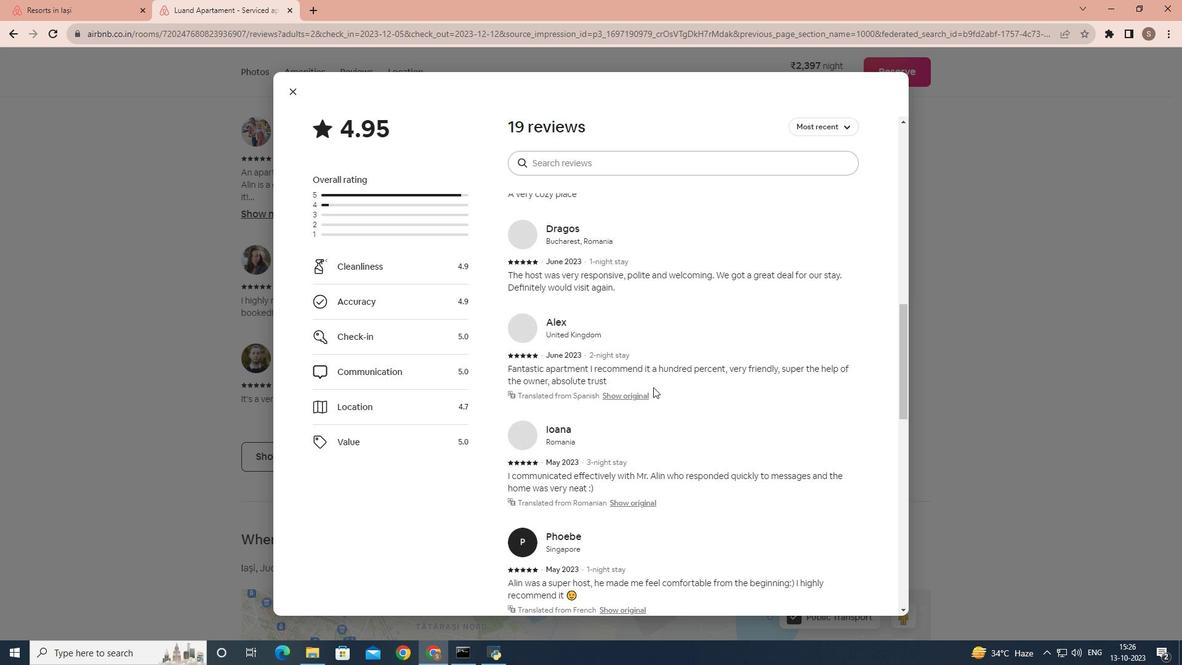 
Action: Mouse scrolled (653, 386) with delta (0, 0)
Screenshot: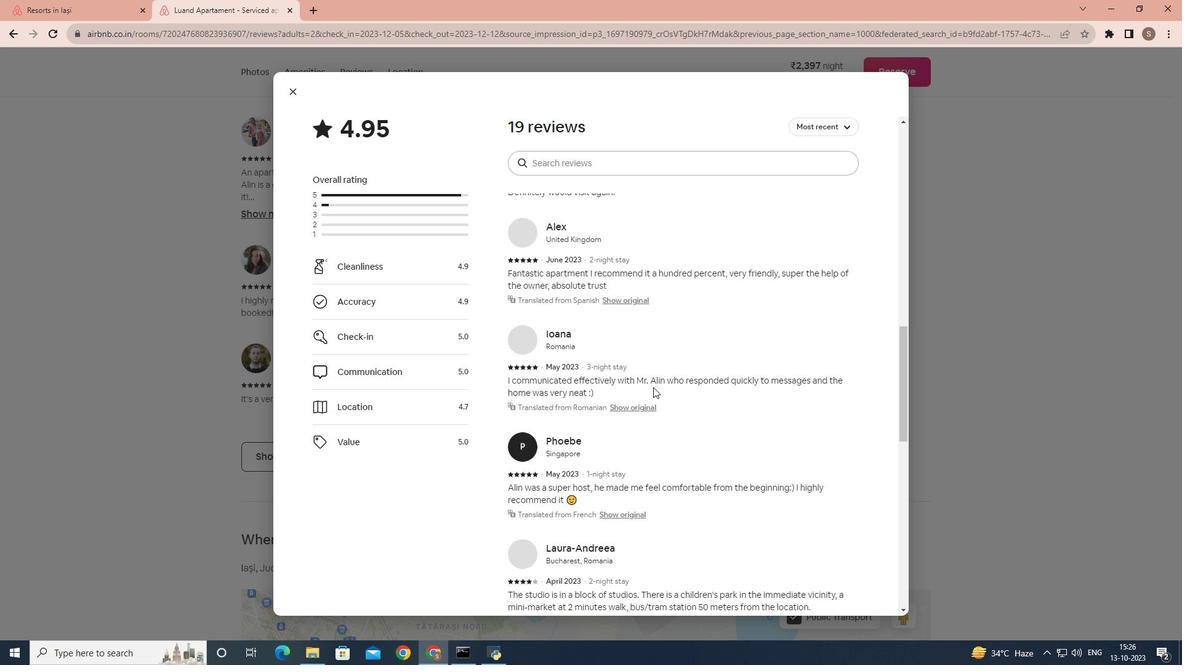 
Action: Mouse scrolled (653, 386) with delta (0, 0)
Screenshot: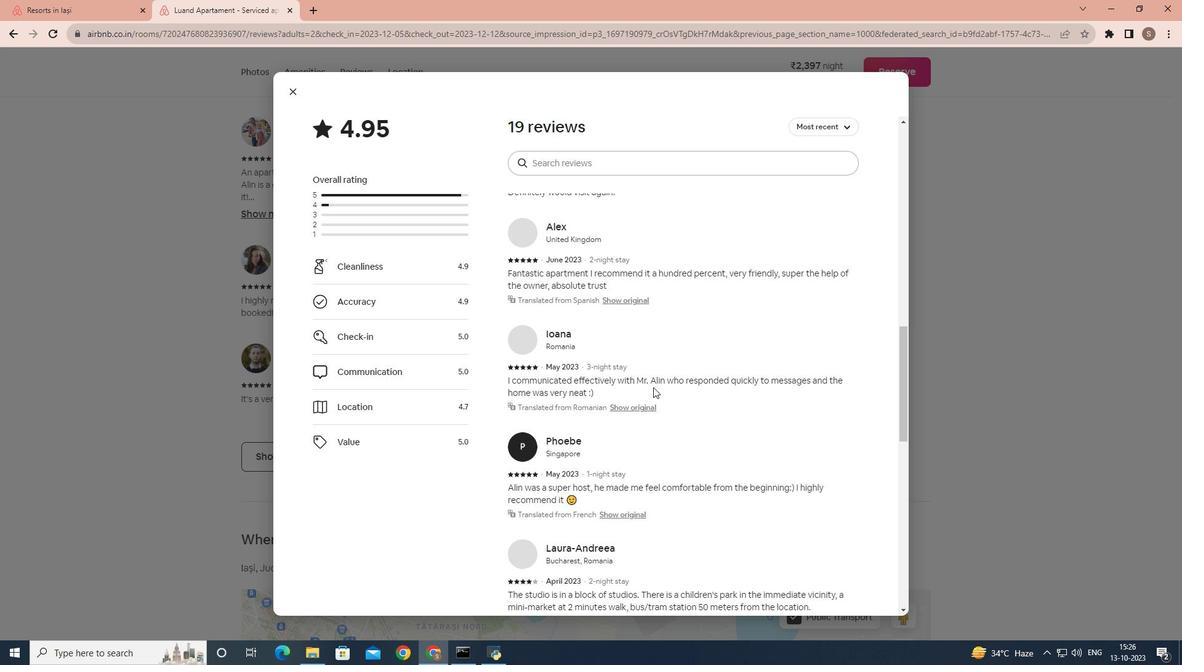 
Action: Mouse scrolled (653, 386) with delta (0, 0)
Screenshot: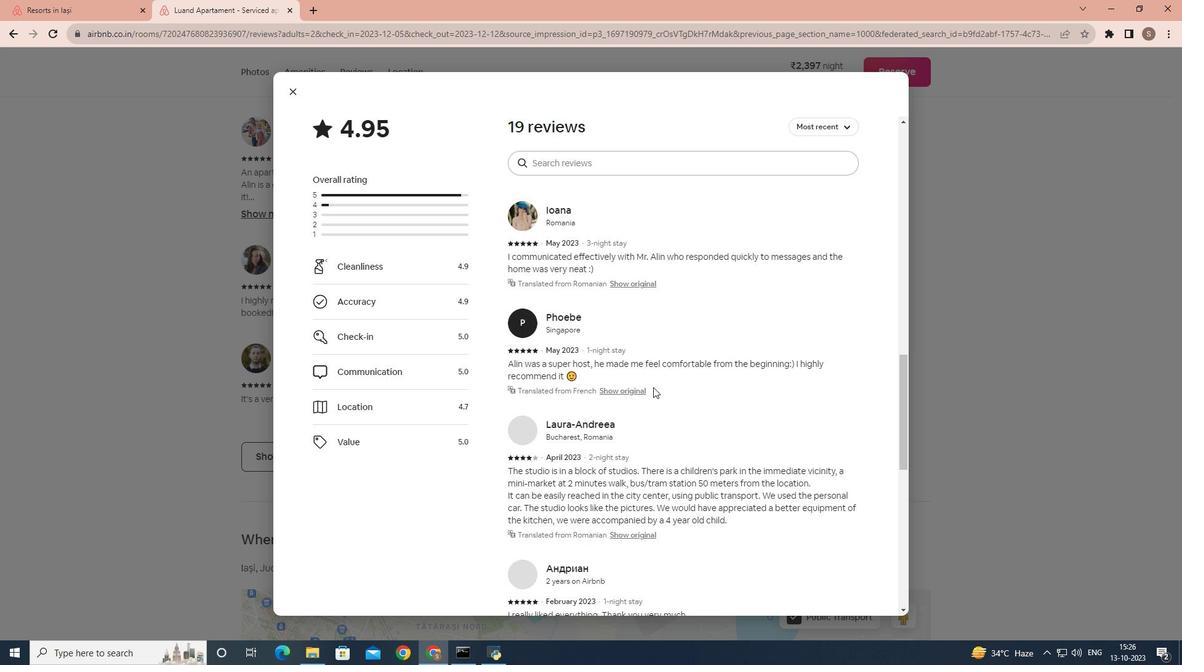 
Action: Mouse scrolled (653, 386) with delta (0, 0)
Screenshot: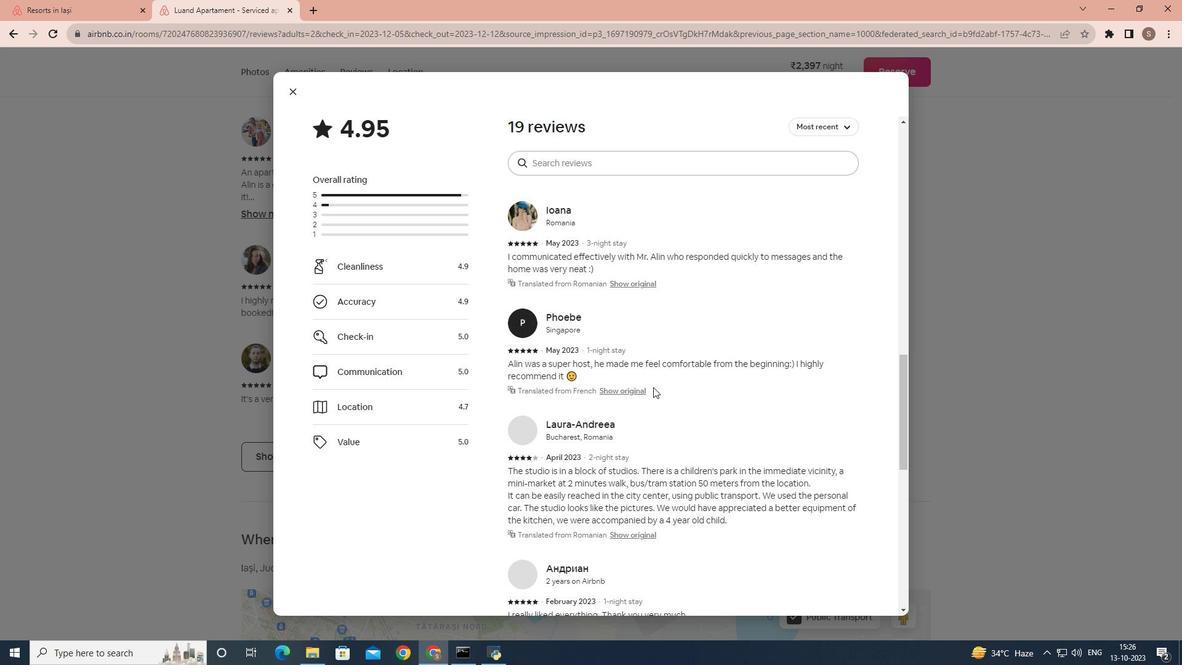 
Action: Mouse scrolled (653, 386) with delta (0, 0)
Screenshot: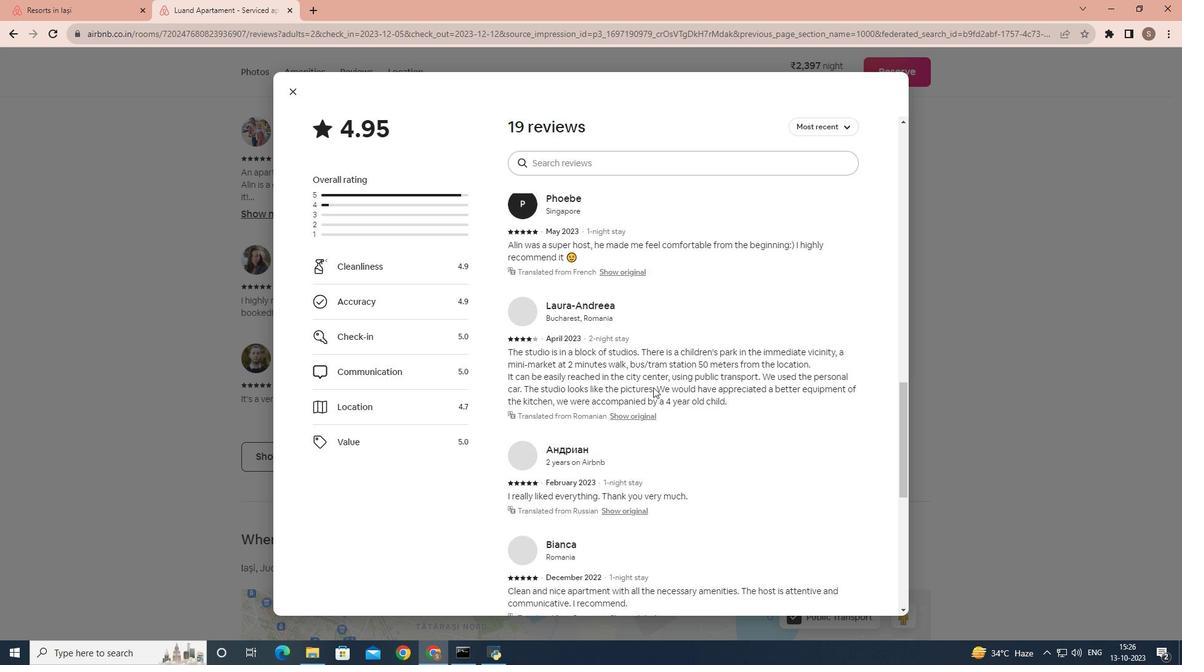 
Action: Mouse scrolled (653, 386) with delta (0, 0)
Screenshot: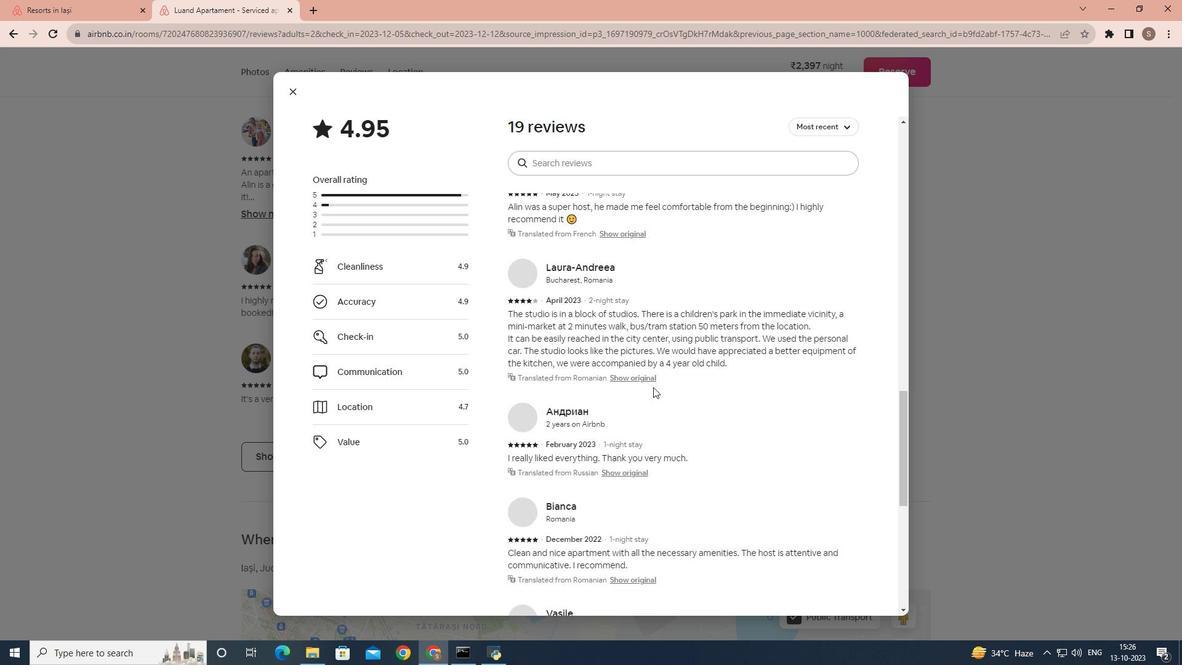 
Action: Mouse scrolled (653, 386) with delta (0, 0)
Screenshot: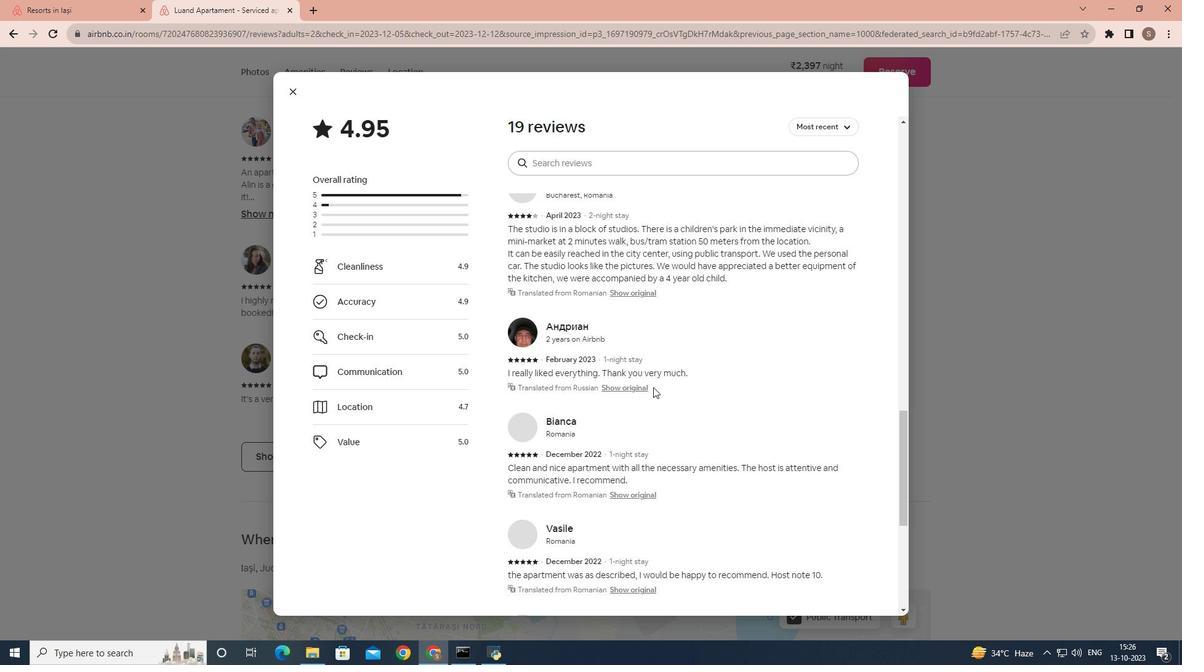 
Action: Mouse scrolled (653, 386) with delta (0, 0)
Screenshot: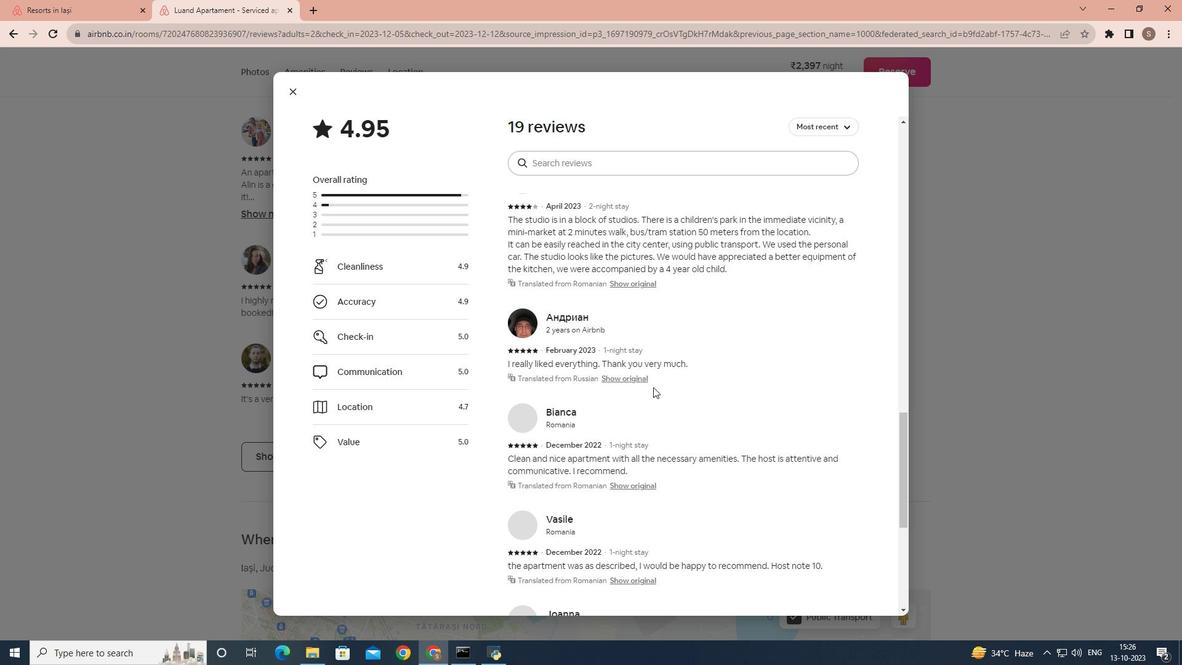 
Action: Mouse scrolled (653, 386) with delta (0, 0)
Screenshot: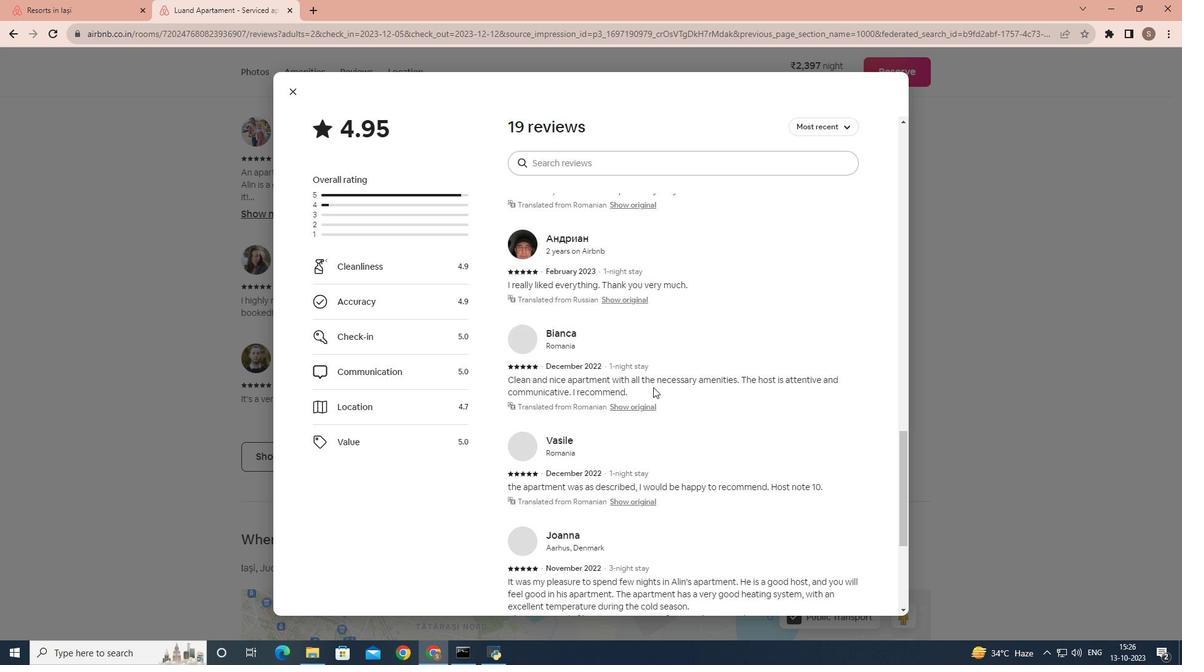 
Action: Mouse scrolled (653, 386) with delta (0, 0)
Screenshot: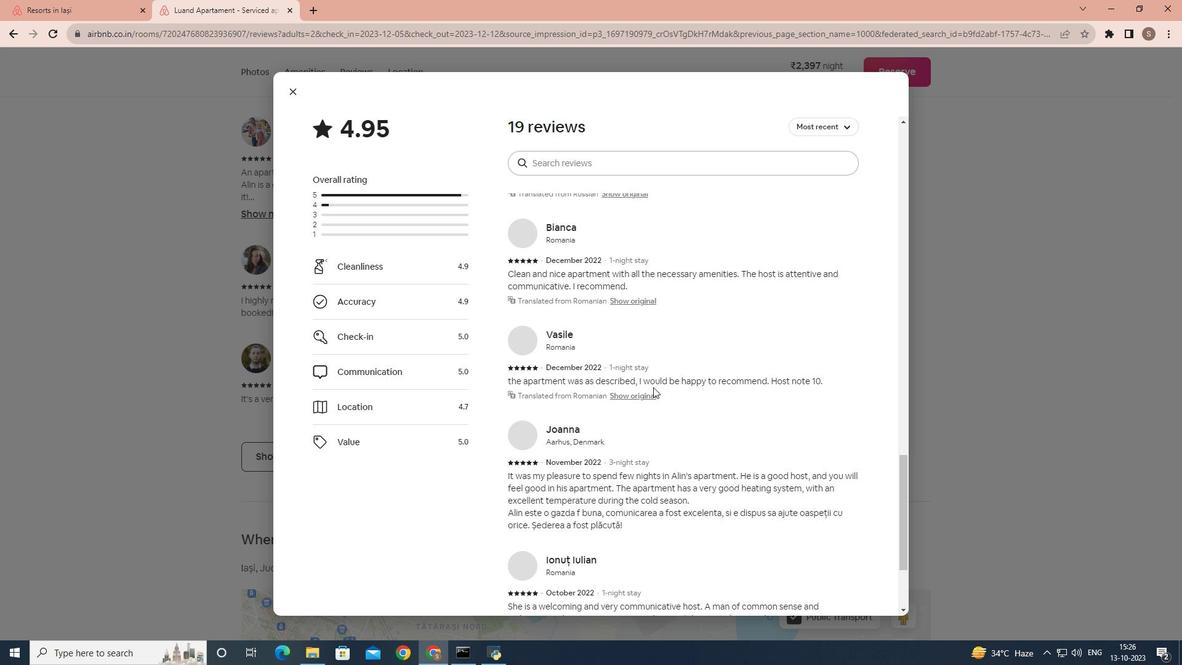 
Action: Mouse scrolled (653, 386) with delta (0, 0)
Screenshot: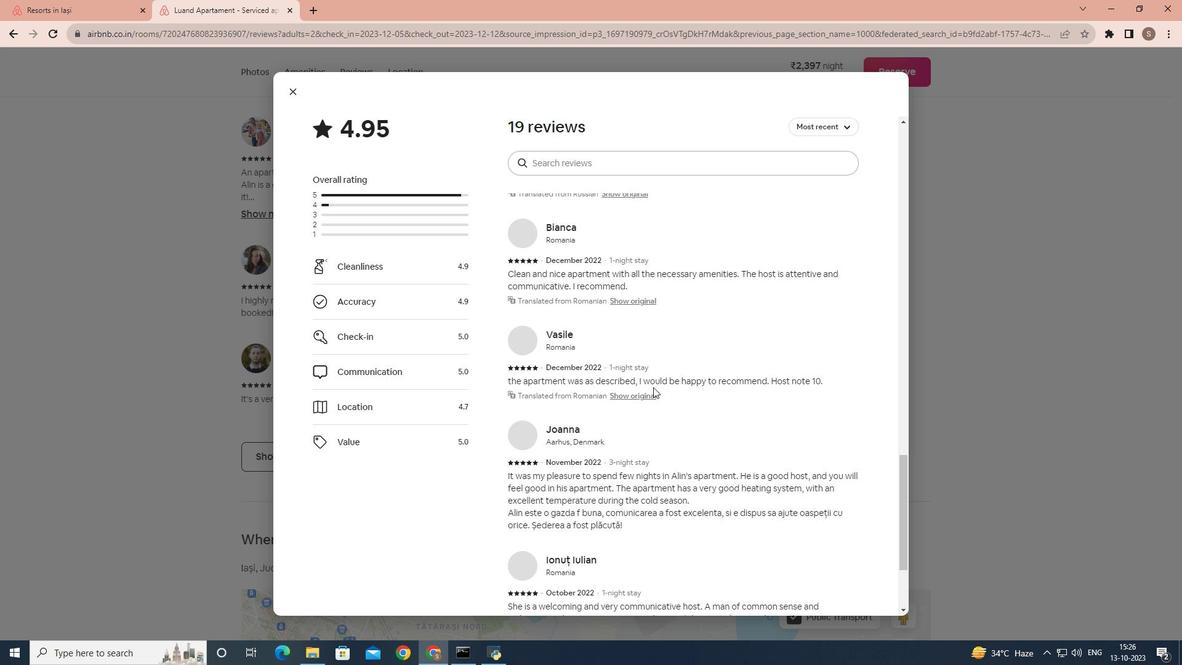 
Action: Mouse scrolled (653, 386) with delta (0, 0)
Screenshot: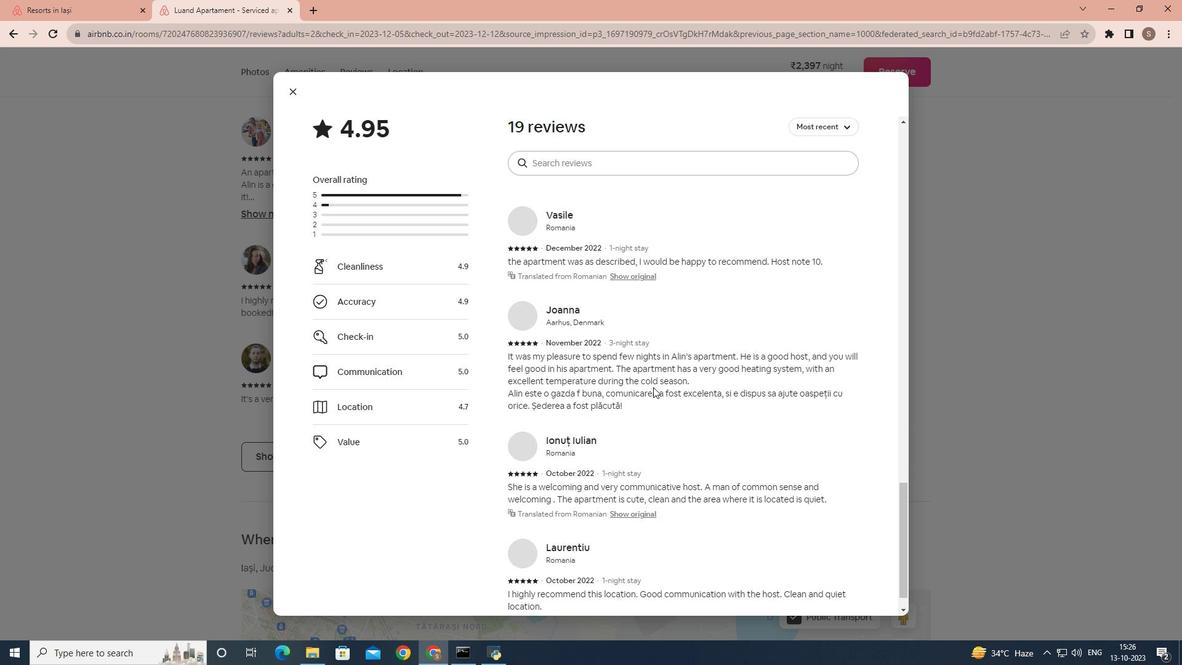 
Action: Mouse scrolled (653, 386) with delta (0, 0)
Screenshot: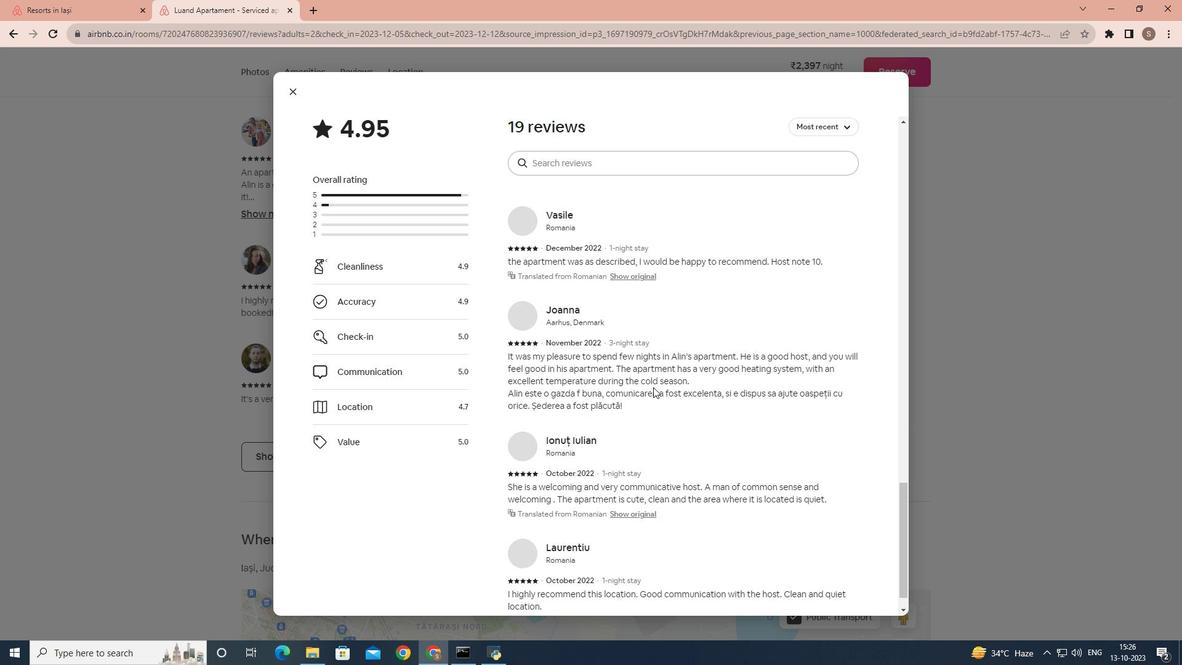 
Action: Mouse scrolled (653, 386) with delta (0, 0)
Screenshot: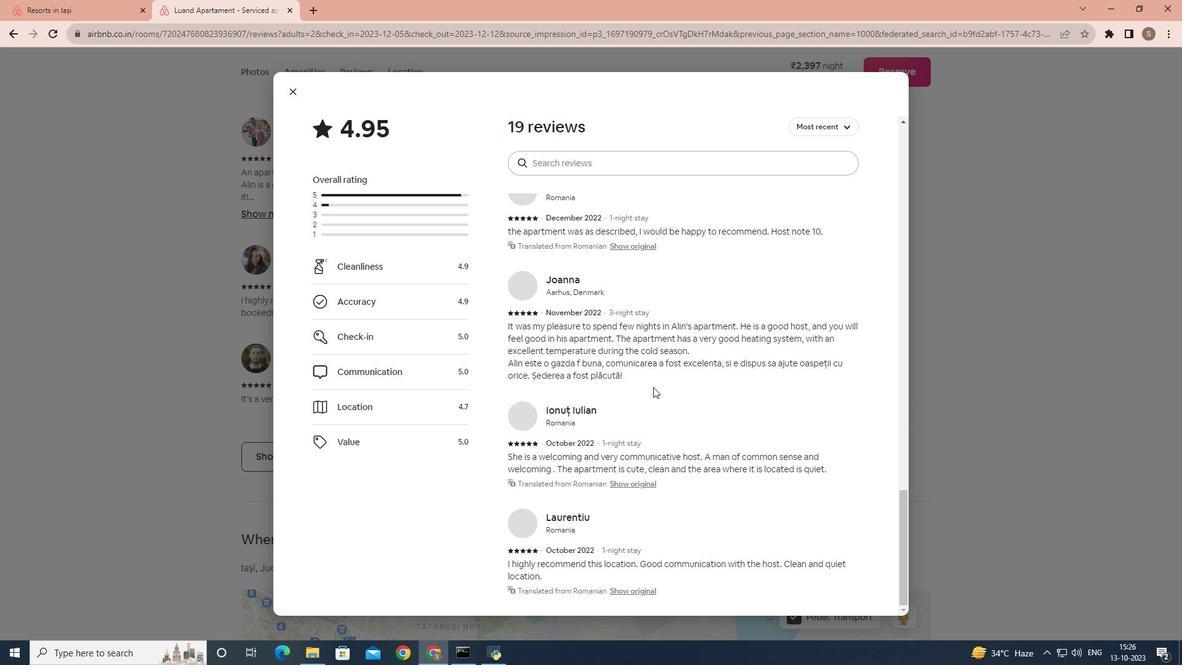 
Action: Mouse scrolled (653, 386) with delta (0, 0)
Screenshot: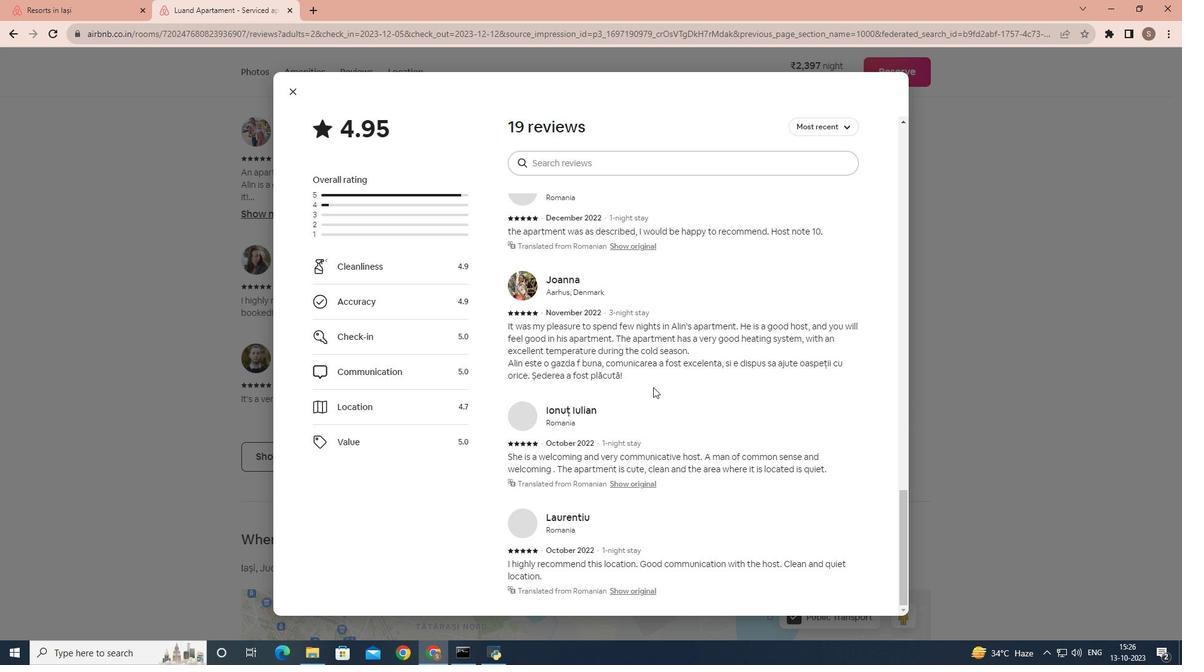 
Action: Mouse moved to (294, 88)
Screenshot: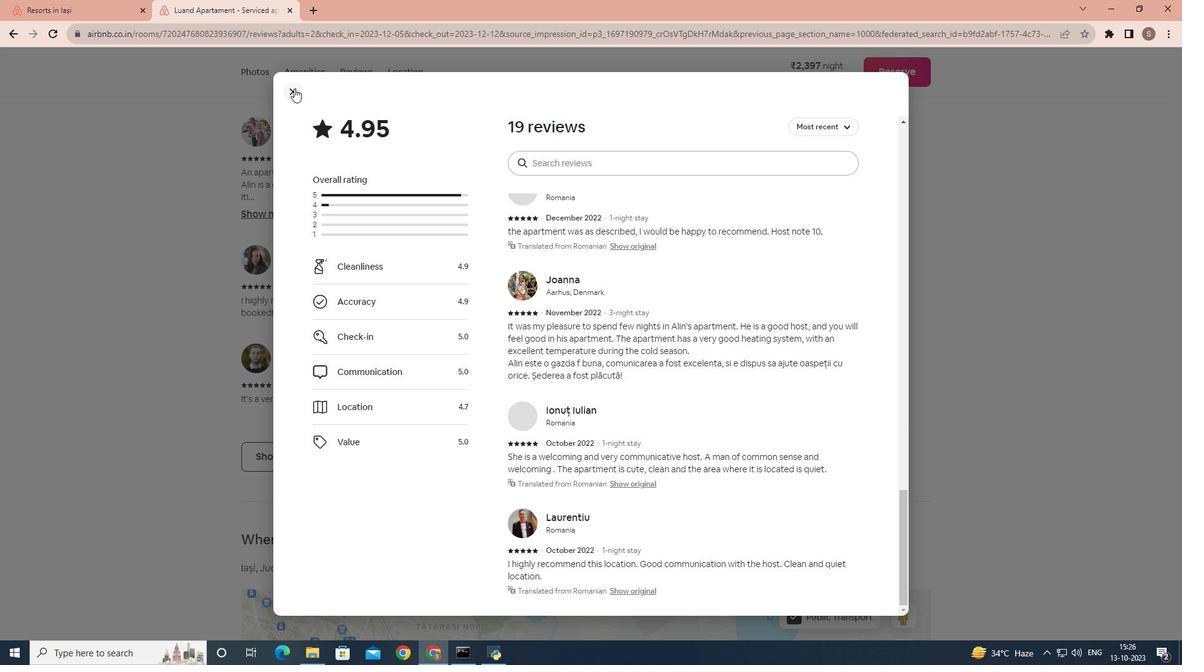 
Action: Mouse pressed left at (294, 88)
Screenshot: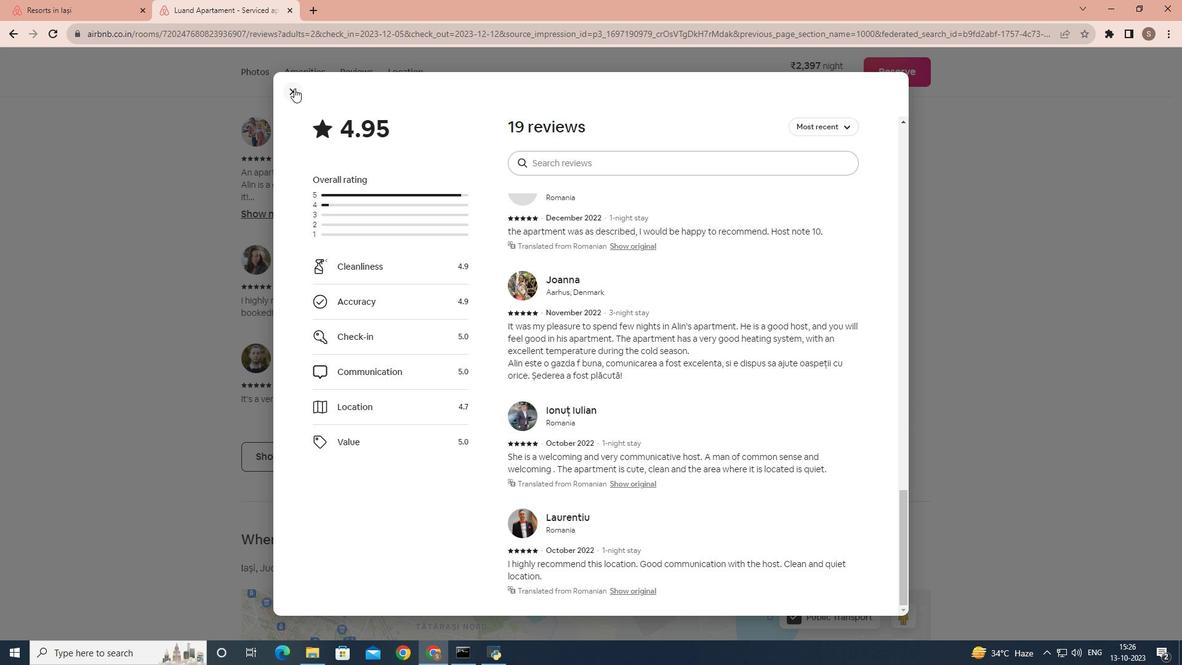 
Action: Mouse moved to (447, 368)
Screenshot: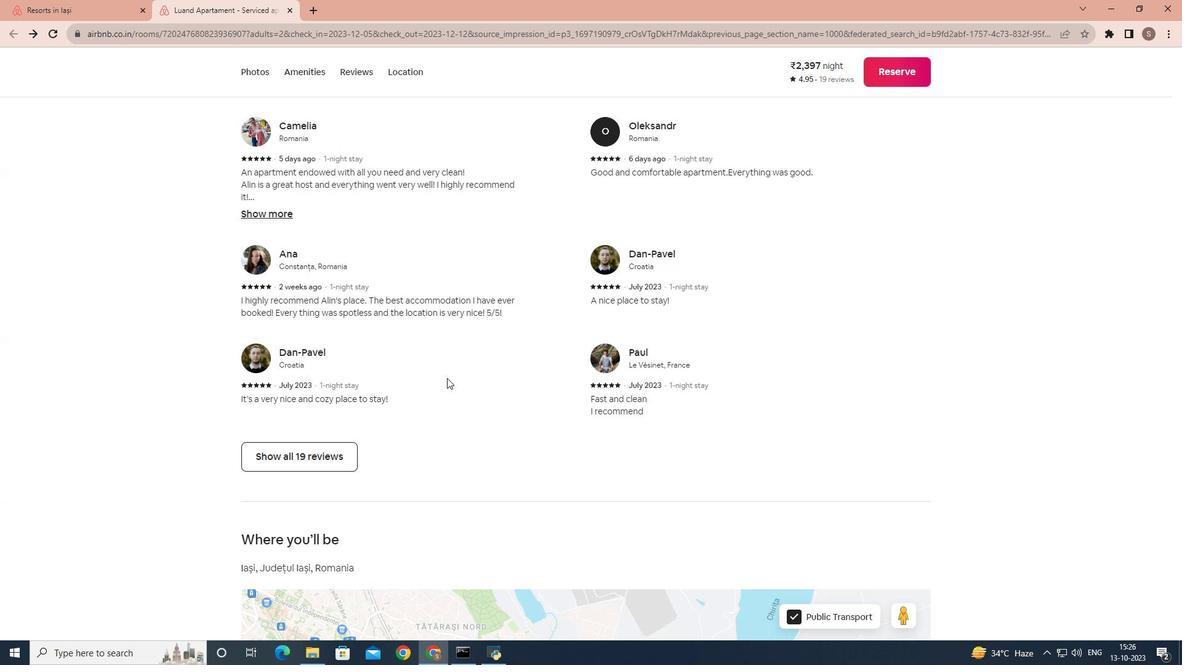 
Action: Mouse scrolled (447, 367) with delta (0, 0)
Screenshot: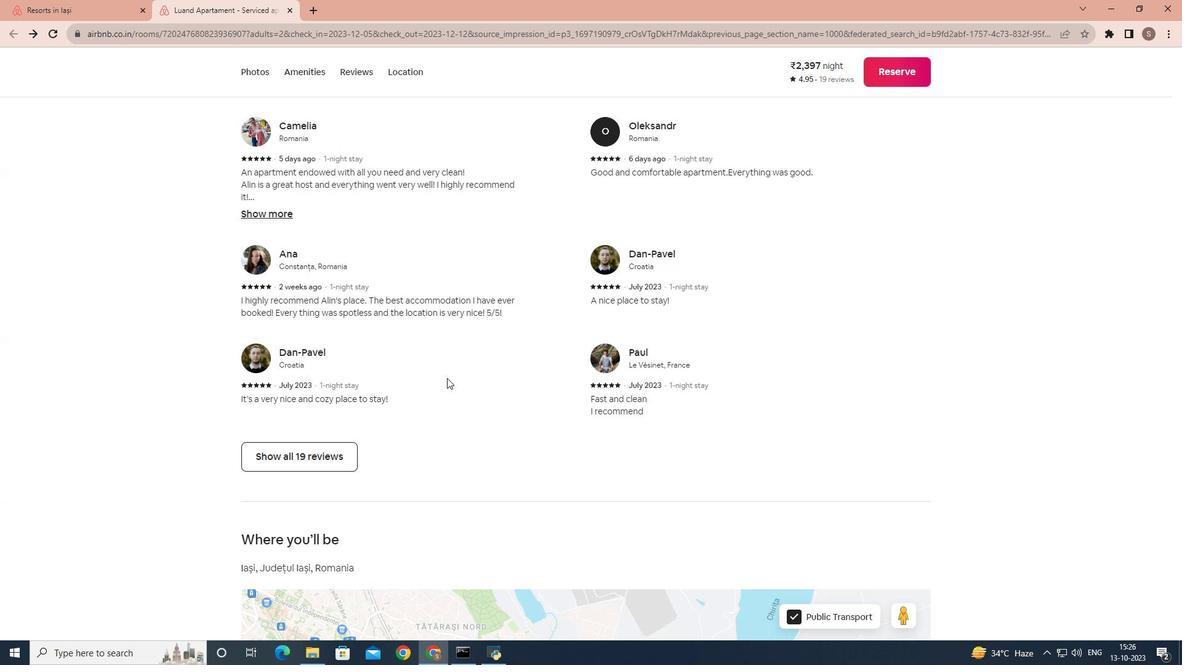 
Action: Mouse moved to (447, 373)
Screenshot: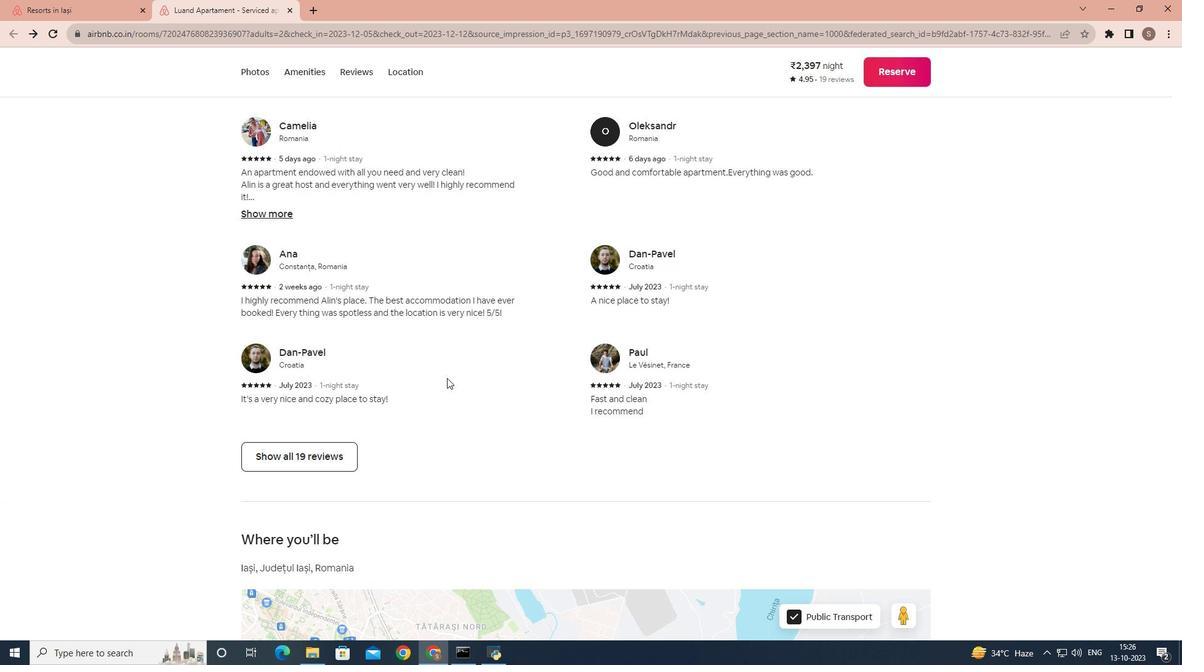 
Action: Mouse scrolled (447, 373) with delta (0, 0)
Screenshot: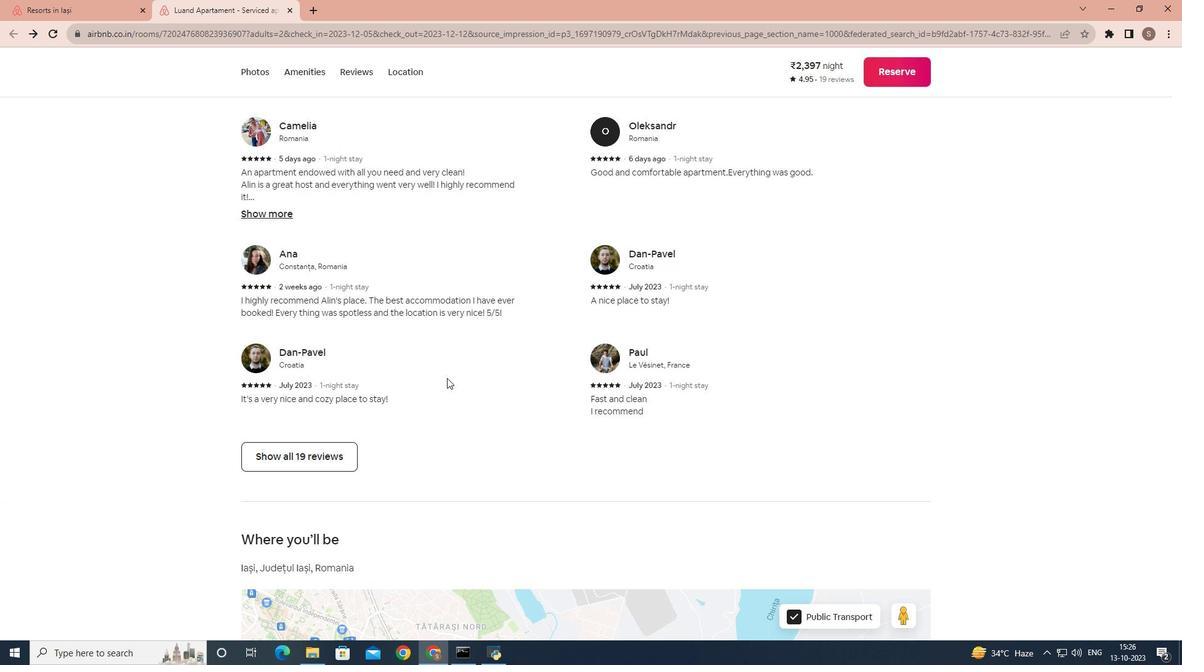 
Action: Mouse moved to (446, 387)
Screenshot: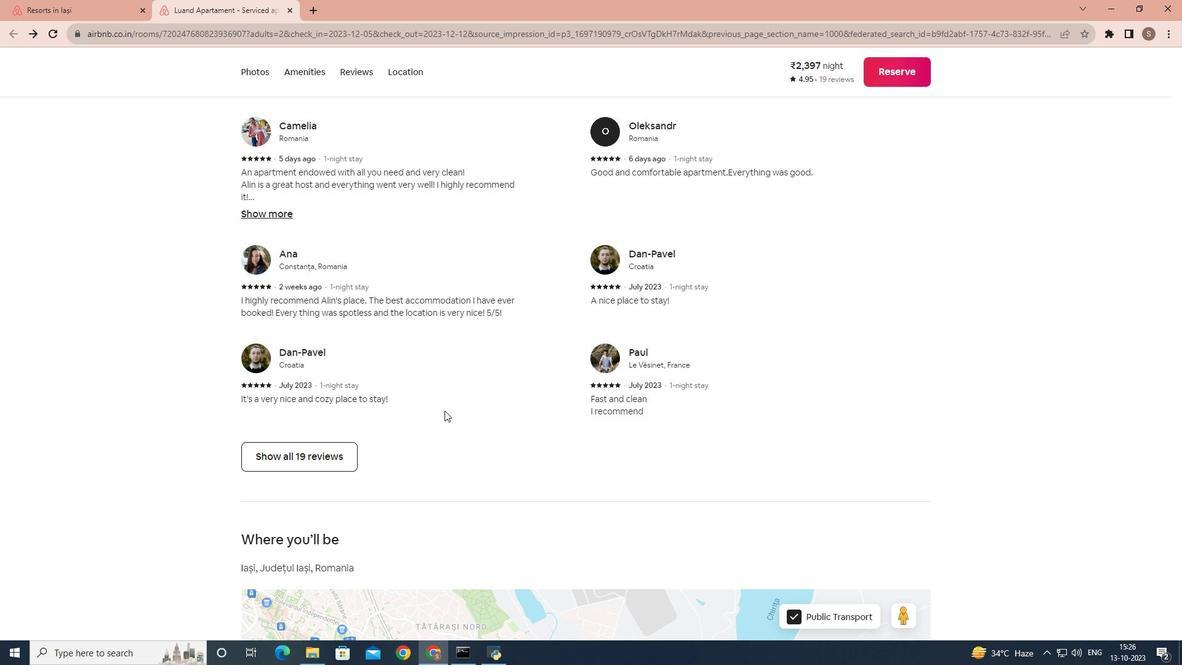 
Action: Mouse scrolled (446, 386) with delta (0, 0)
Screenshot: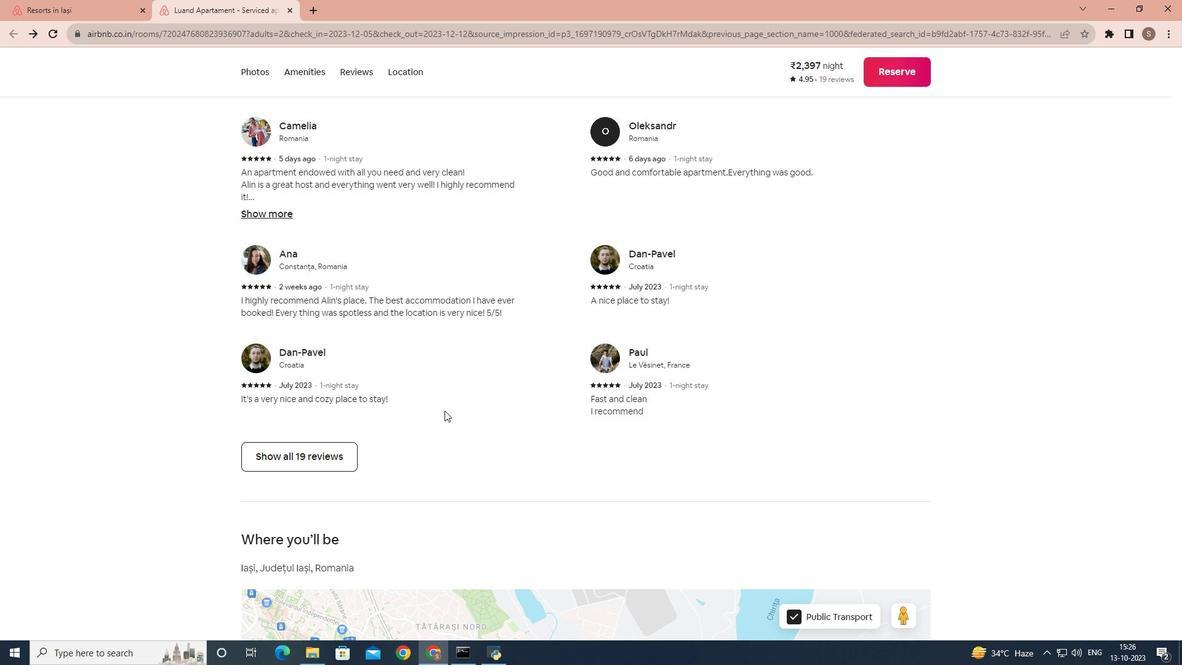 
Action: Mouse moved to (445, 396)
Screenshot: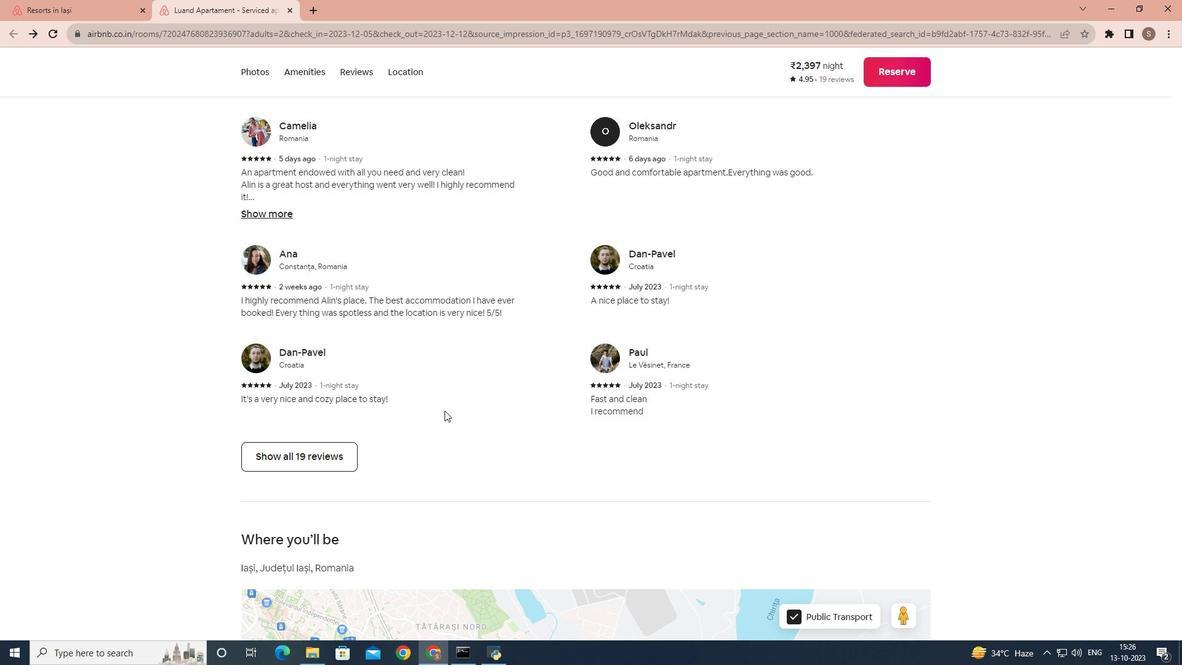 
Action: Mouse scrolled (445, 395) with delta (0, 0)
Screenshot: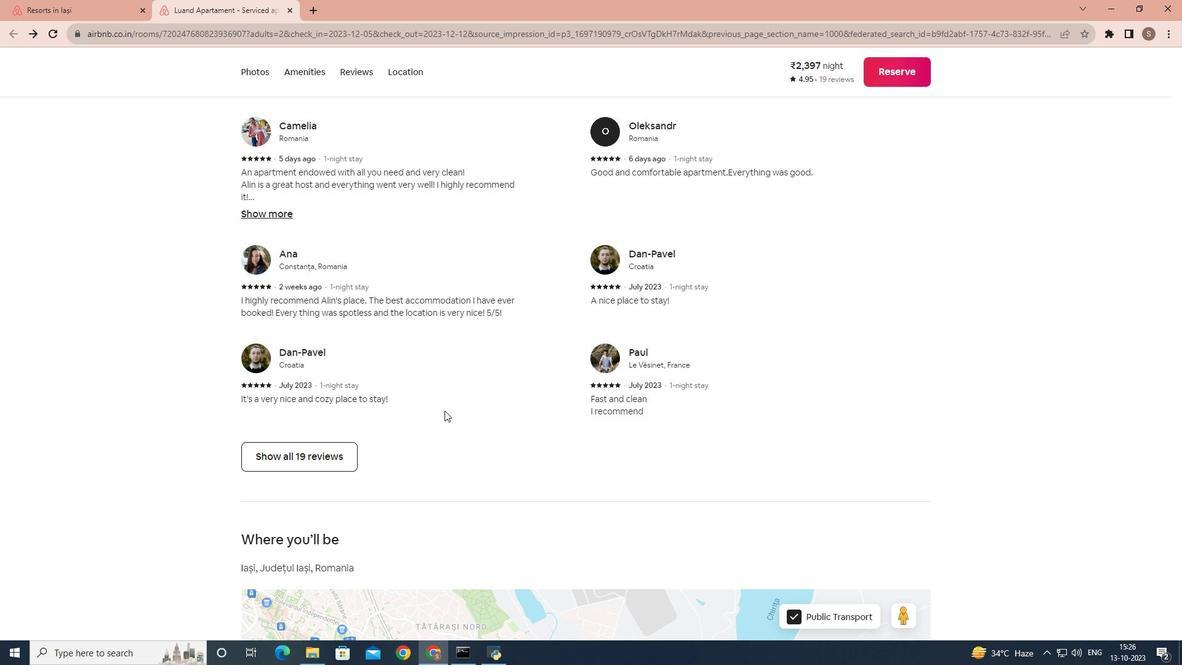 
Action: Mouse moved to (444, 488)
Screenshot: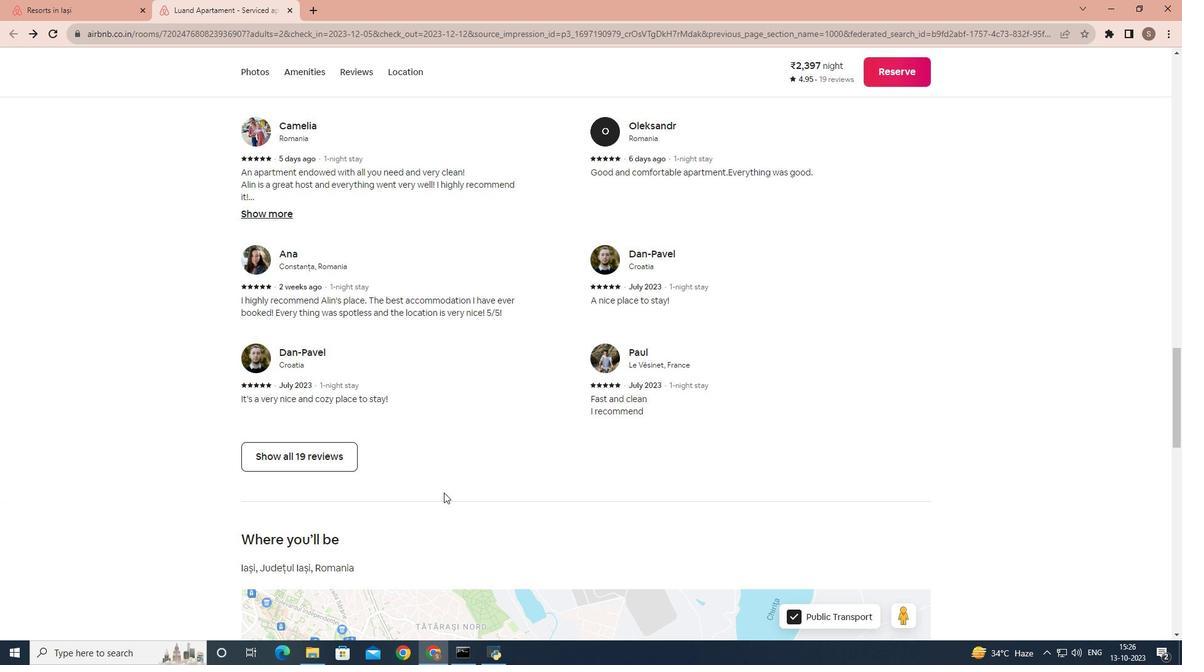 
Action: Mouse scrolled (444, 487) with delta (0, 0)
Screenshot: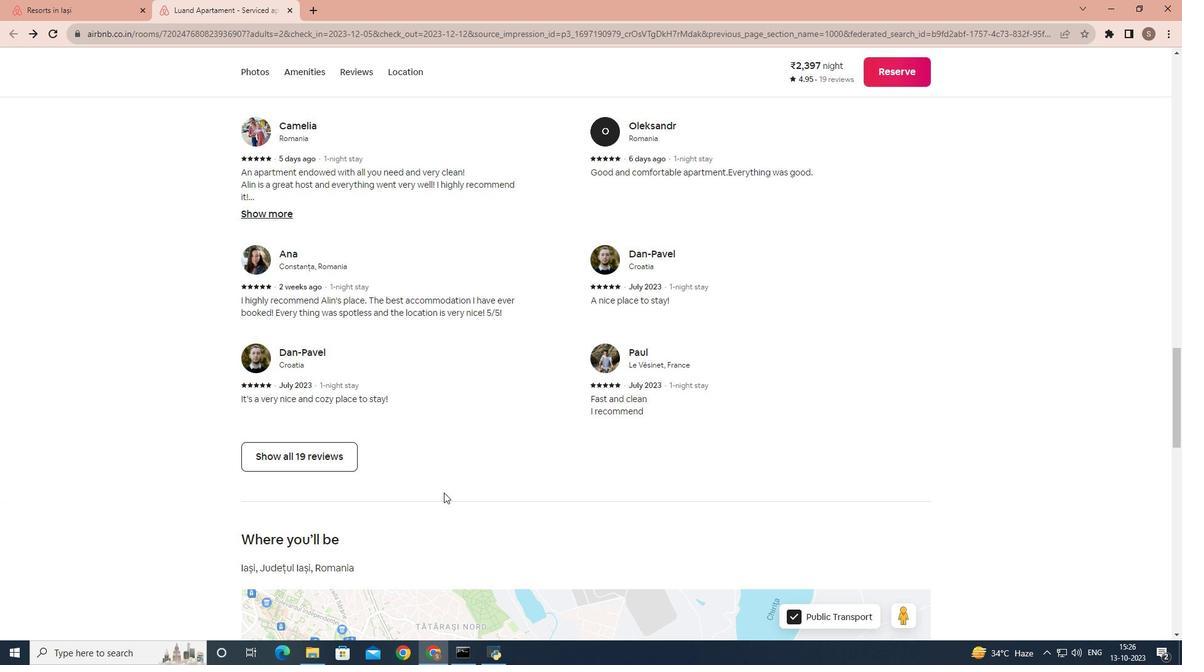 
Action: Mouse moved to (444, 492)
Screenshot: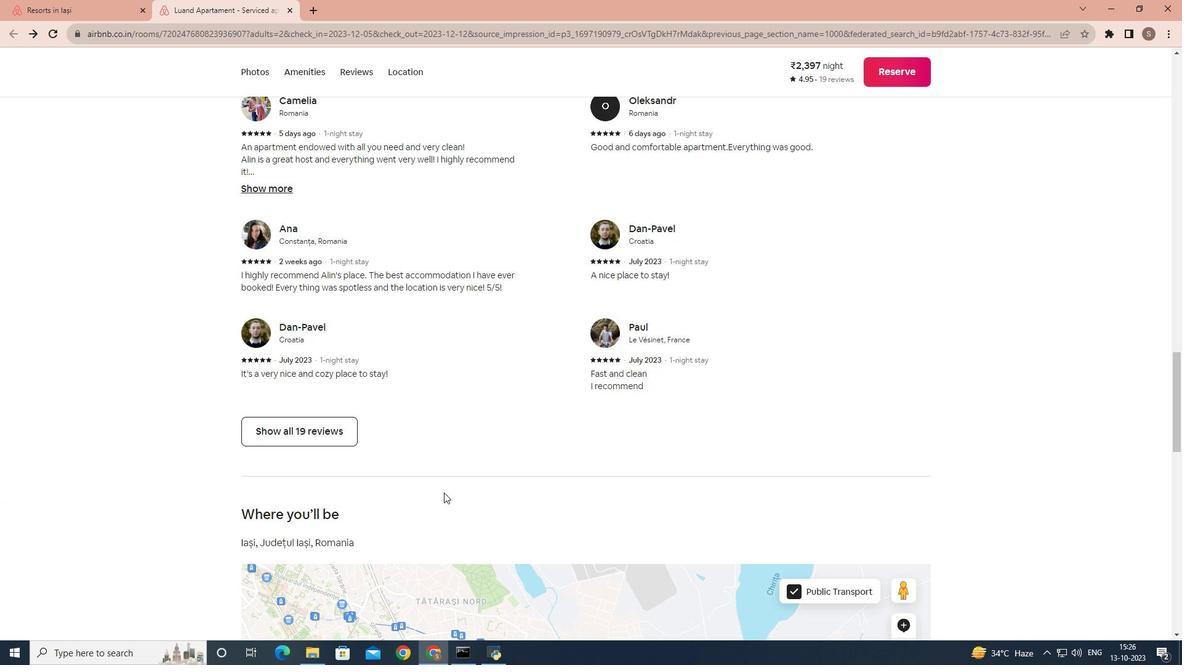 
Action: Mouse scrolled (444, 492) with delta (0, 0)
Screenshot: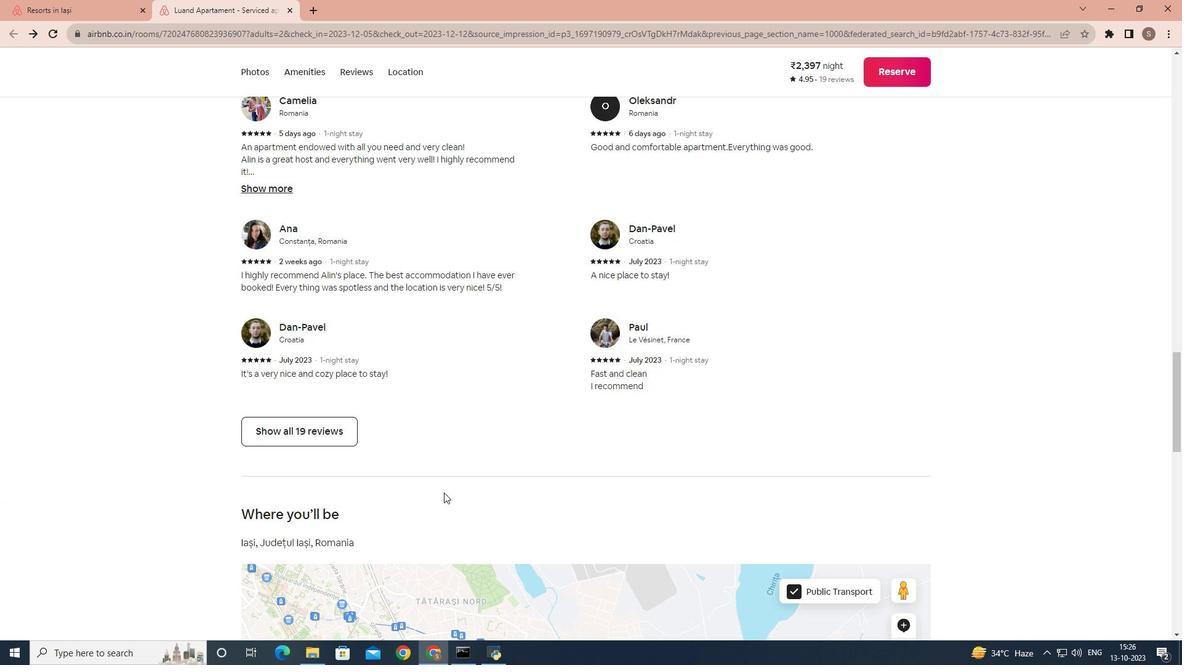 
Action: Mouse moved to (450, 503)
Screenshot: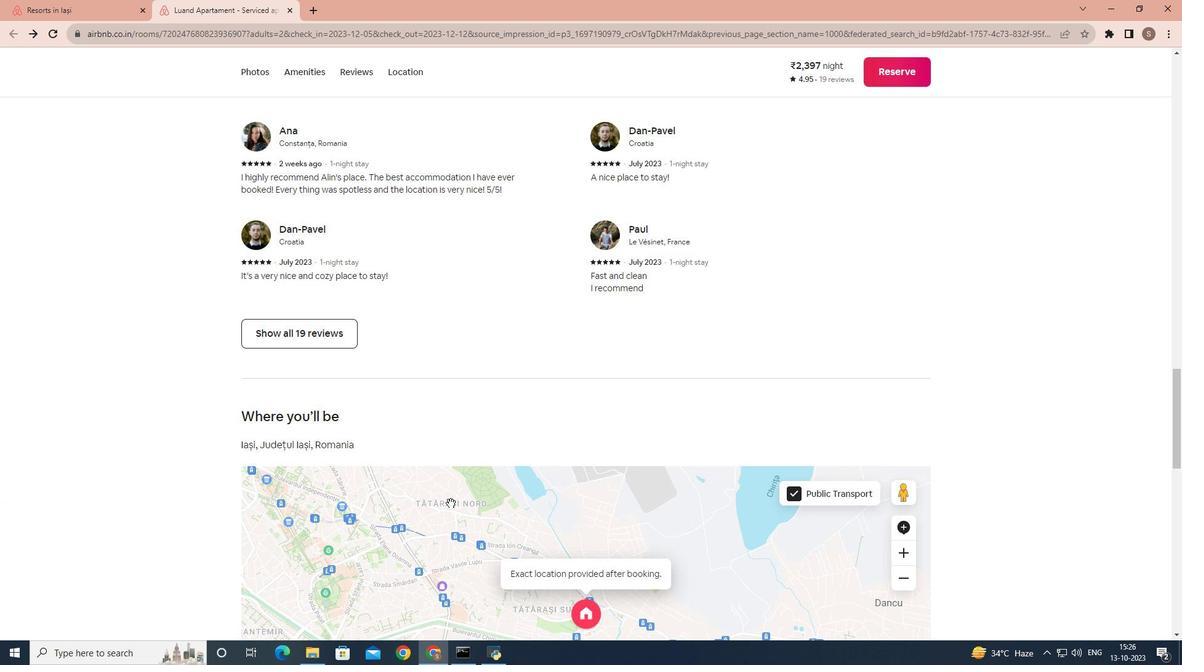 
Action: Mouse scrolled (450, 502) with delta (0, 0)
Screenshot: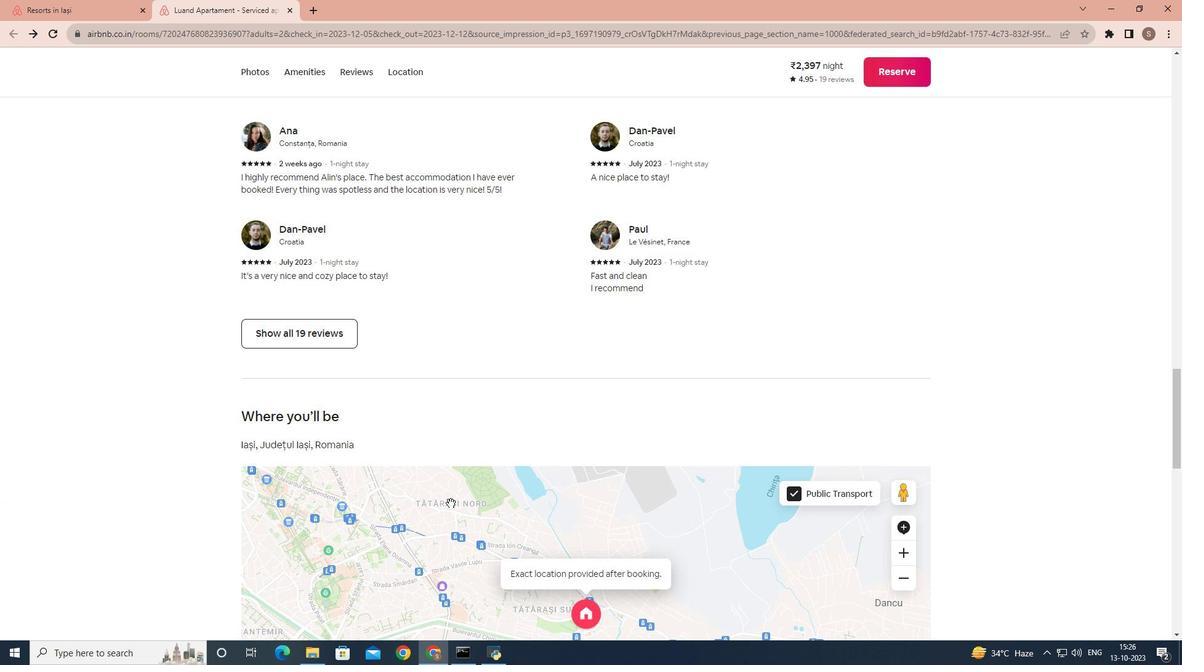 
Action: Mouse moved to (451, 503)
Screenshot: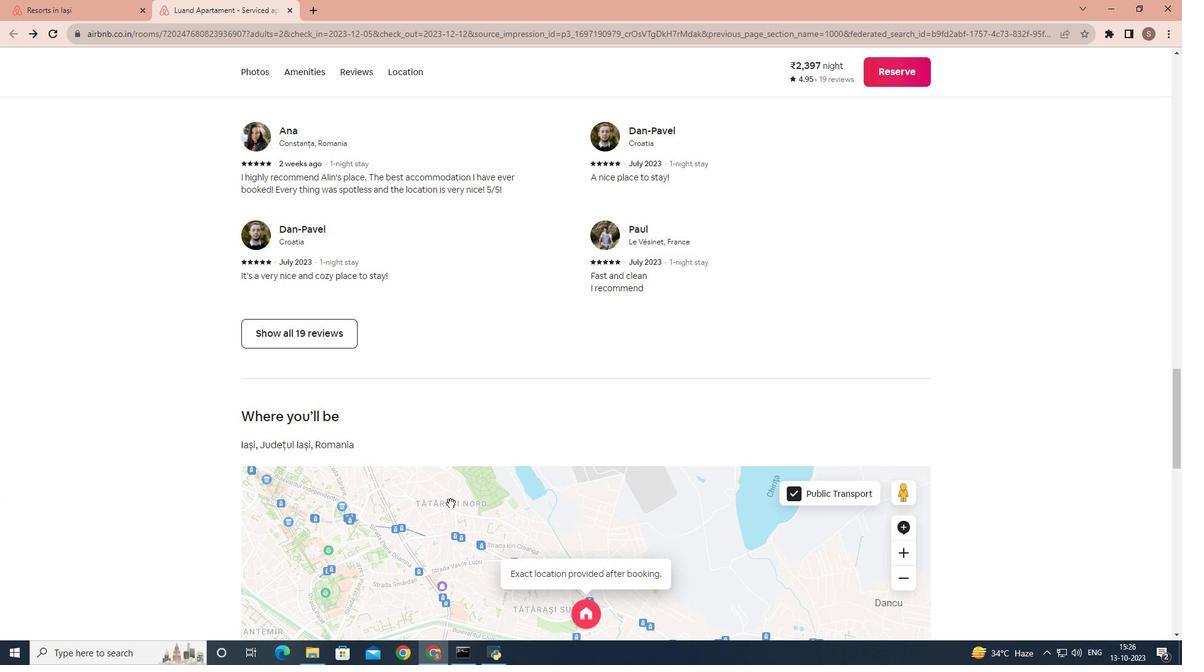 
Action: Mouse scrolled (451, 502) with delta (0, 0)
Screenshot: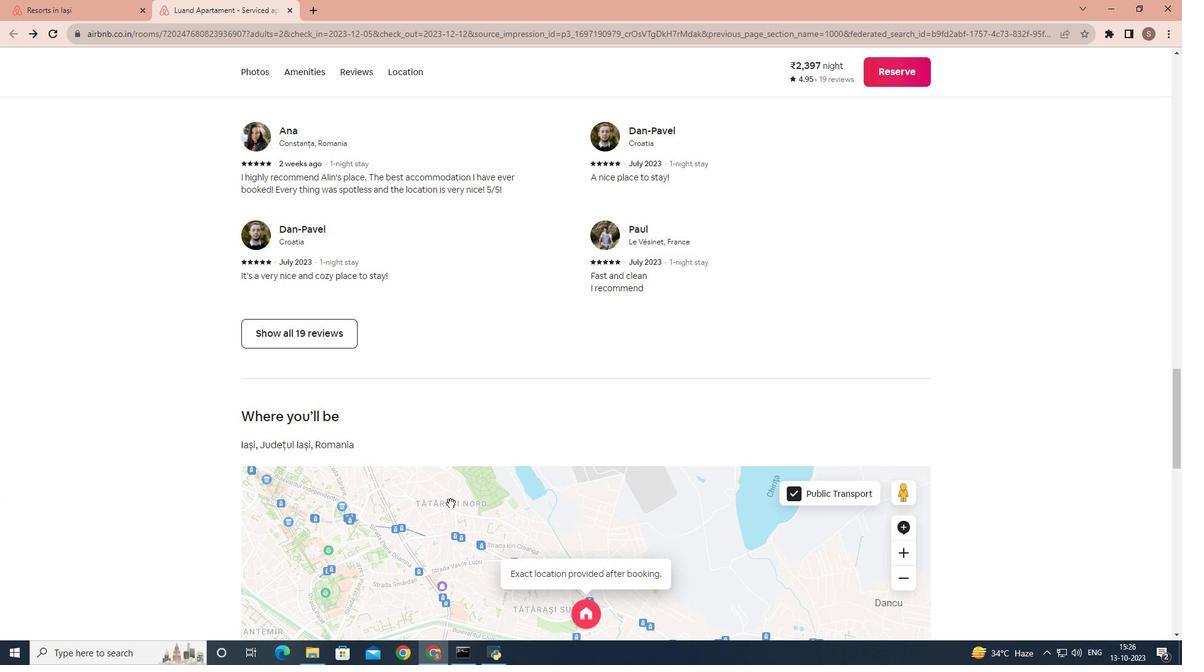 
Action: Mouse scrolled (451, 502) with delta (0, 0)
Screenshot: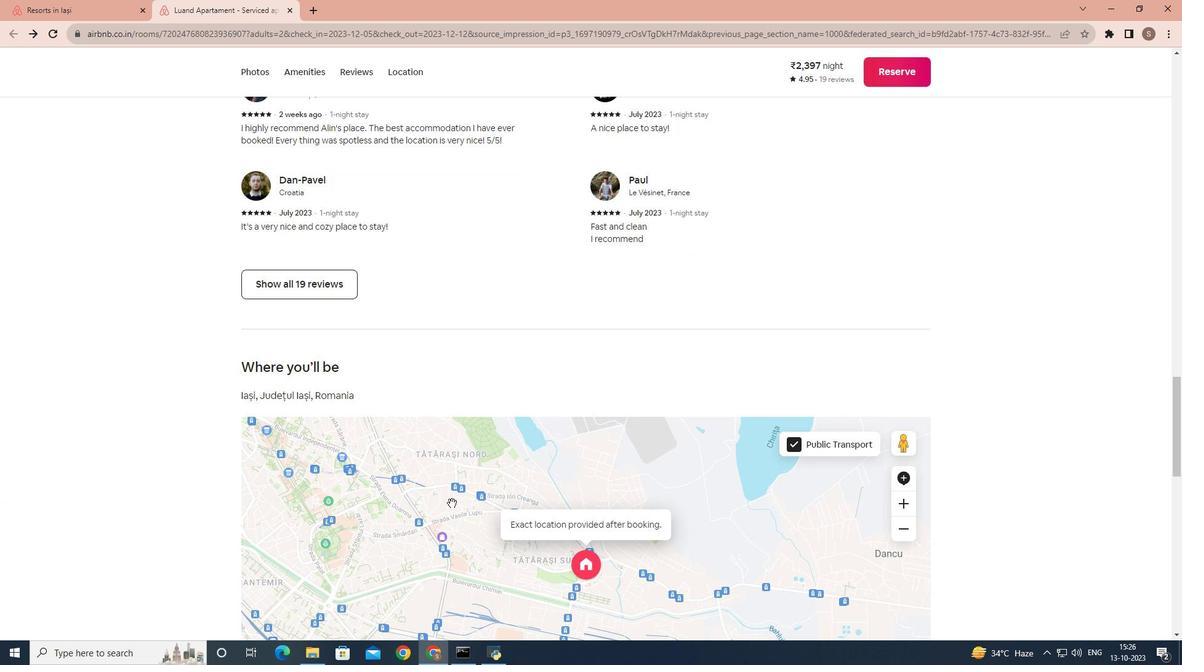 
Action: Mouse moved to (452, 502)
Screenshot: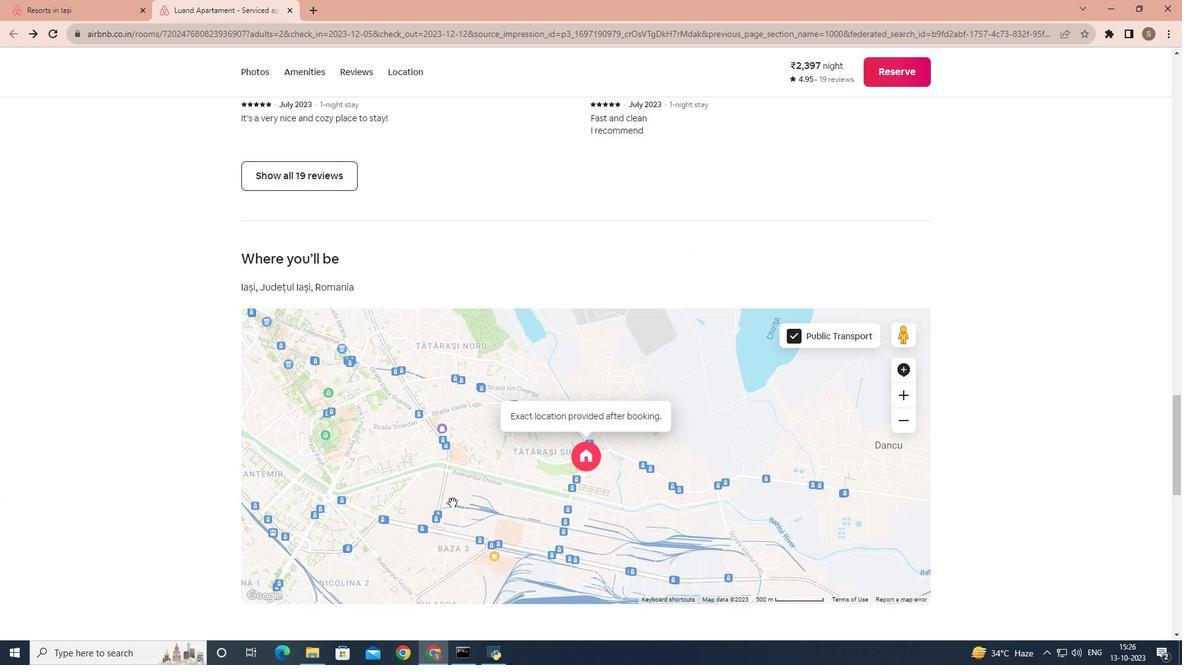 
Action: Mouse scrolled (452, 502) with delta (0, 0)
Screenshot: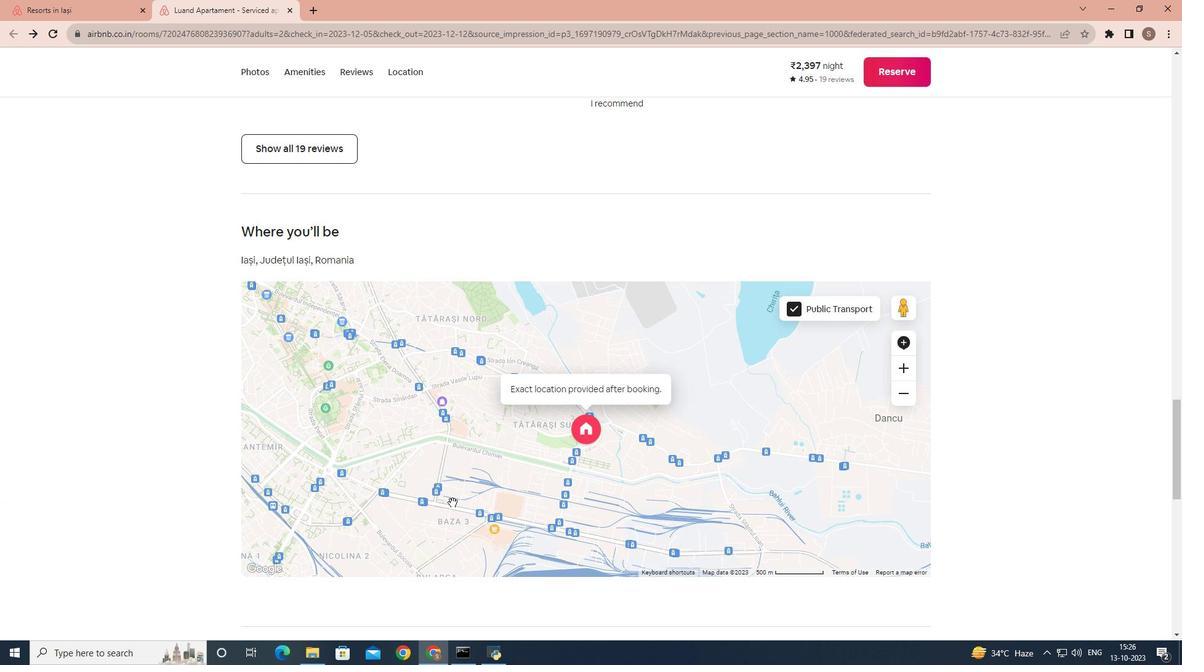 
Action: Mouse scrolled (452, 502) with delta (0, 0)
Screenshot: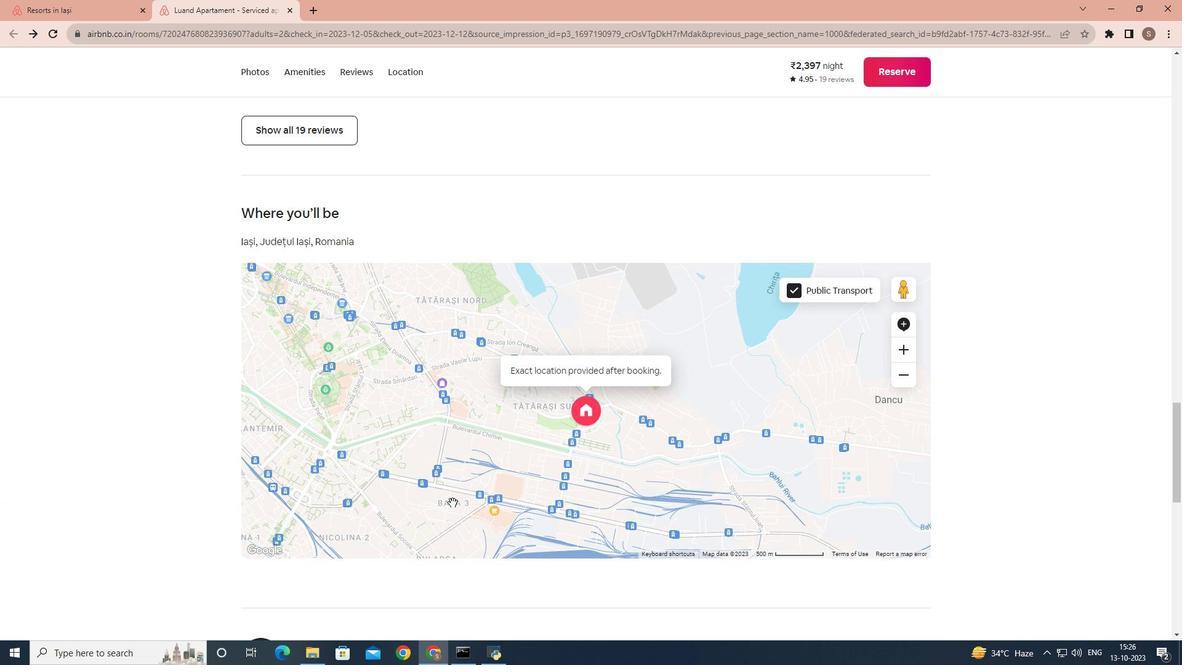 
Action: Mouse scrolled (452, 502) with delta (0, 0)
Screenshot: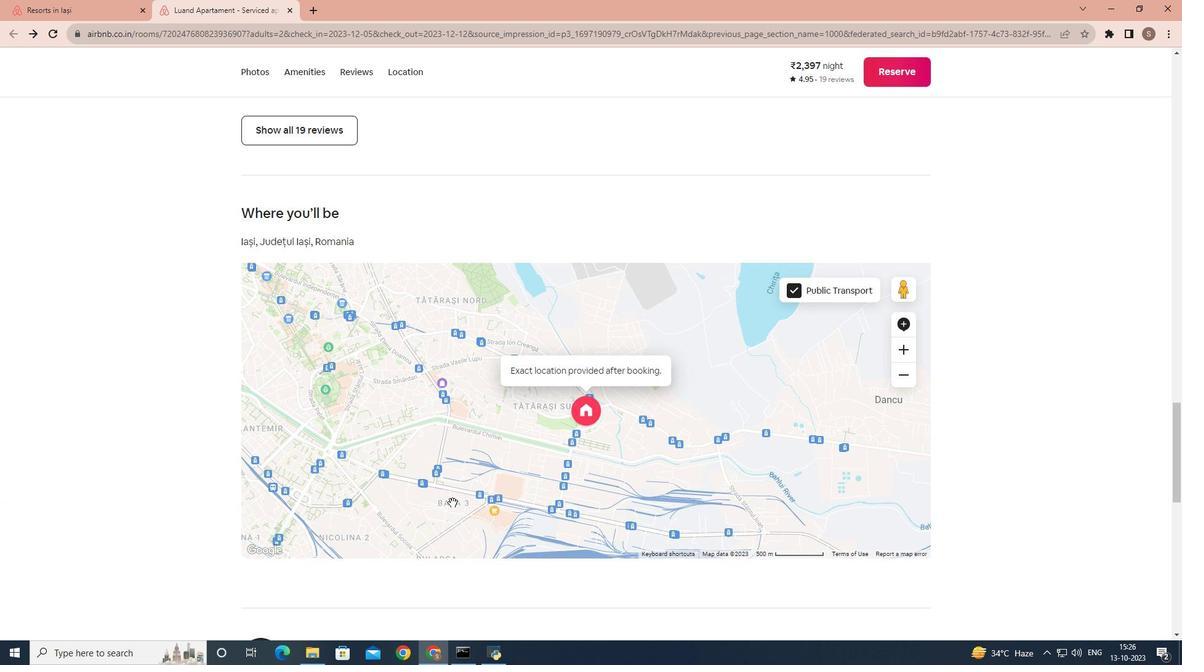 
Action: Mouse scrolled (452, 502) with delta (0, 0)
Screenshot: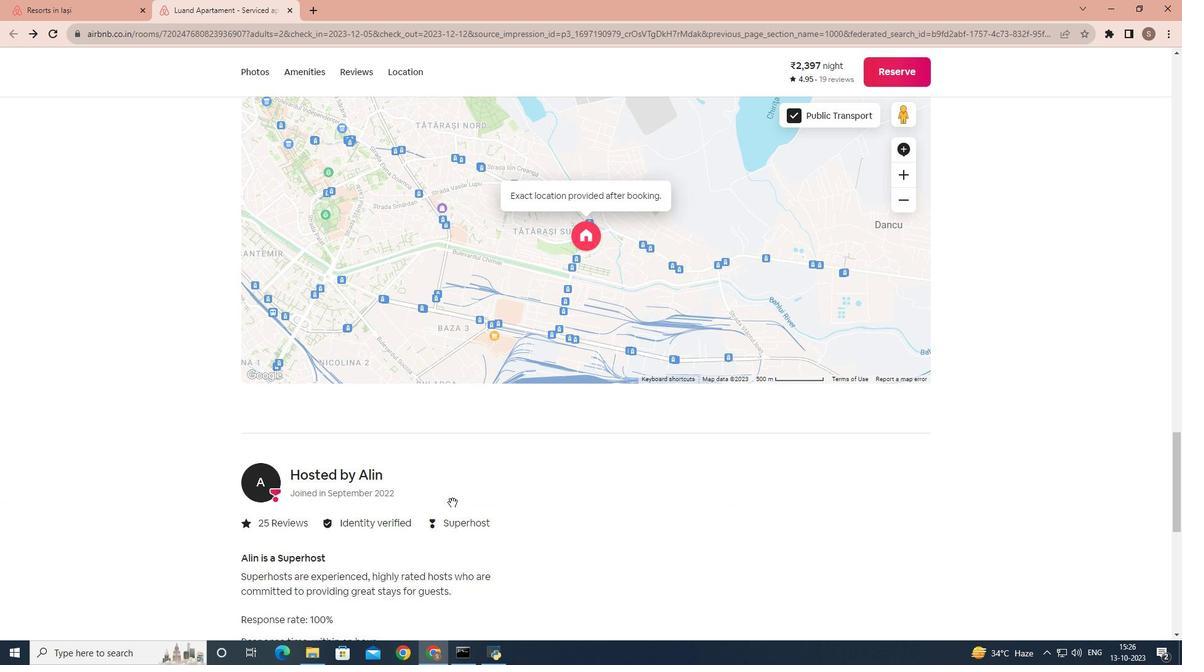 
Action: Mouse scrolled (452, 502) with delta (0, 0)
Screenshot: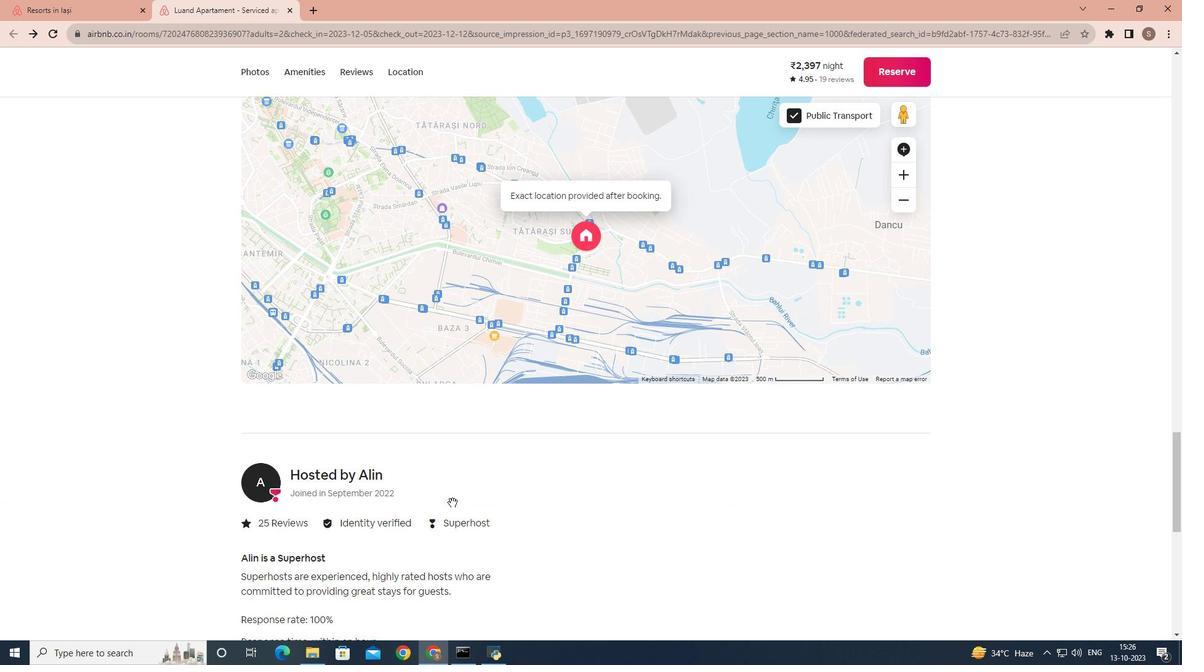 
Action: Mouse moved to (383, 481)
Screenshot: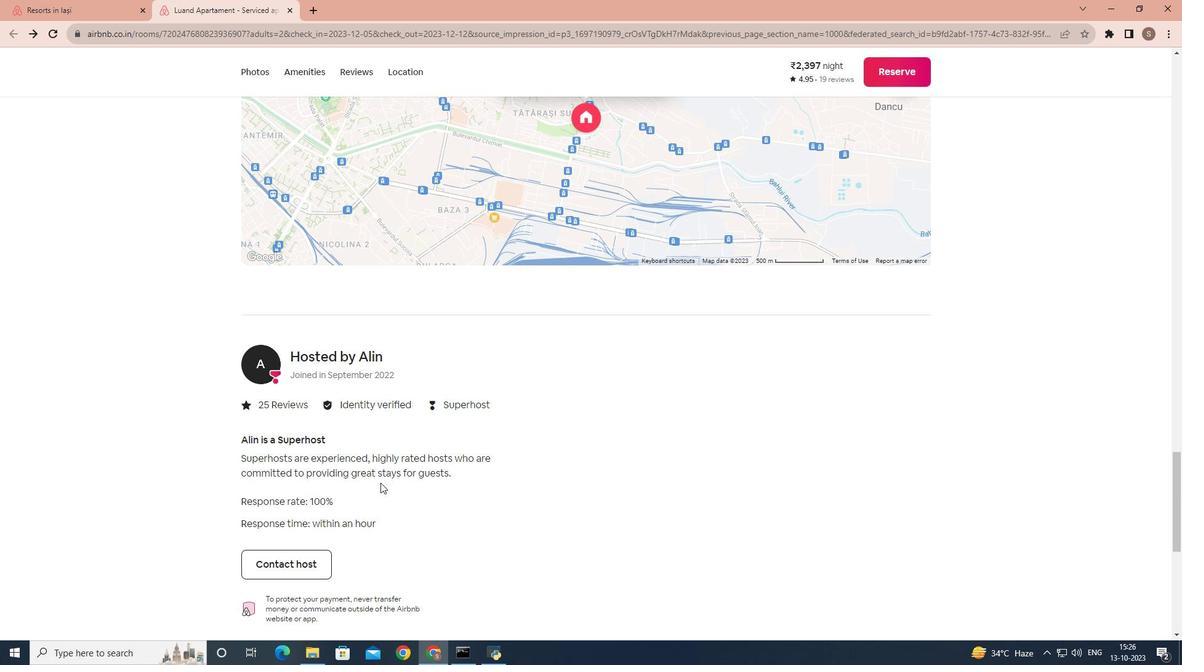 
Action: Mouse scrolled (383, 481) with delta (0, 0)
Screenshot: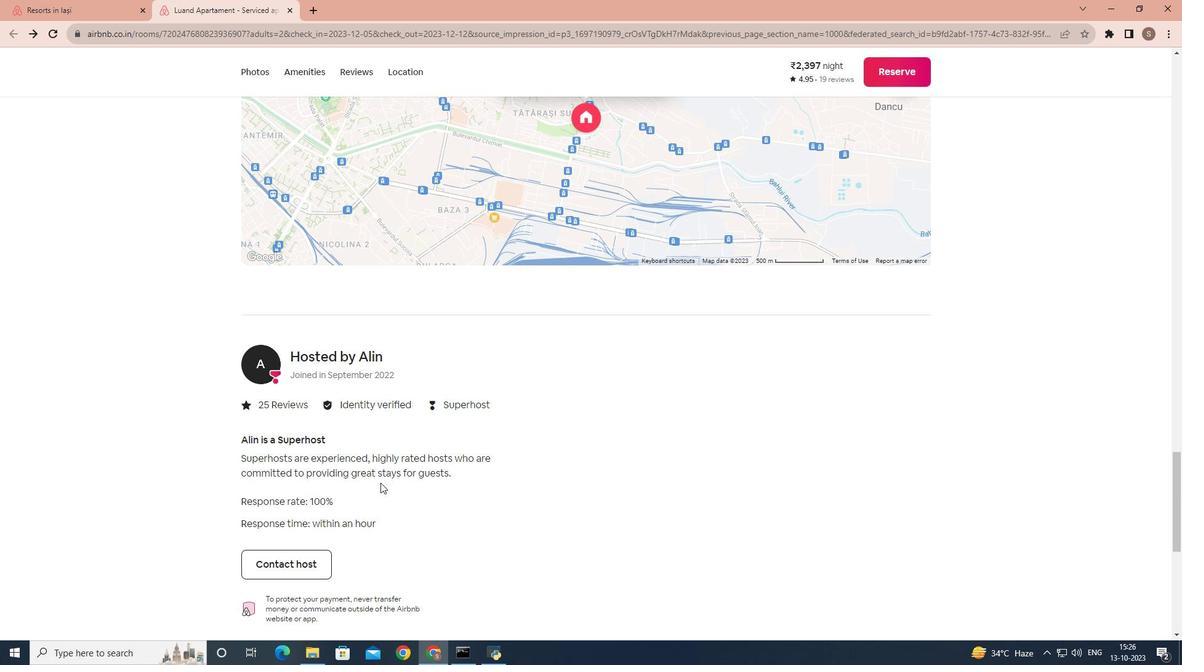 
Action: Mouse moved to (383, 482)
Screenshot: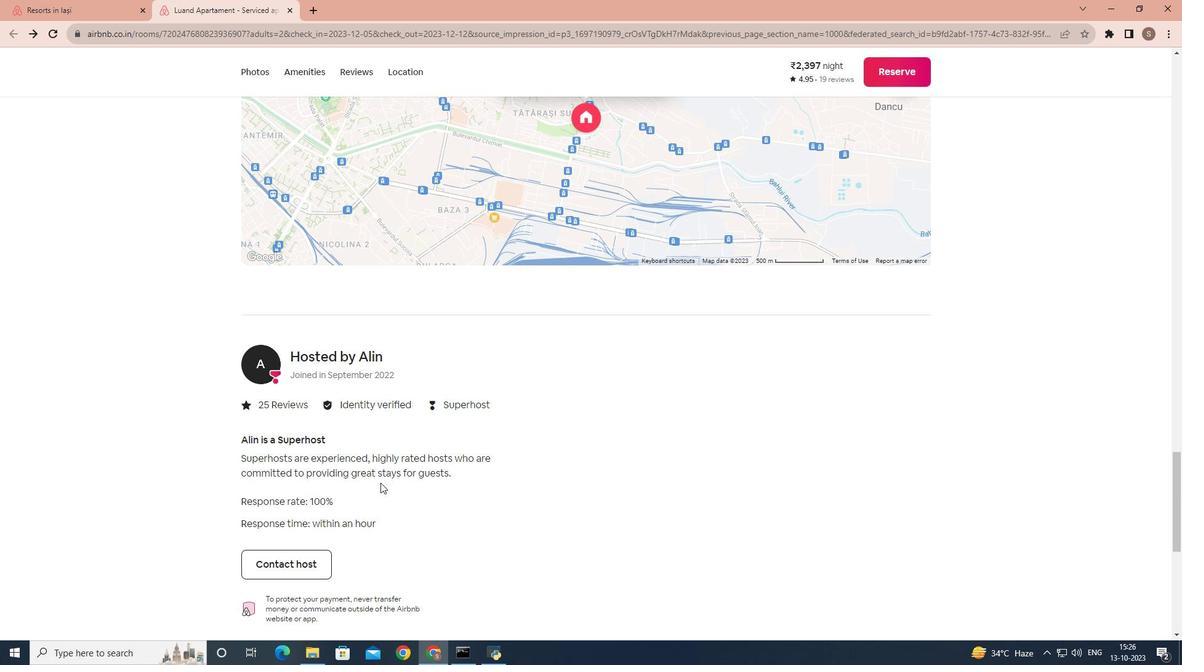 
Action: Mouse scrolled (383, 481) with delta (0, 0)
Screenshot: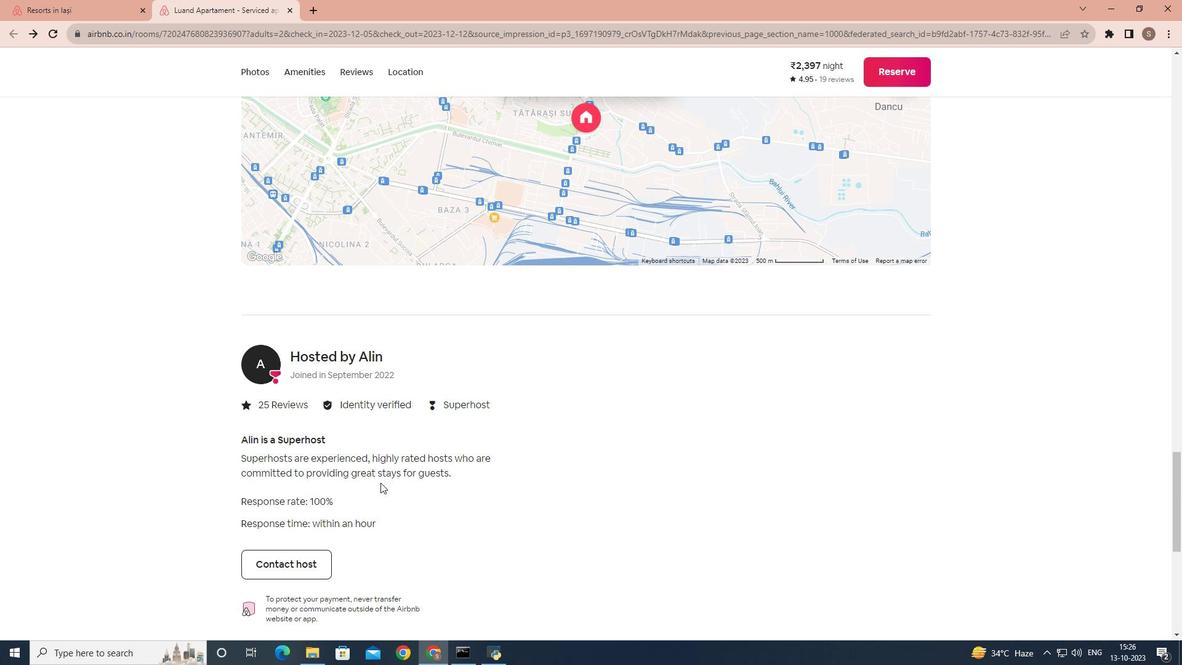 
Action: Mouse moved to (361, 490)
Screenshot: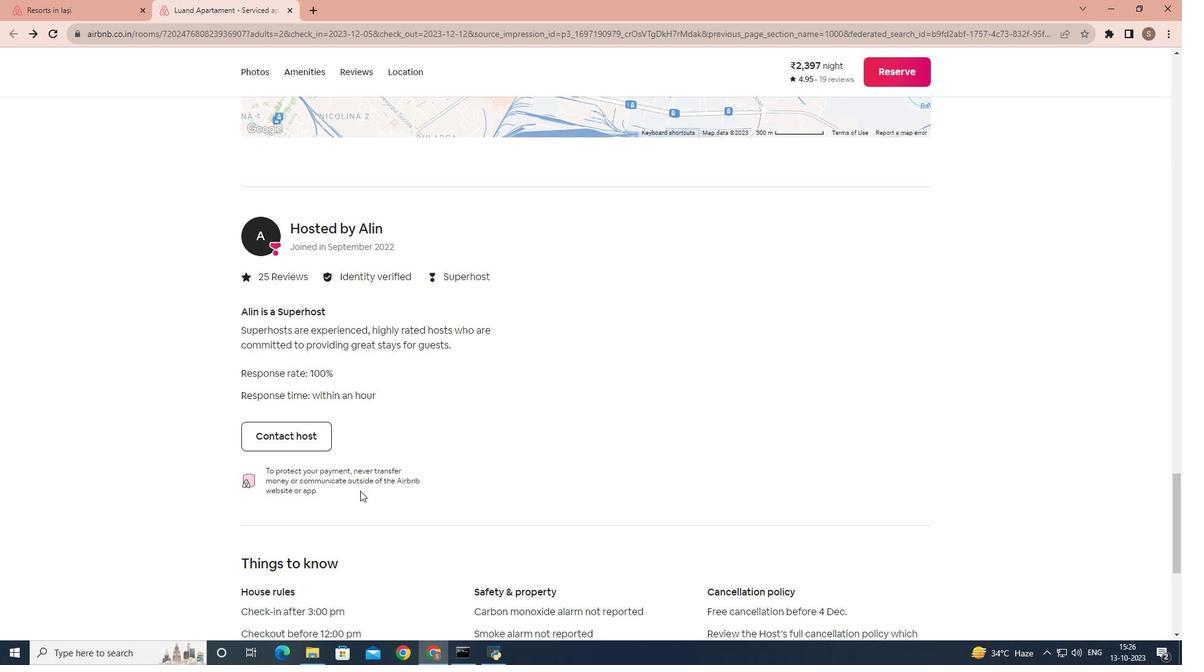 
Action: Mouse scrolled (361, 489) with delta (0, 0)
Screenshot: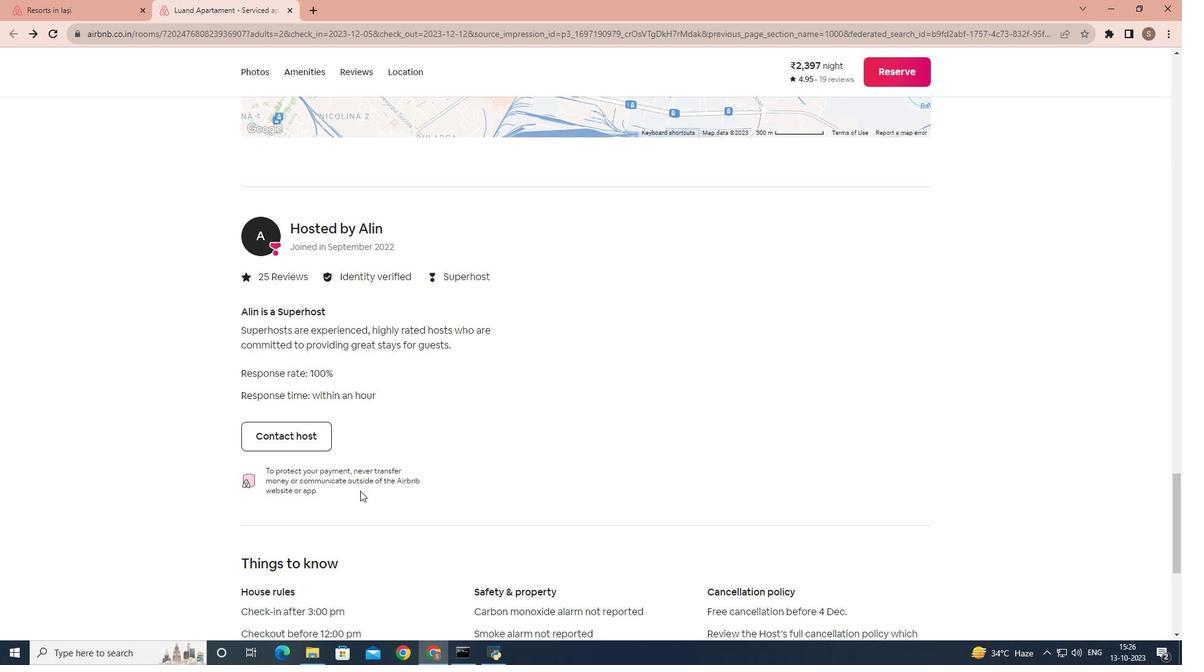 
Action: Mouse moved to (360, 491)
Screenshot: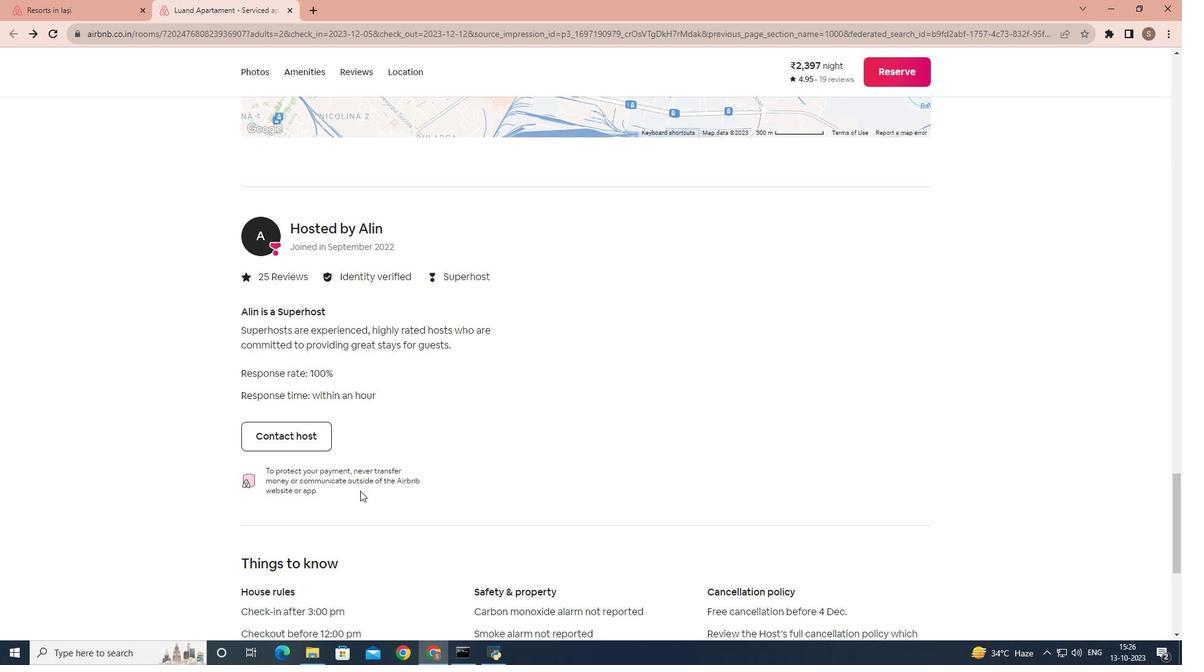 
Action: Mouse scrolled (360, 490) with delta (0, 0)
Screenshot: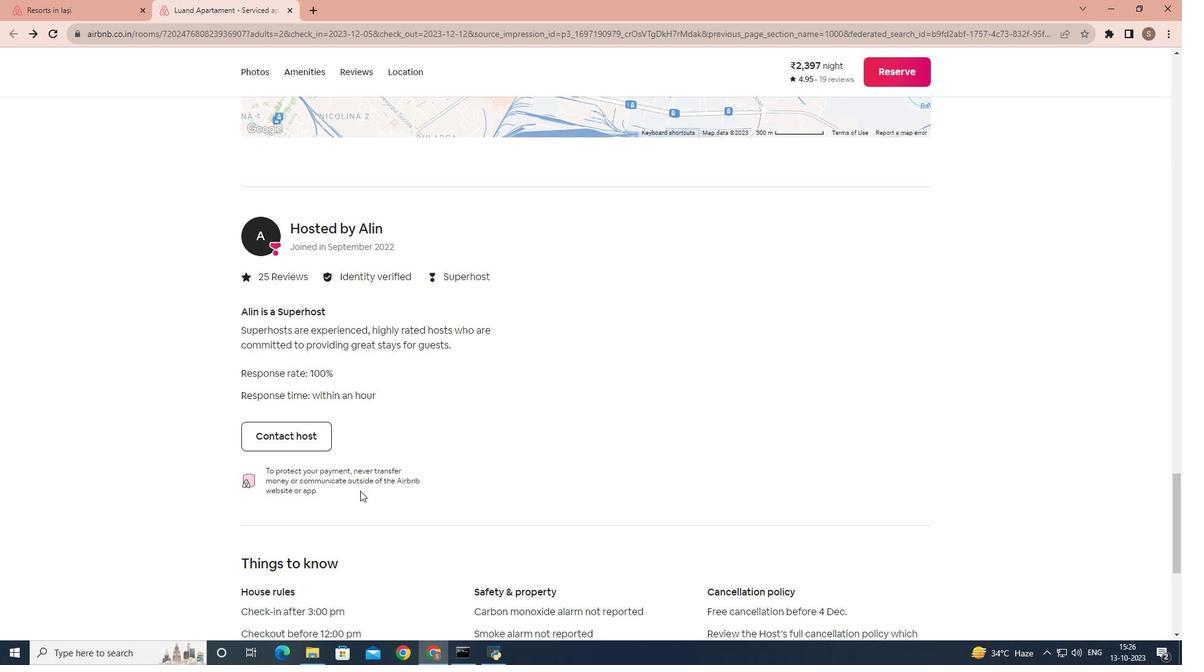 
Action: Mouse scrolled (360, 490) with delta (0, 0)
Screenshot: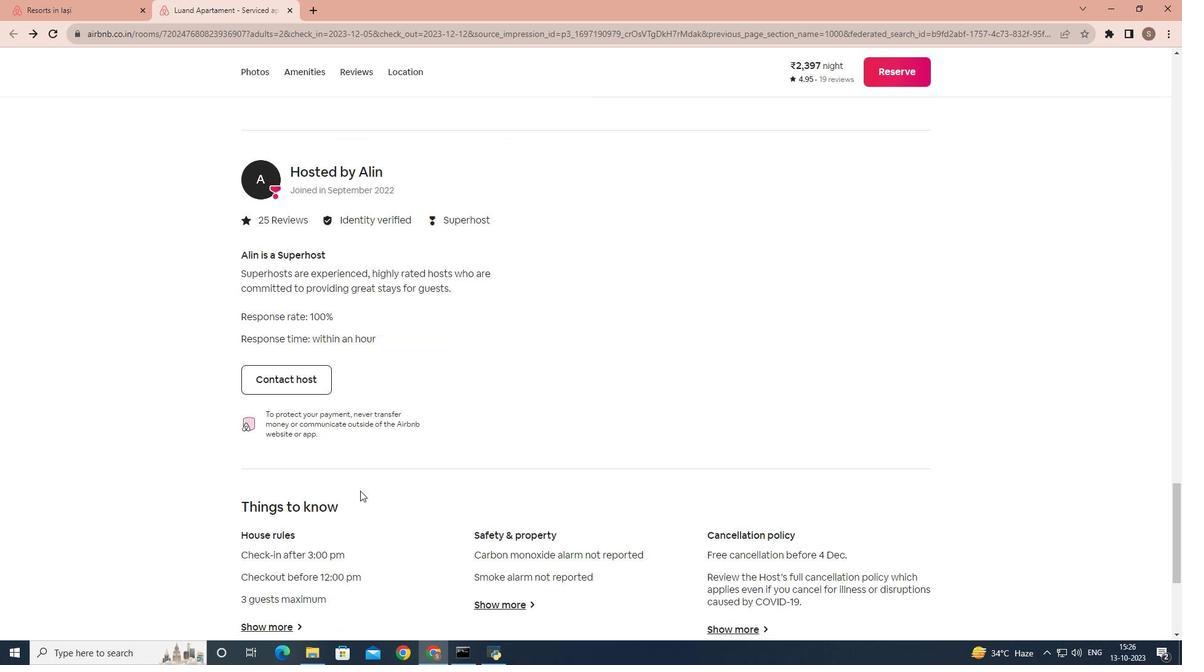 
Action: Mouse scrolled (360, 490) with delta (0, 0)
Screenshot: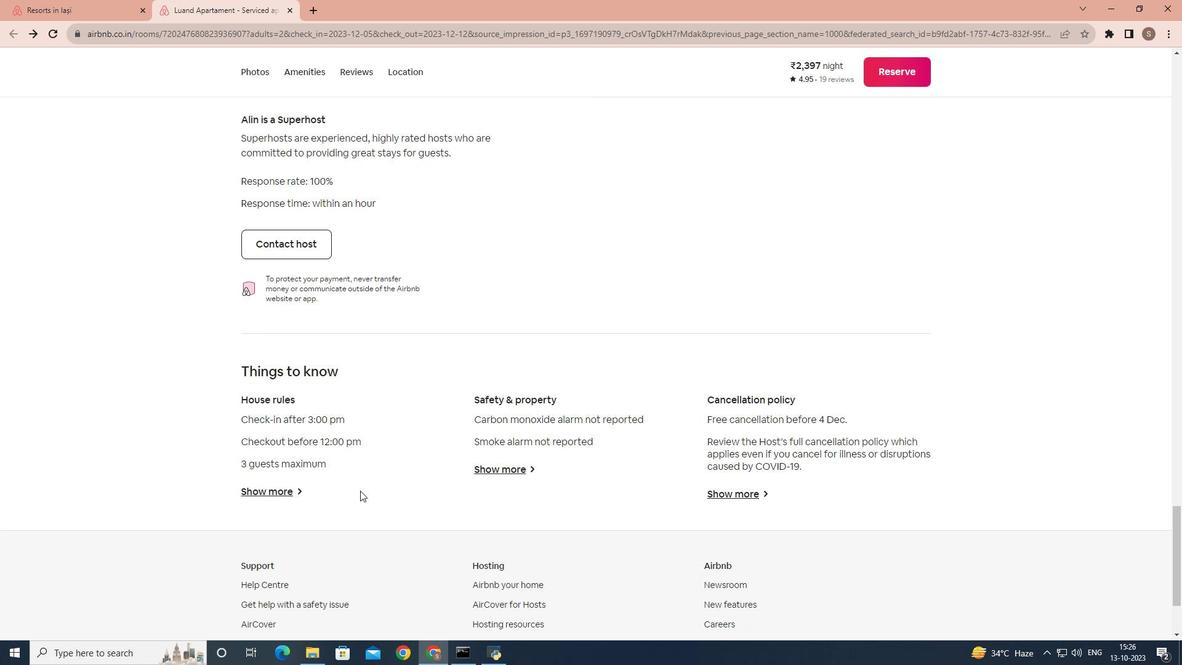 
Action: Mouse scrolled (360, 490) with delta (0, 0)
Screenshot: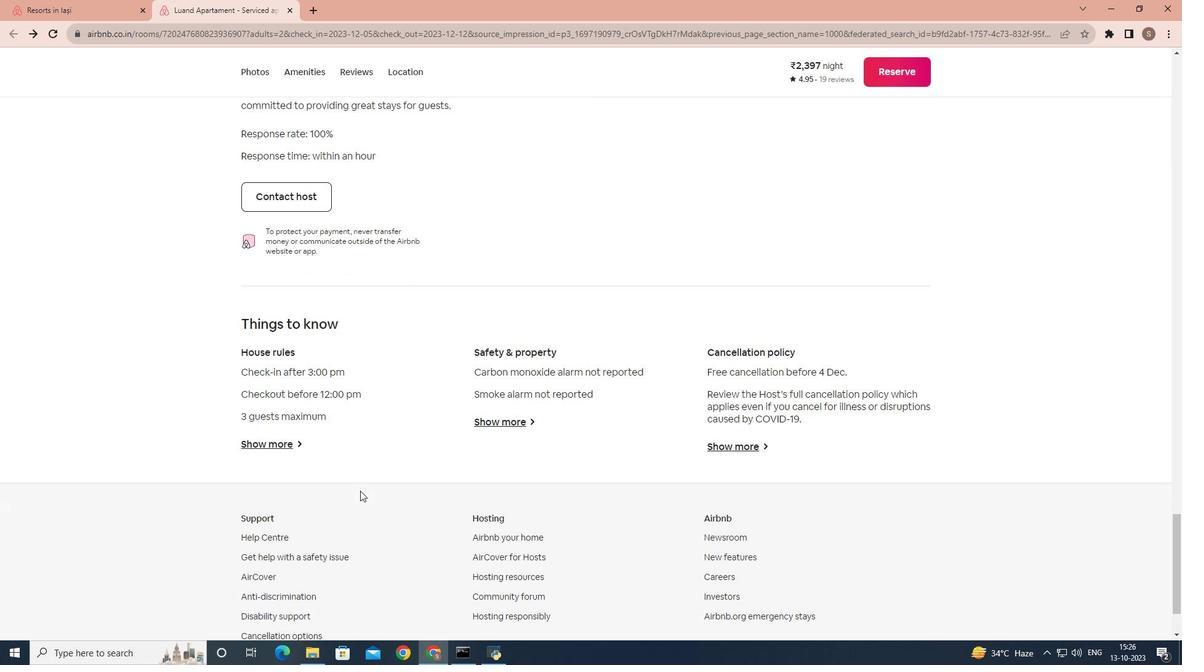 
Action: Mouse moved to (293, 386)
Screenshot: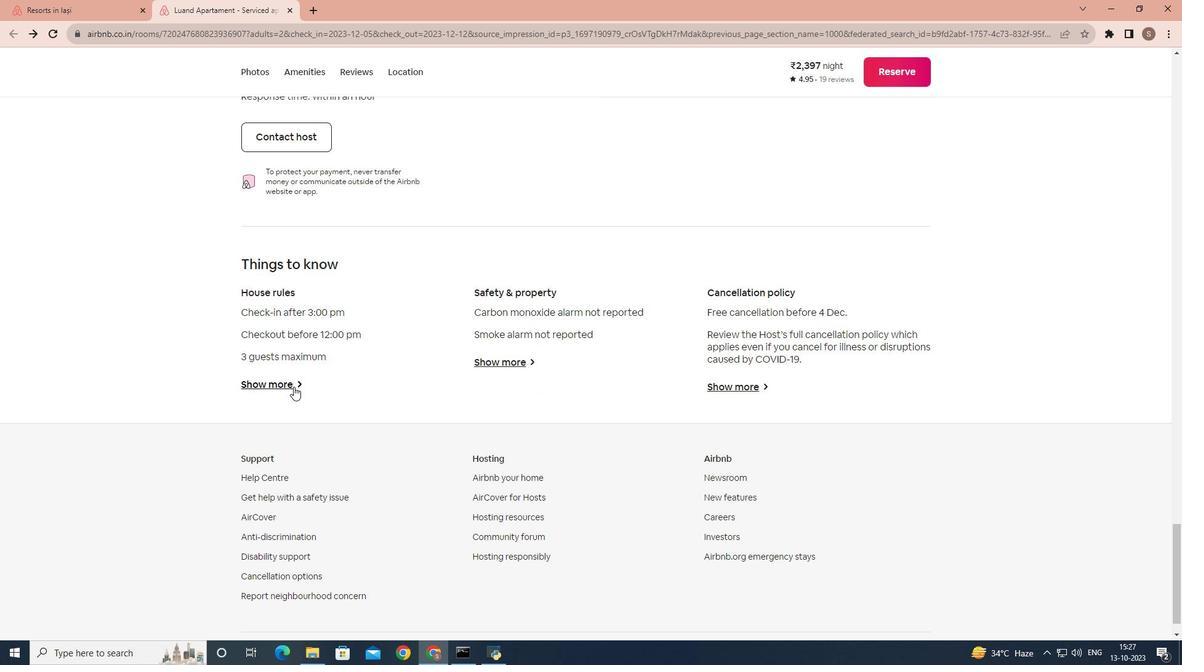 
Action: Mouse pressed left at (293, 386)
Screenshot: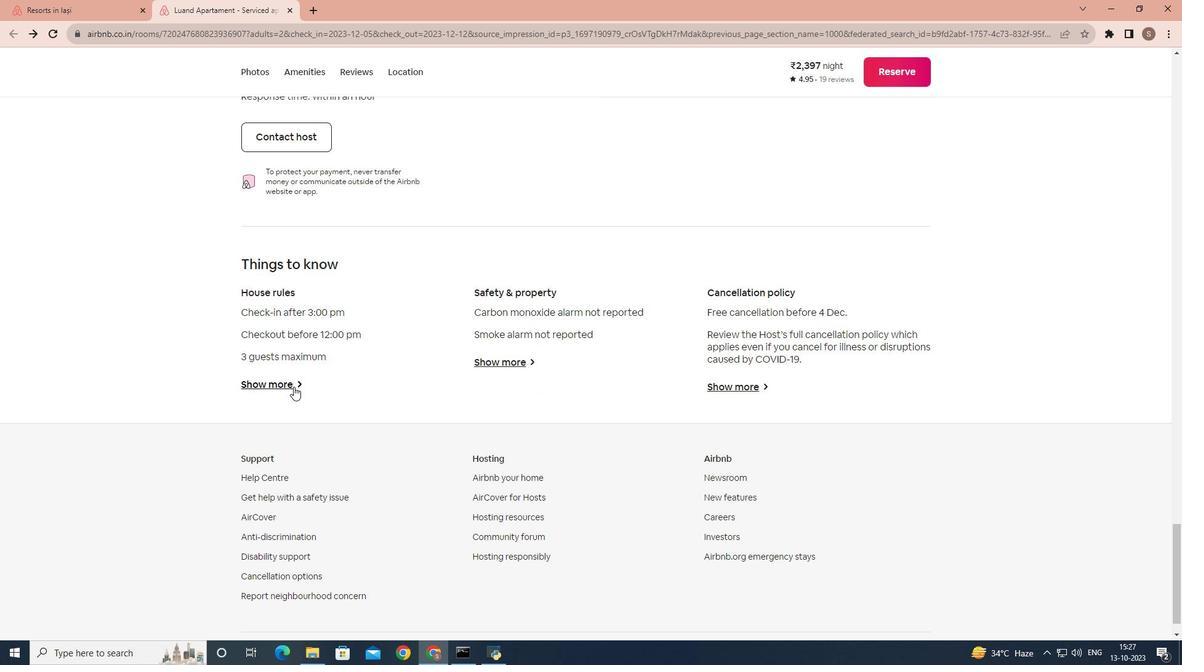 
Action: Mouse moved to (428, 386)
Screenshot: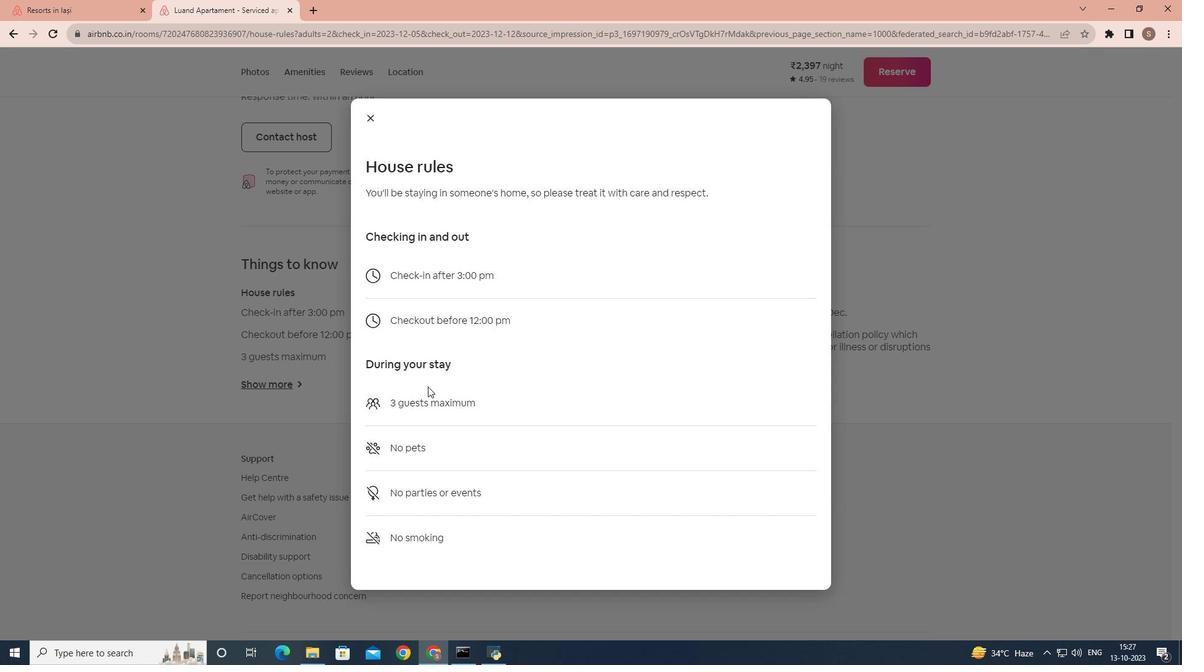 
Action: Mouse scrolled (428, 386) with delta (0, 0)
Screenshot: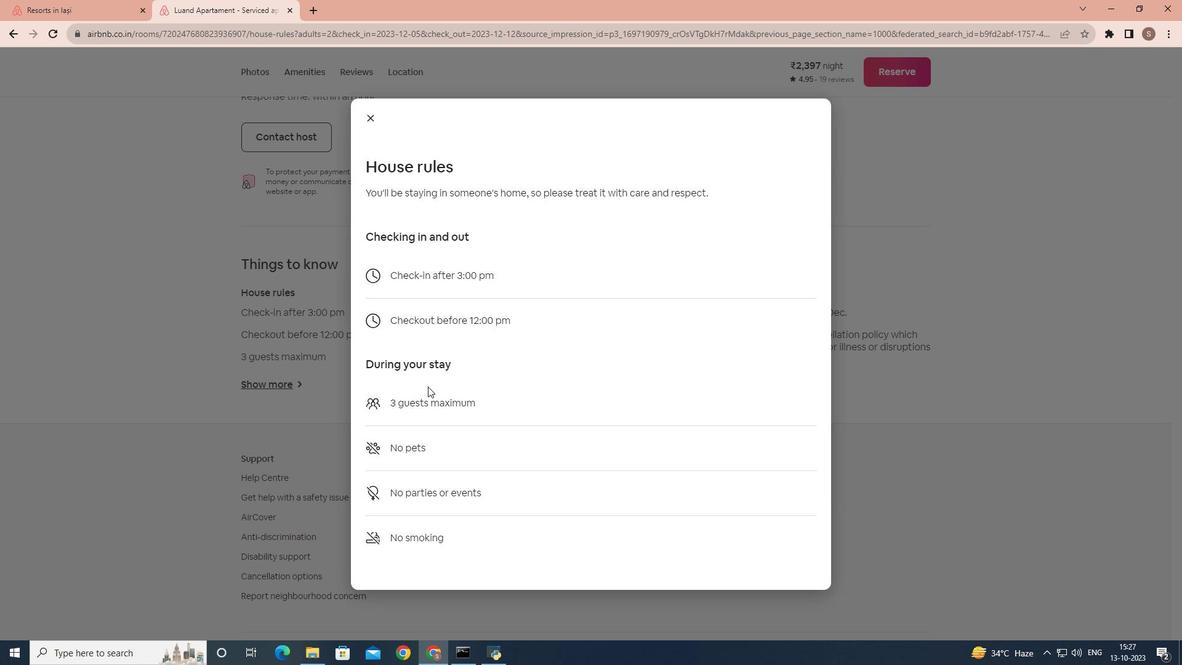 
Action: Mouse scrolled (428, 386) with delta (0, 0)
Screenshot: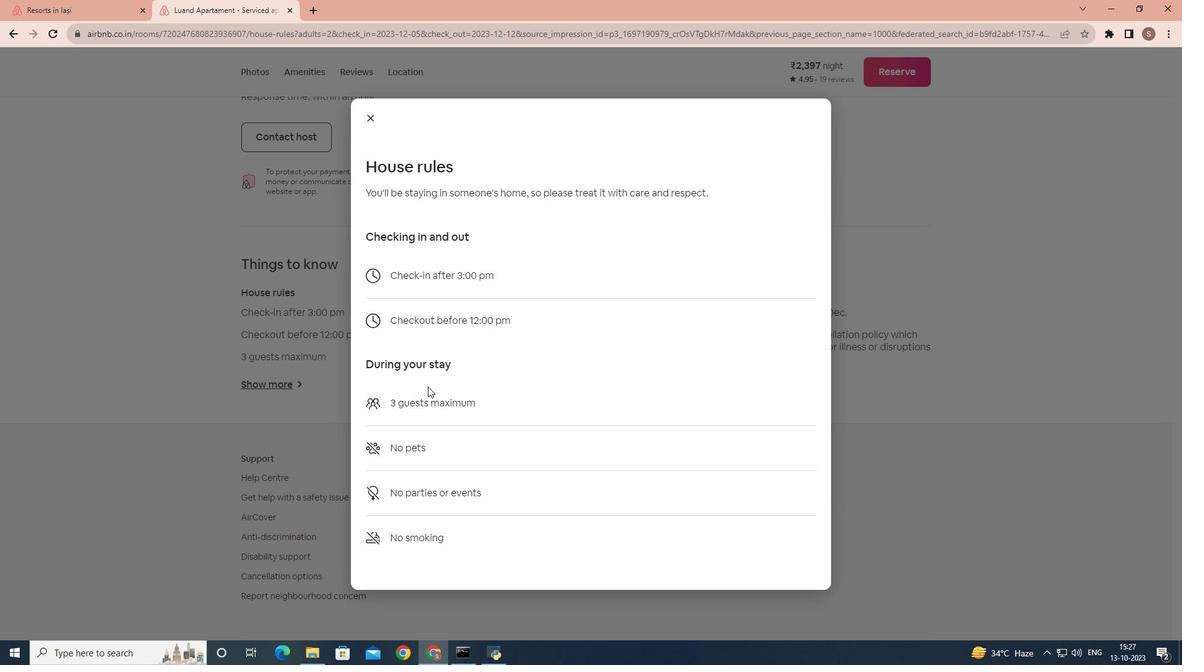 
Action: Mouse moved to (420, 353)
Screenshot: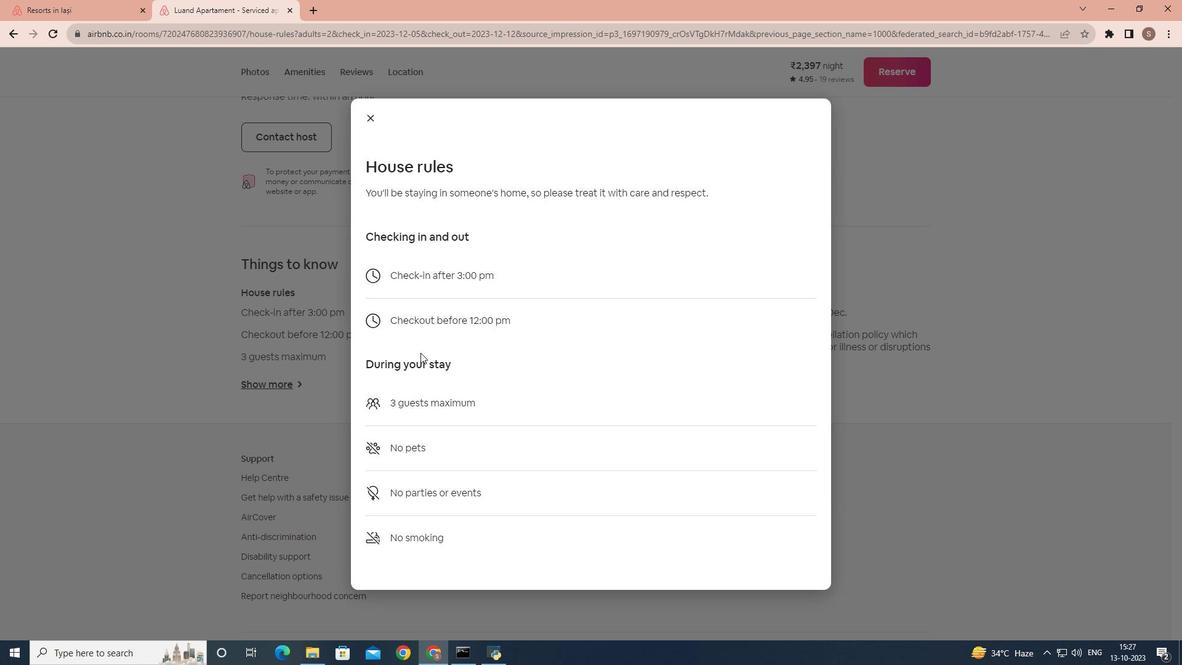 
Action: Mouse scrolled (420, 352) with delta (0, 0)
Screenshot: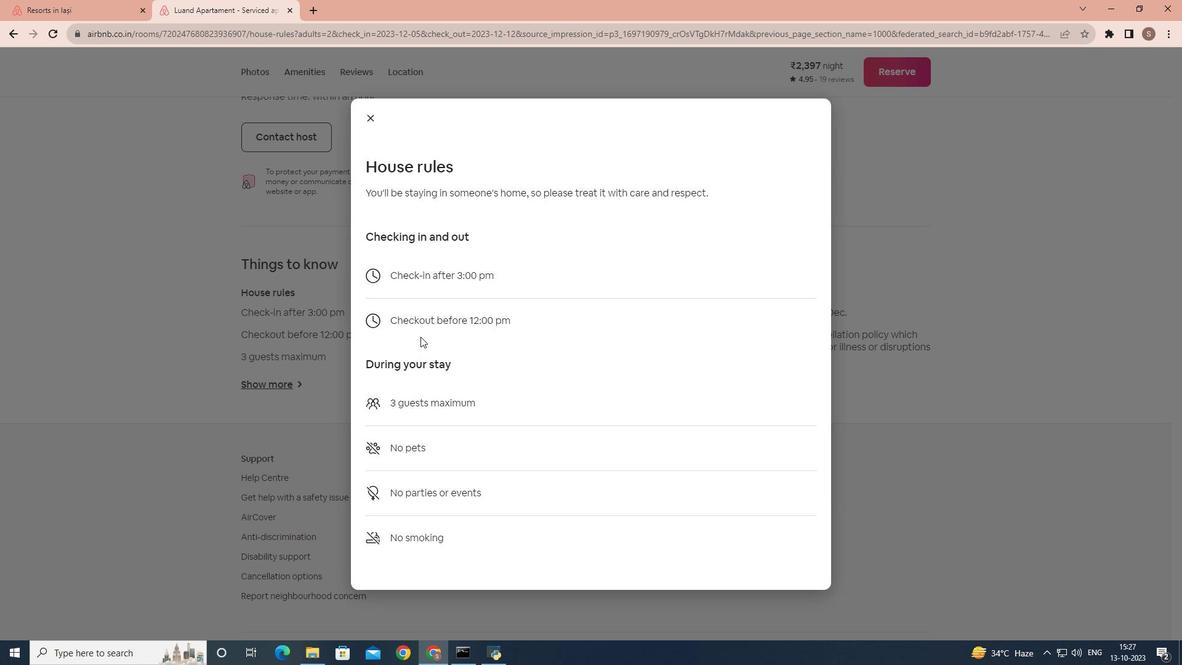 
Action: Mouse scrolled (420, 352) with delta (0, 0)
Screenshot: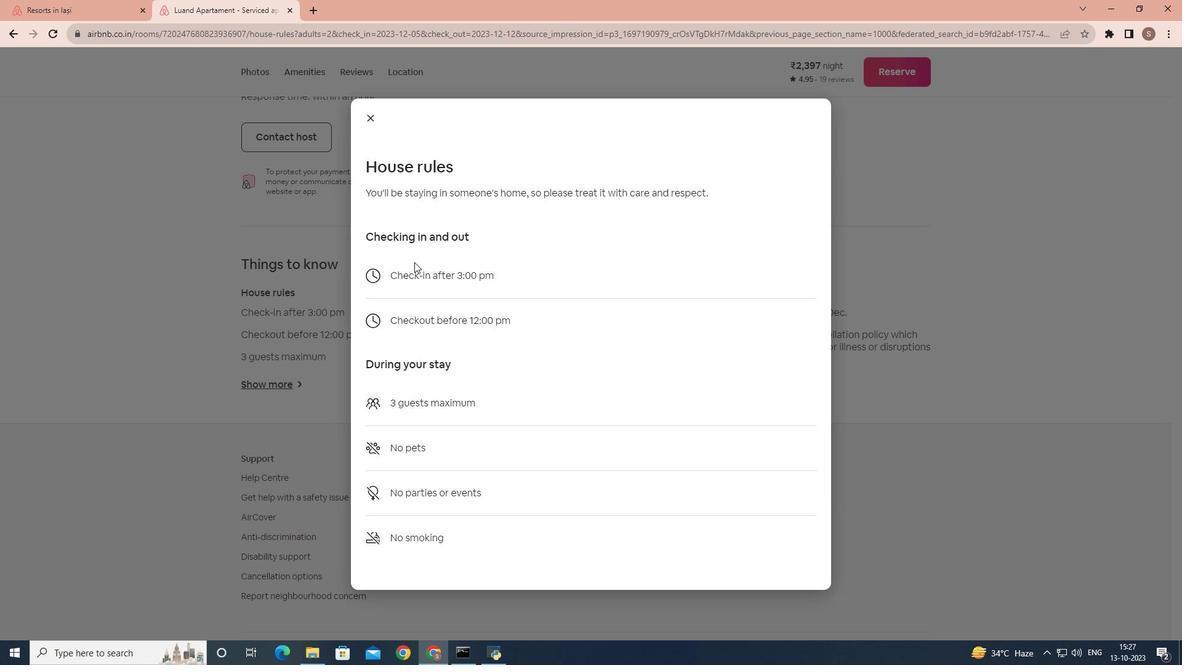 
Action: Mouse moved to (370, 121)
Screenshot: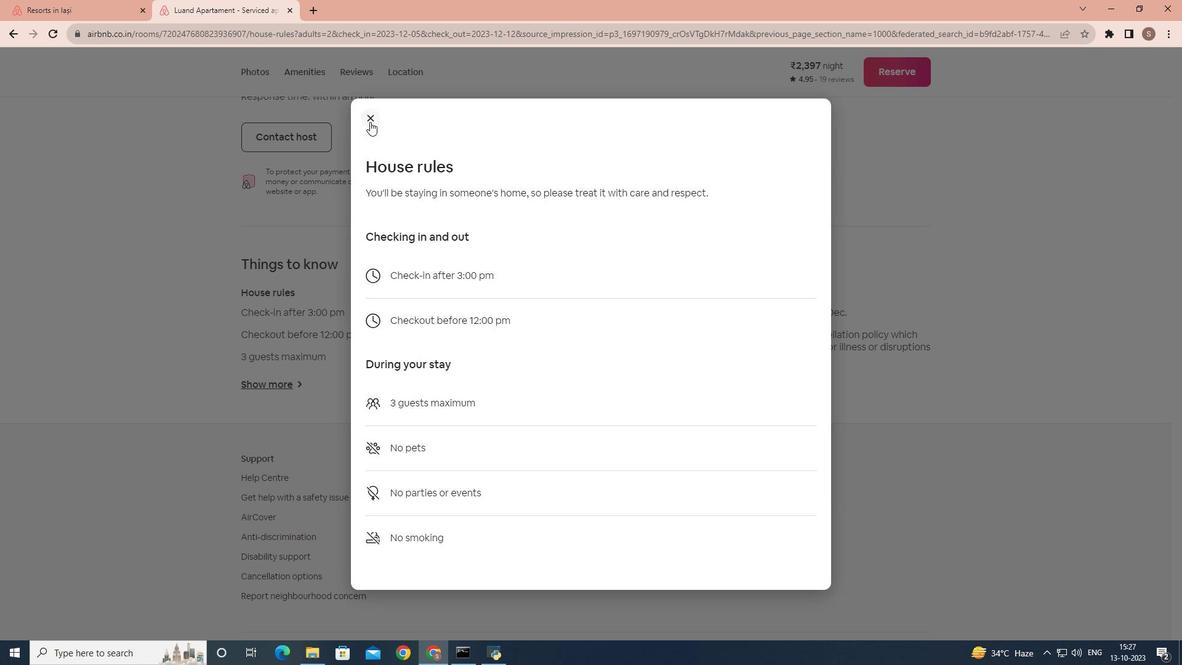 
Action: Mouse pressed left at (370, 121)
Screenshot: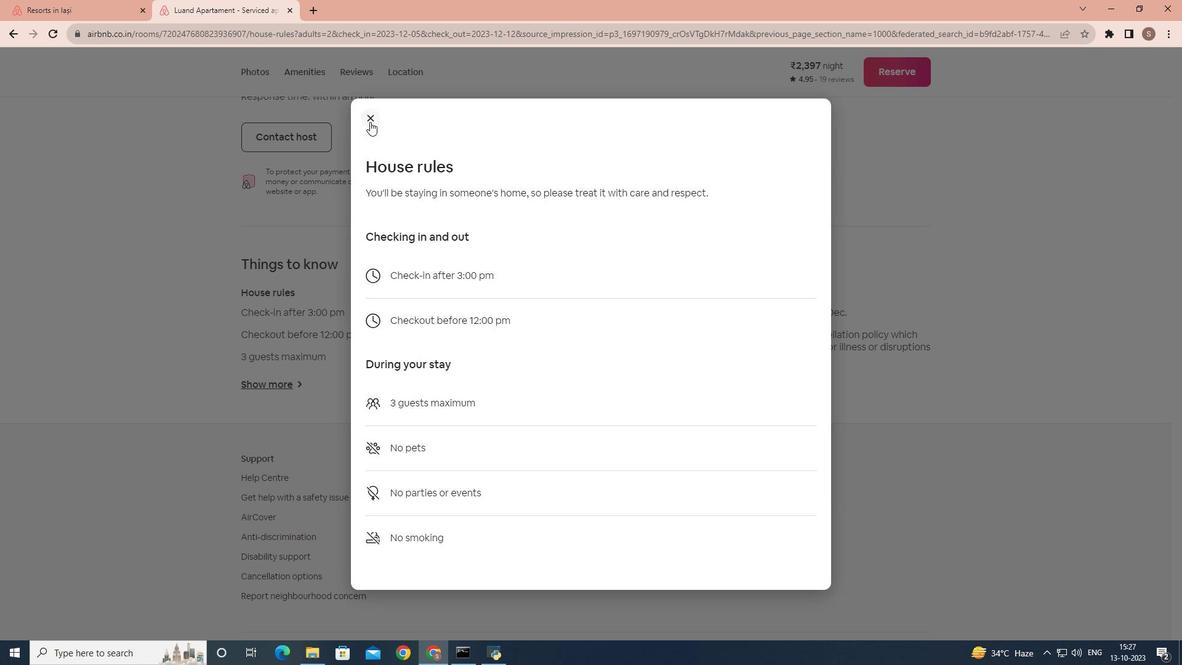
Action: Mouse moved to (523, 363)
Screenshot: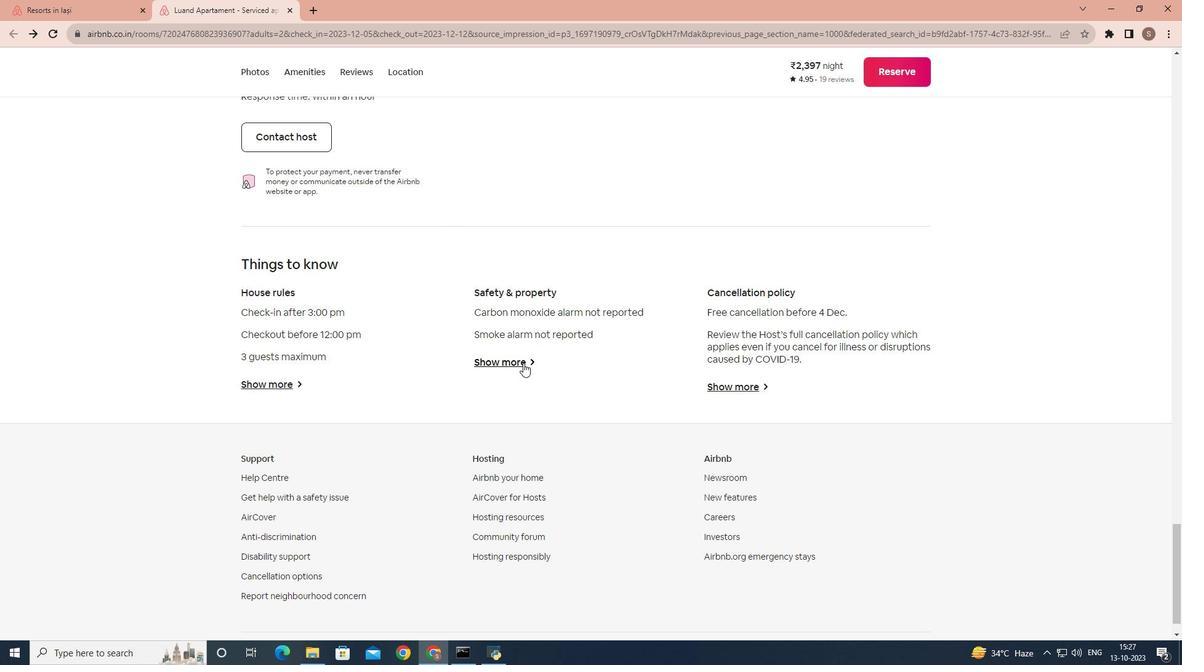 
Action: Mouse pressed left at (523, 363)
Screenshot: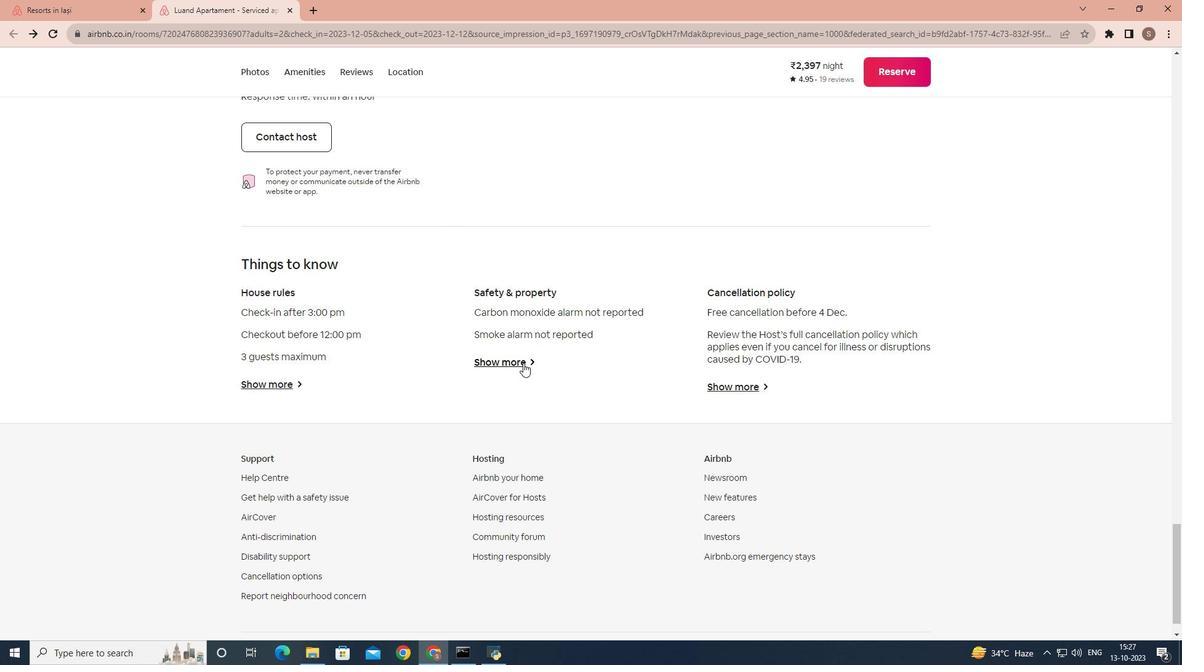 
Action: Mouse moved to (366, 204)
Screenshot: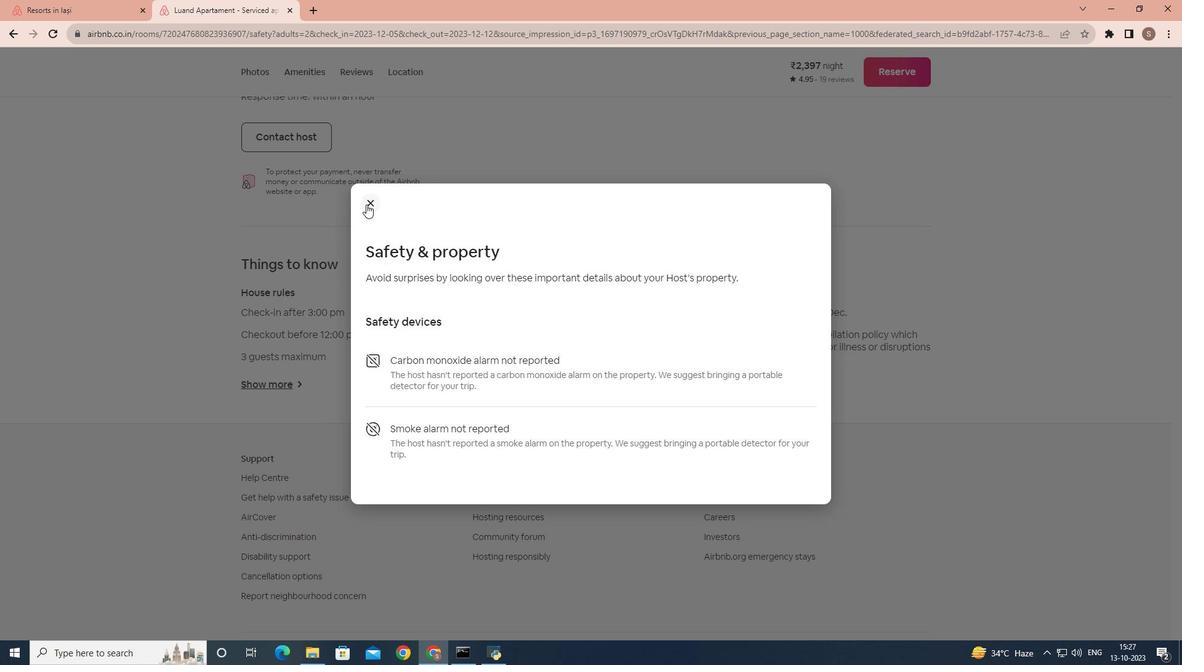 
Action: Mouse pressed left at (366, 204)
Screenshot: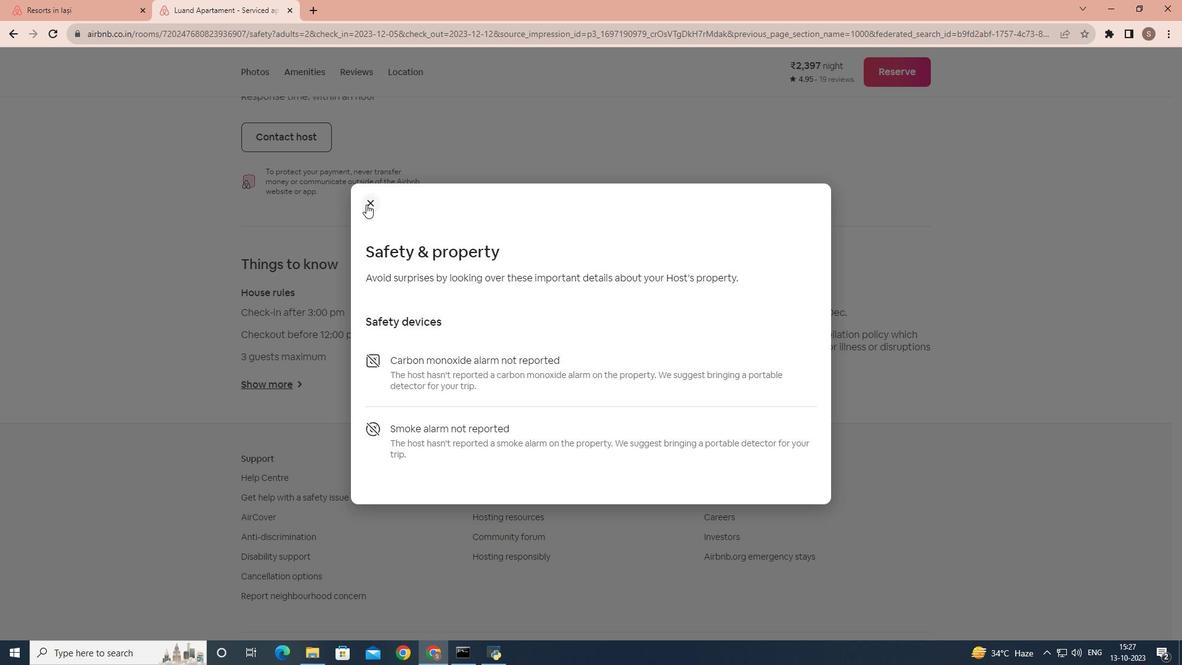 
Action: Mouse moved to (759, 388)
Screenshot: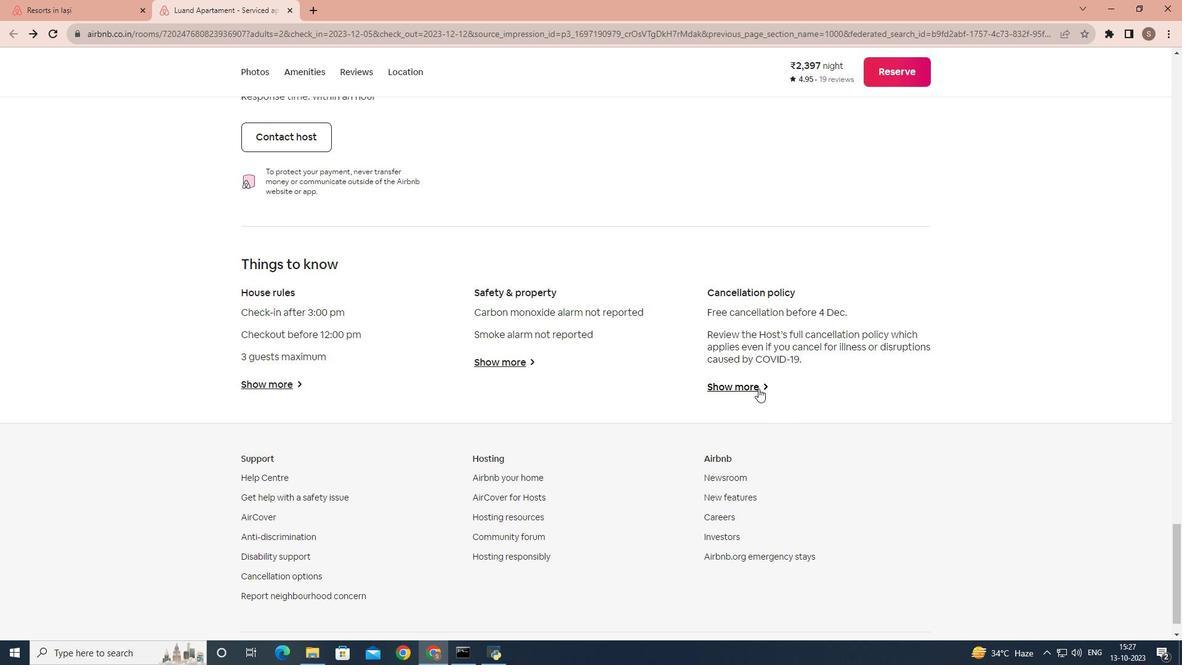 
Action: Mouse pressed left at (759, 388)
Screenshot: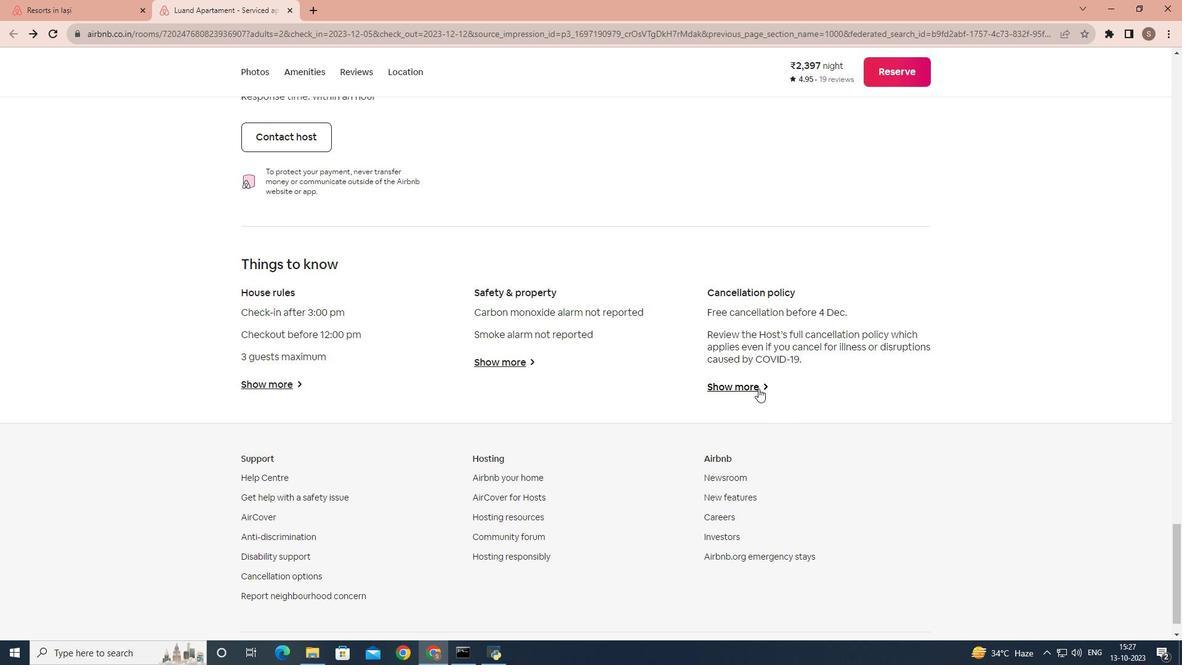 
Action: Mouse scrolled (759, 388) with delta (0, 0)
Screenshot: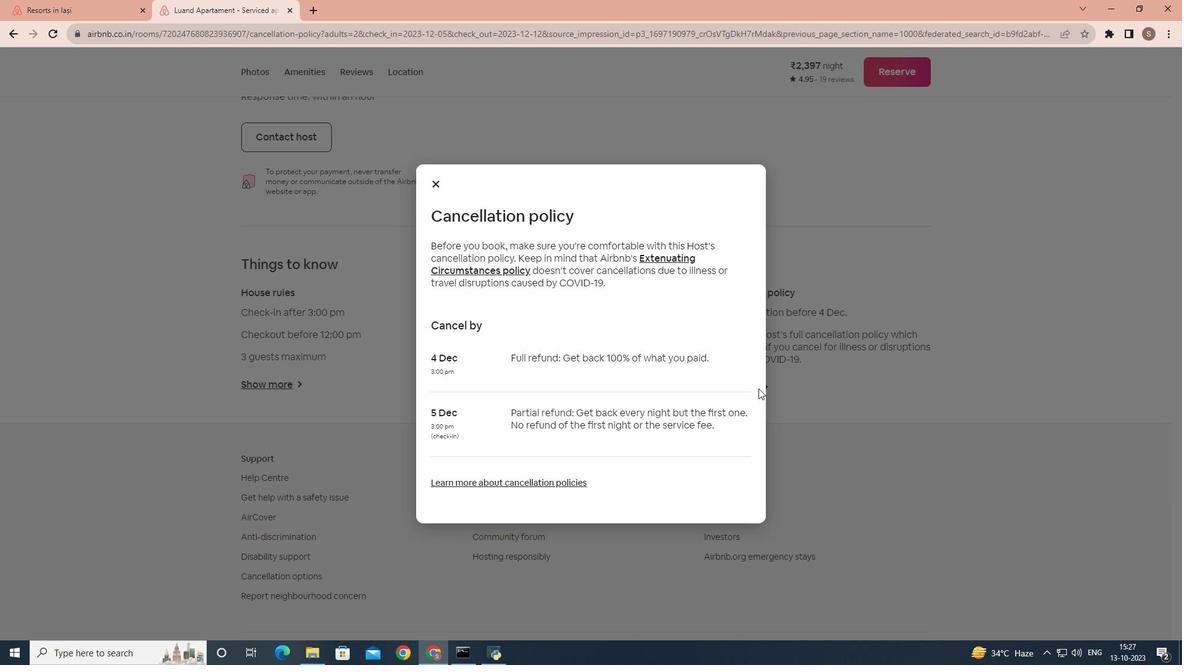 
Action: Mouse scrolled (759, 388) with delta (0, 0)
Screenshot: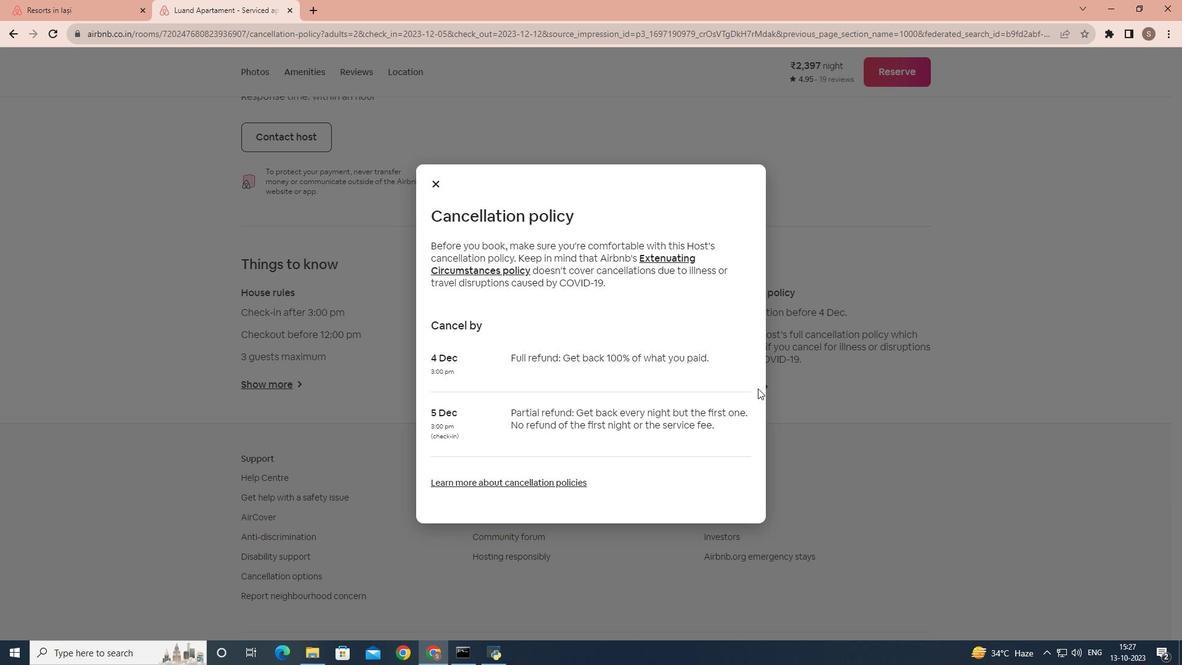 
Action: Mouse moved to (433, 181)
Screenshot: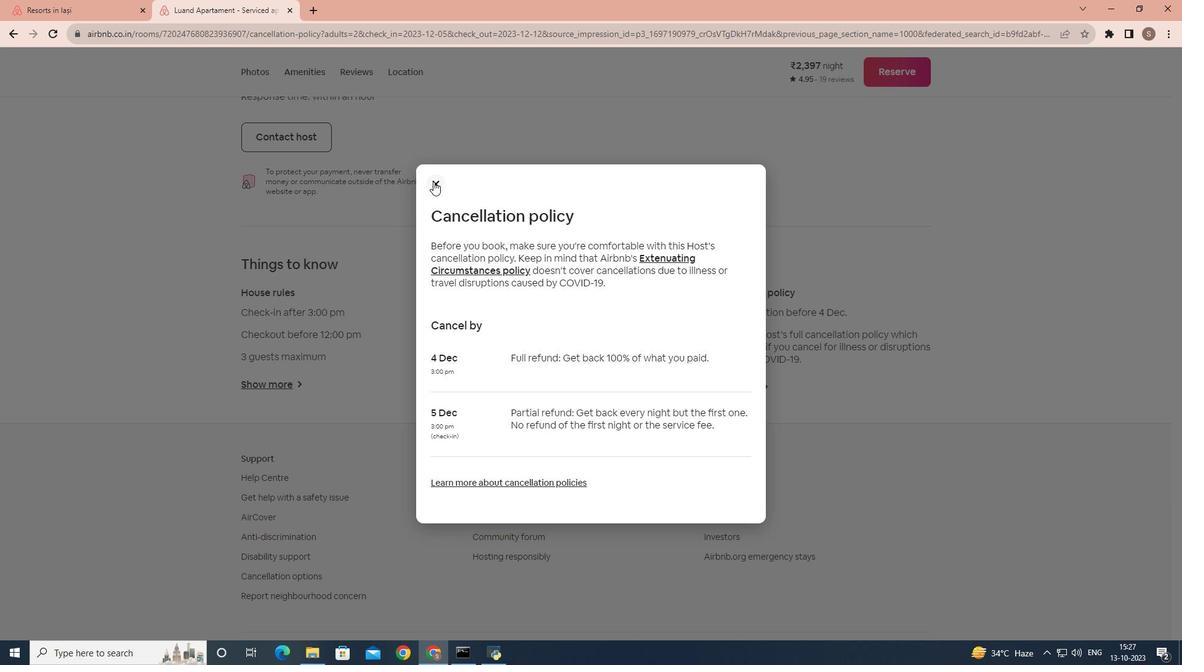 
Action: Mouse pressed left at (433, 181)
Screenshot: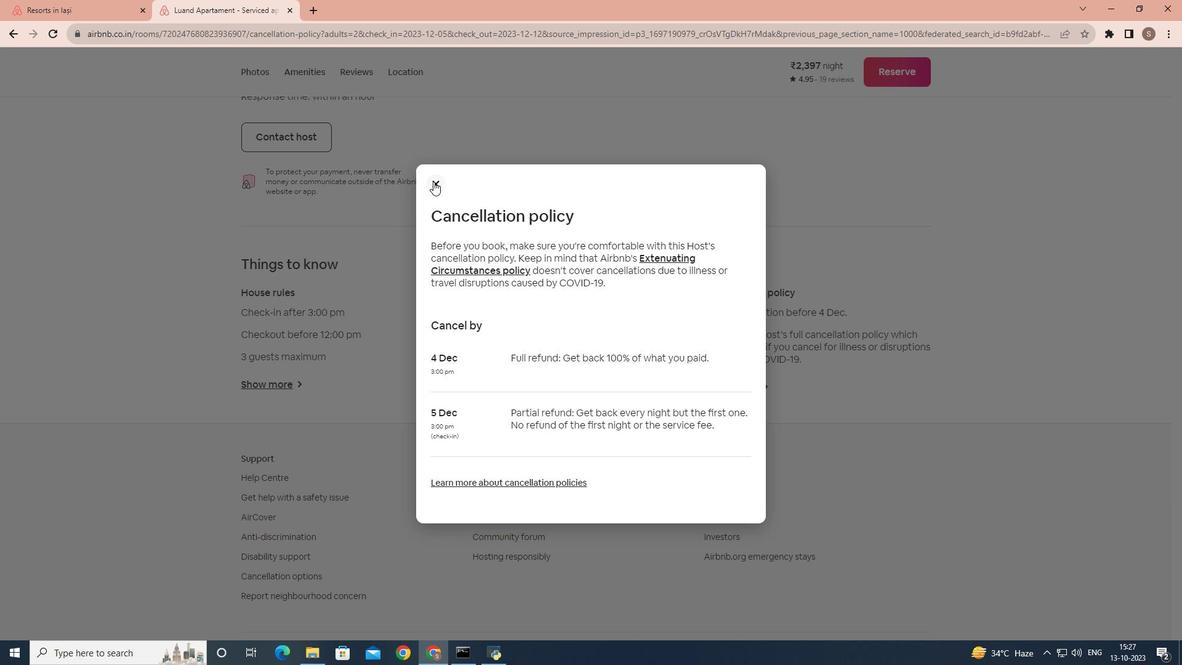 
Action: Mouse moved to (71, 0)
Screenshot: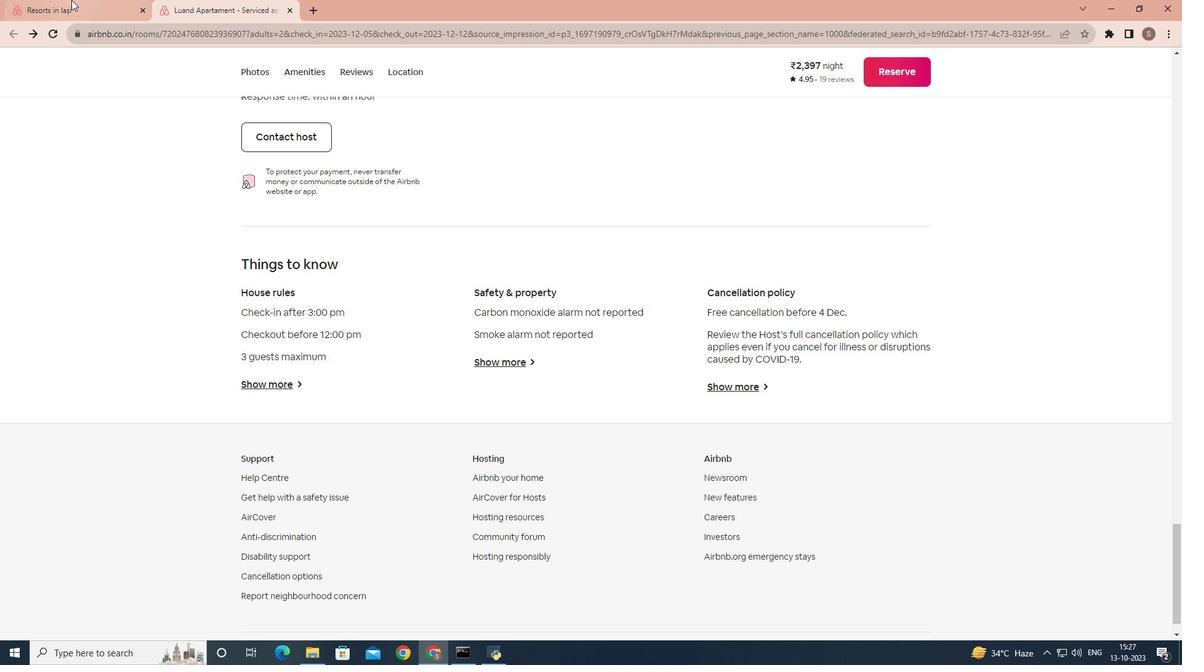 
Action: Mouse pressed left at (71, 0)
Screenshot: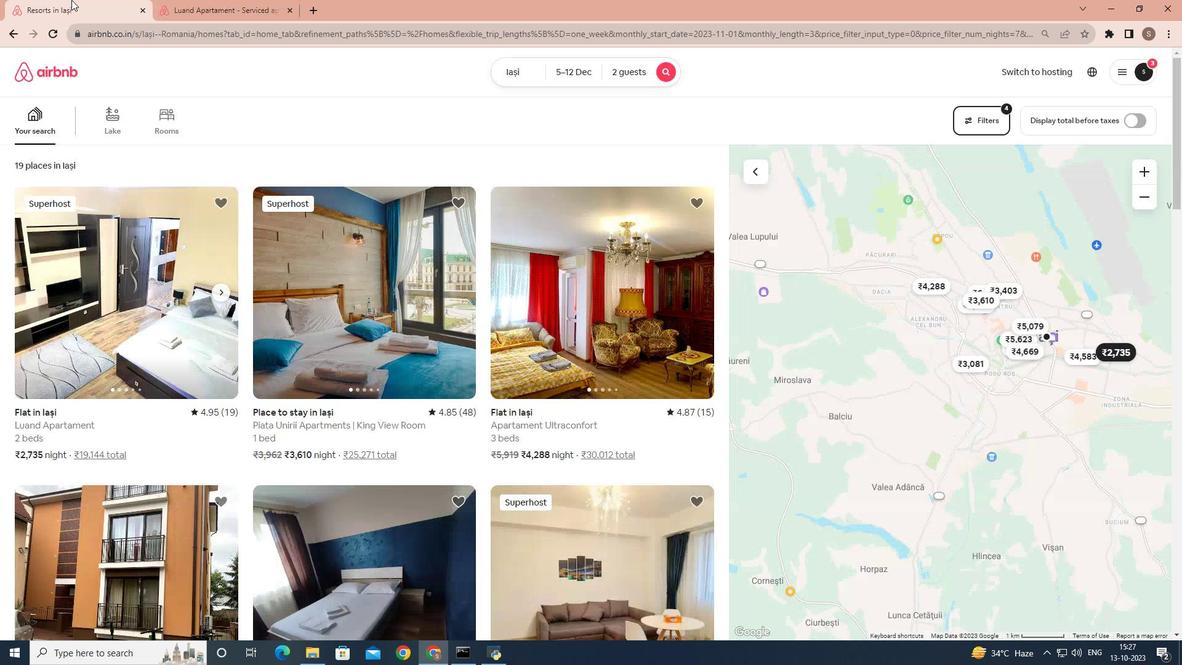 
Action: Mouse moved to (409, 266)
Screenshot: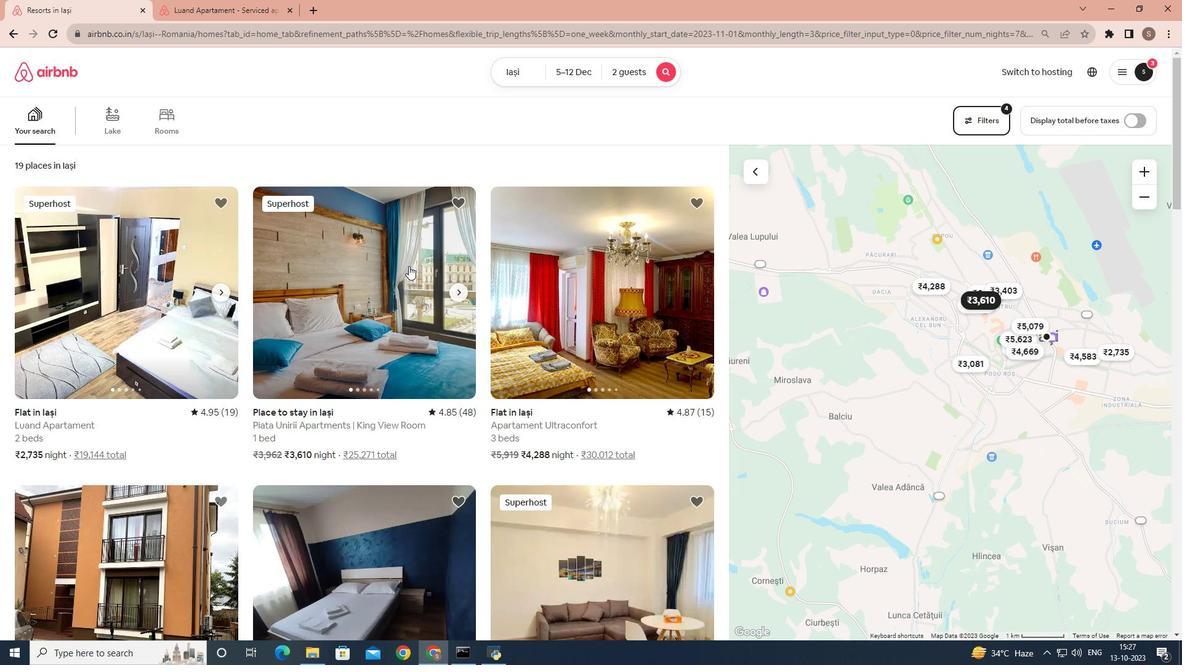 
Action: Mouse pressed left at (409, 266)
Screenshot: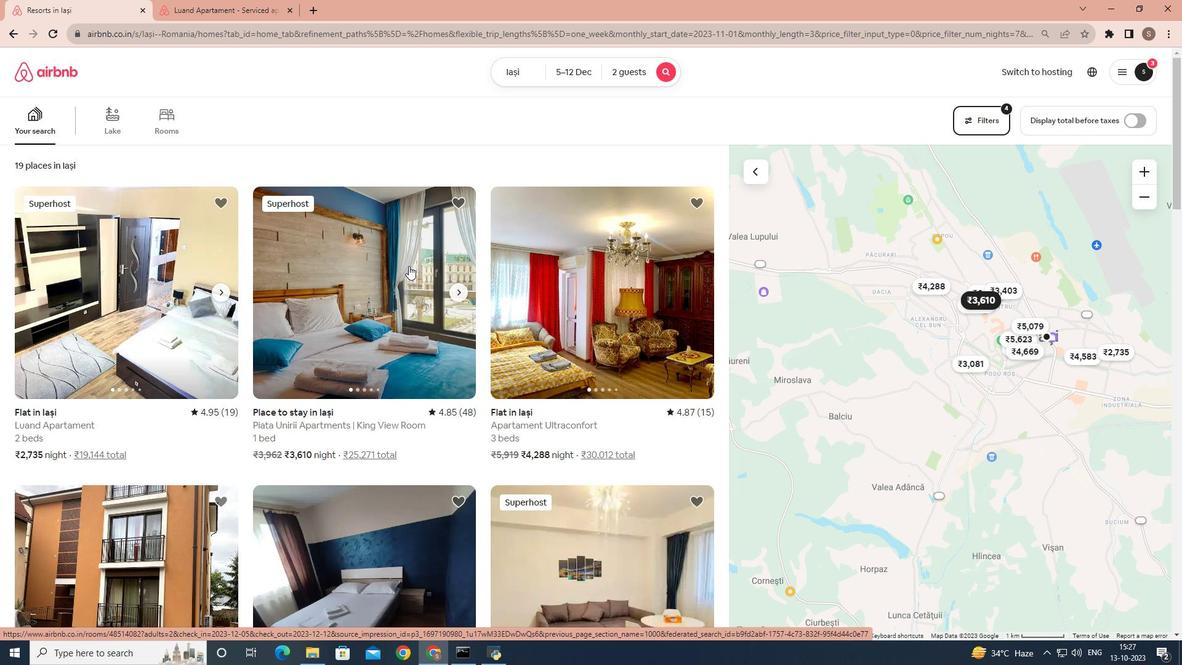 
Action: Mouse moved to (719, 413)
Screenshot: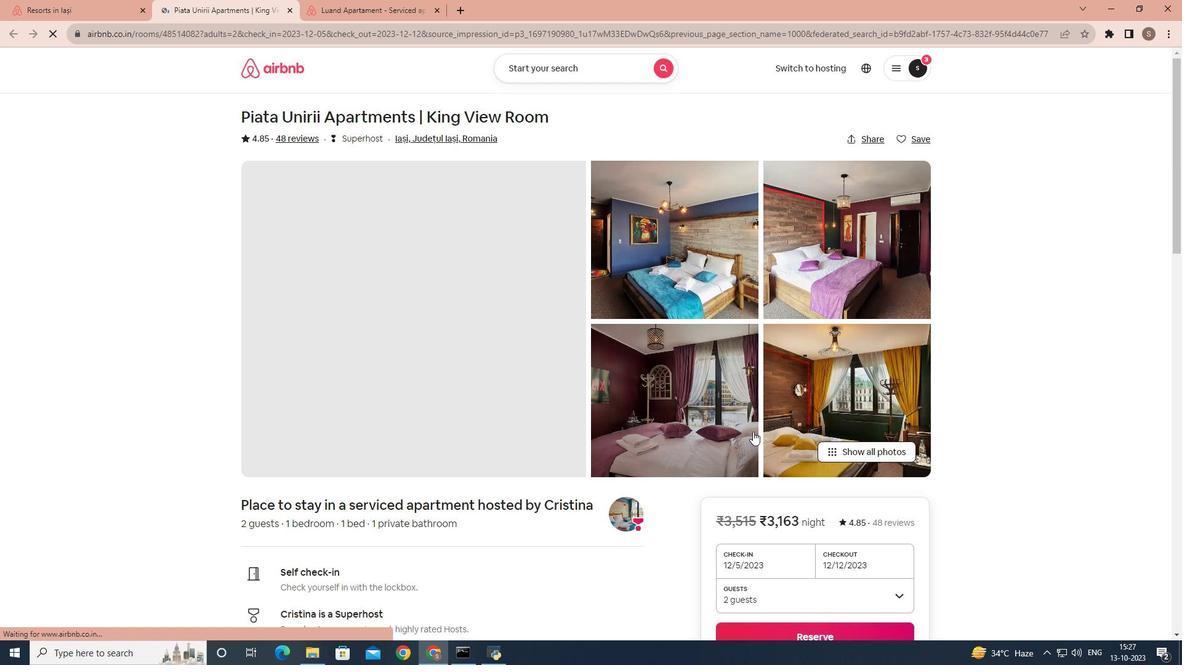 
Action: Mouse scrolled (719, 412) with delta (0, 0)
Screenshot: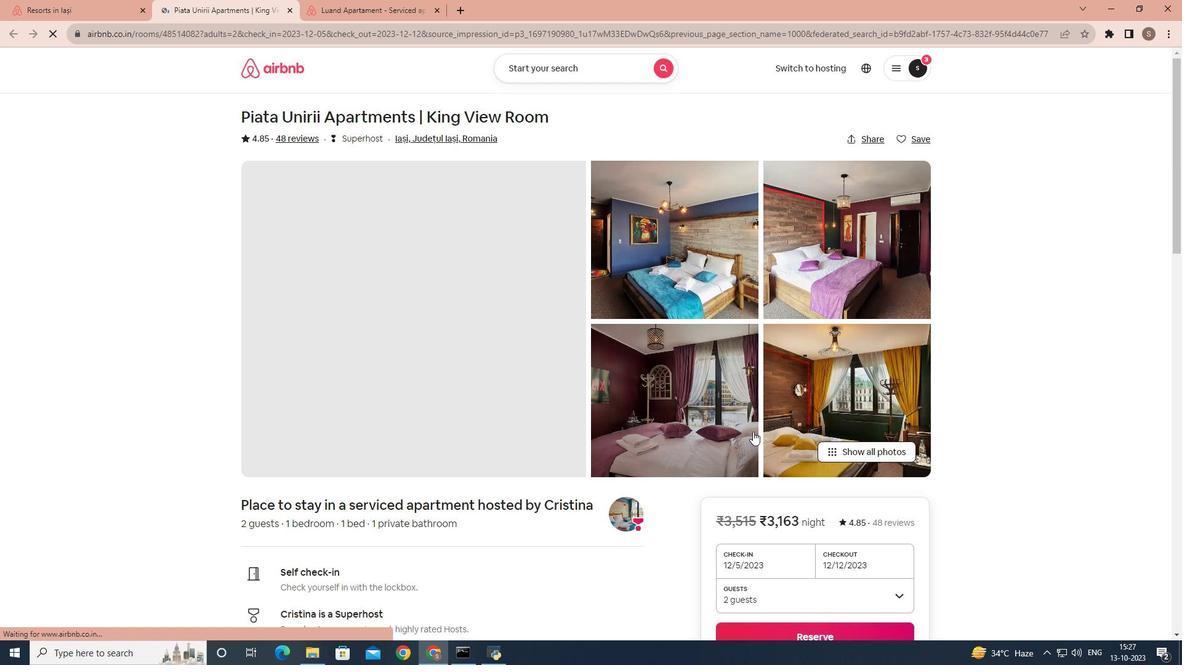 
Action: Mouse moved to (861, 364)
